 Task: Add a signature Hudson Clark containing Have a great New Years Eve, Hudson Clark to email address softage.2@softage.net and add a label Restaurants
Action: Mouse moved to (271, 410)
Screenshot: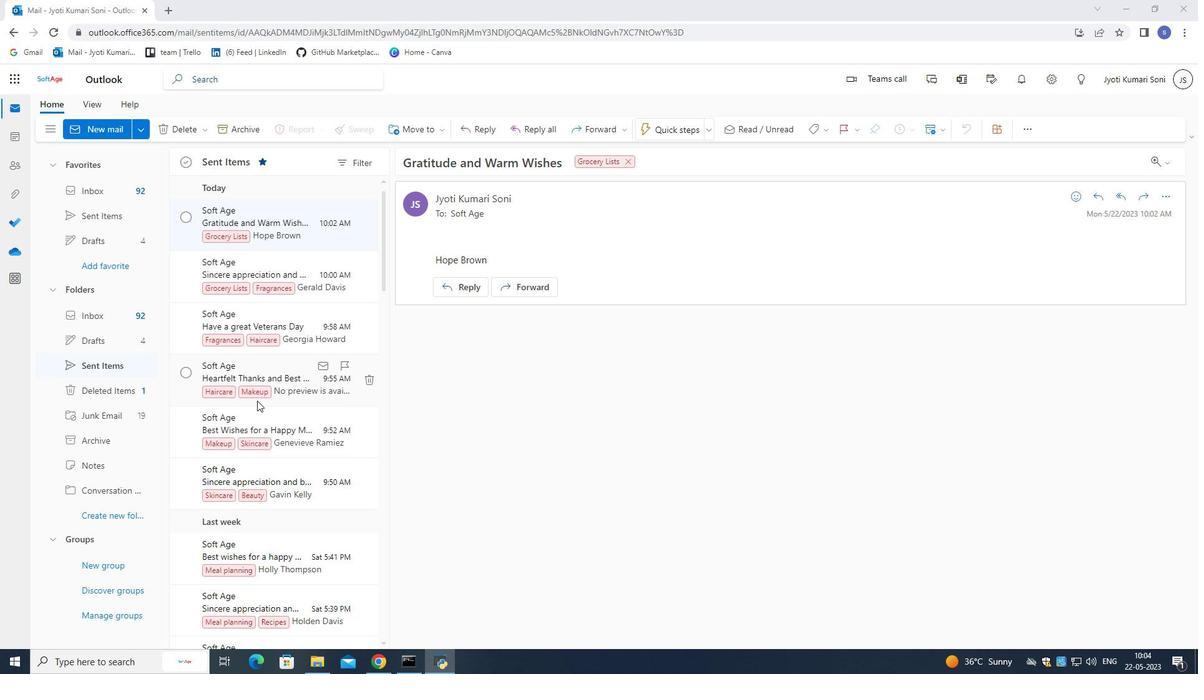 
Action: Mouse scrolled (271, 409) with delta (0, 0)
Screenshot: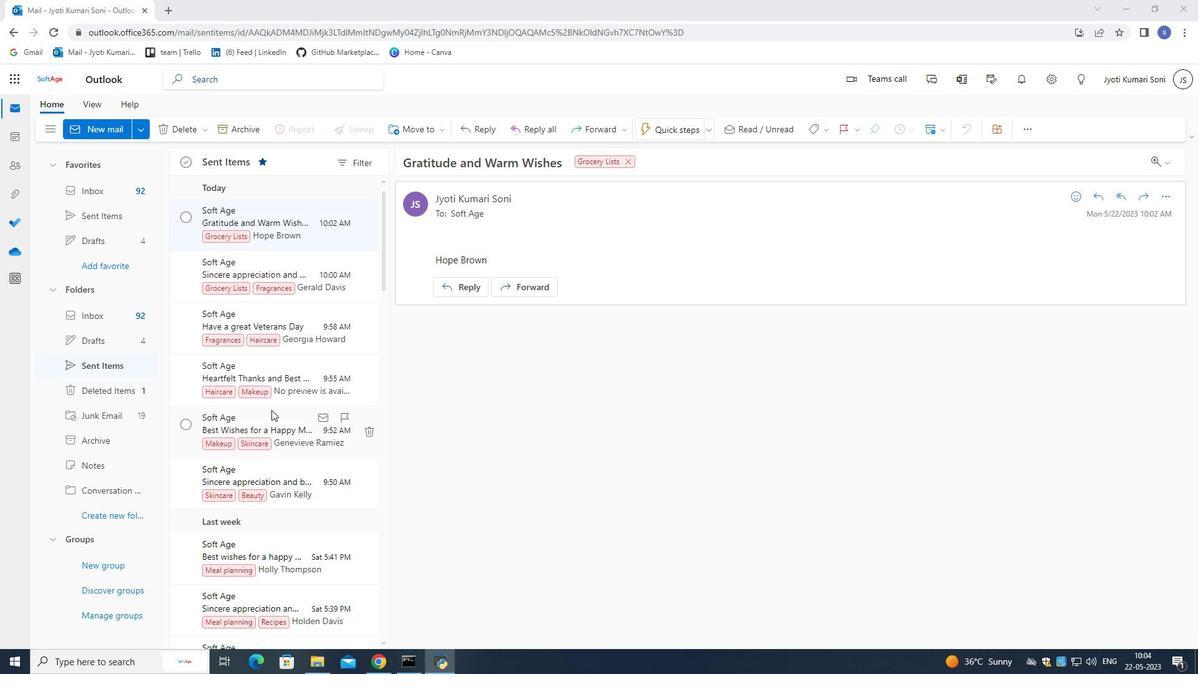 
Action: Mouse scrolled (271, 409) with delta (0, 0)
Screenshot: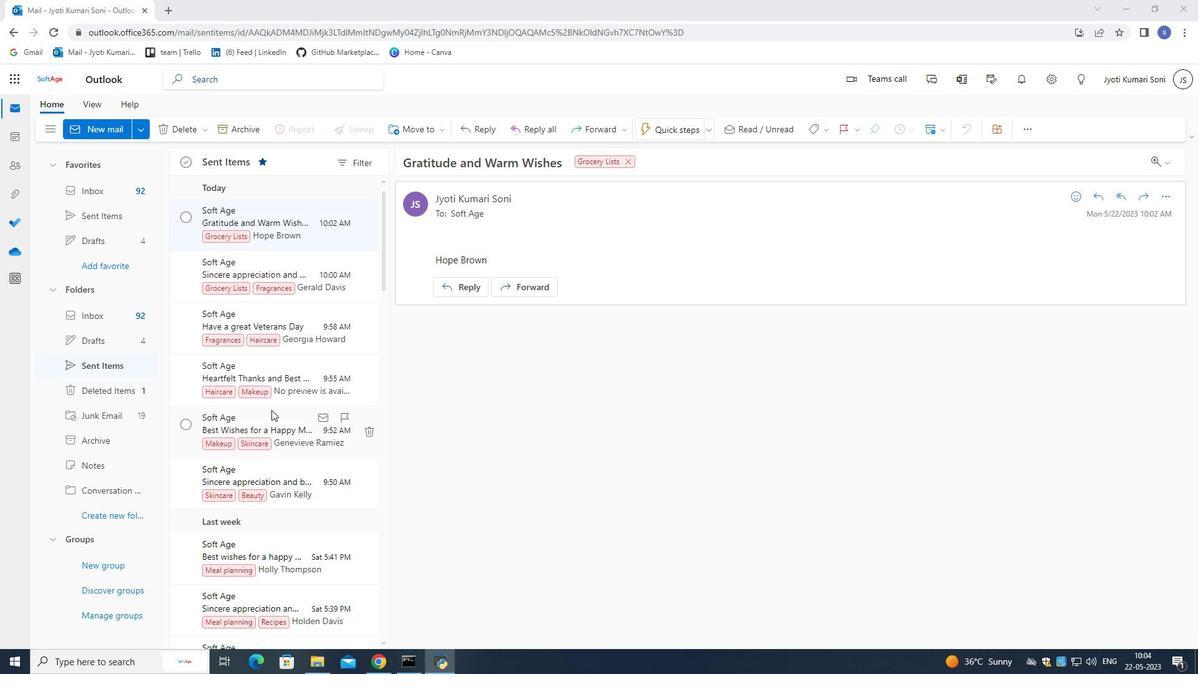 
Action: Mouse scrolled (271, 409) with delta (0, 0)
Screenshot: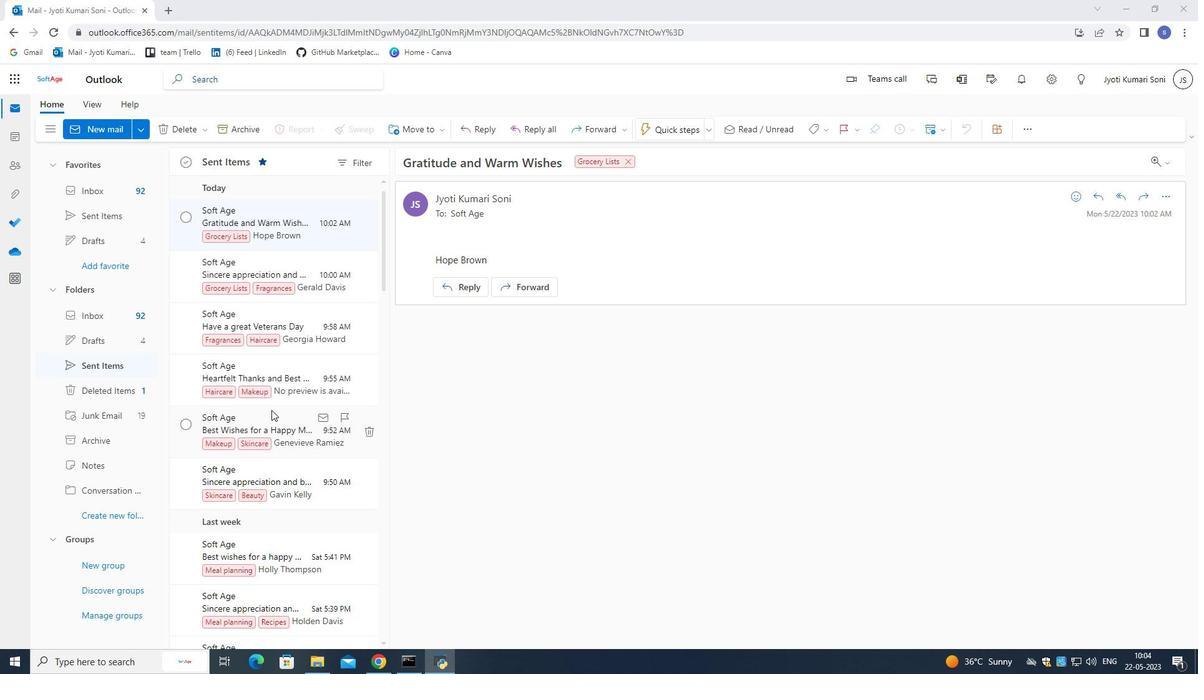 
Action: Mouse moved to (271, 411)
Screenshot: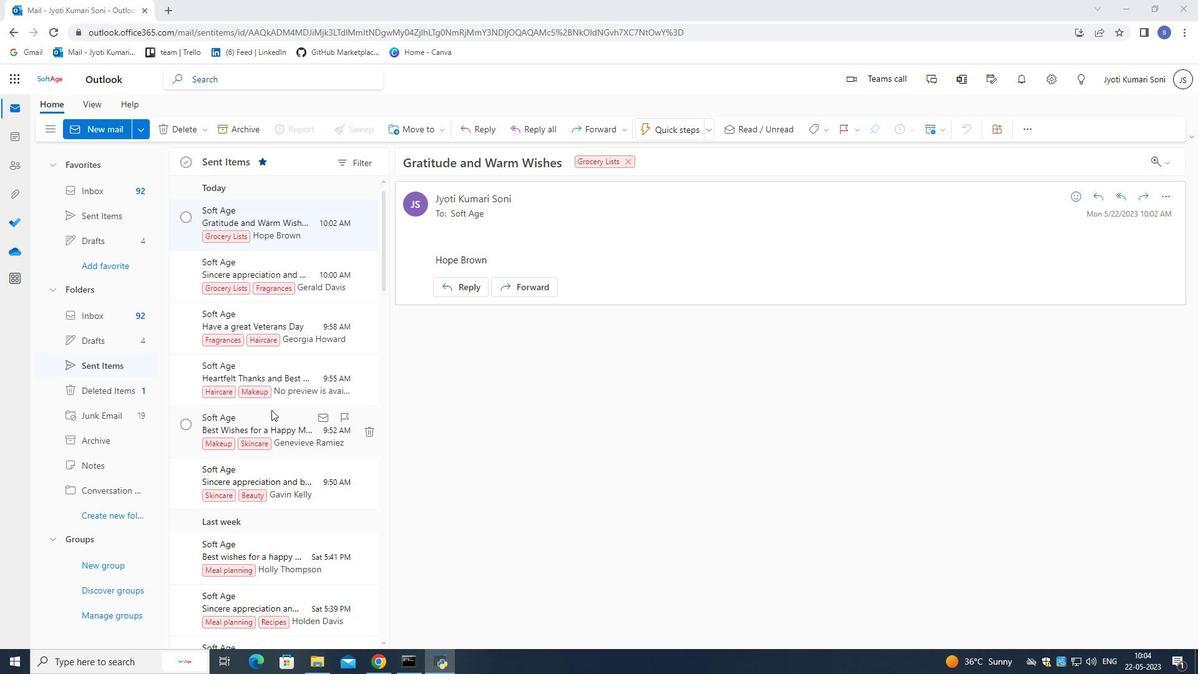 
Action: Mouse scrolled (271, 412) with delta (0, 0)
Screenshot: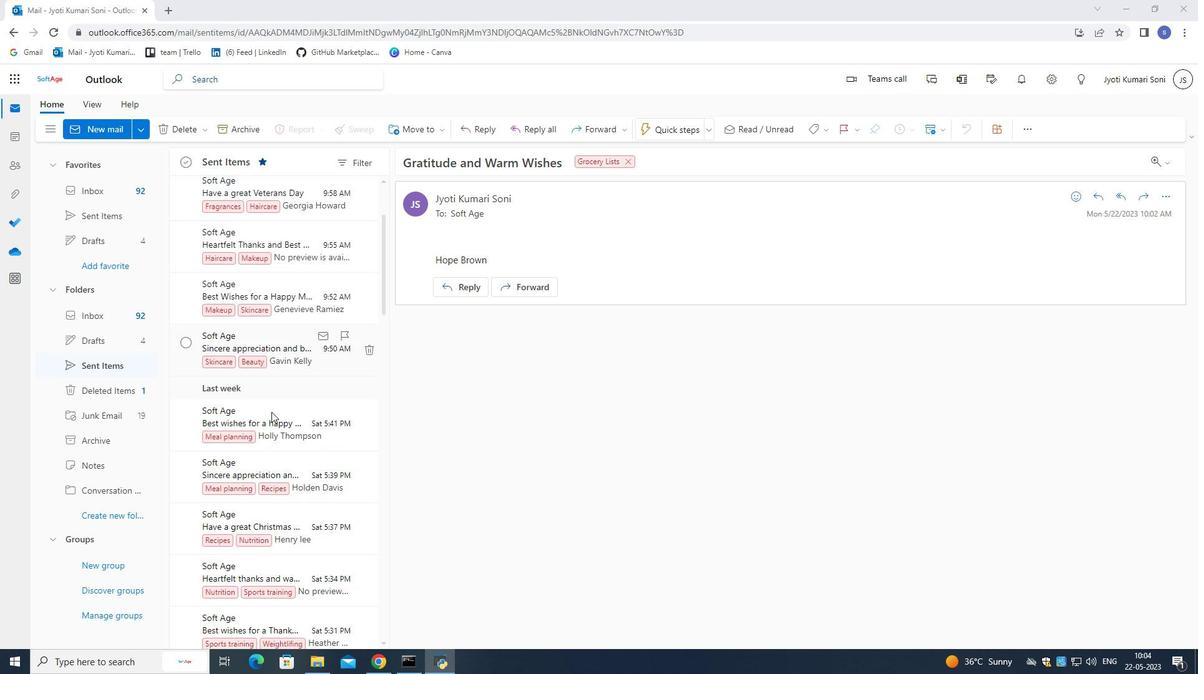 
Action: Mouse scrolled (271, 412) with delta (0, 0)
Screenshot: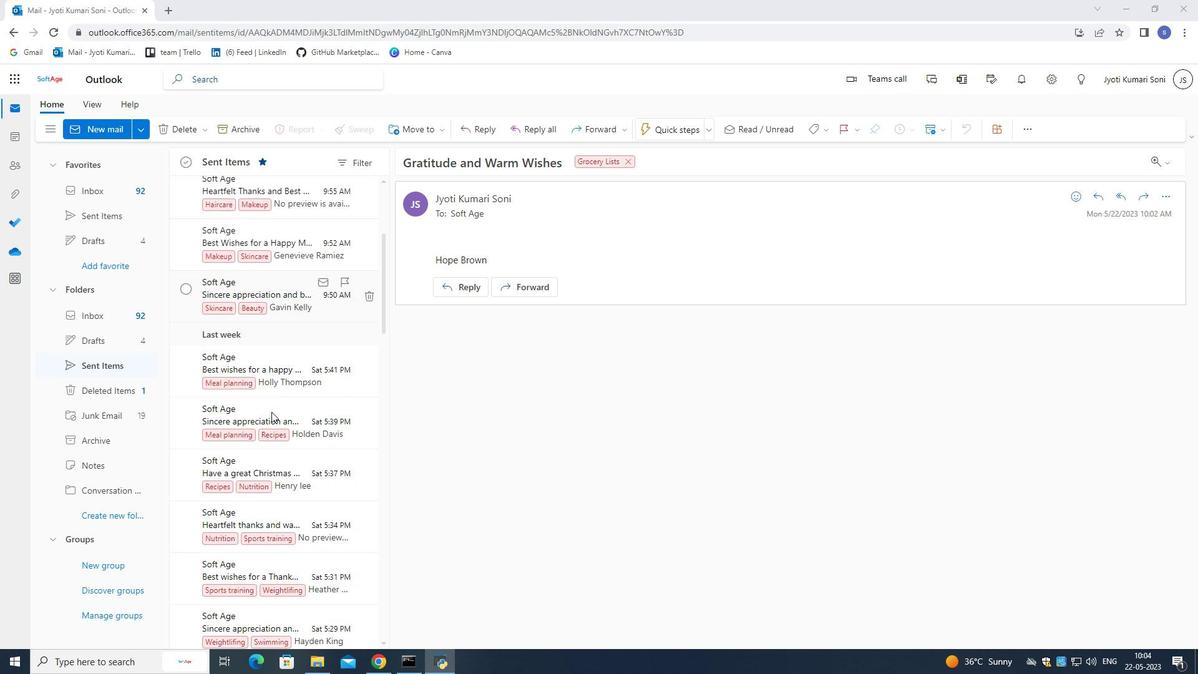 
Action: Mouse scrolled (271, 412) with delta (0, 0)
Screenshot: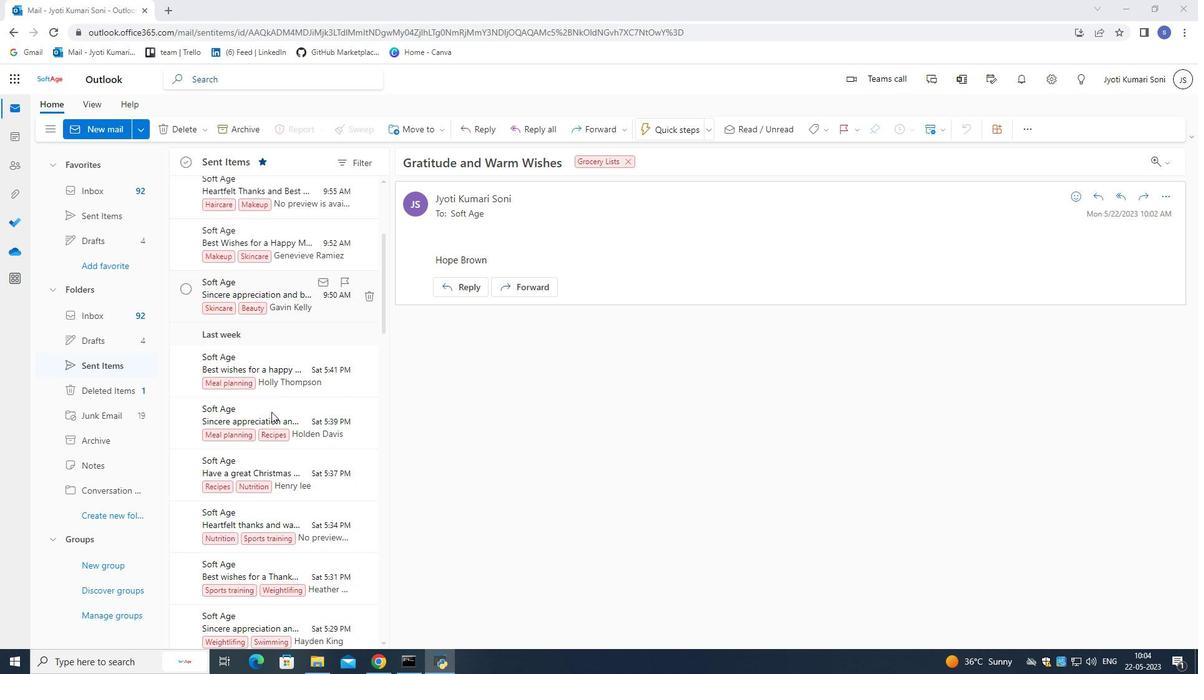 
Action: Mouse scrolled (271, 412) with delta (0, 0)
Screenshot: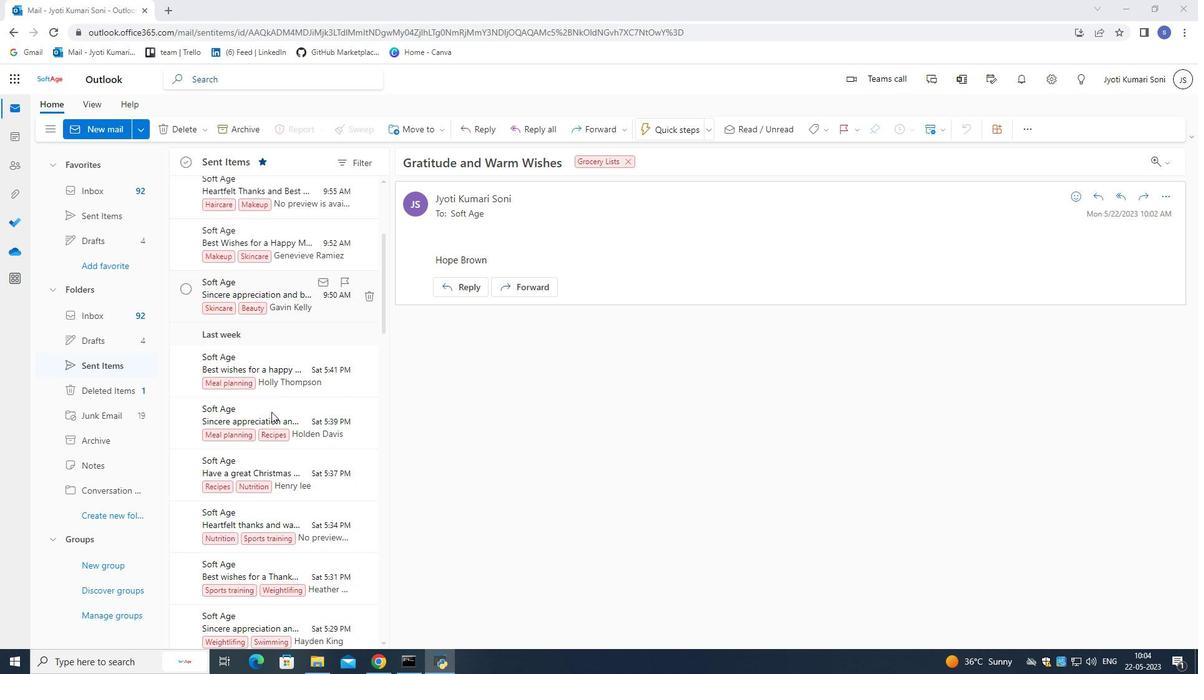 
Action: Mouse scrolled (271, 412) with delta (0, 0)
Screenshot: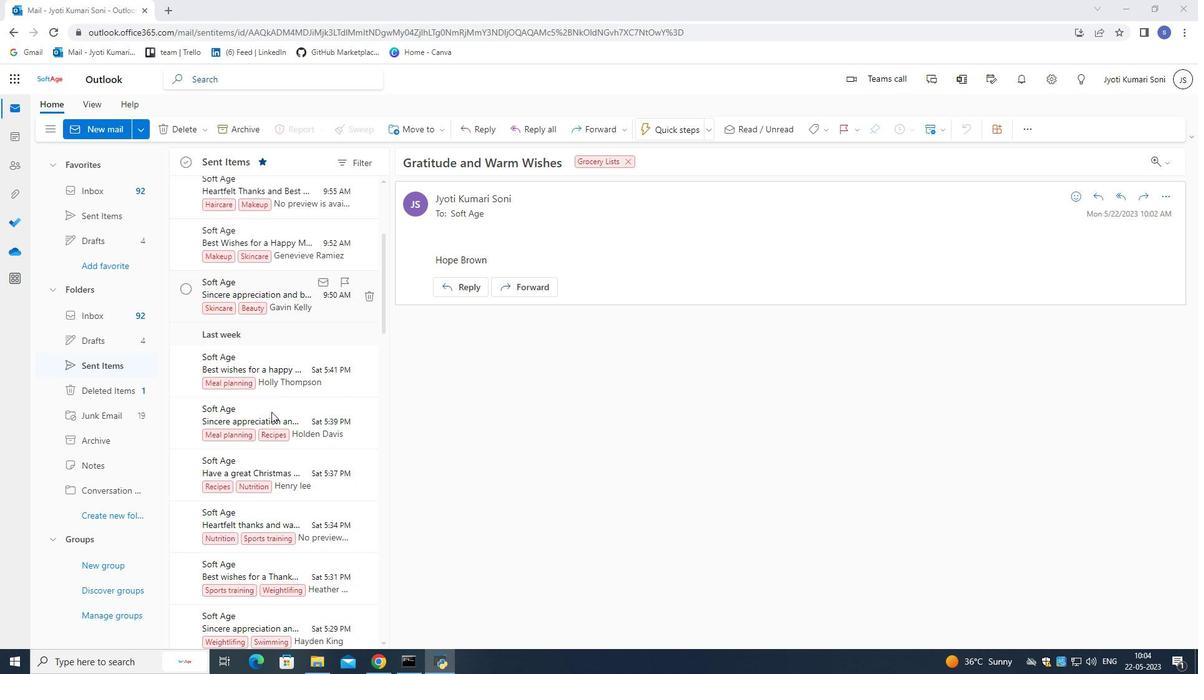 
Action: Mouse scrolled (271, 412) with delta (0, 0)
Screenshot: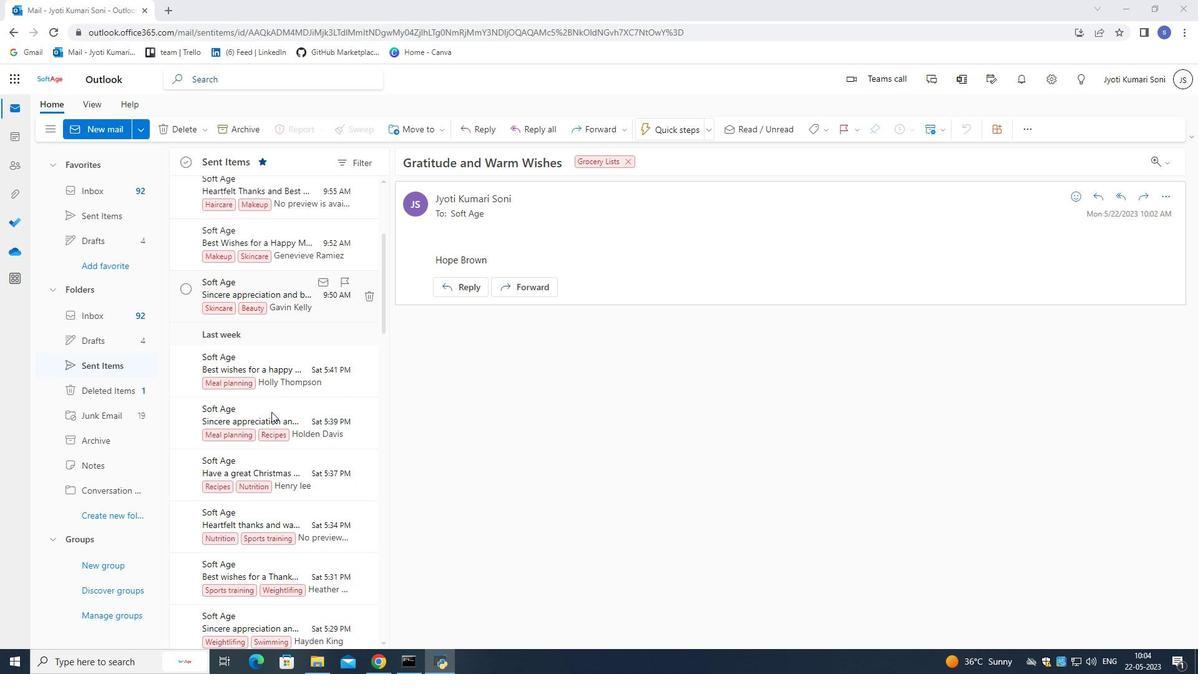 
Action: Mouse scrolled (271, 412) with delta (0, 0)
Screenshot: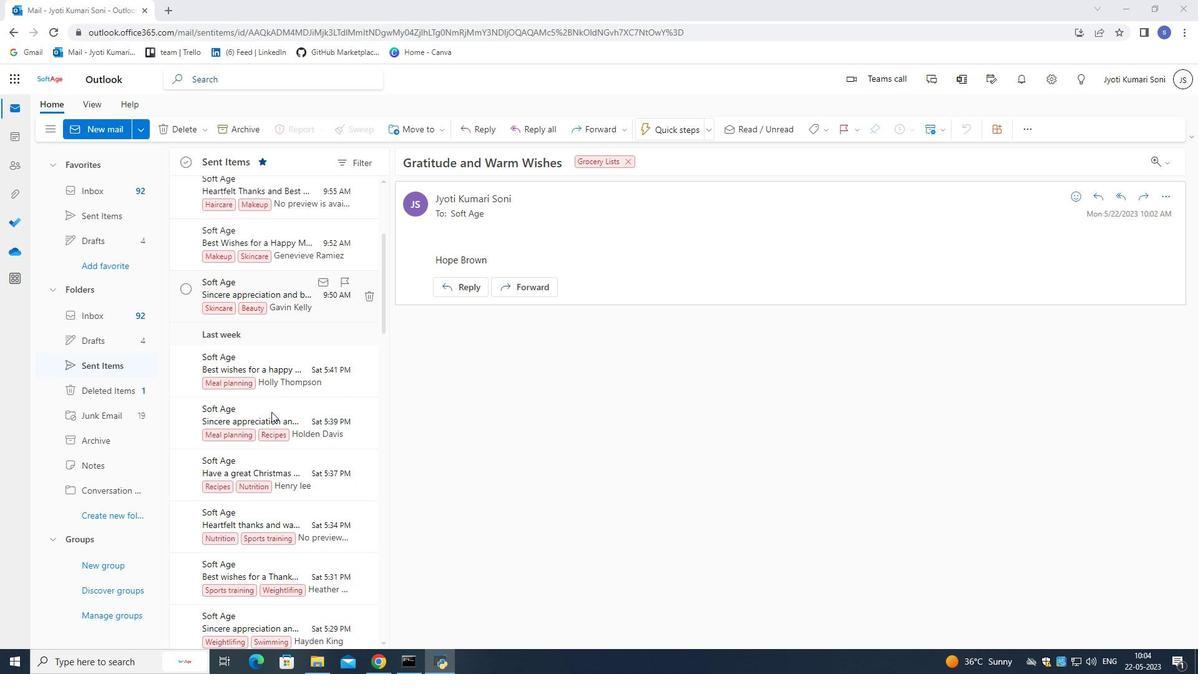
Action: Mouse scrolled (271, 411) with delta (0, 0)
Screenshot: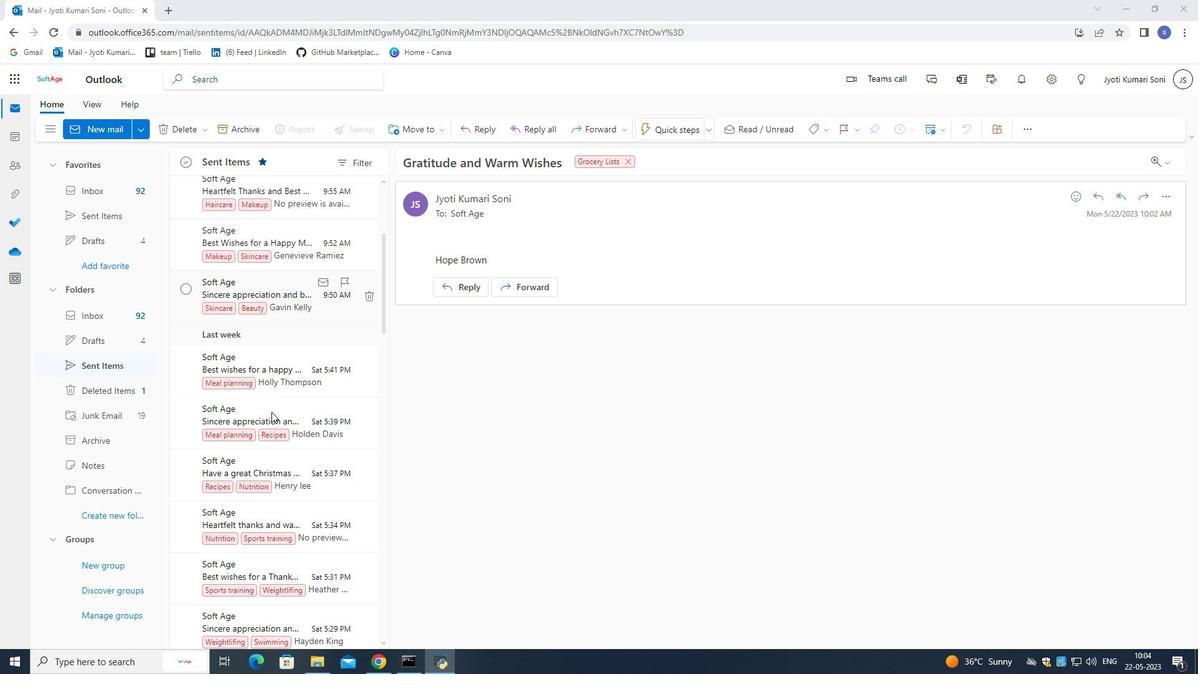 
Action: Mouse scrolled (271, 411) with delta (0, 0)
Screenshot: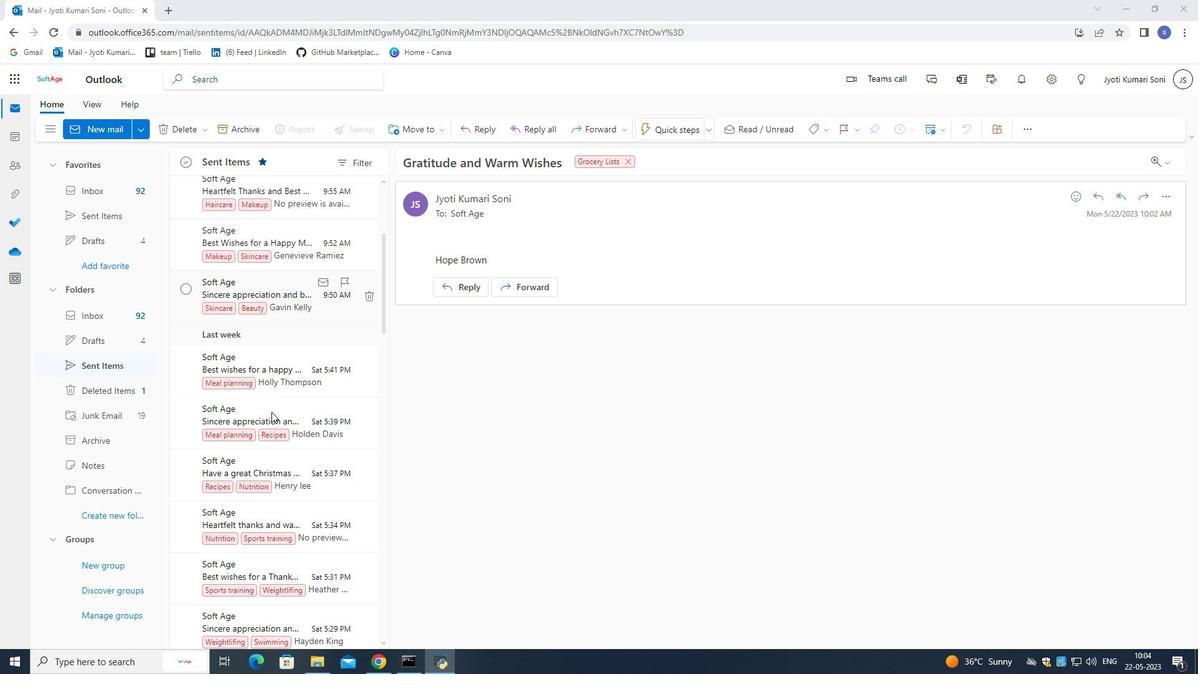 
Action: Mouse scrolled (271, 411) with delta (0, 0)
Screenshot: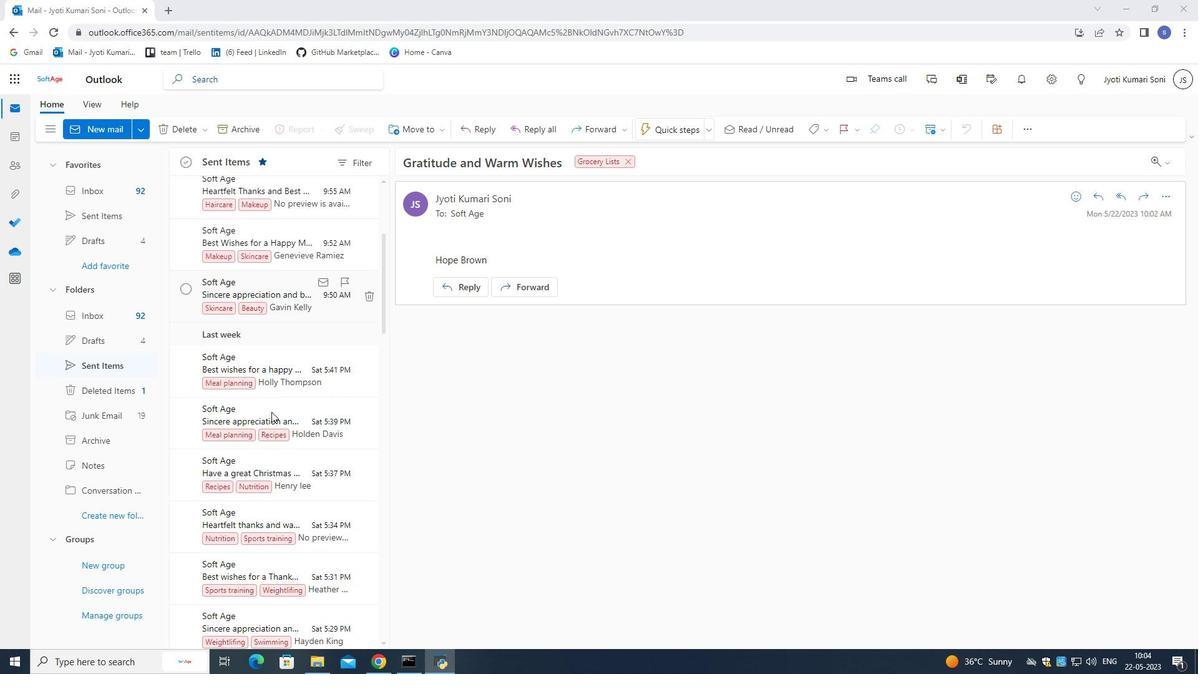 
Action: Mouse scrolled (271, 411) with delta (0, 0)
Screenshot: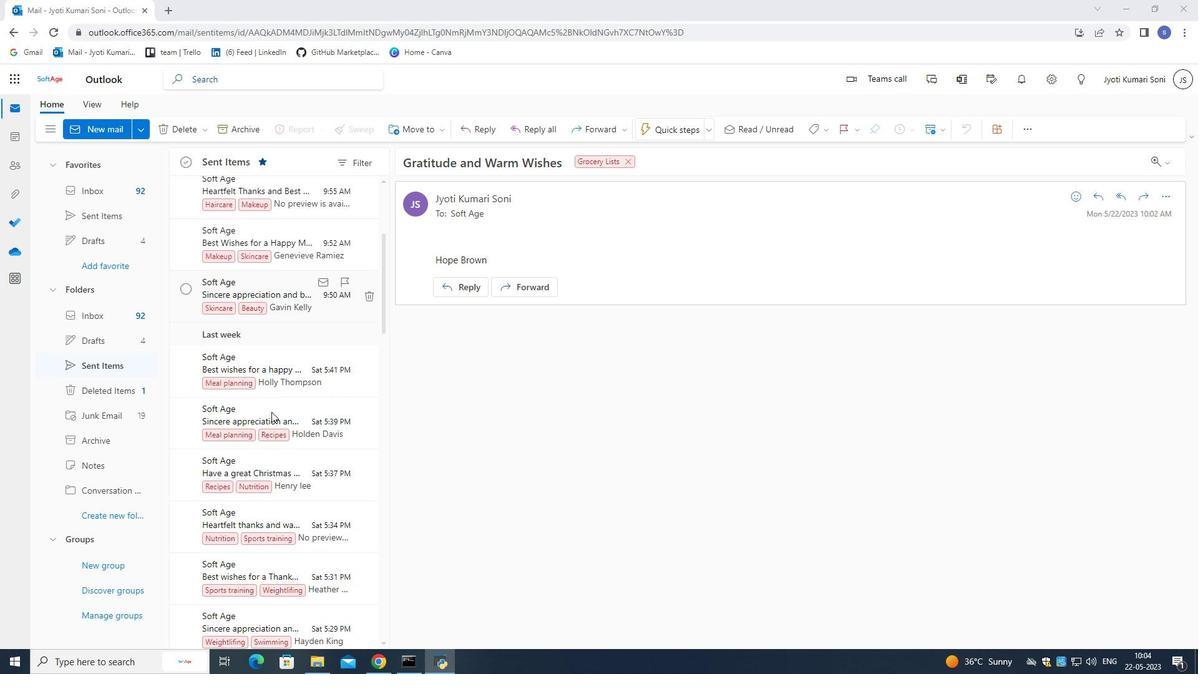 
Action: Mouse scrolled (271, 411) with delta (0, 0)
Screenshot: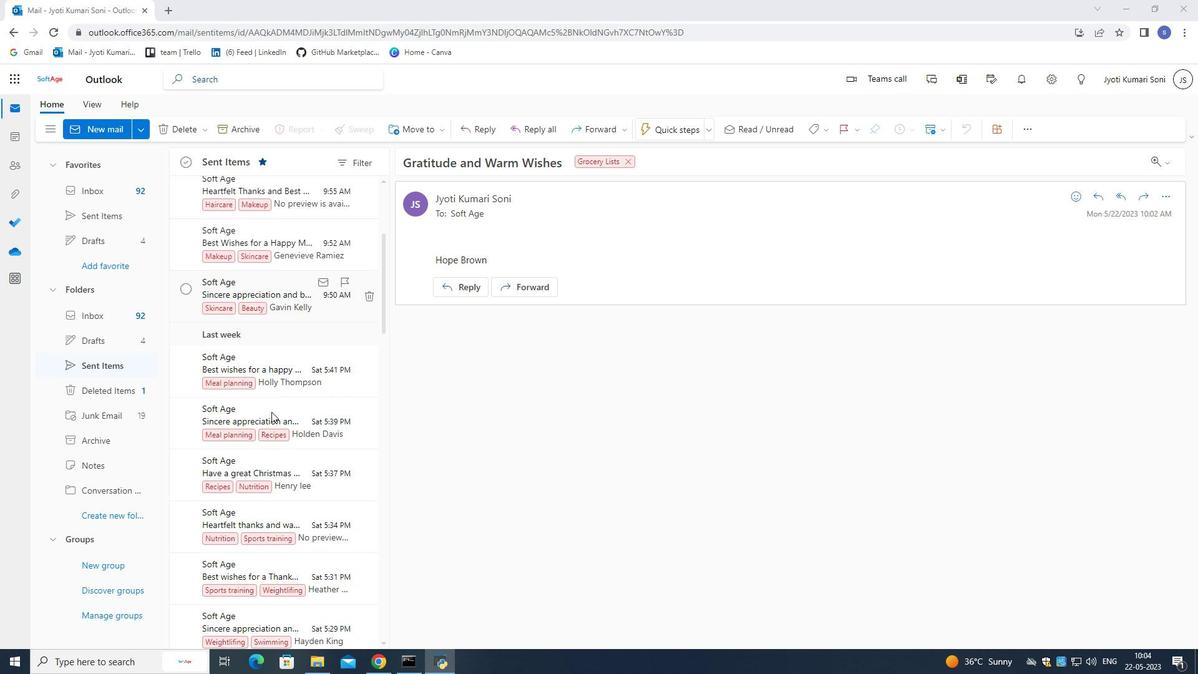 
Action: Mouse scrolled (271, 411) with delta (0, 0)
Screenshot: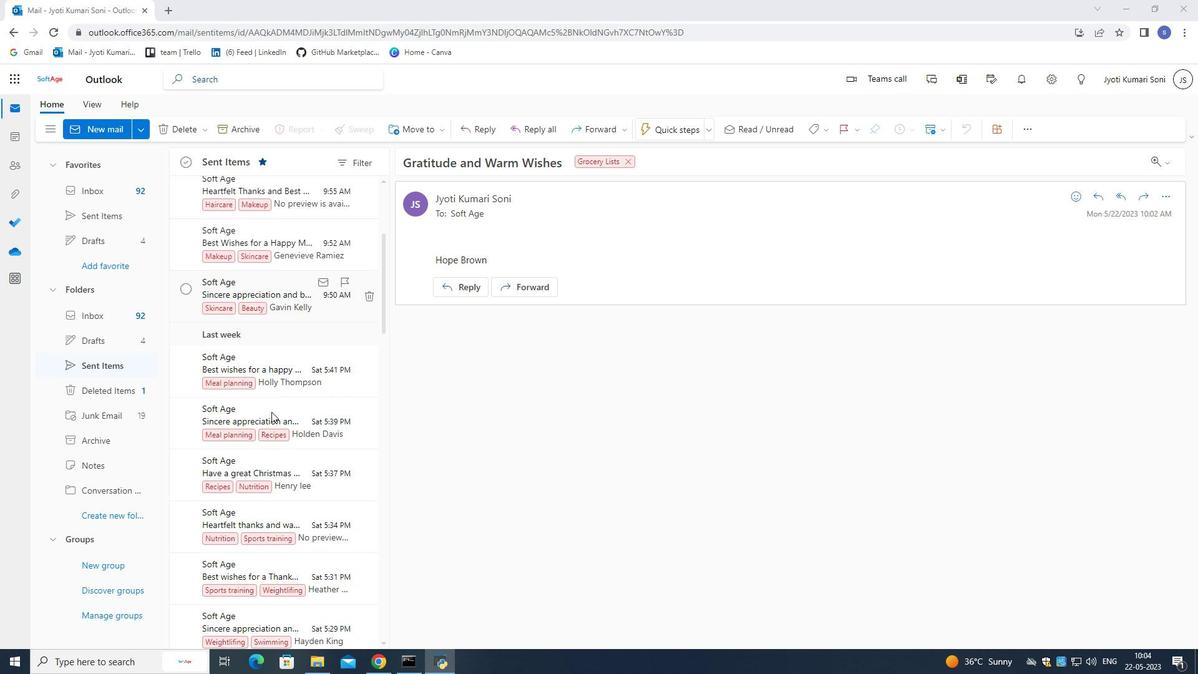
Action: Mouse scrolled (271, 411) with delta (0, 0)
Screenshot: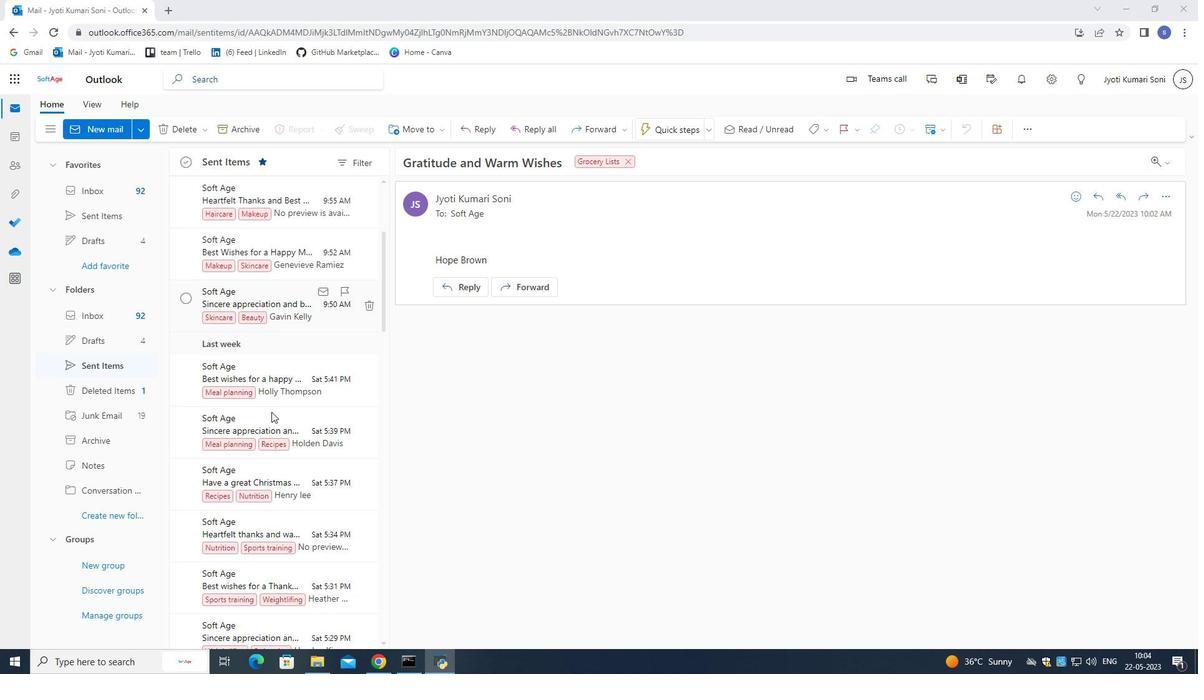 
Action: Mouse scrolled (271, 412) with delta (0, 0)
Screenshot: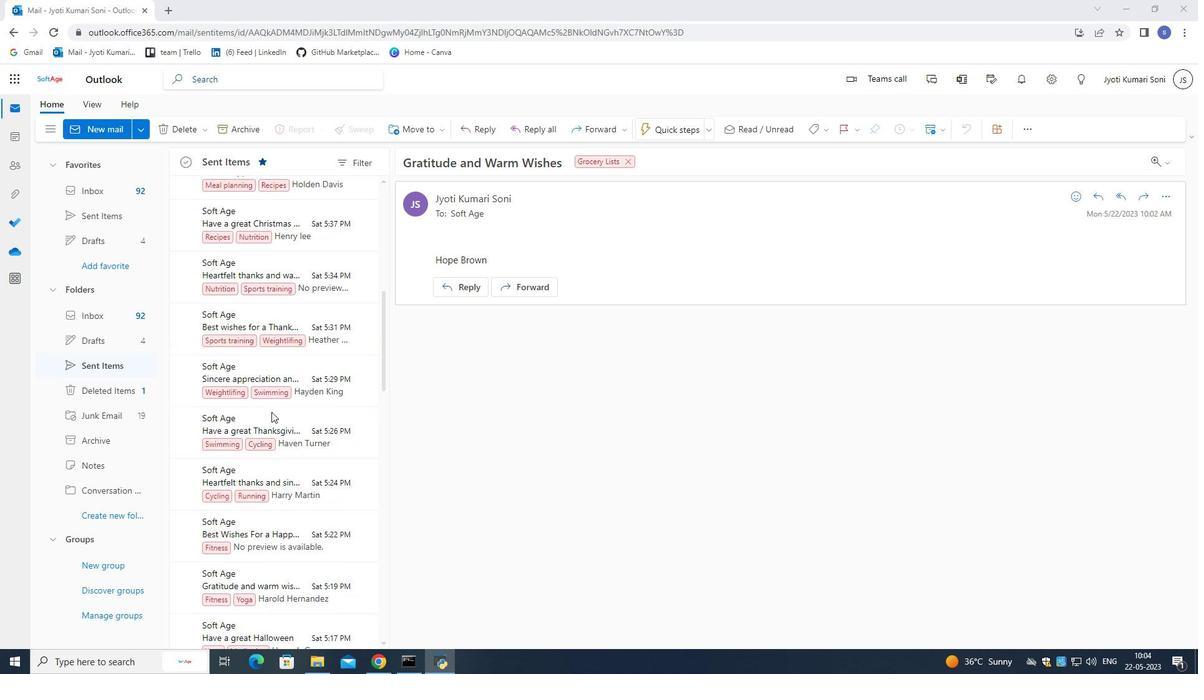 
Action: Mouse scrolled (271, 411) with delta (0, 0)
Screenshot: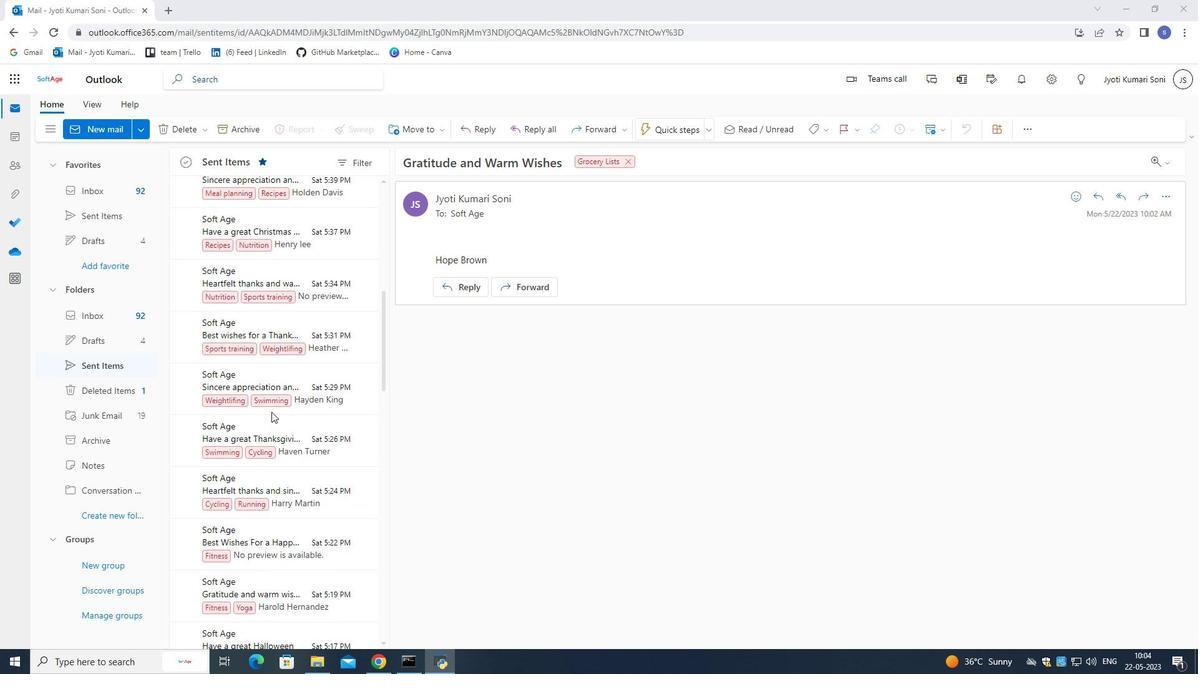
Action: Mouse moved to (271, 411)
Screenshot: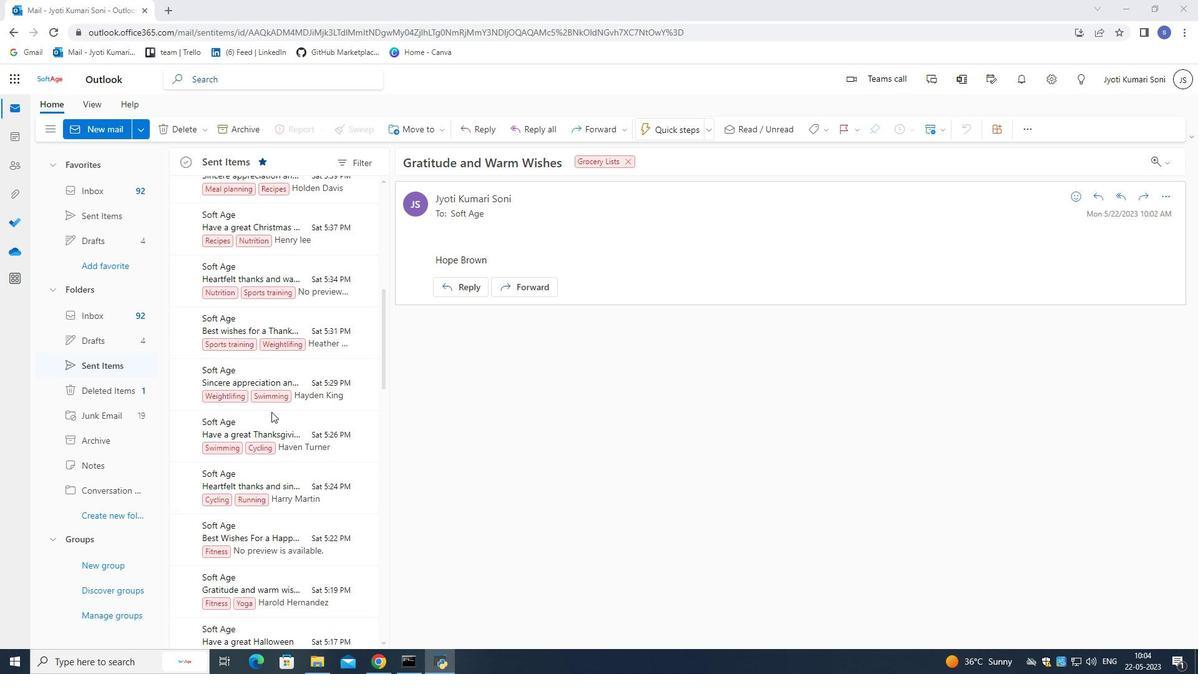 
Action: Mouse scrolled (271, 411) with delta (0, 0)
Screenshot: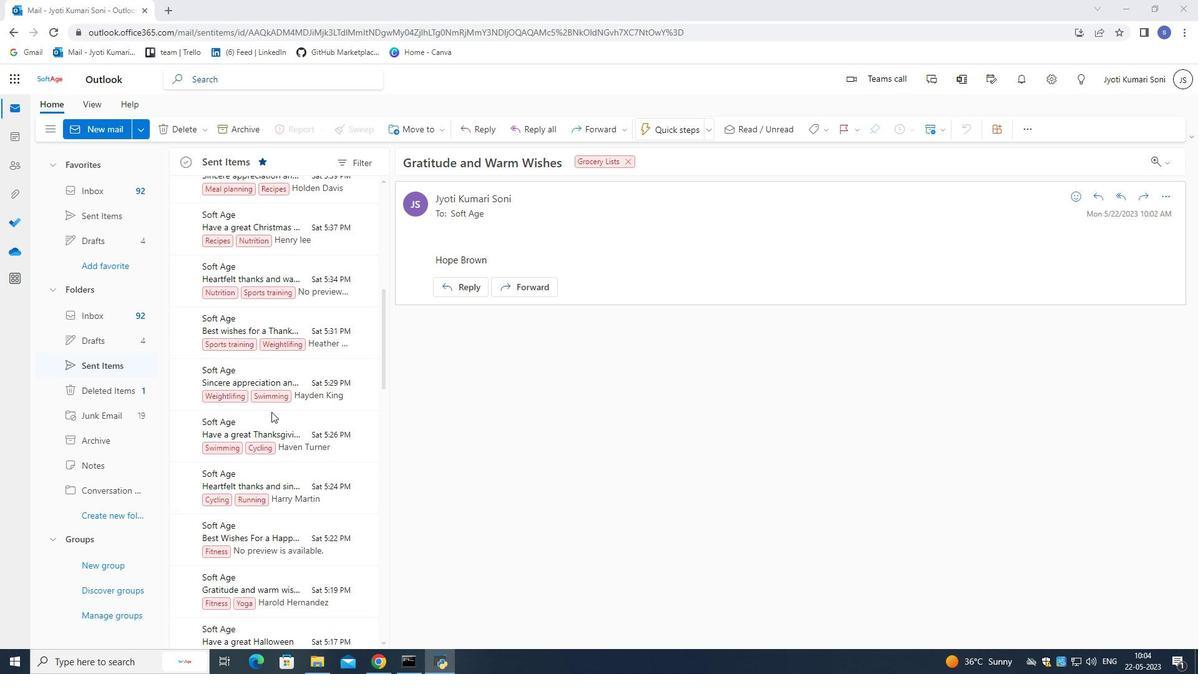 
Action: Mouse scrolled (271, 411) with delta (0, 0)
Screenshot: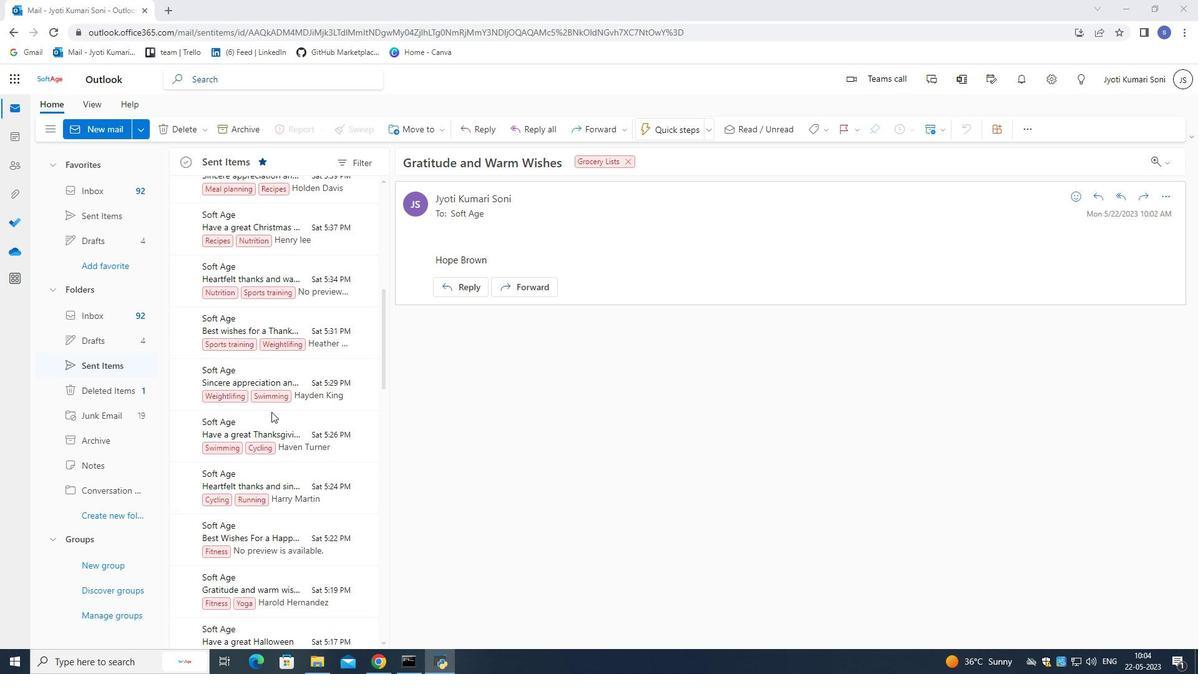 
Action: Mouse scrolled (271, 411) with delta (0, 0)
Screenshot: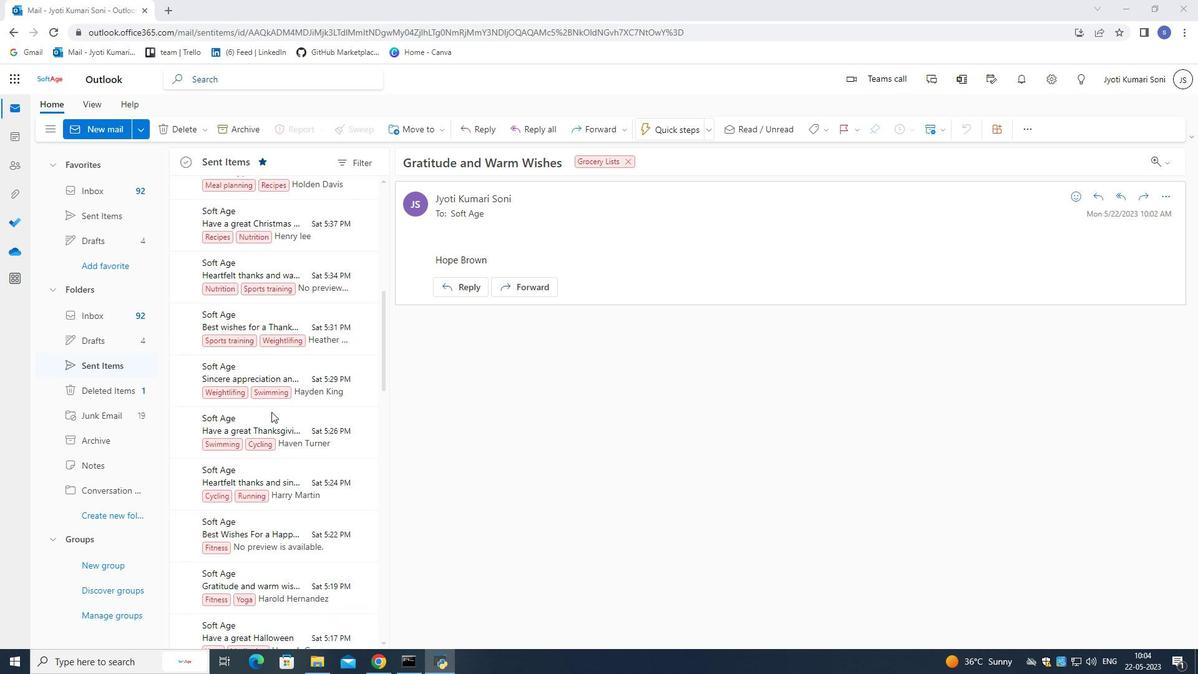 
Action: Mouse scrolled (271, 411) with delta (0, 0)
Screenshot: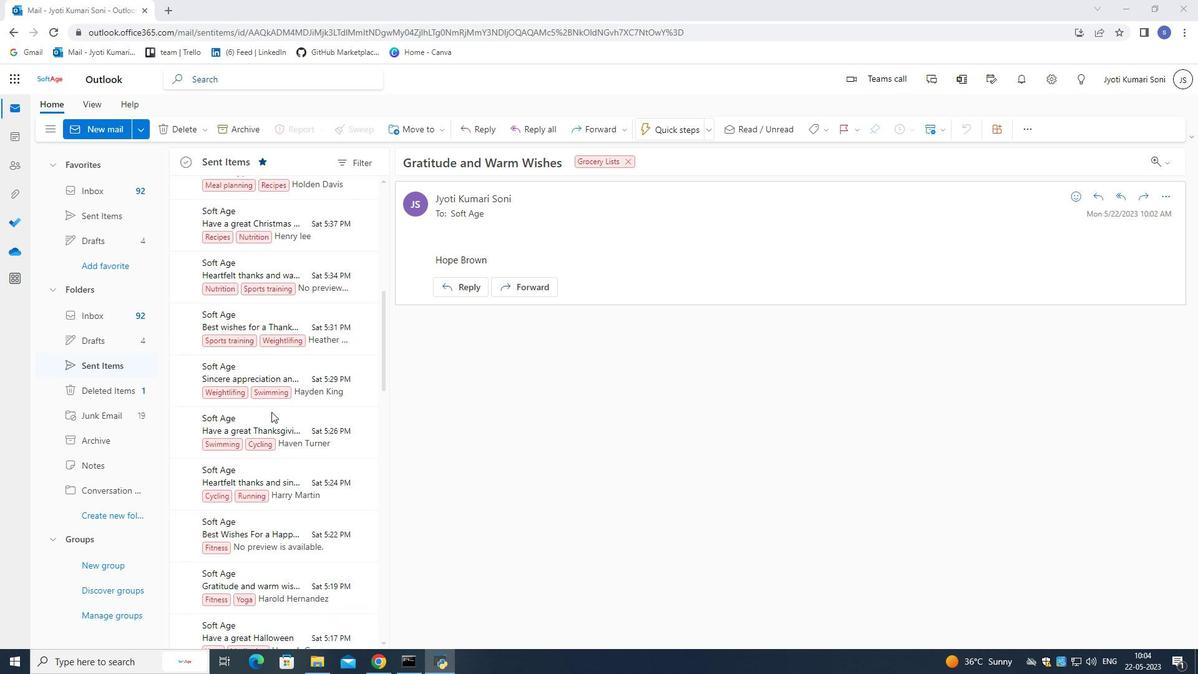 
Action: Mouse scrolled (271, 412) with delta (0, 0)
Screenshot: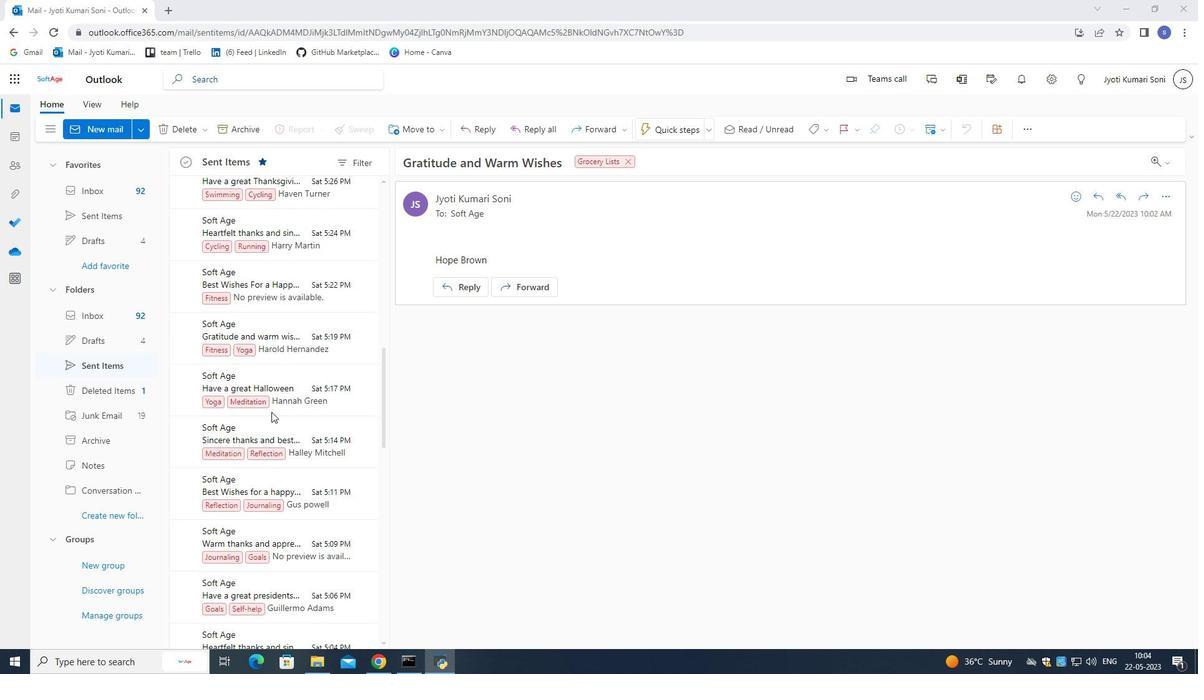 
Action: Mouse scrolled (271, 412) with delta (0, 0)
Screenshot: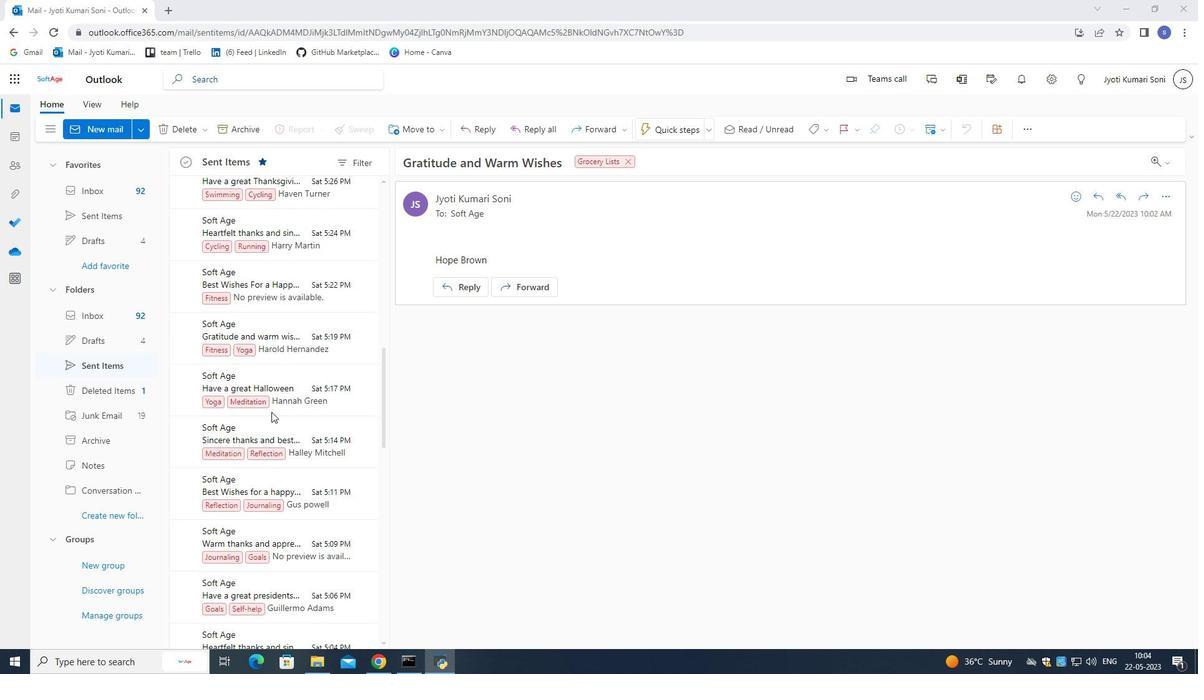 
Action: Mouse scrolled (271, 412) with delta (0, 0)
Screenshot: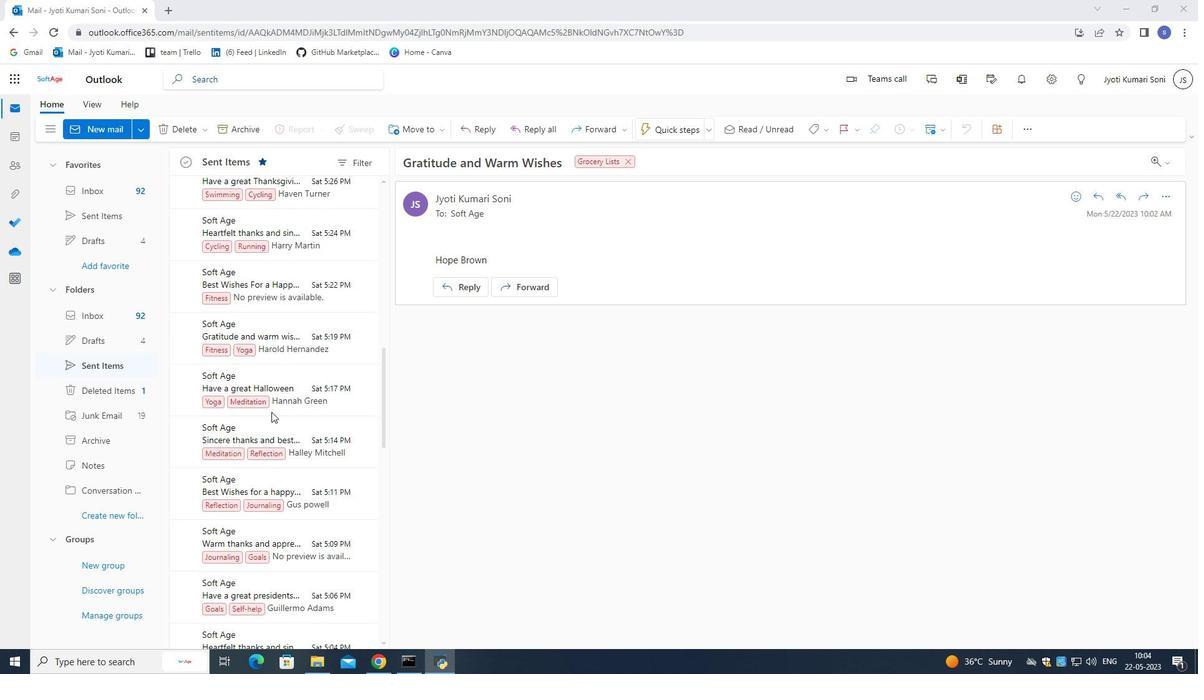 
Action: Mouse scrolled (271, 412) with delta (0, 0)
Screenshot: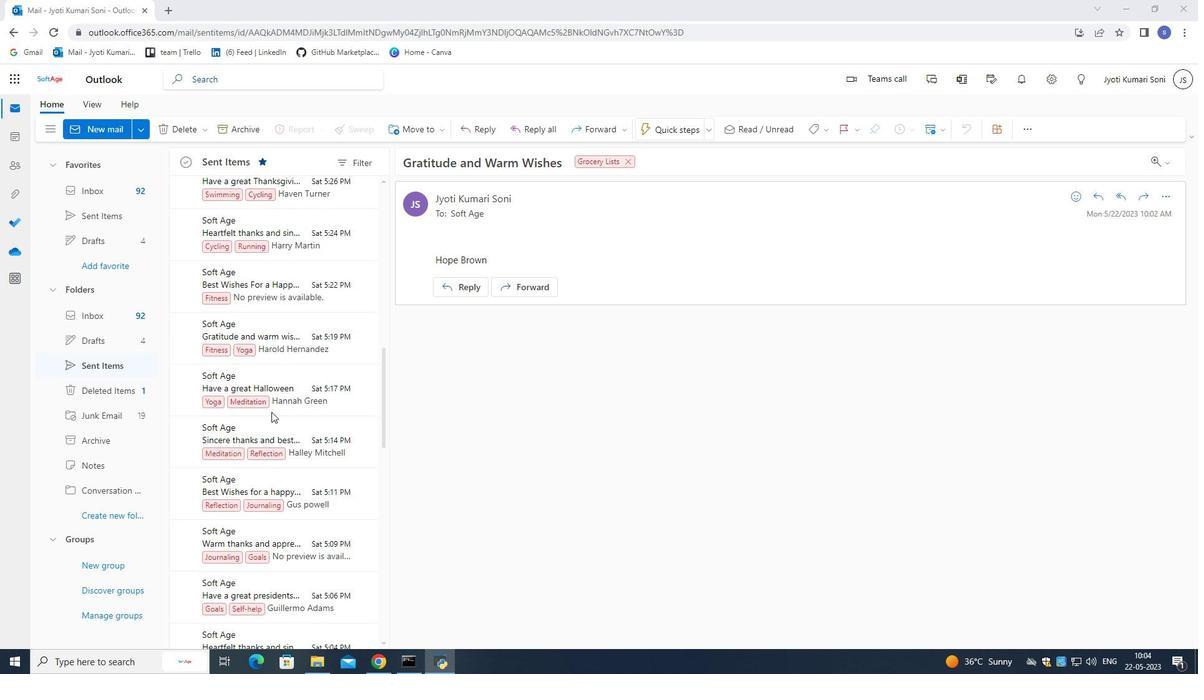 
Action: Mouse moved to (271, 411)
Screenshot: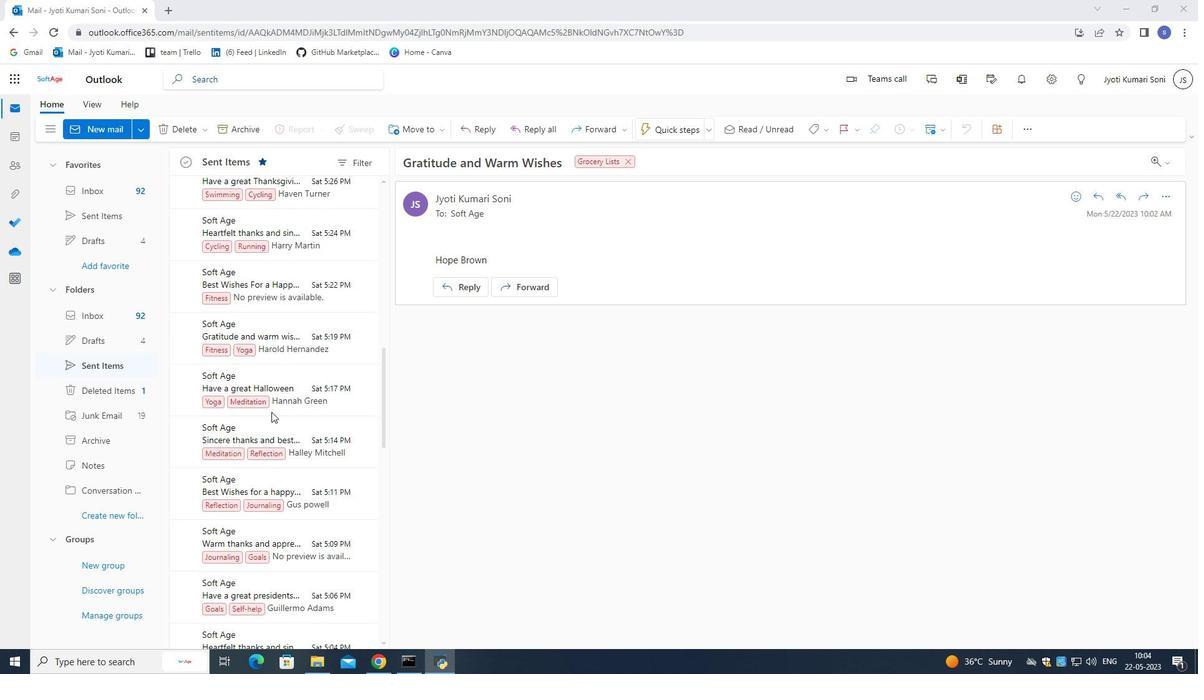 
Action: Mouse scrolled (271, 411) with delta (0, 0)
Screenshot: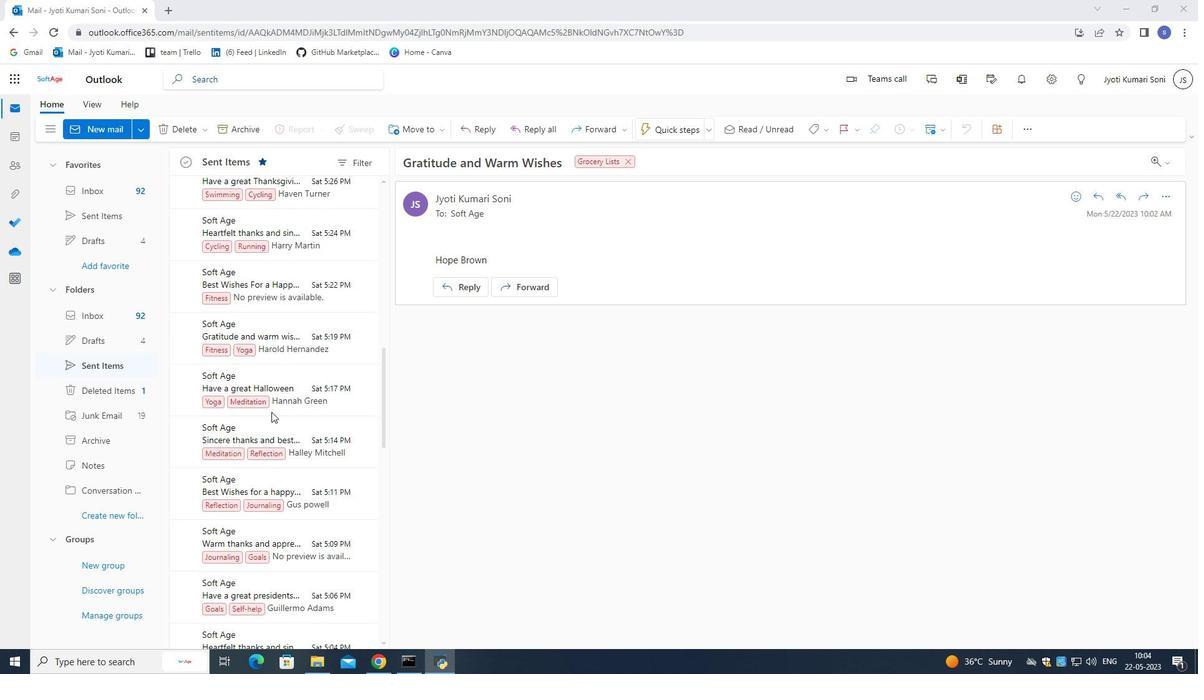
Action: Mouse scrolled (271, 411) with delta (0, 0)
Screenshot: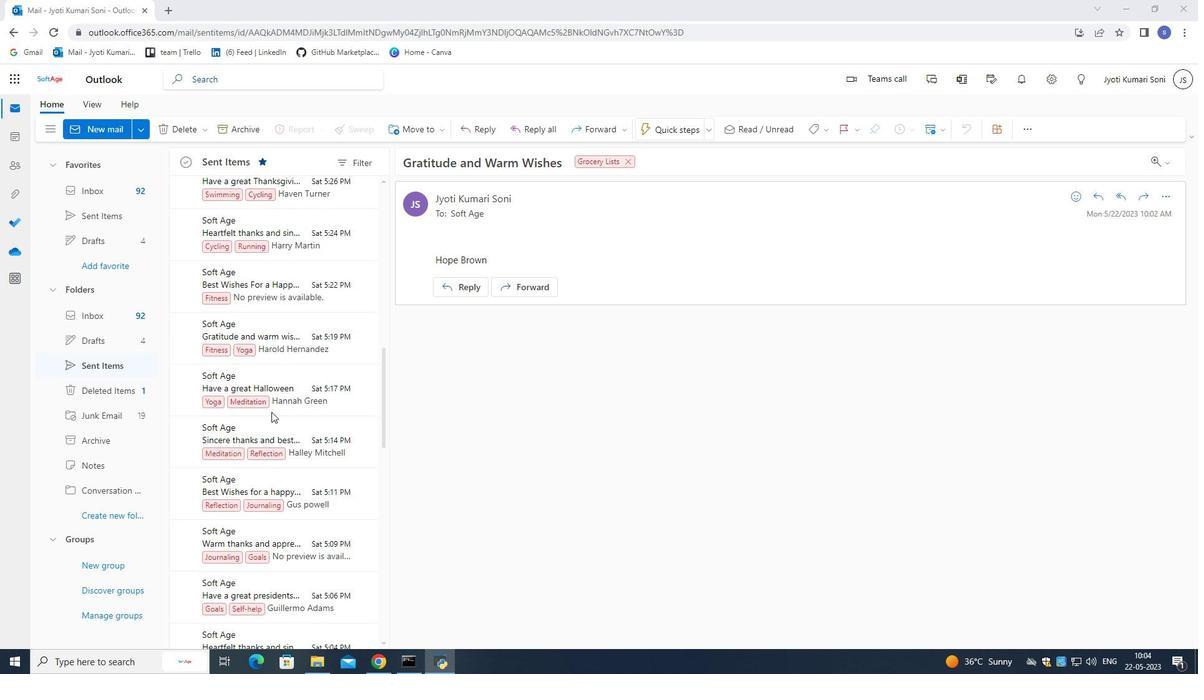 
Action: Mouse moved to (273, 409)
Screenshot: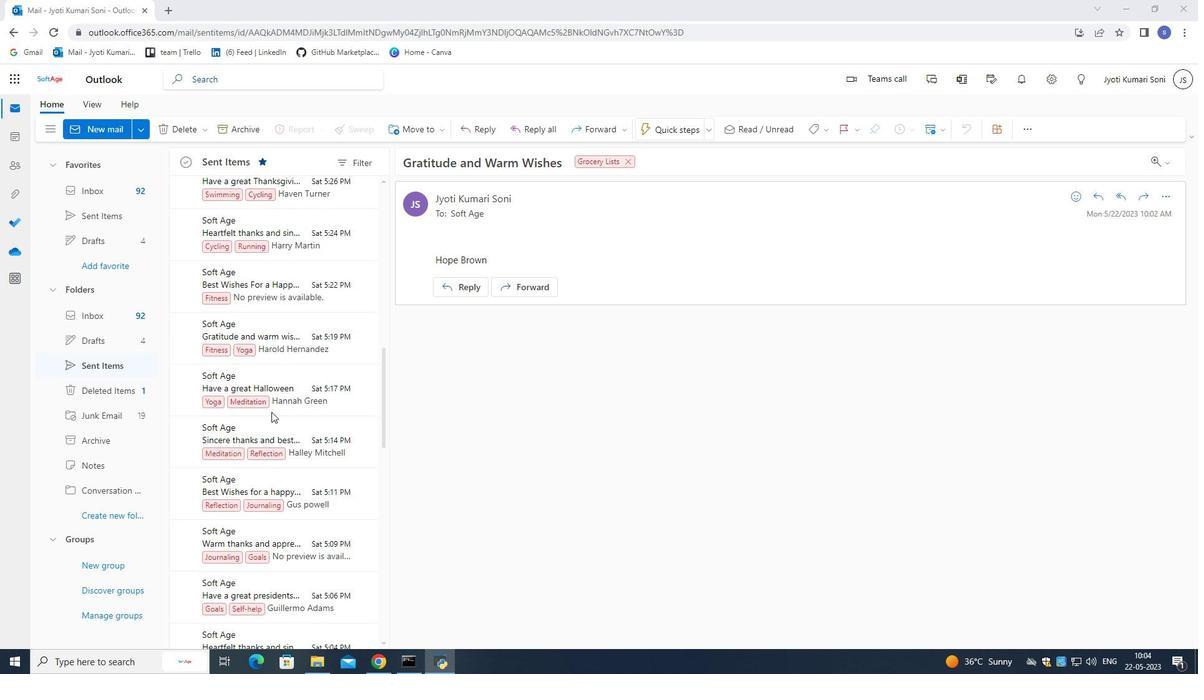 
Action: Mouse scrolled (273, 410) with delta (0, 0)
Screenshot: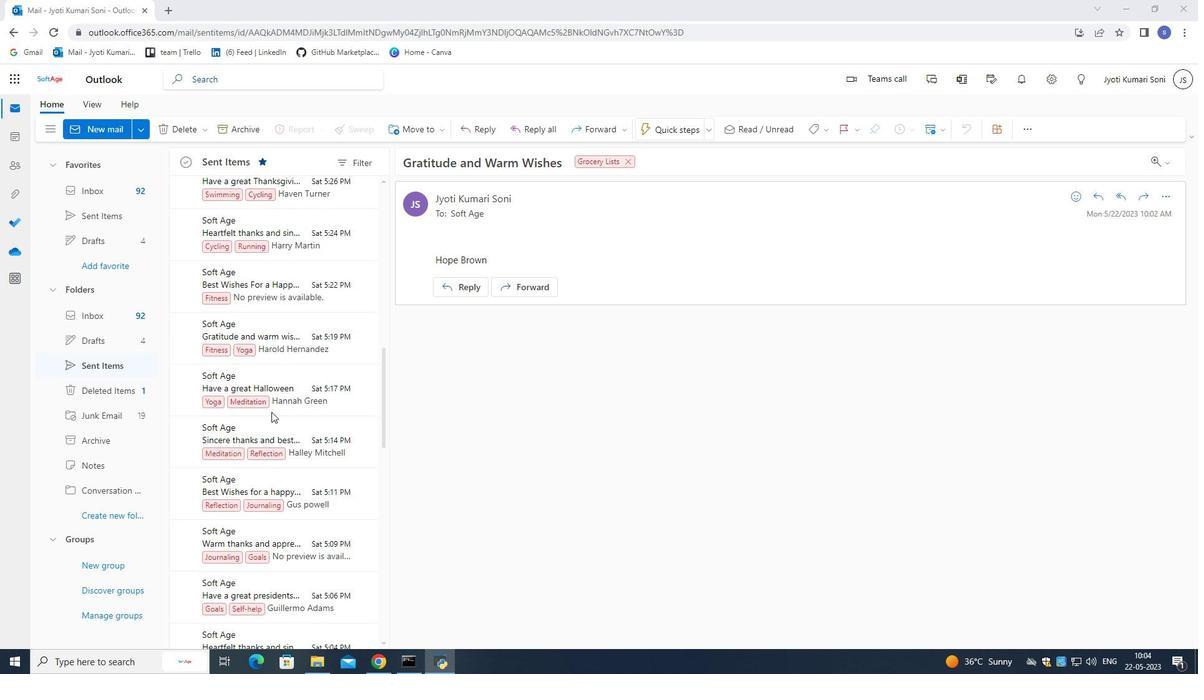 
Action: Mouse moved to (275, 408)
Screenshot: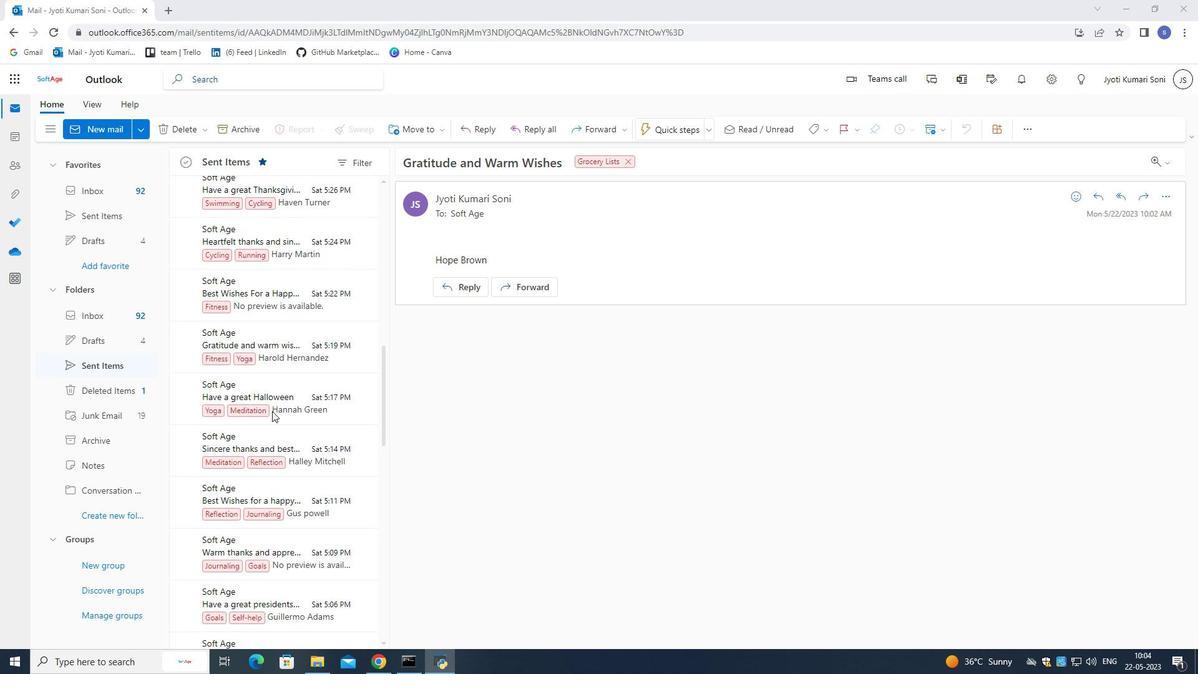 
Action: Mouse scrolled (275, 408) with delta (0, 0)
Screenshot: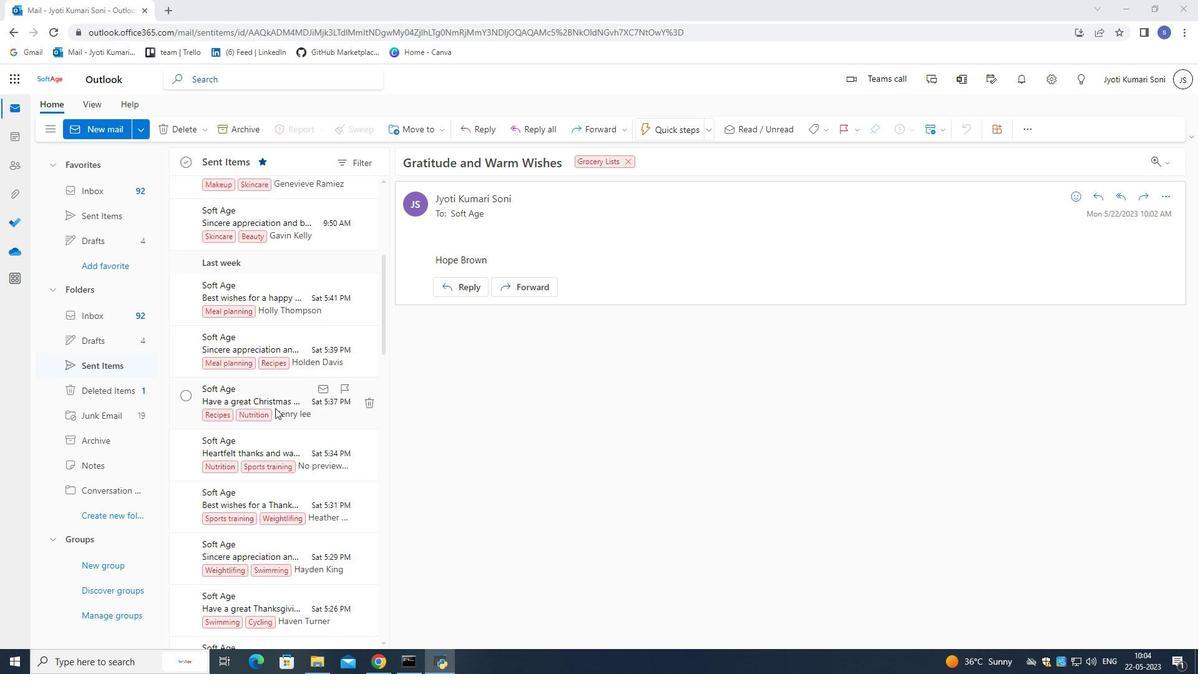 
Action: Mouse scrolled (275, 408) with delta (0, 0)
Screenshot: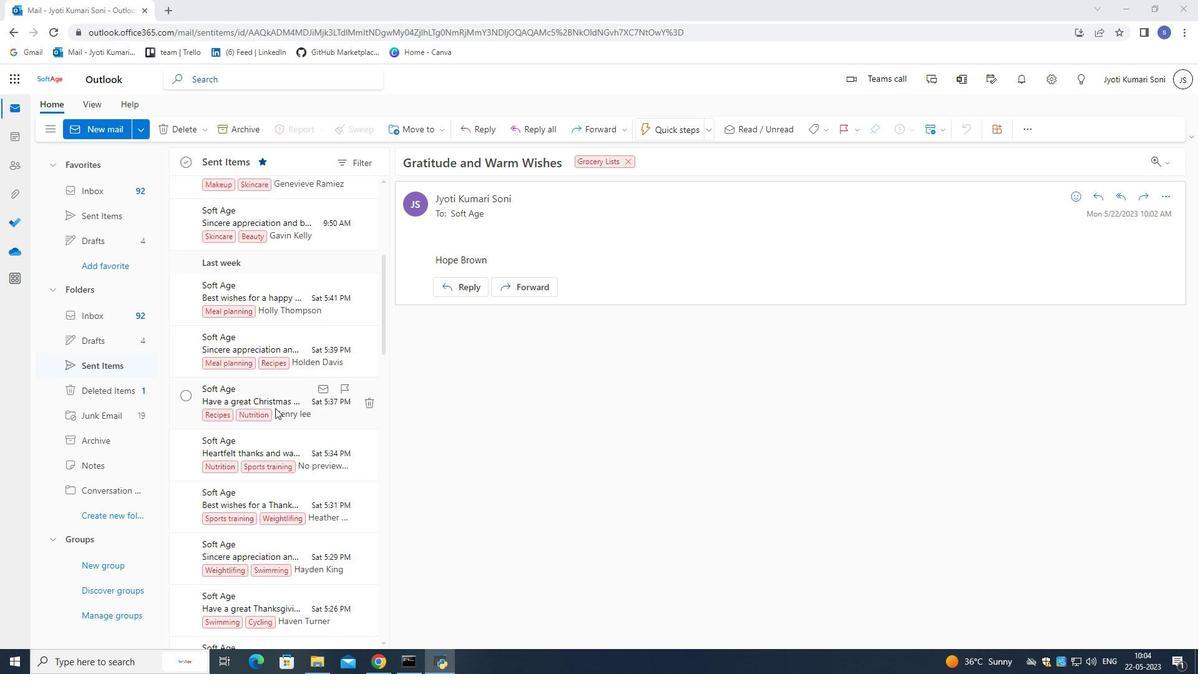 
Action: Mouse scrolled (275, 408) with delta (0, 0)
Screenshot: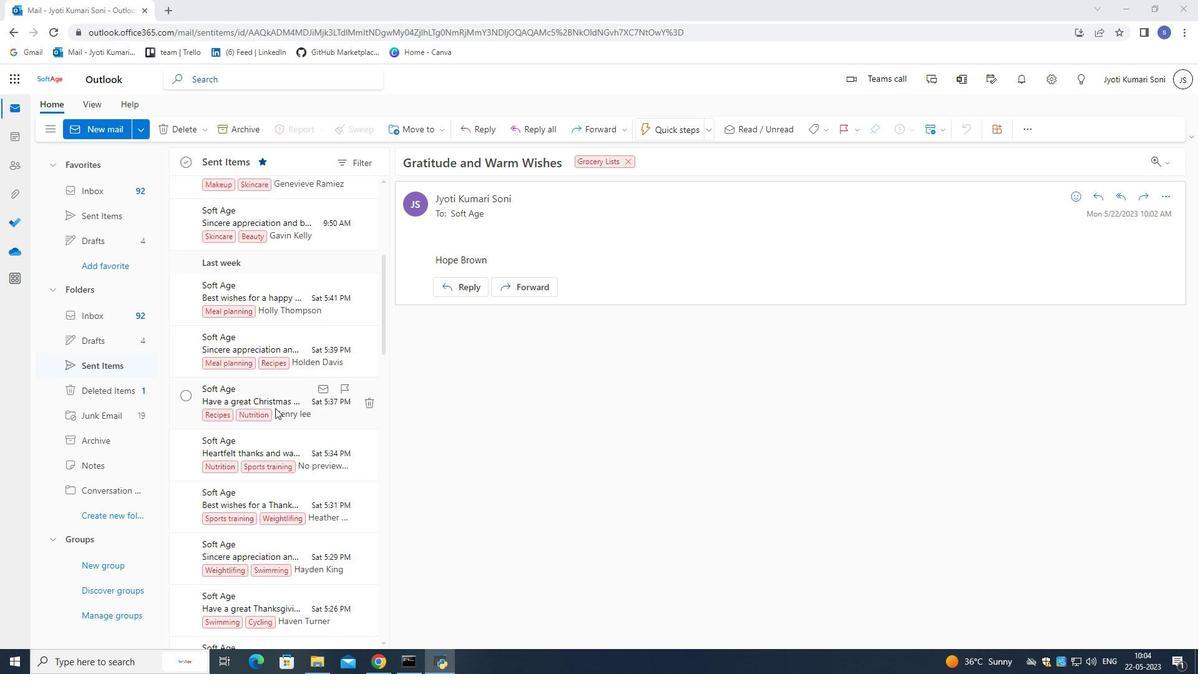 
Action: Mouse scrolled (275, 408) with delta (0, 0)
Screenshot: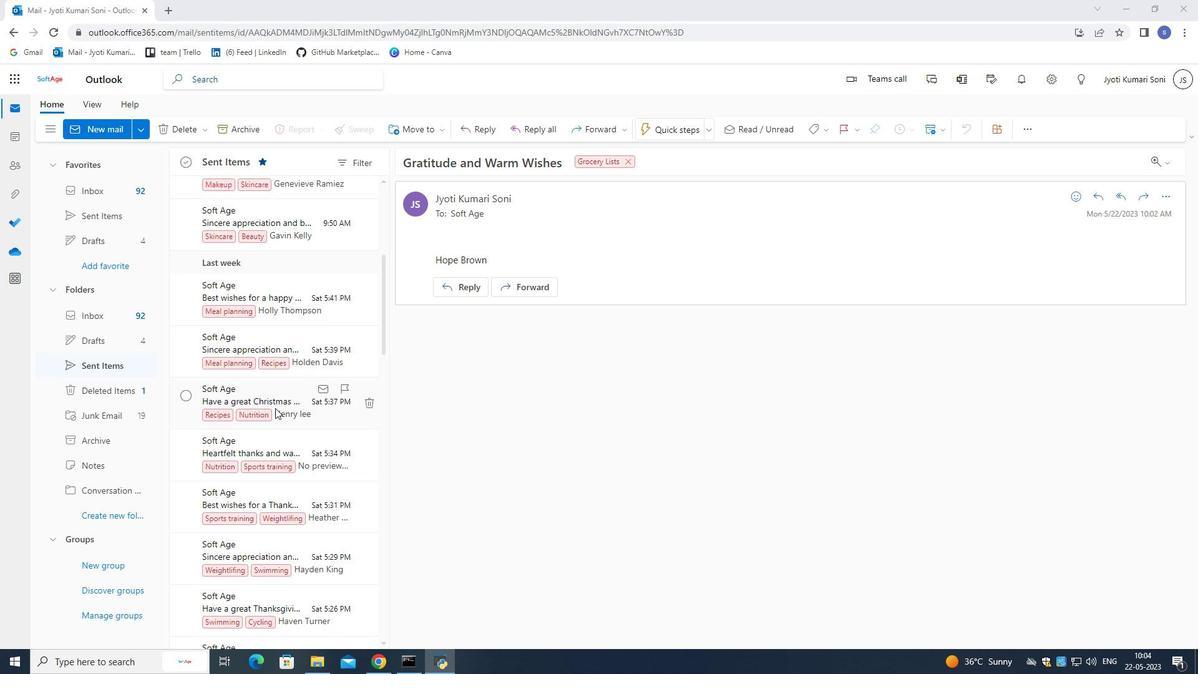 
Action: Mouse scrolled (275, 408) with delta (0, 0)
Screenshot: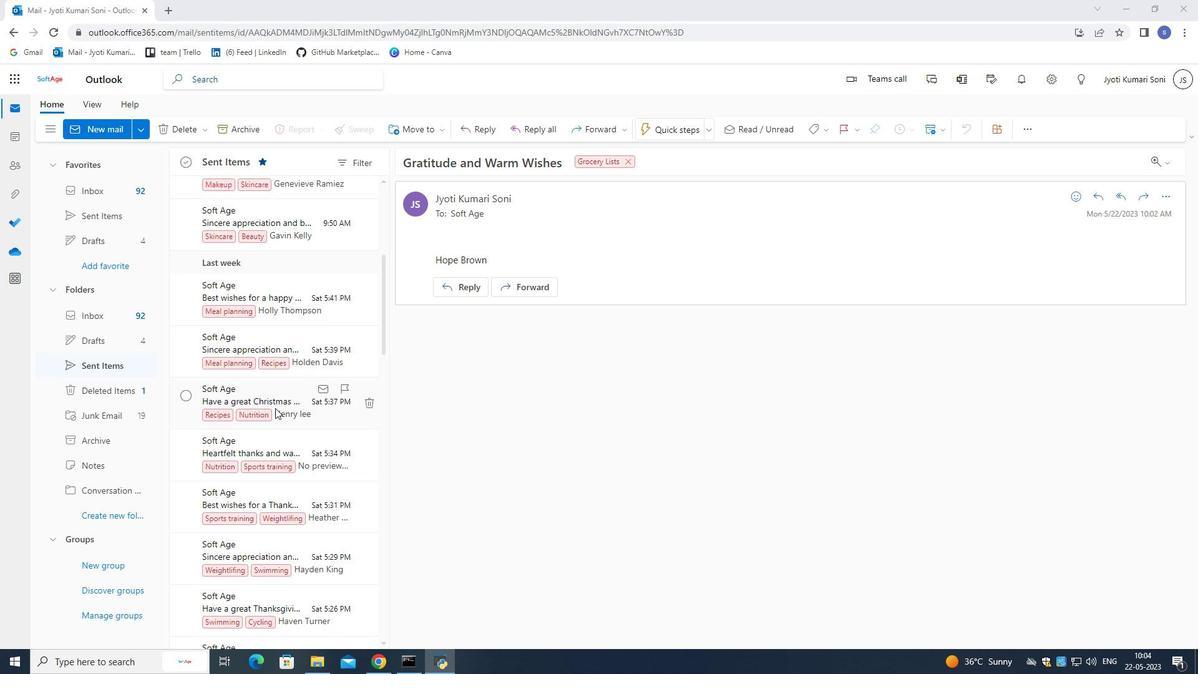 
Action: Mouse moved to (275, 407)
Screenshot: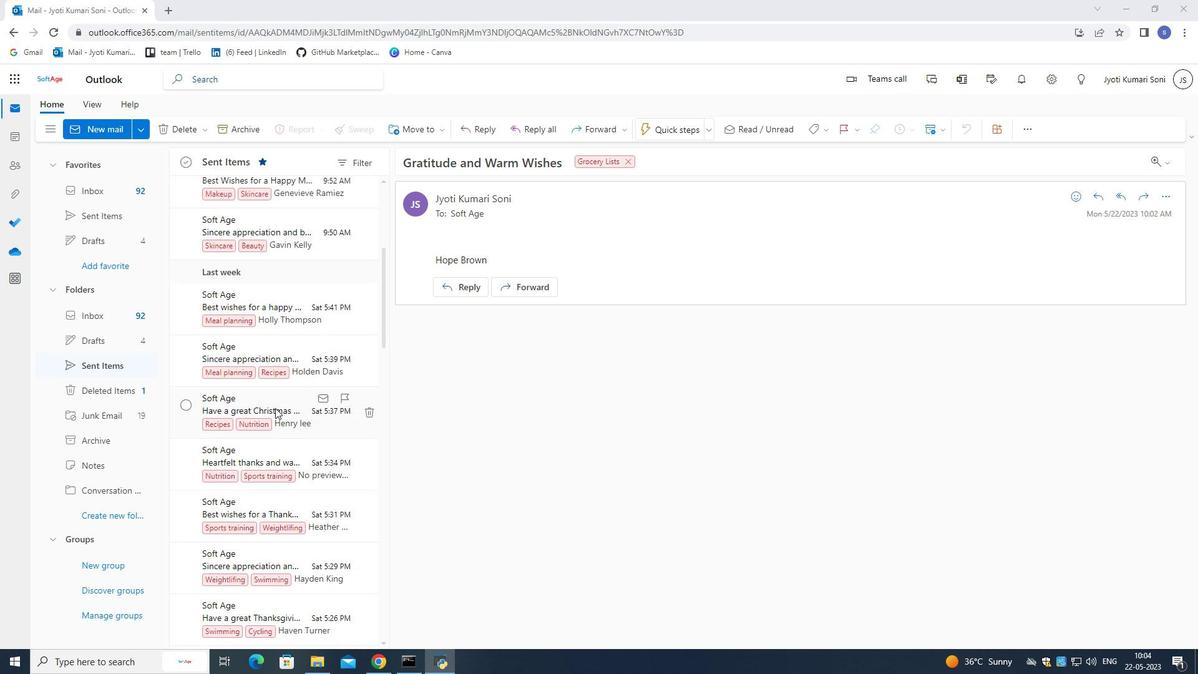 
Action: Mouse scrolled (275, 408) with delta (0, 0)
Screenshot: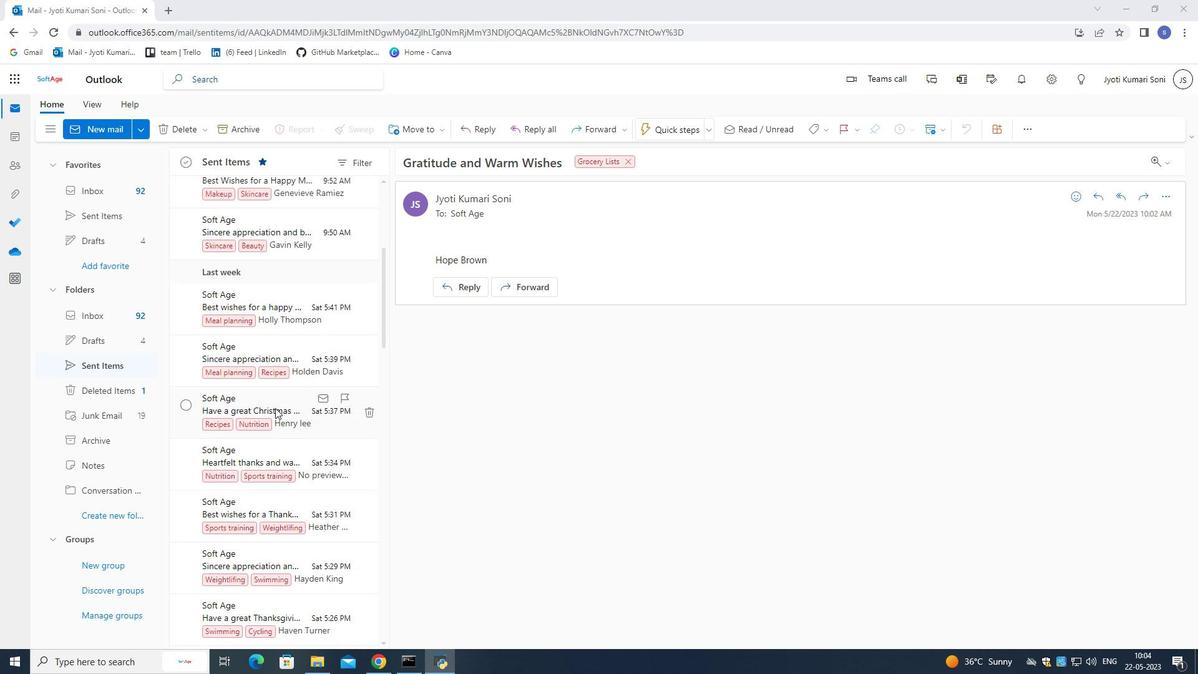 
Action: Mouse scrolled (275, 408) with delta (0, 0)
Screenshot: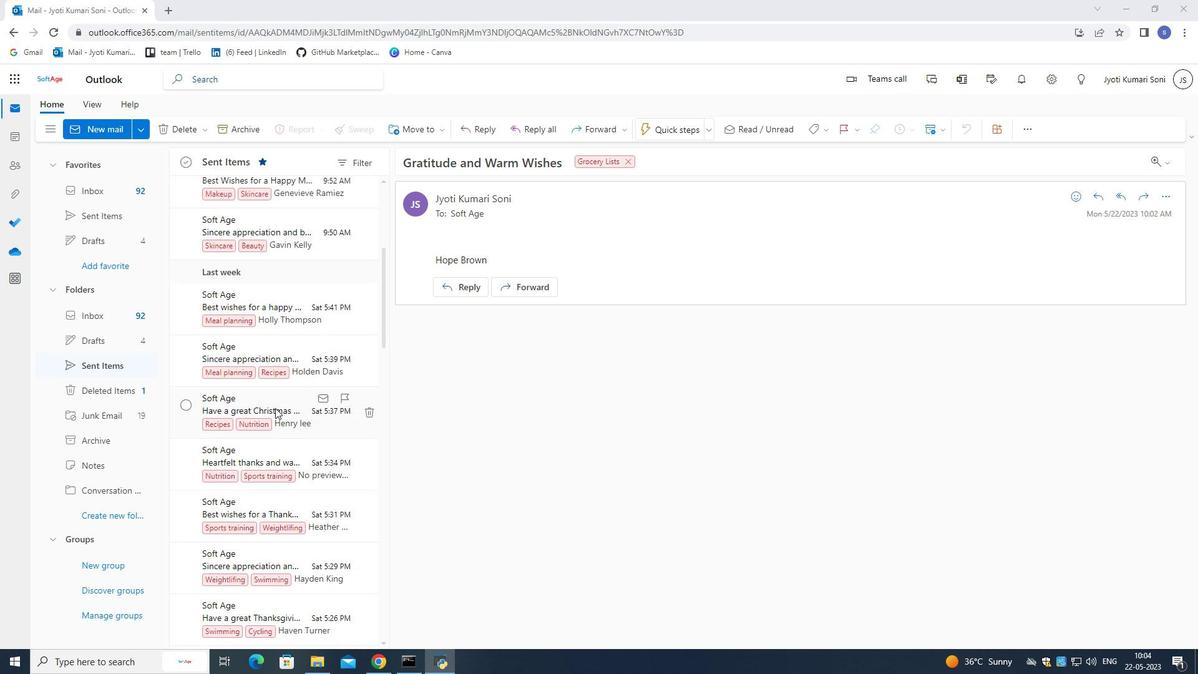 
Action: Mouse scrolled (275, 408) with delta (0, 0)
Screenshot: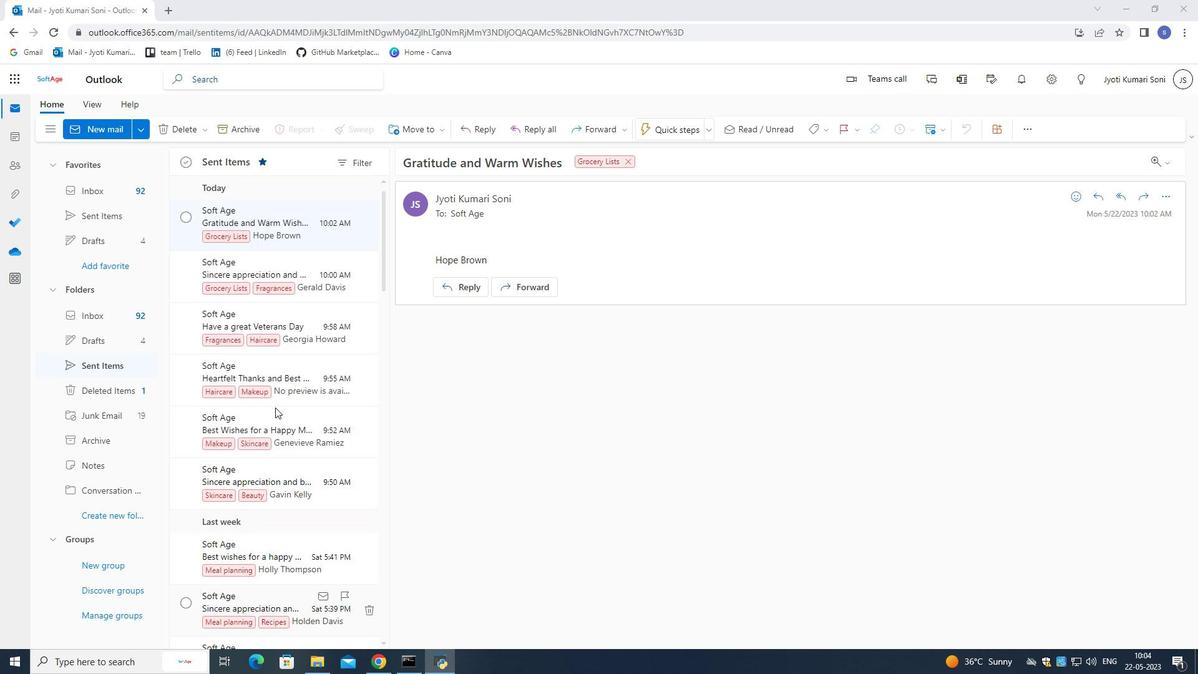 
Action: Mouse scrolled (275, 408) with delta (0, 0)
Screenshot: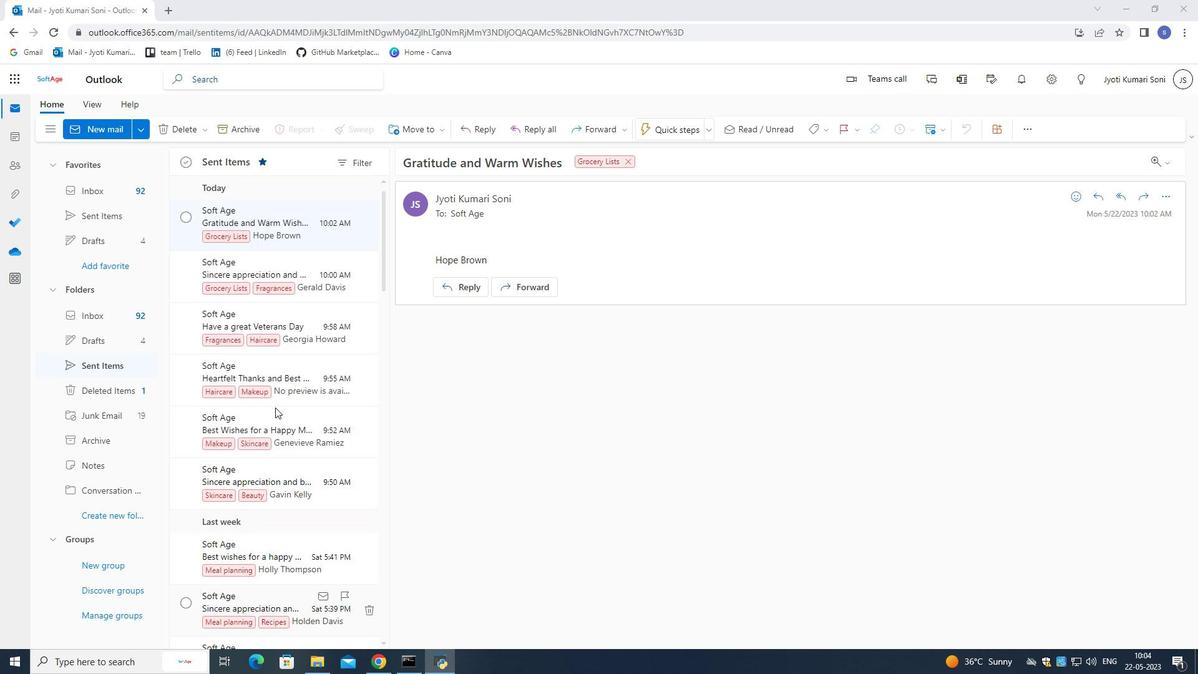 
Action: Mouse scrolled (275, 408) with delta (0, 0)
Screenshot: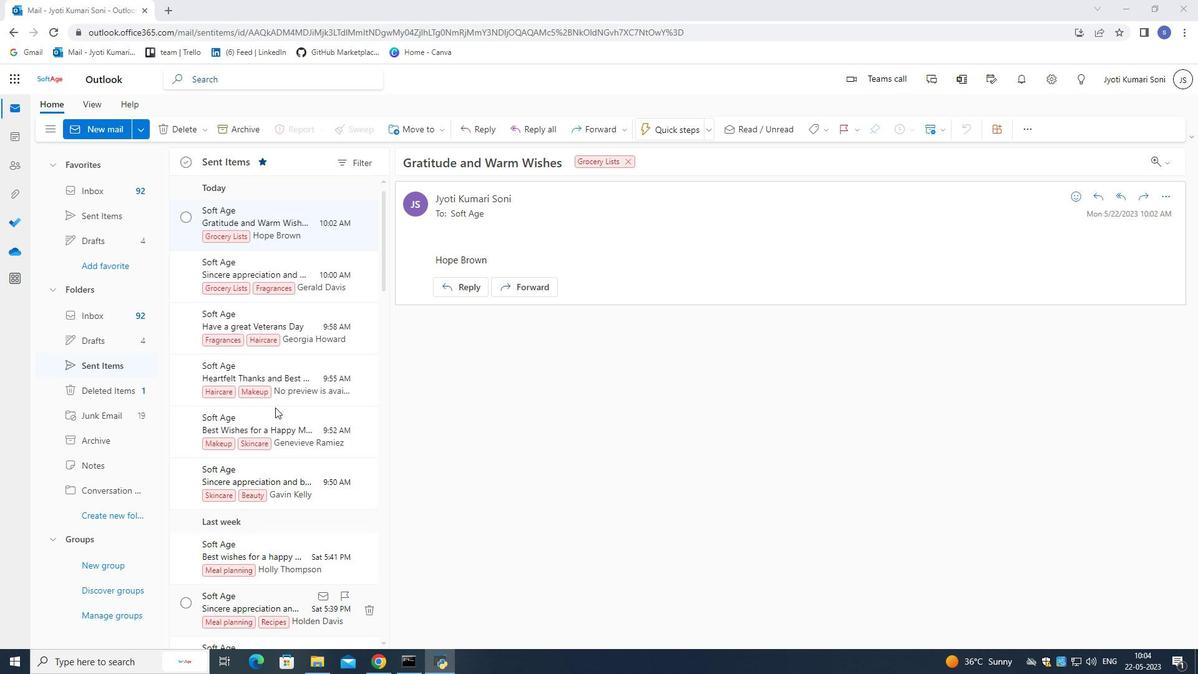 
Action: Mouse scrolled (275, 408) with delta (0, 0)
Screenshot: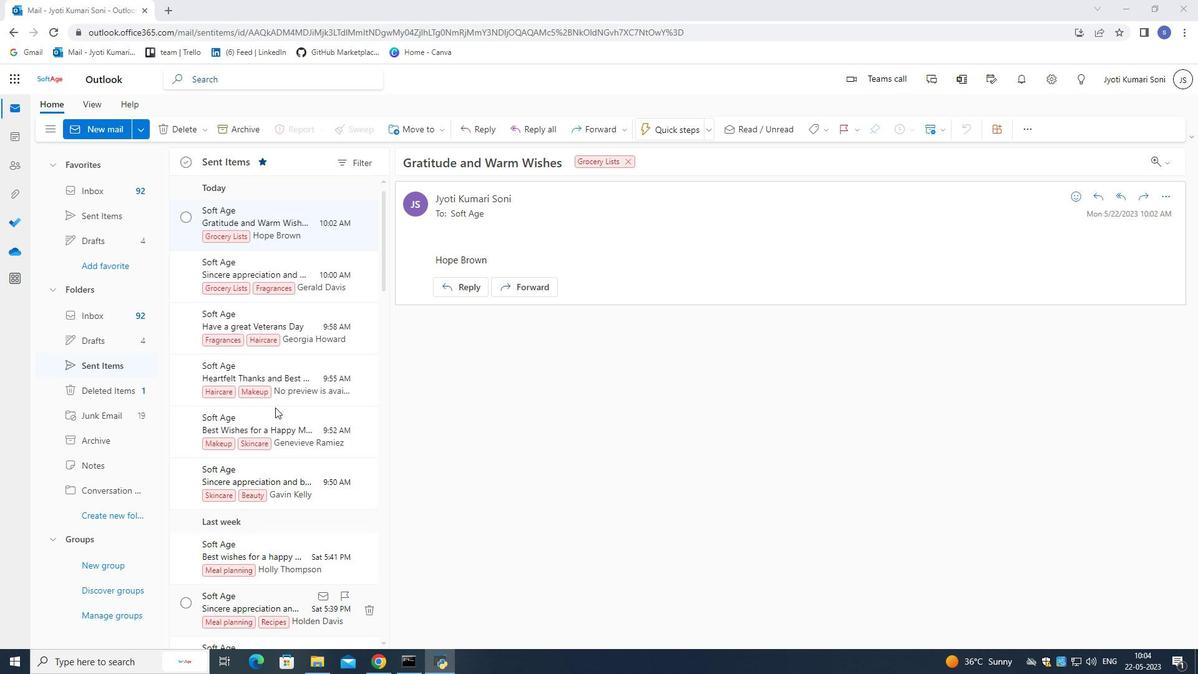 
Action: Mouse scrolled (275, 408) with delta (0, 0)
Screenshot: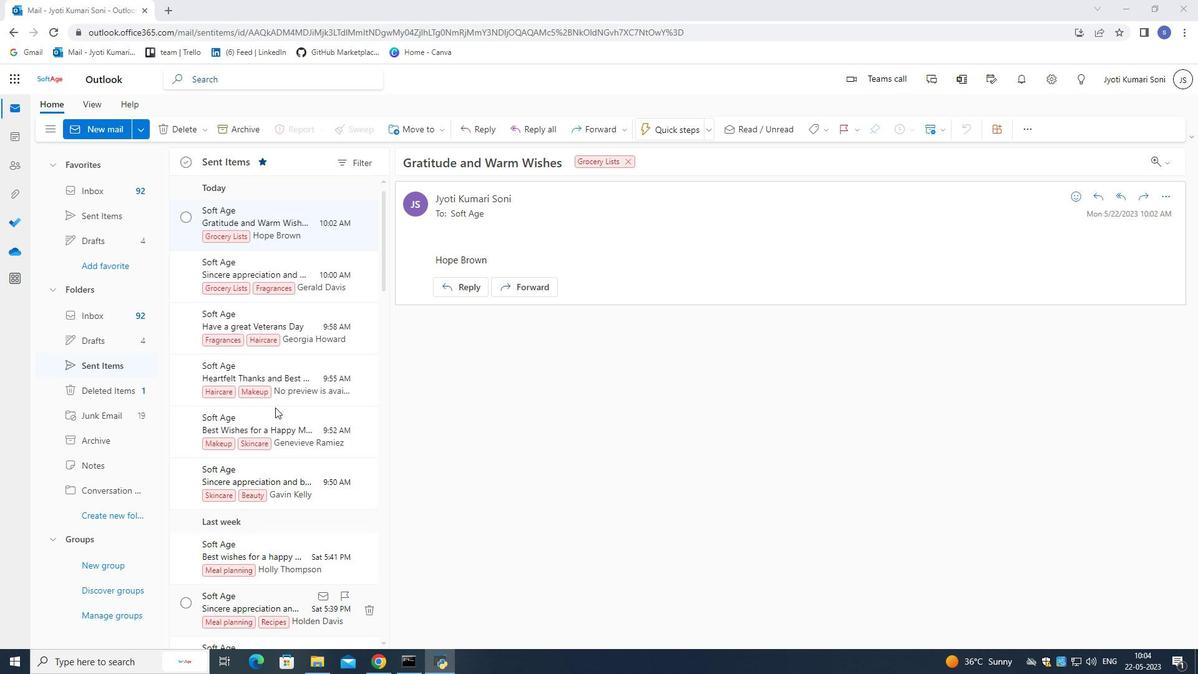 
Action: Mouse scrolled (275, 408) with delta (0, 0)
Screenshot: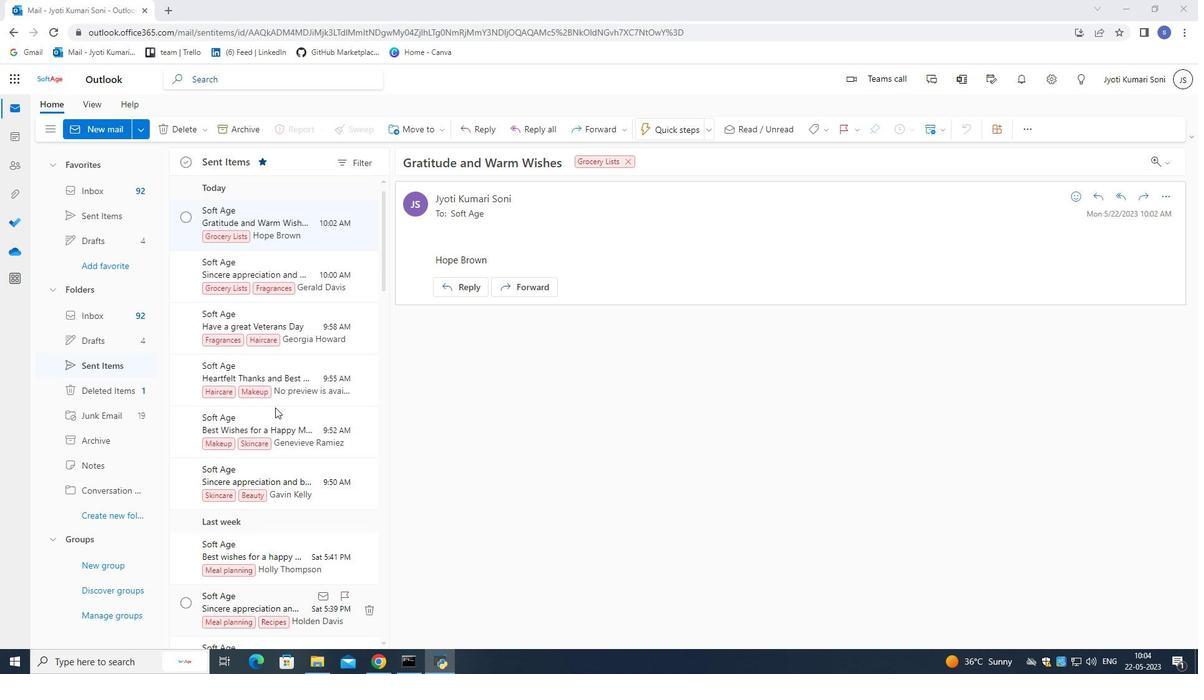 
Action: Mouse moved to (93, 132)
Screenshot: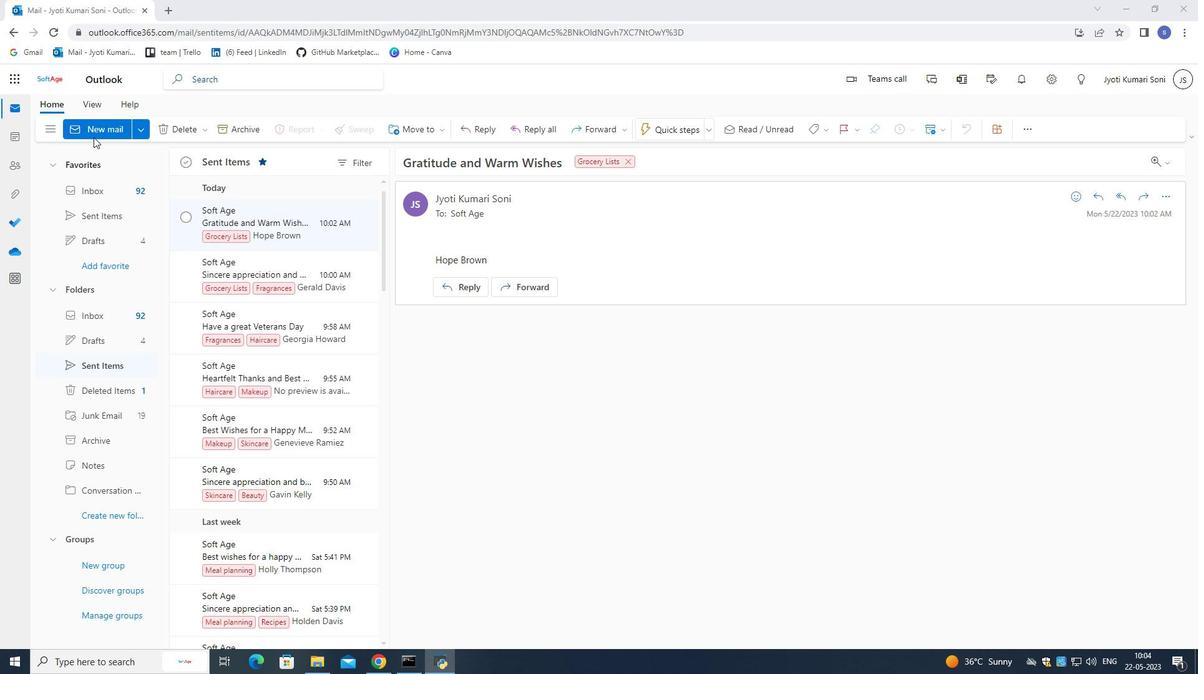 
Action: Mouse pressed left at (93, 132)
Screenshot: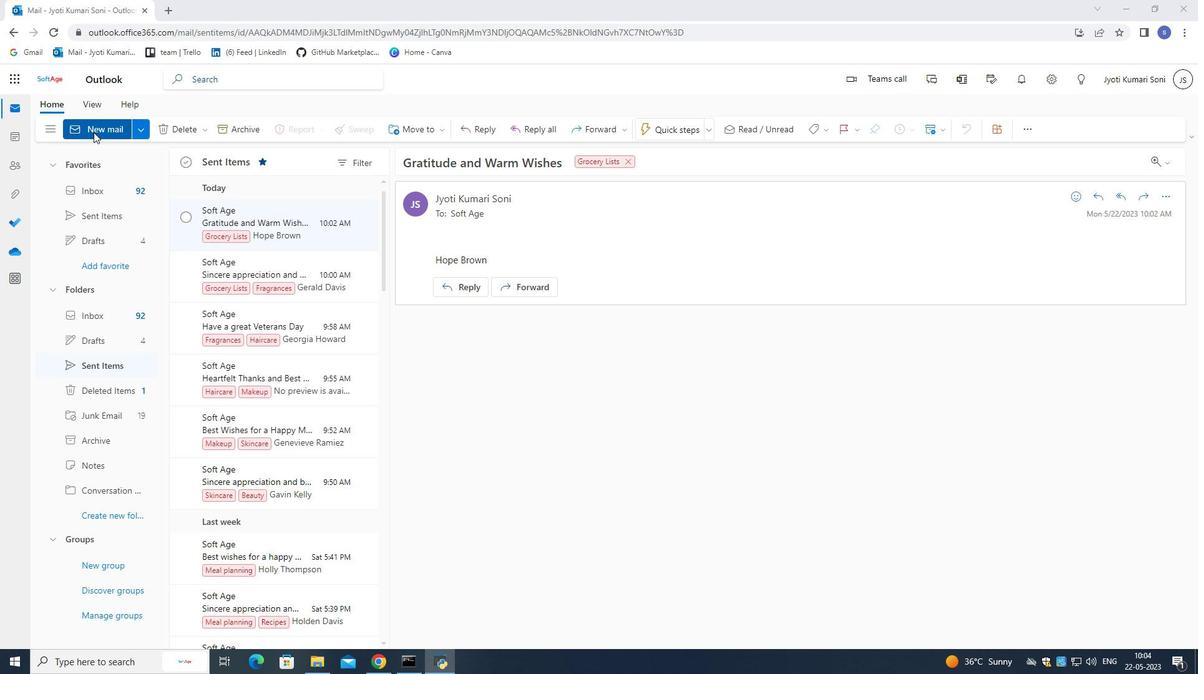 
Action: Mouse moved to (850, 132)
Screenshot: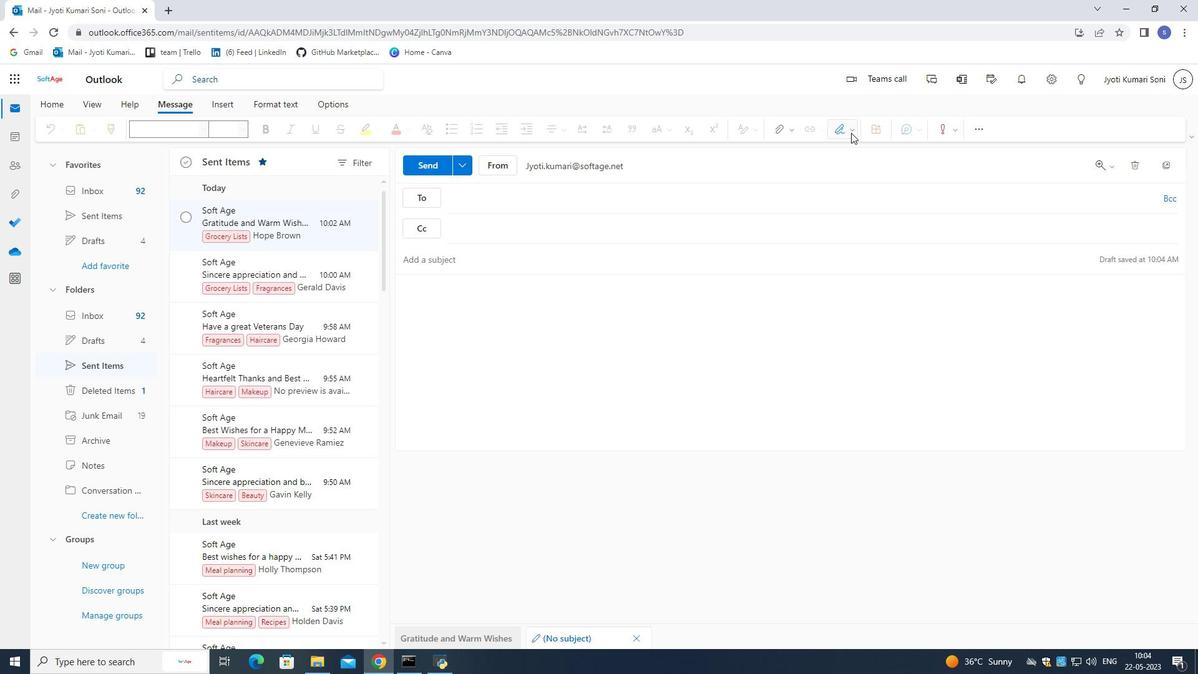 
Action: Mouse pressed left at (850, 132)
Screenshot: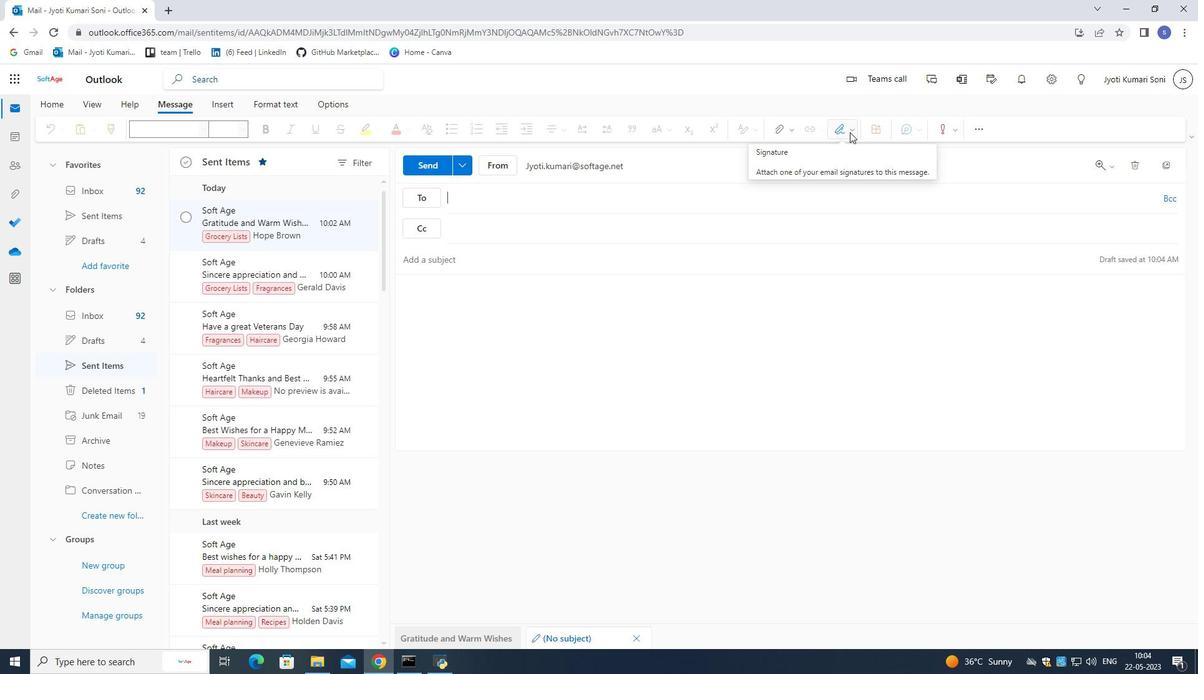 
Action: Mouse moved to (496, 162)
Screenshot: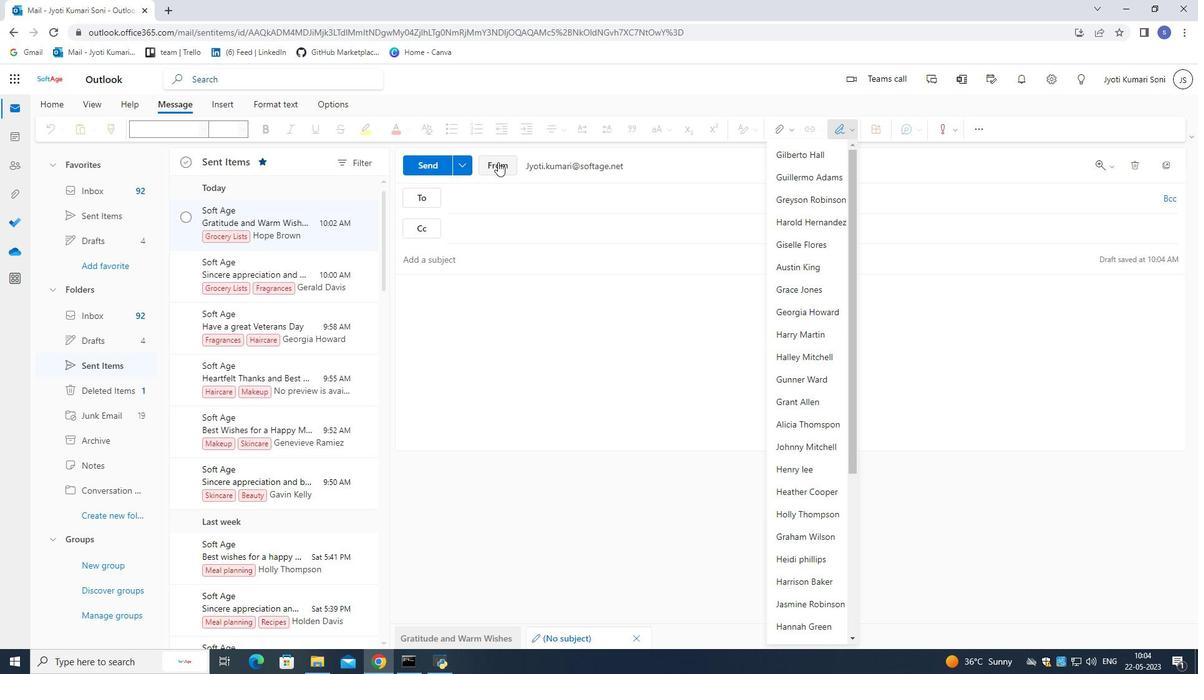 
Action: Mouse pressed left at (496, 162)
Screenshot: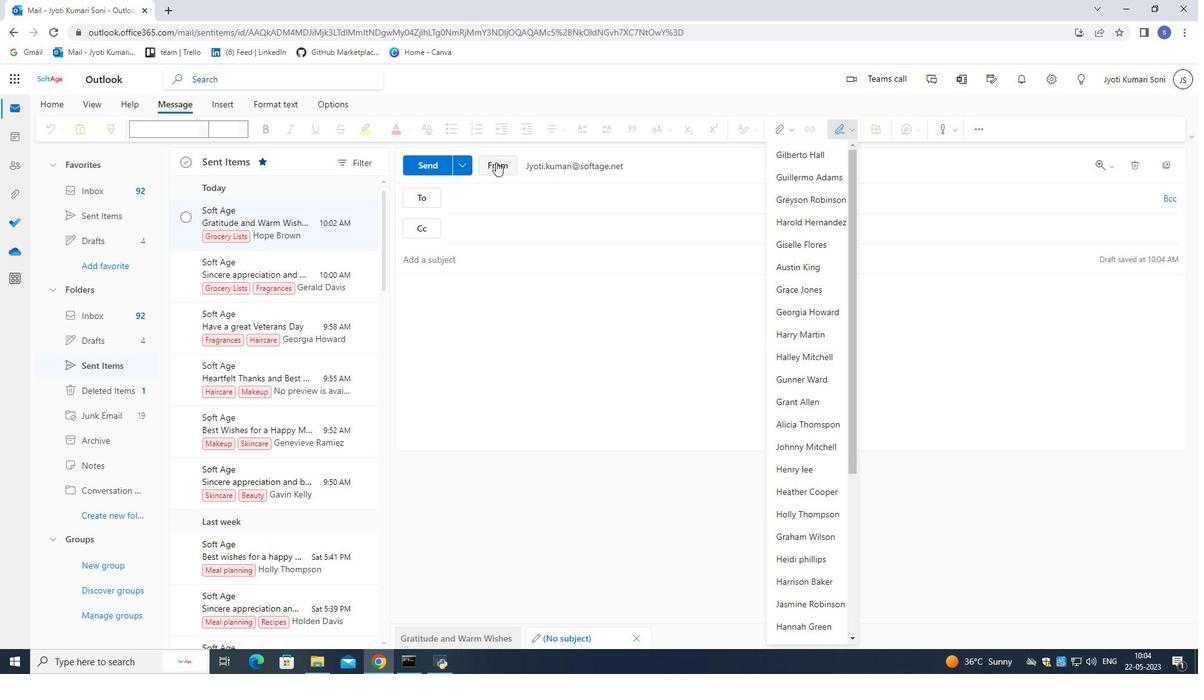 
Action: Mouse moved to (516, 233)
Screenshot: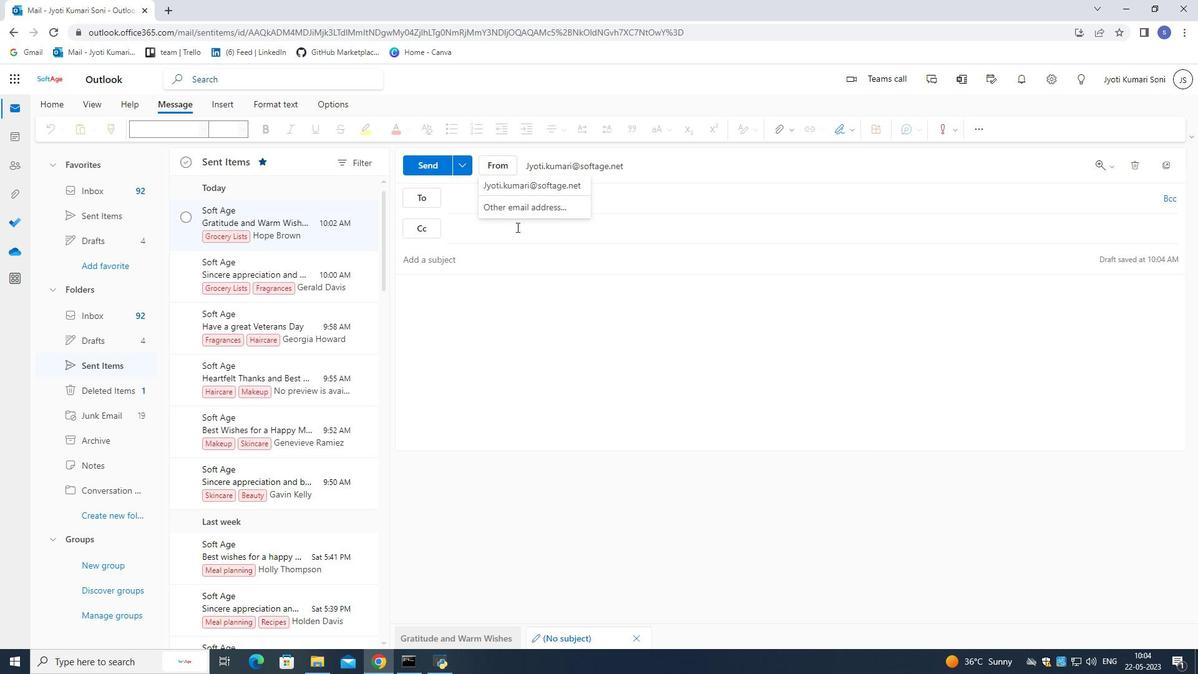 
Action: Mouse pressed left at (516, 233)
Screenshot: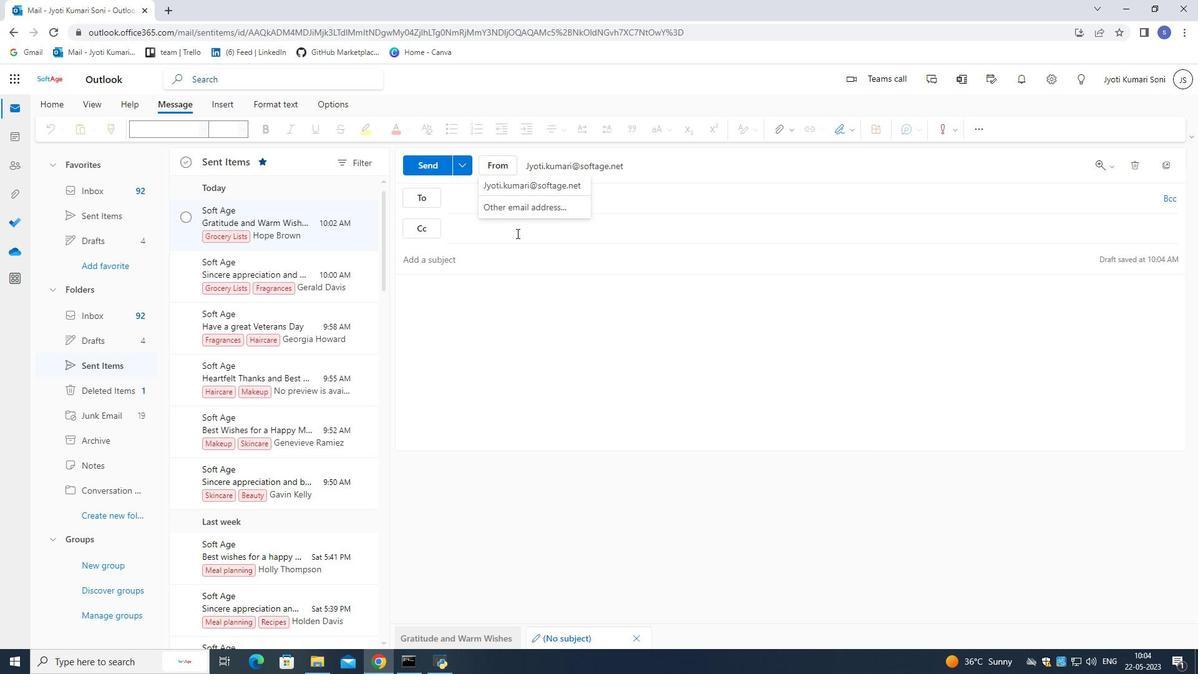 
Action: Mouse moved to (634, 168)
Screenshot: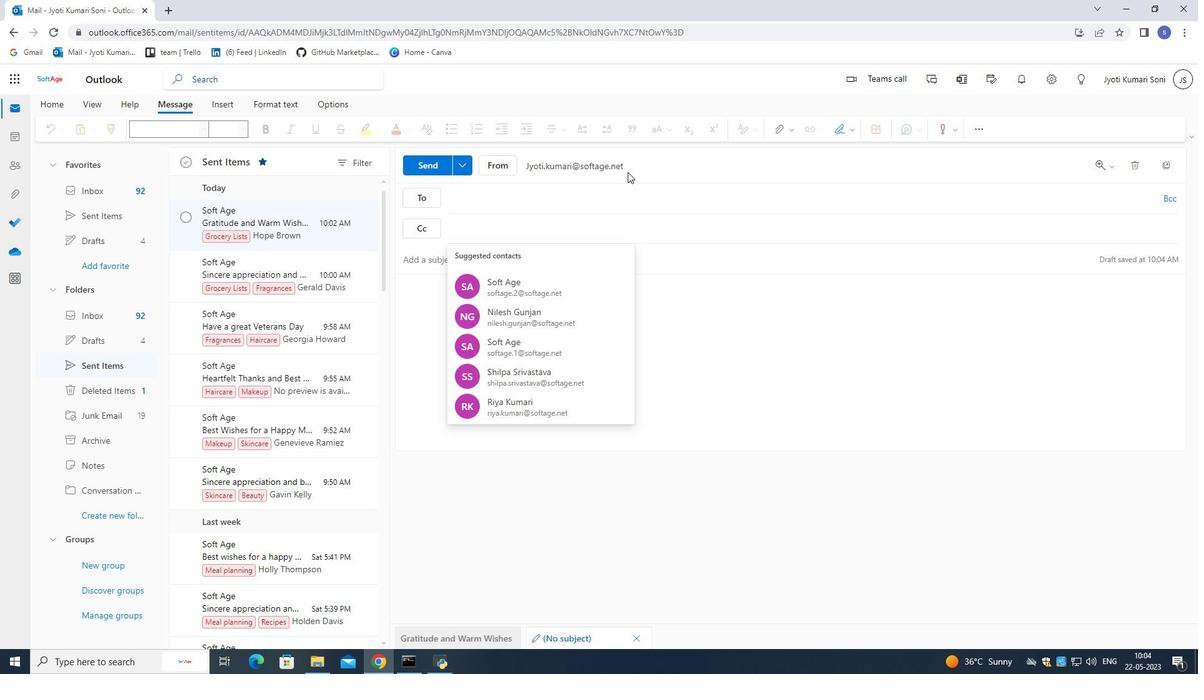 
Action: Mouse pressed left at (634, 168)
Screenshot: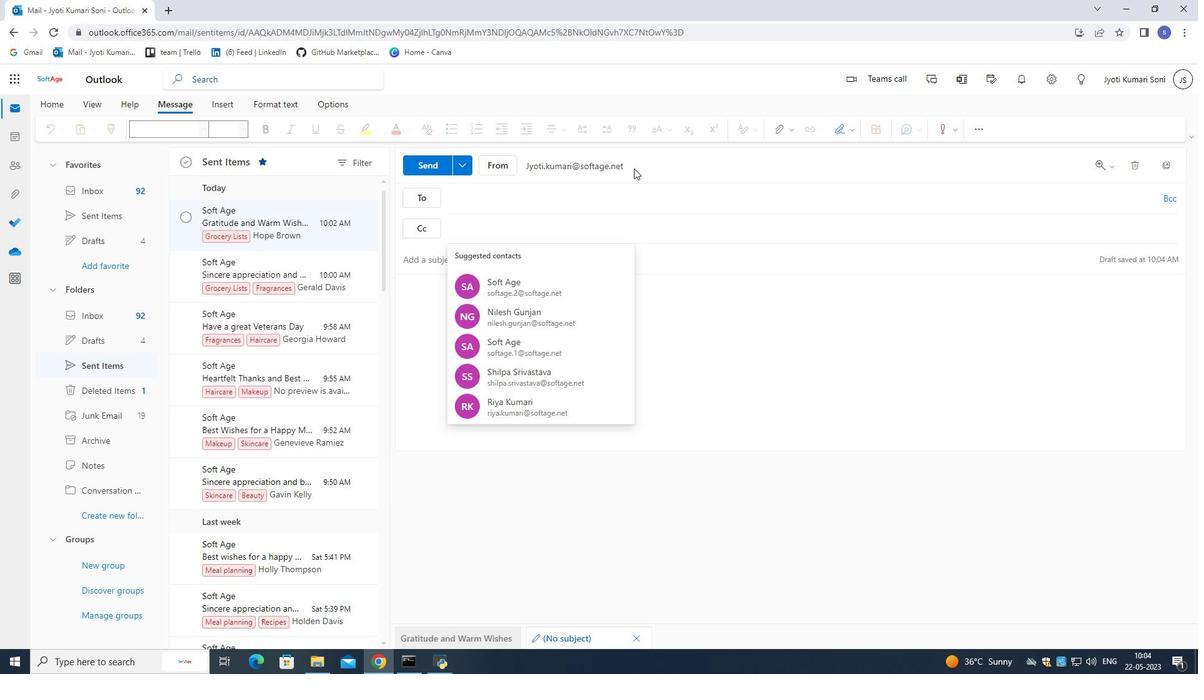 
Action: Mouse moved to (625, 164)
Screenshot: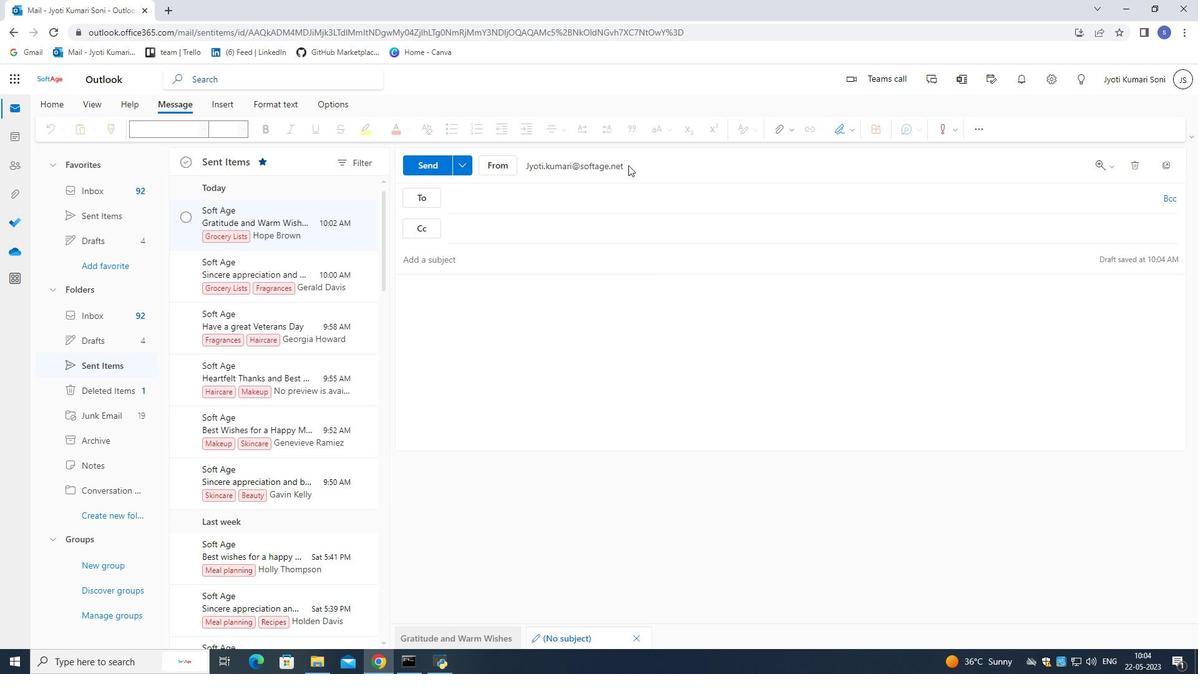 
Action: Mouse pressed left at (625, 164)
Screenshot: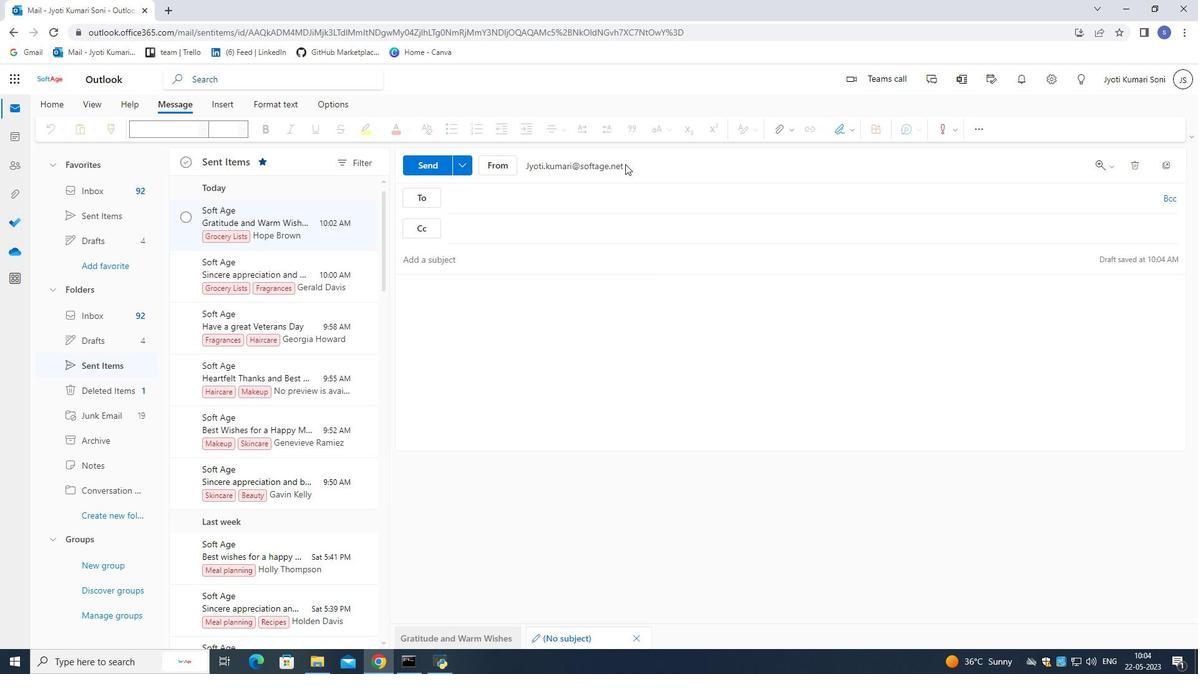 
Action: Mouse moved to (637, 163)
Screenshot: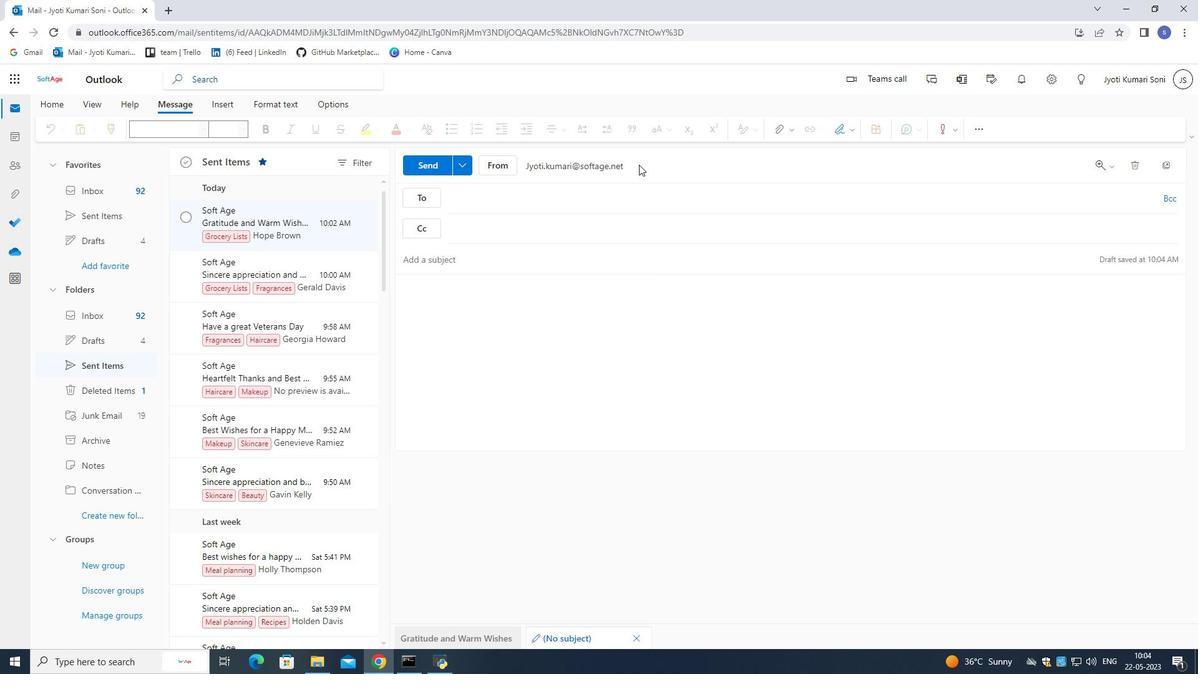 
Action: Mouse pressed left at (637, 163)
Screenshot: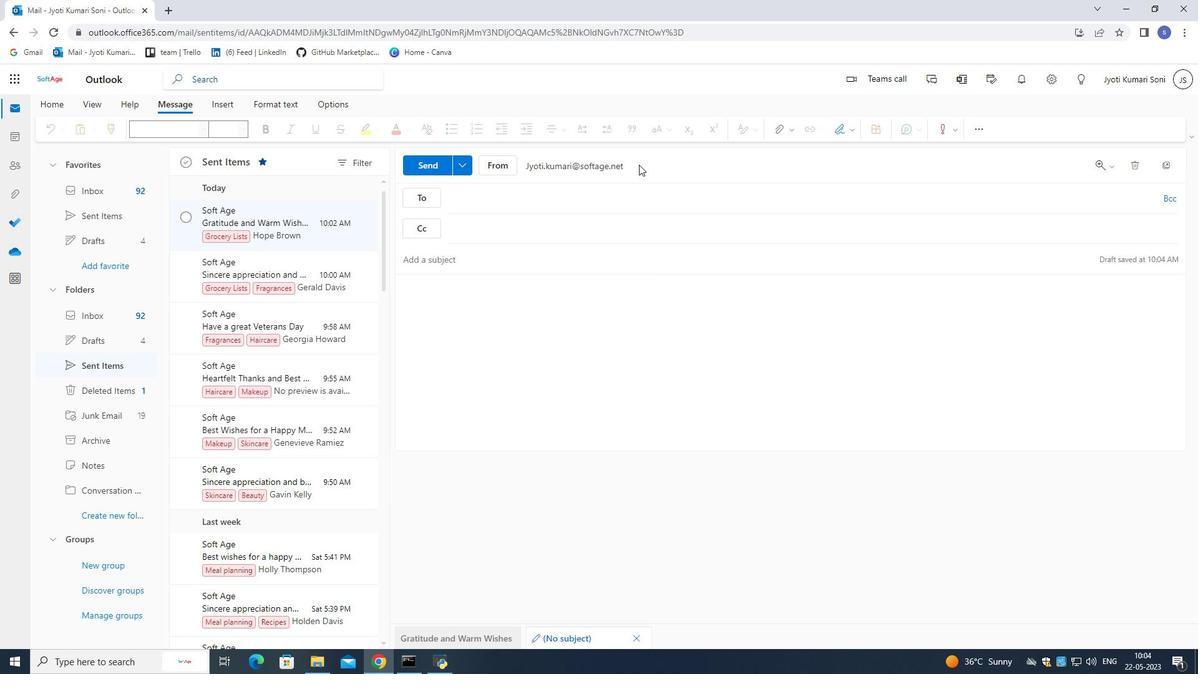 
Action: Mouse moved to (636, 163)
Screenshot: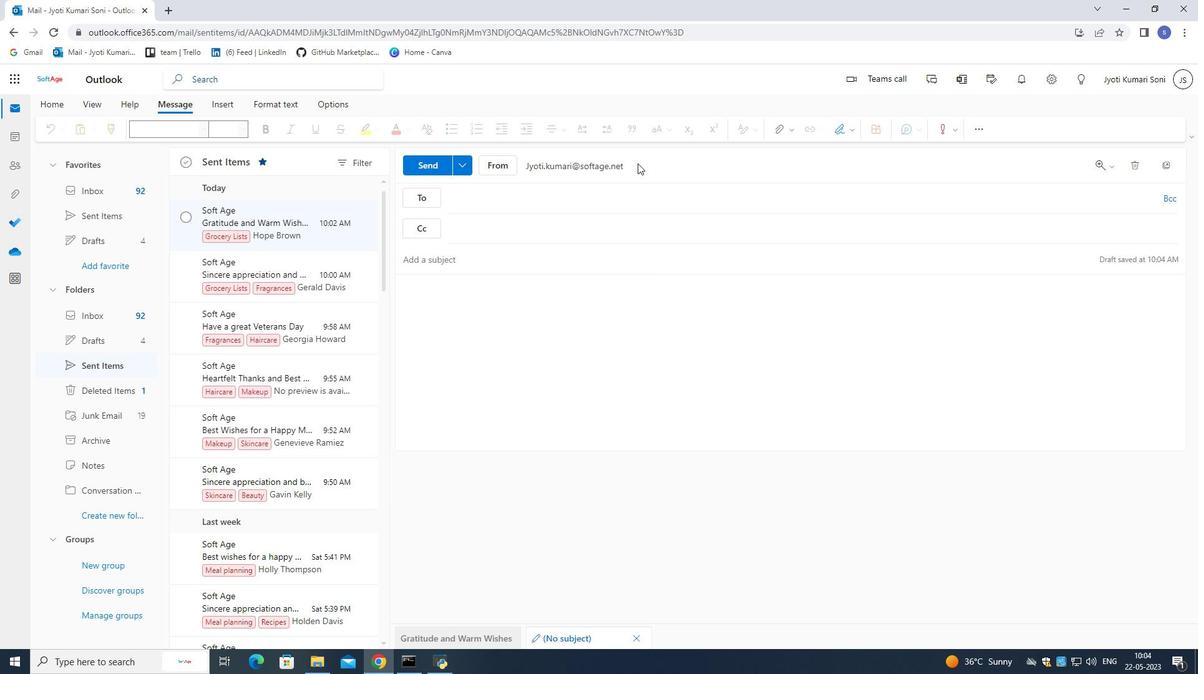 
Action: Mouse pressed left at (636, 163)
Screenshot: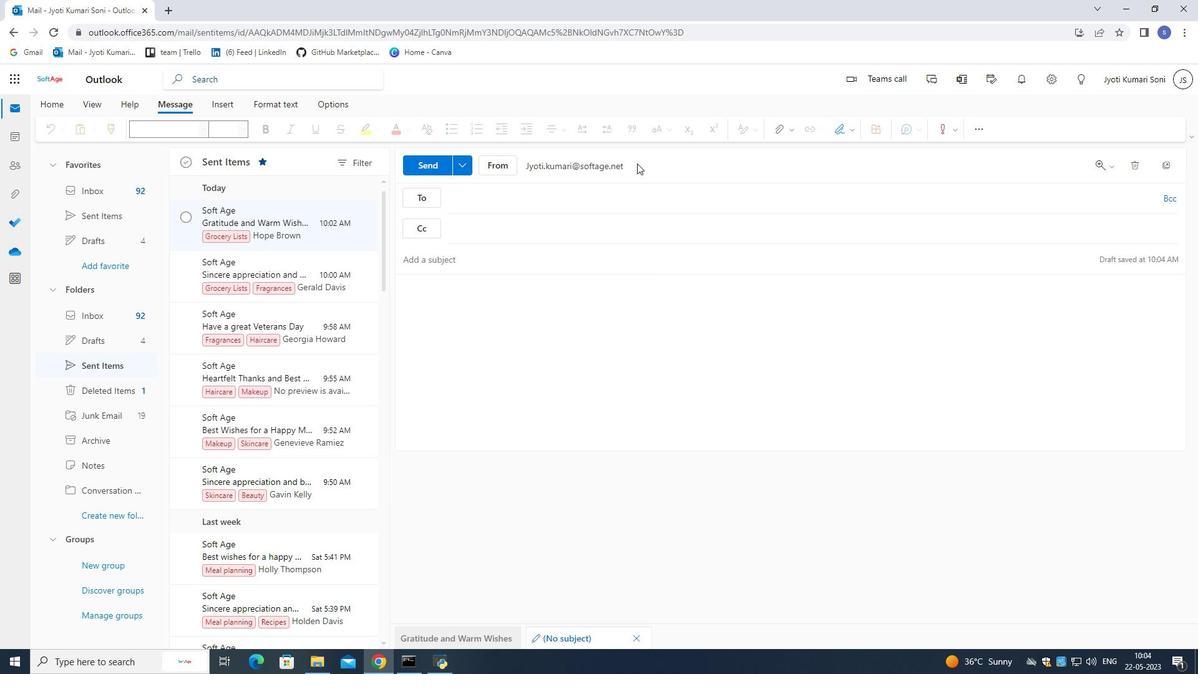 
Action: Mouse moved to (515, 169)
Screenshot: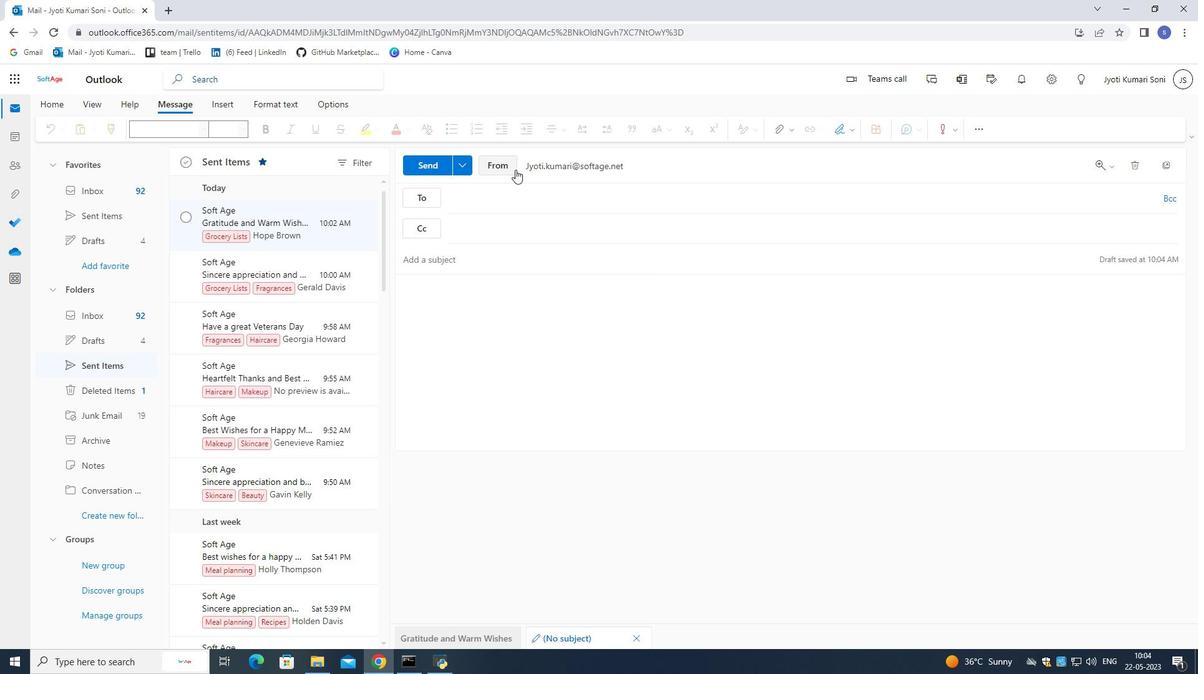 
Action: Mouse pressed left at (515, 169)
Screenshot: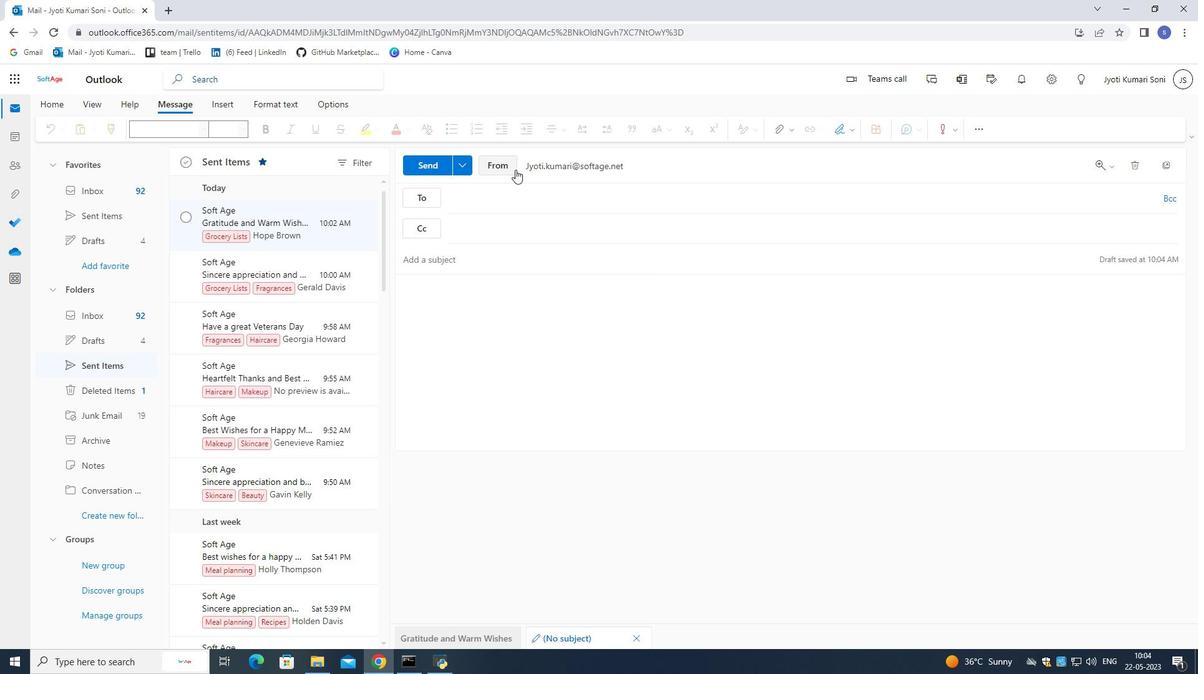 
Action: Mouse moved to (548, 275)
Screenshot: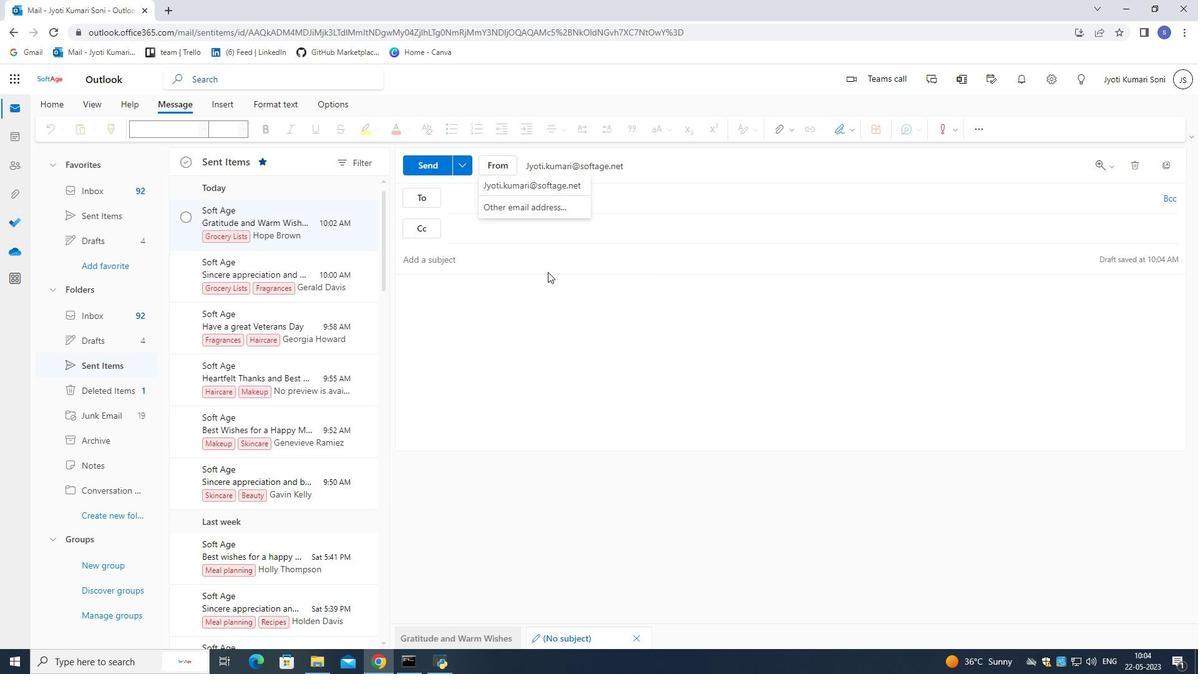 
Action: Mouse pressed left at (548, 275)
Screenshot: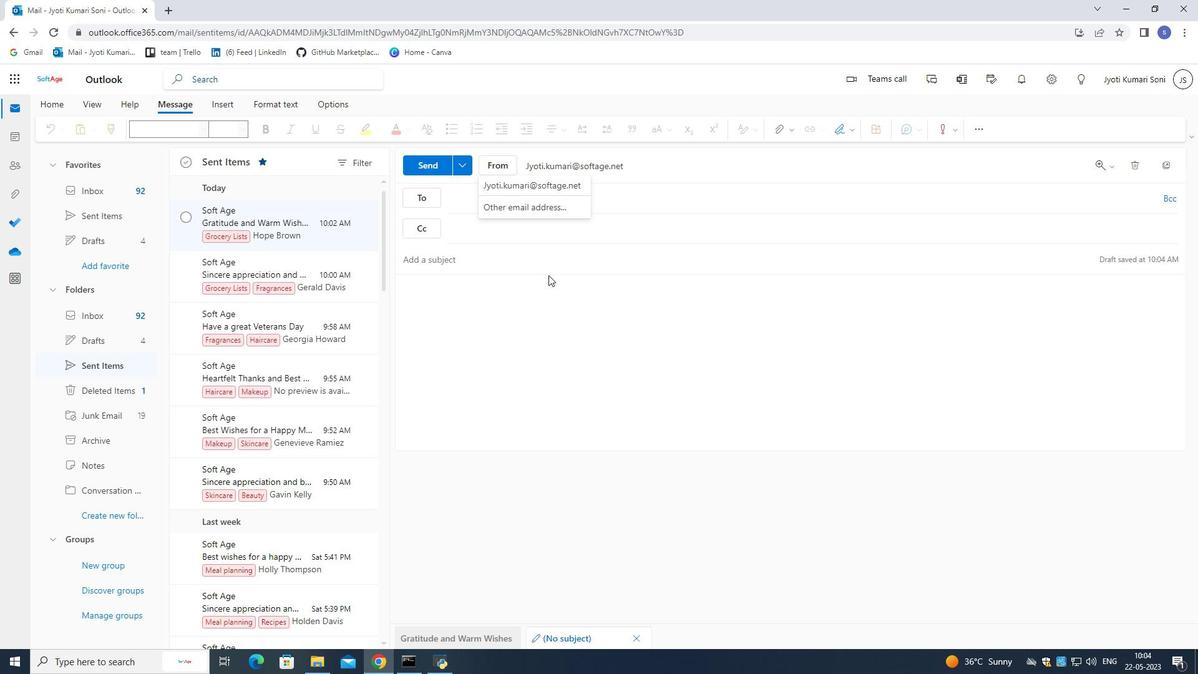 
Action: Mouse moved to (449, 199)
Screenshot: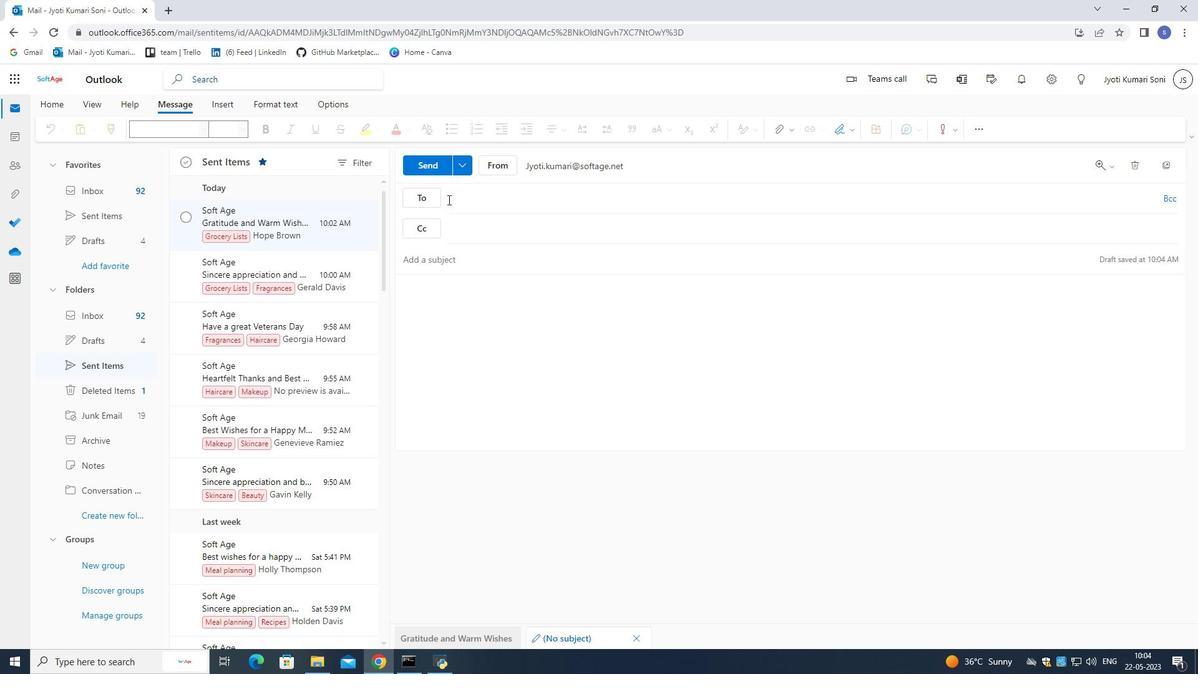 
Action: Mouse pressed left at (449, 199)
Screenshot: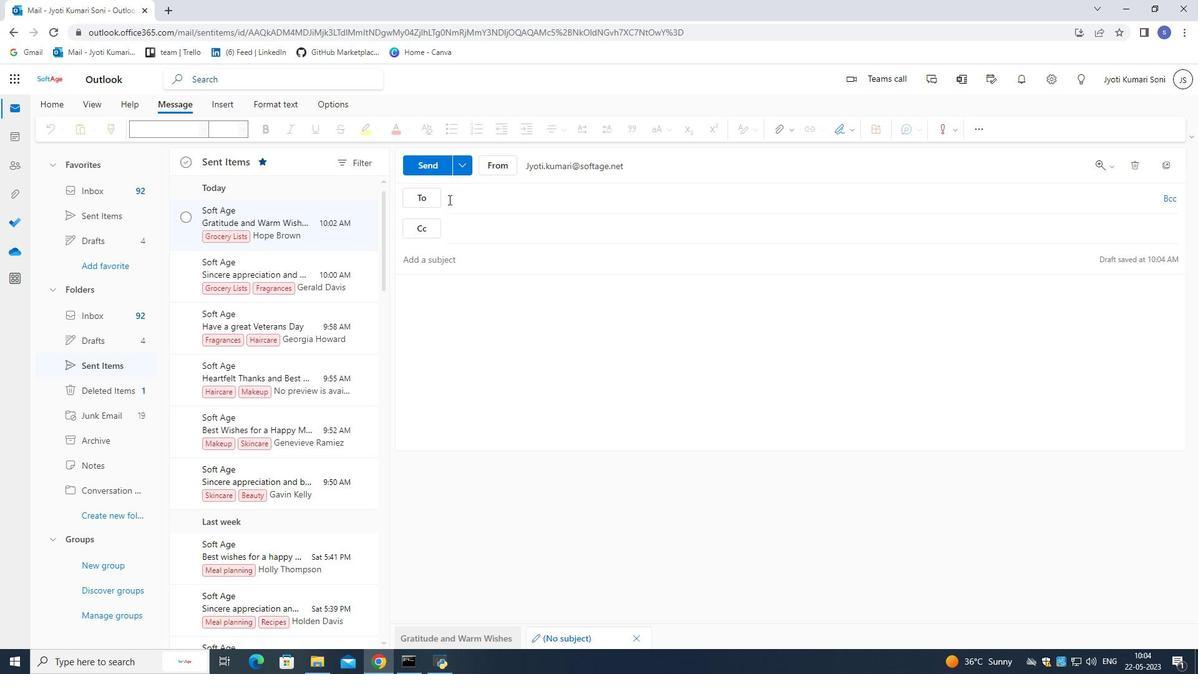 
Action: Mouse moved to (673, 186)
Screenshot: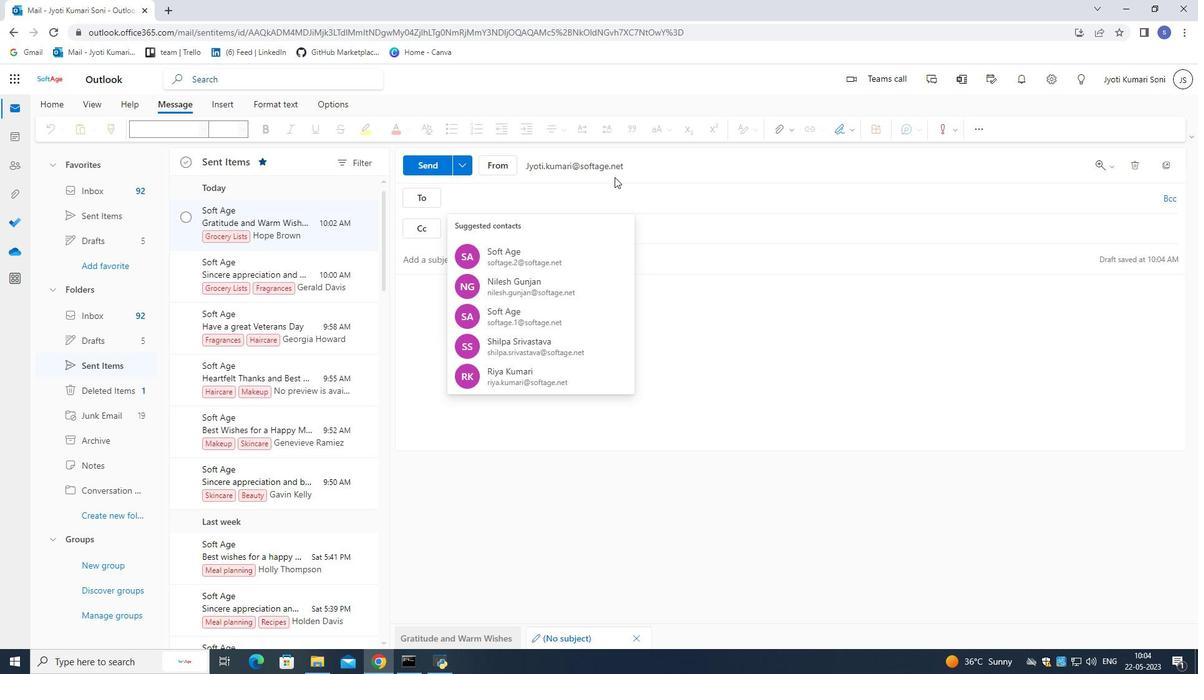 
Action: Mouse pressed left at (673, 186)
Screenshot: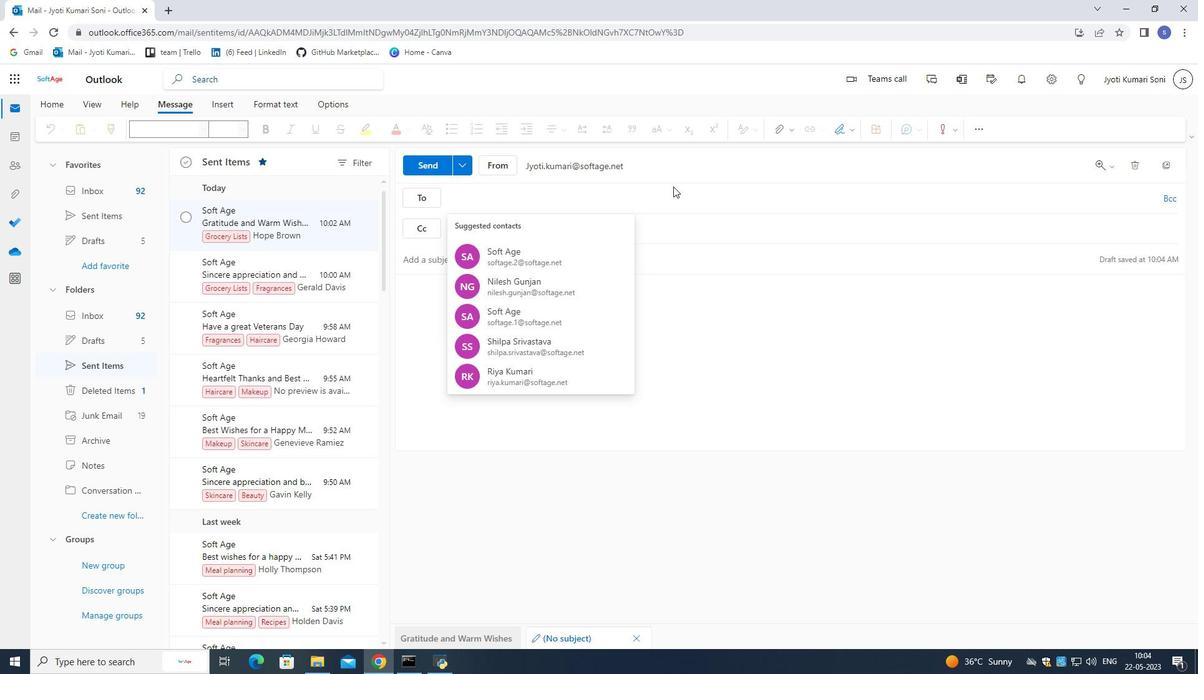 
Action: Mouse moved to (840, 130)
Screenshot: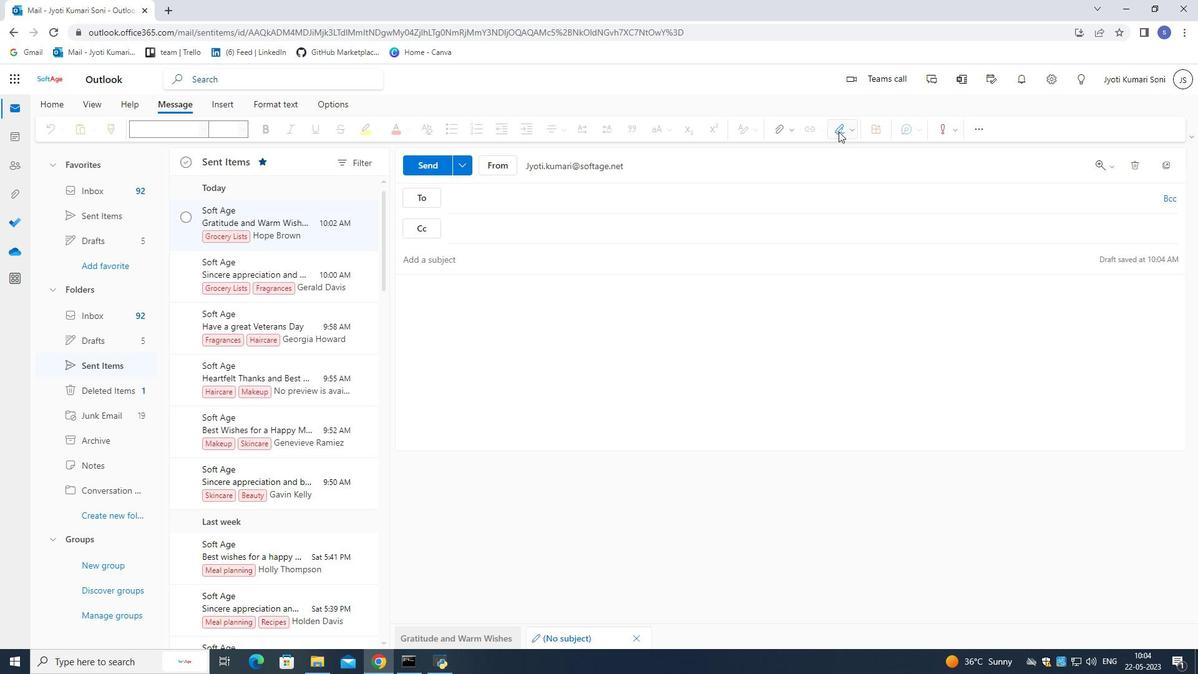 
Action: Mouse pressed left at (840, 130)
Screenshot: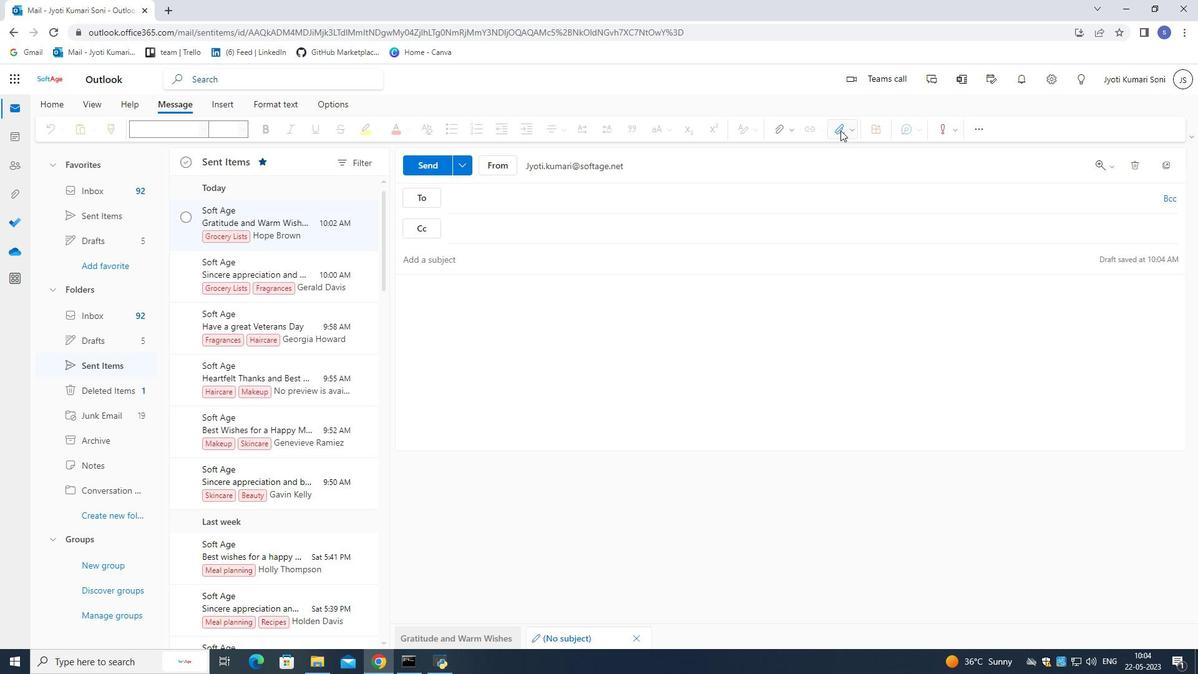 
Action: Mouse moved to (818, 270)
Screenshot: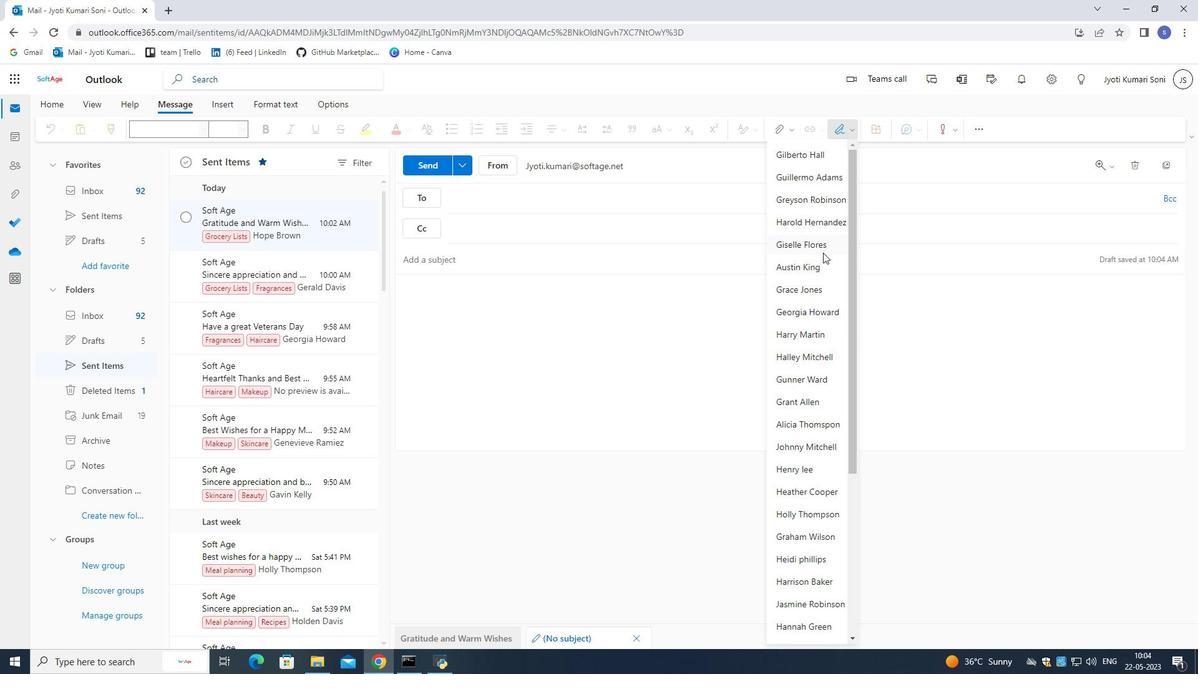
Action: Mouse scrolled (818, 270) with delta (0, 0)
Screenshot: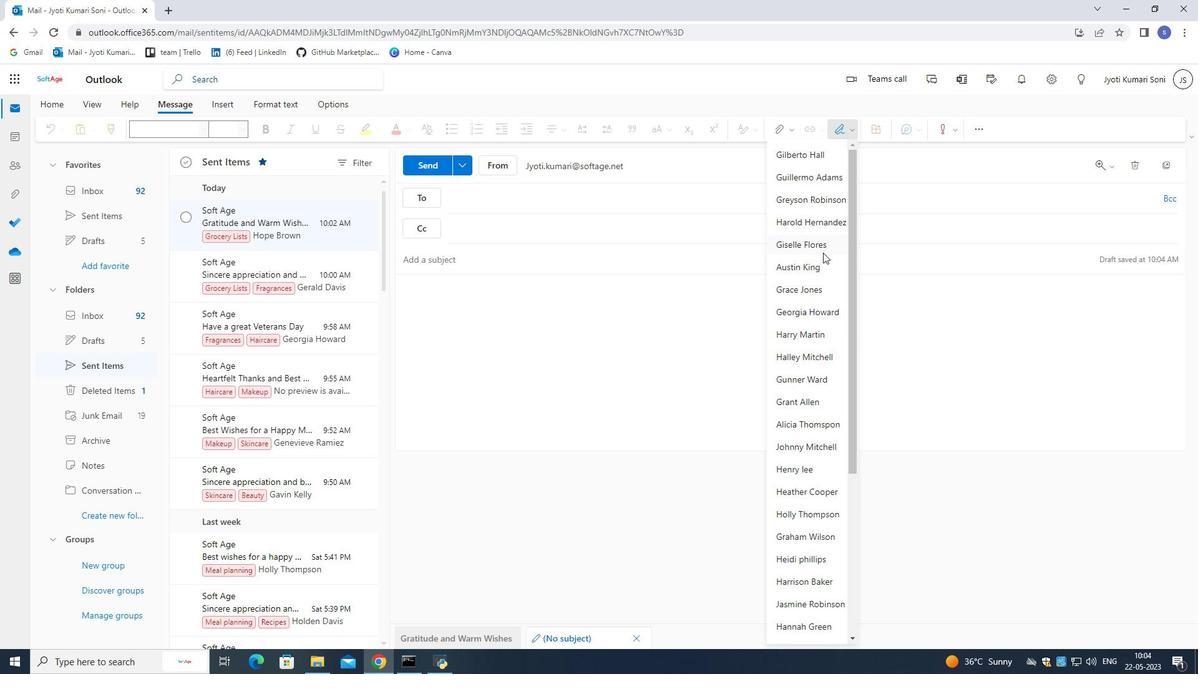
Action: Mouse moved to (817, 281)
Screenshot: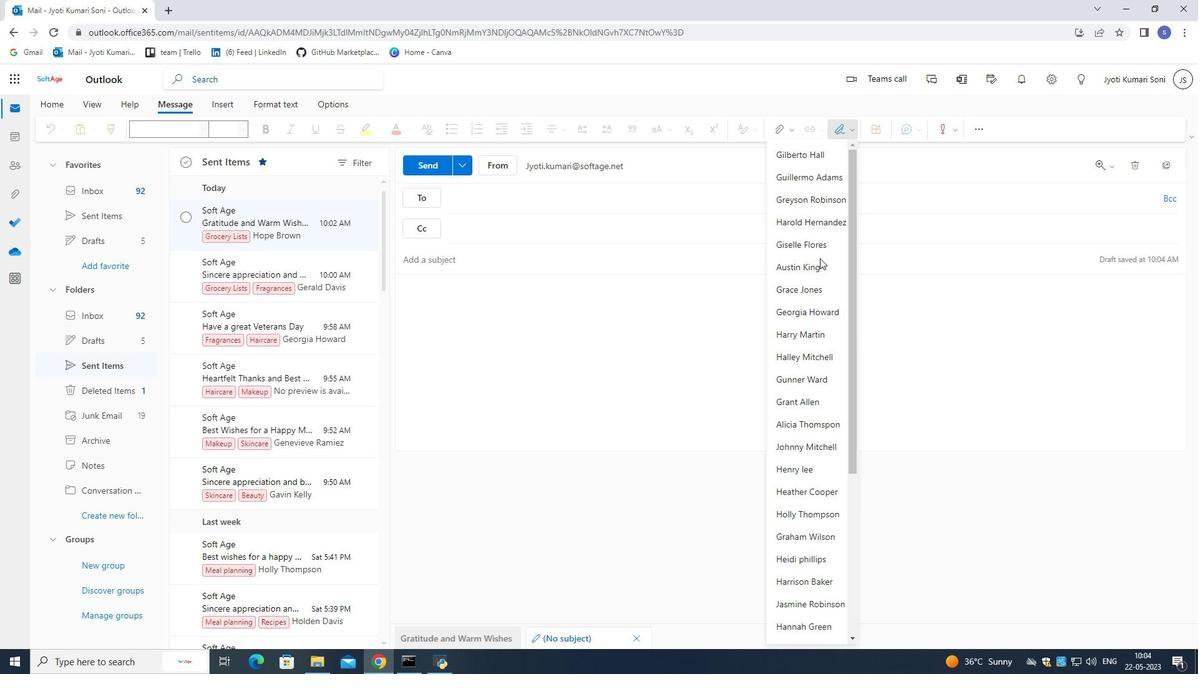 
Action: Mouse scrolled (817, 280) with delta (0, 0)
Screenshot: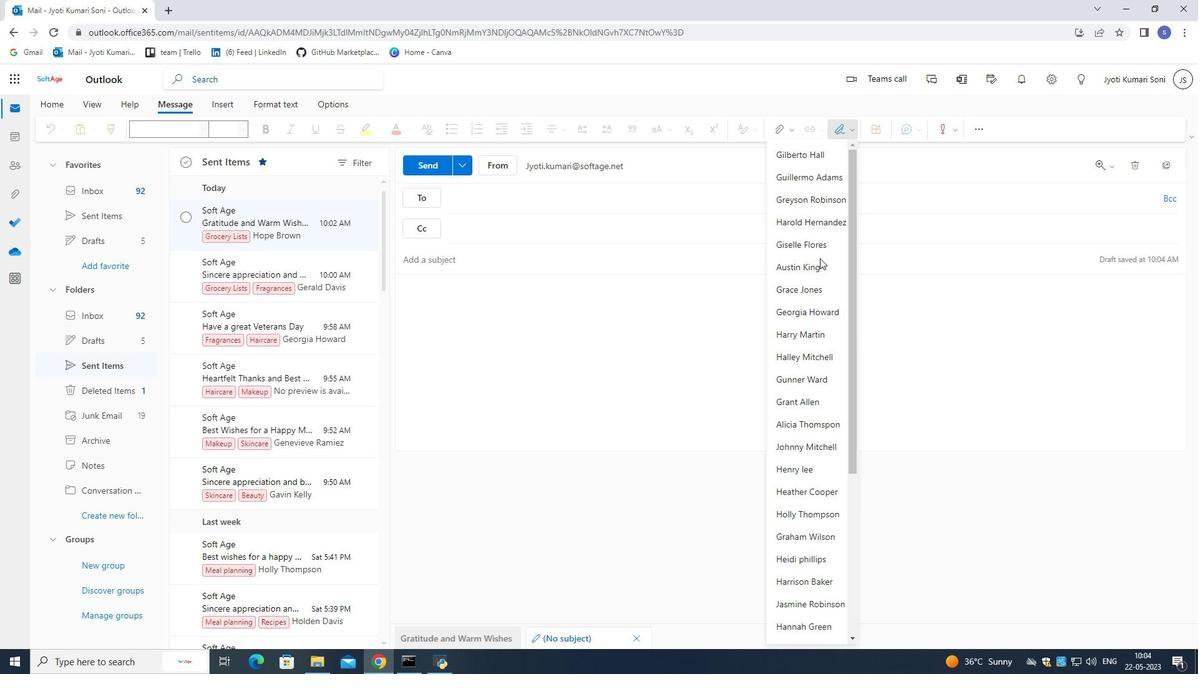 
Action: Mouse moved to (817, 281)
Screenshot: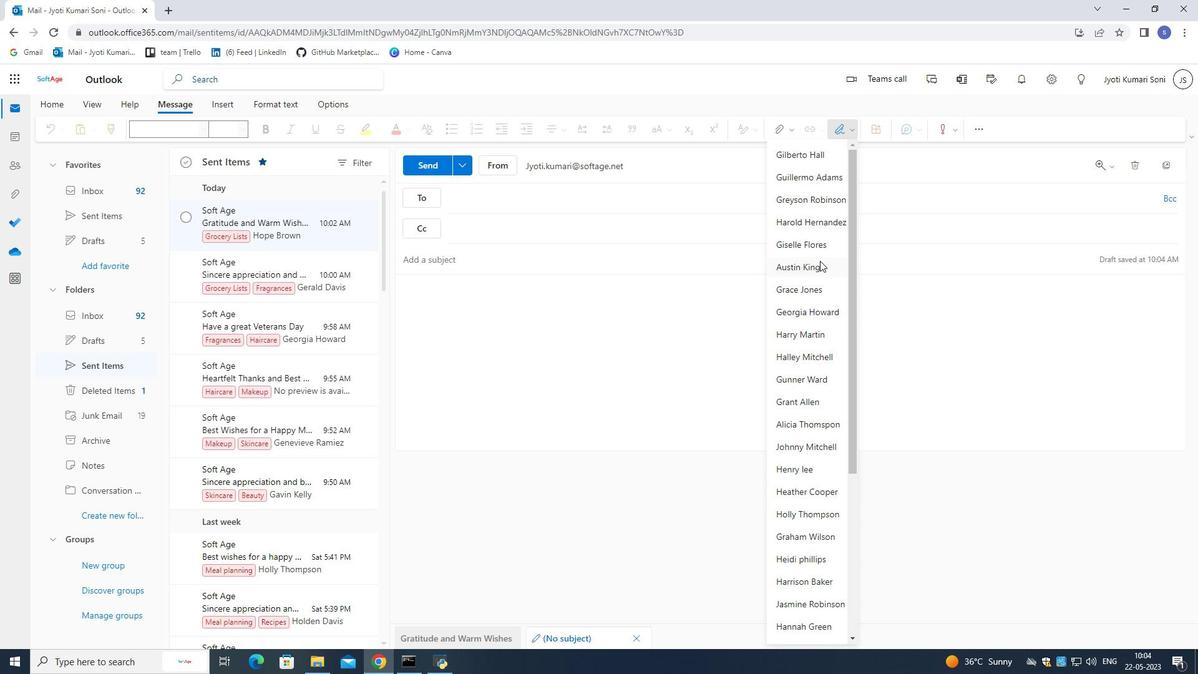 
Action: Mouse scrolled (817, 280) with delta (0, 0)
Screenshot: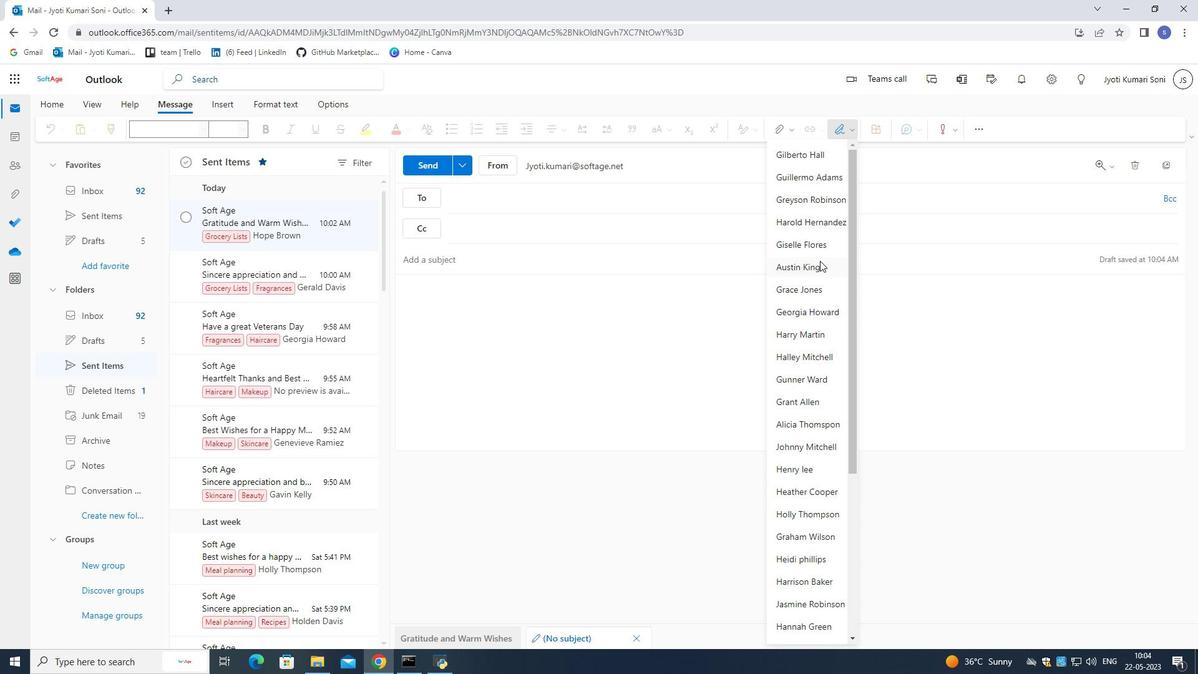 
Action: Mouse scrolled (817, 280) with delta (0, 0)
Screenshot: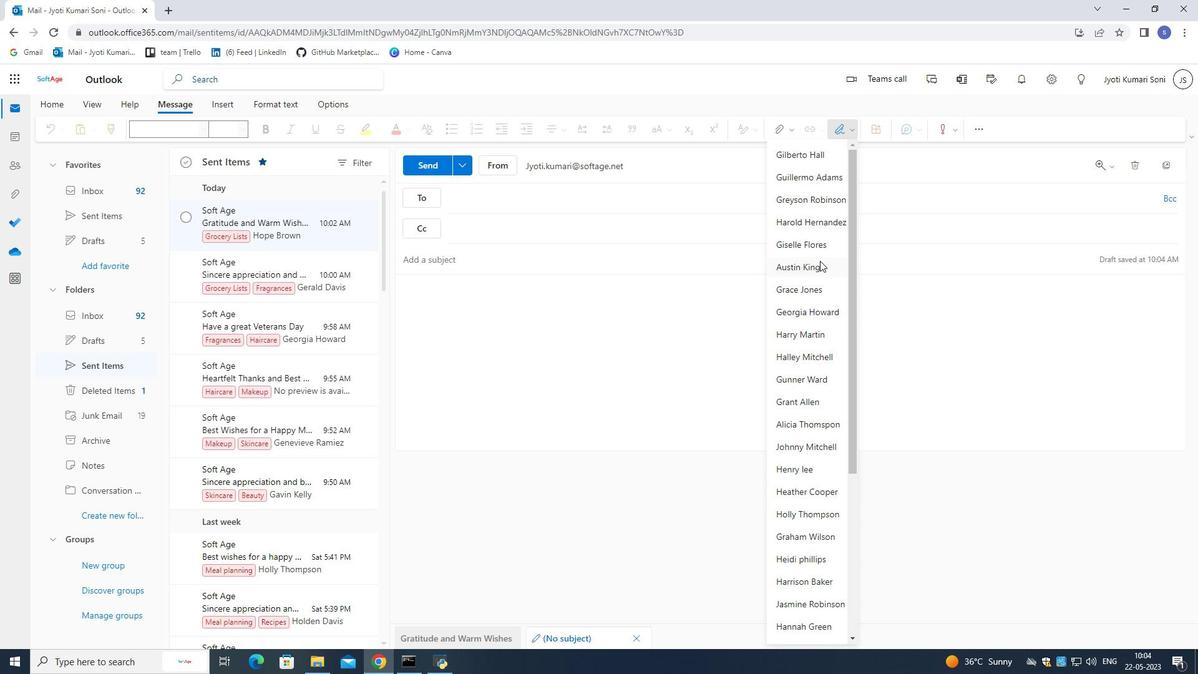 
Action: Mouse scrolled (817, 280) with delta (0, 0)
Screenshot: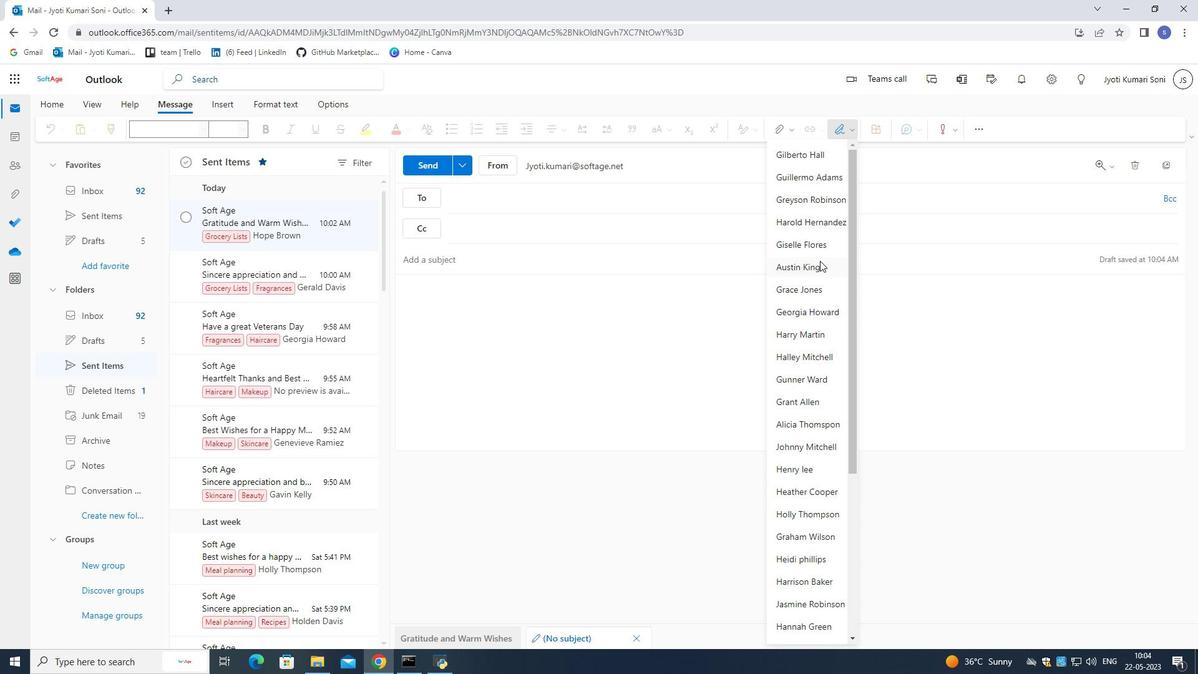 
Action: Mouse moved to (817, 282)
Screenshot: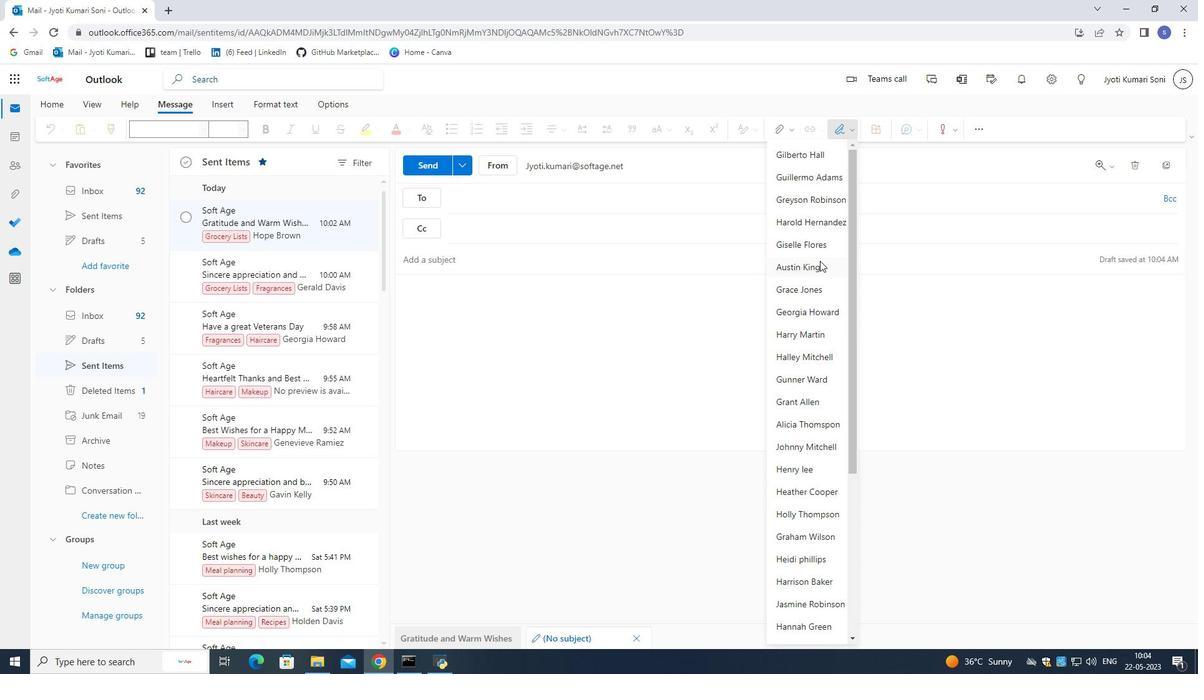 
Action: Mouse scrolled (817, 282) with delta (0, 0)
Screenshot: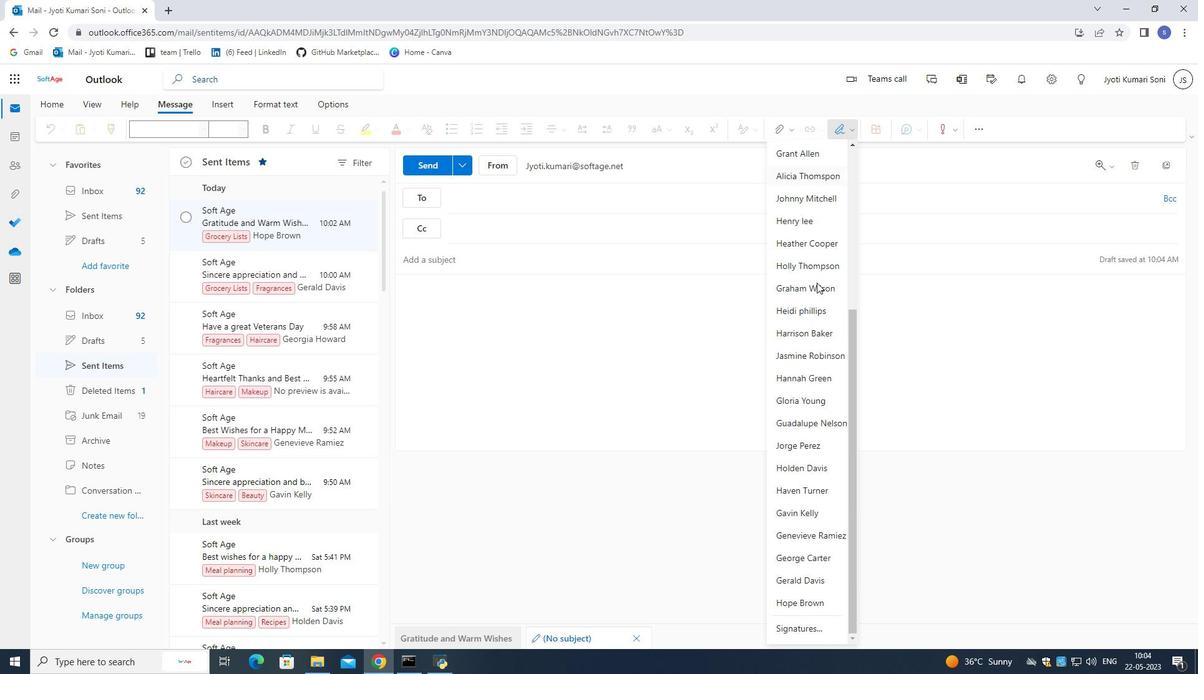 
Action: Mouse scrolled (817, 282) with delta (0, 0)
Screenshot: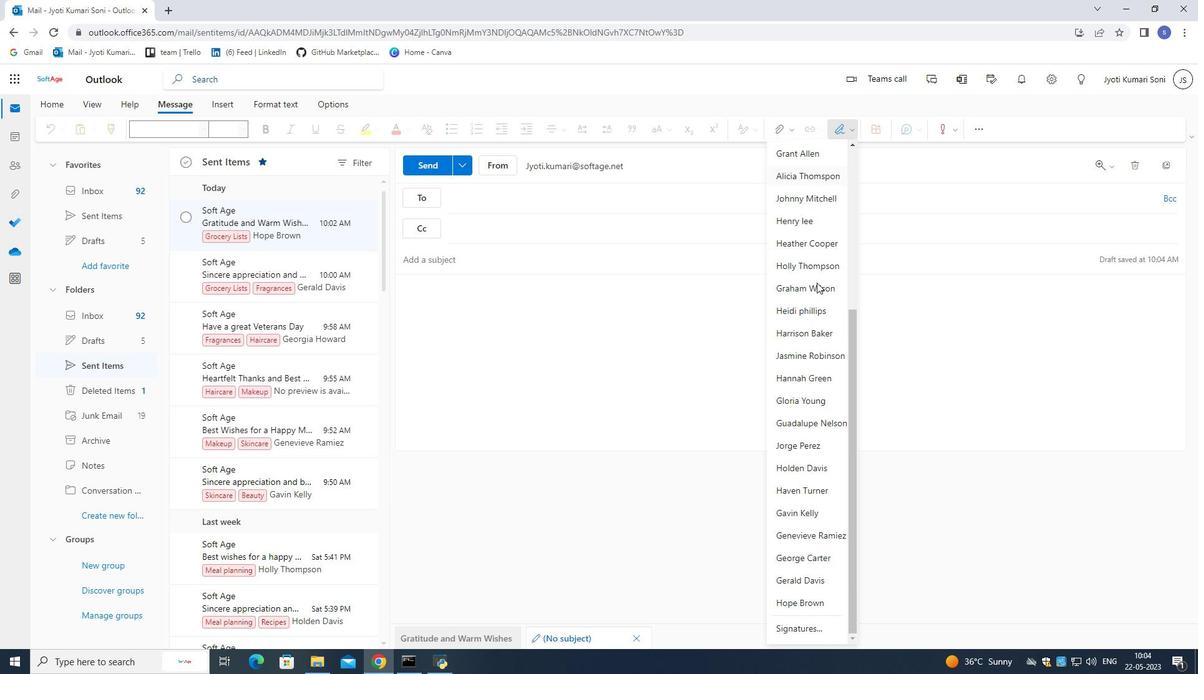 
Action: Mouse scrolled (817, 282) with delta (0, 0)
Screenshot: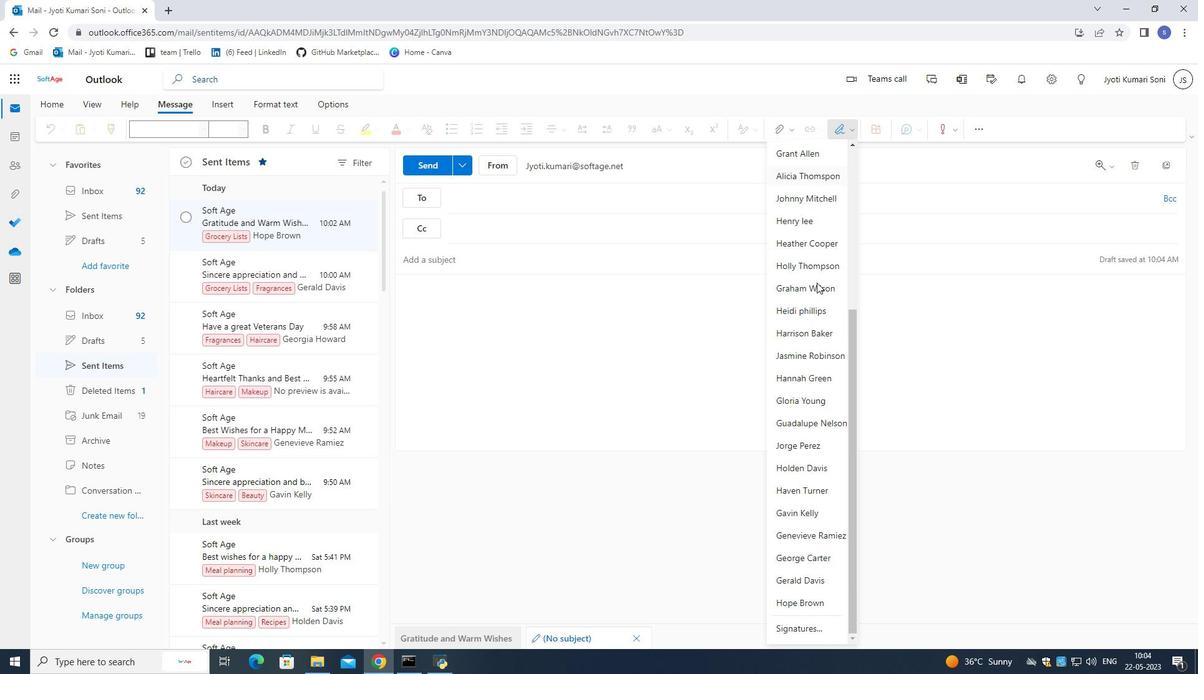 
Action: Mouse scrolled (817, 282) with delta (0, 0)
Screenshot: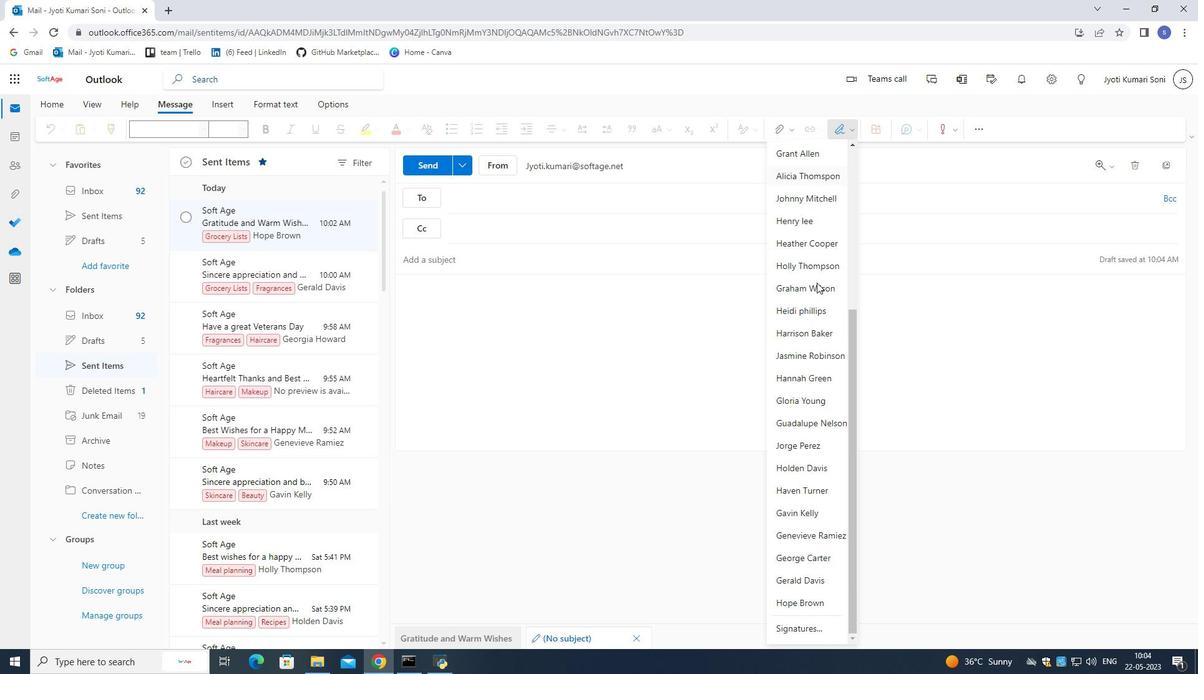 
Action: Mouse scrolled (817, 282) with delta (0, 0)
Screenshot: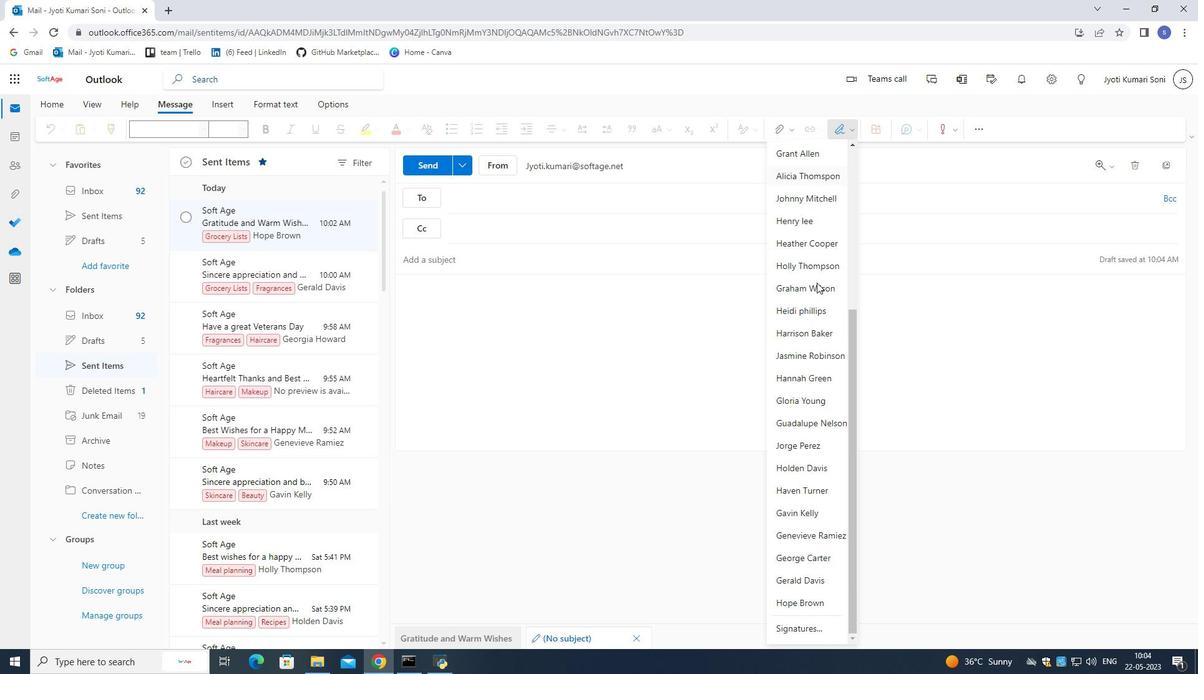 
Action: Mouse scrolled (817, 282) with delta (0, 0)
Screenshot: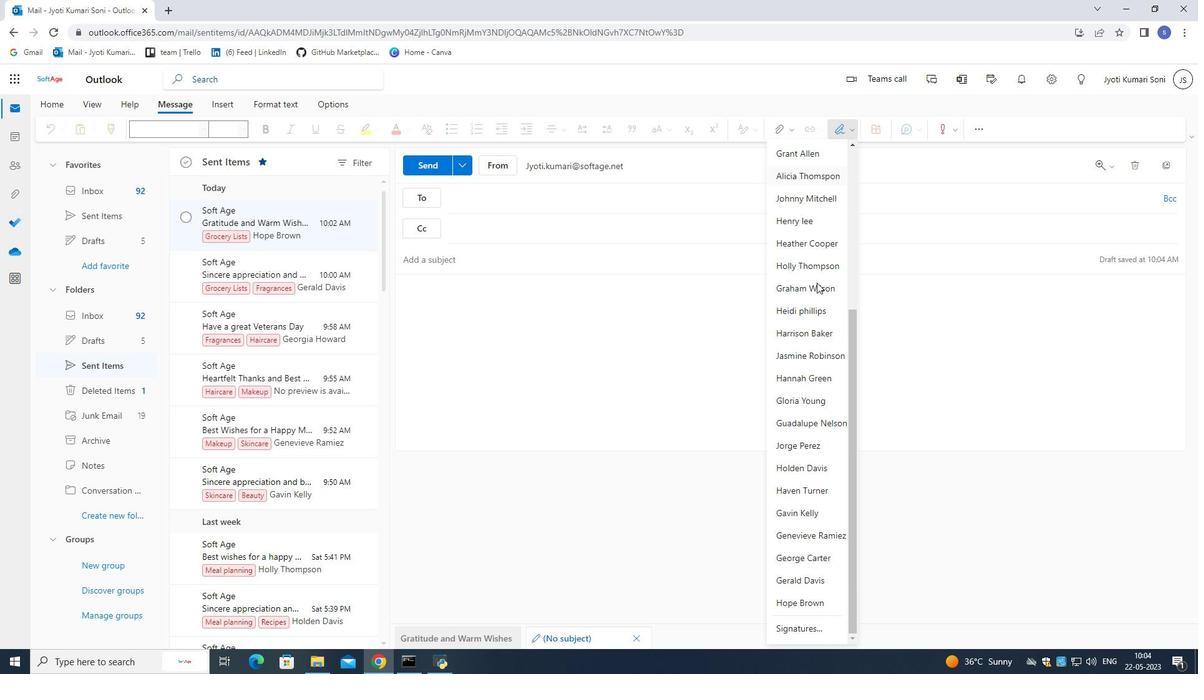 
Action: Mouse scrolled (817, 282) with delta (0, 0)
Screenshot: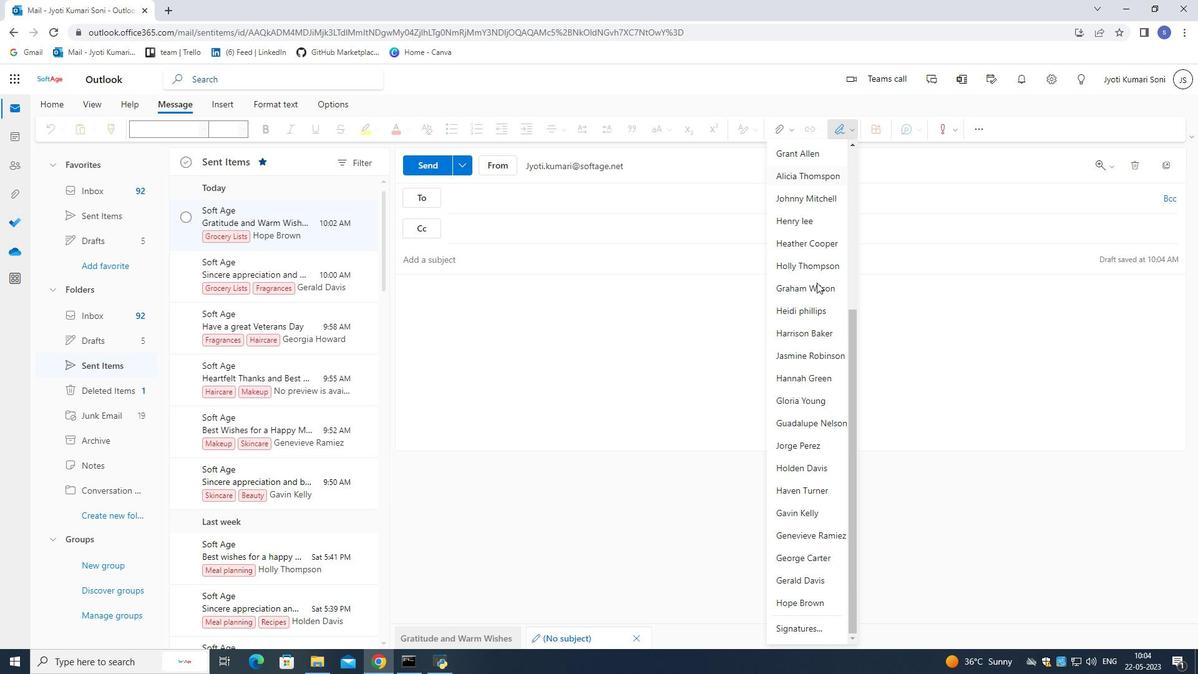 
Action: Mouse scrolled (817, 282) with delta (0, 0)
Screenshot: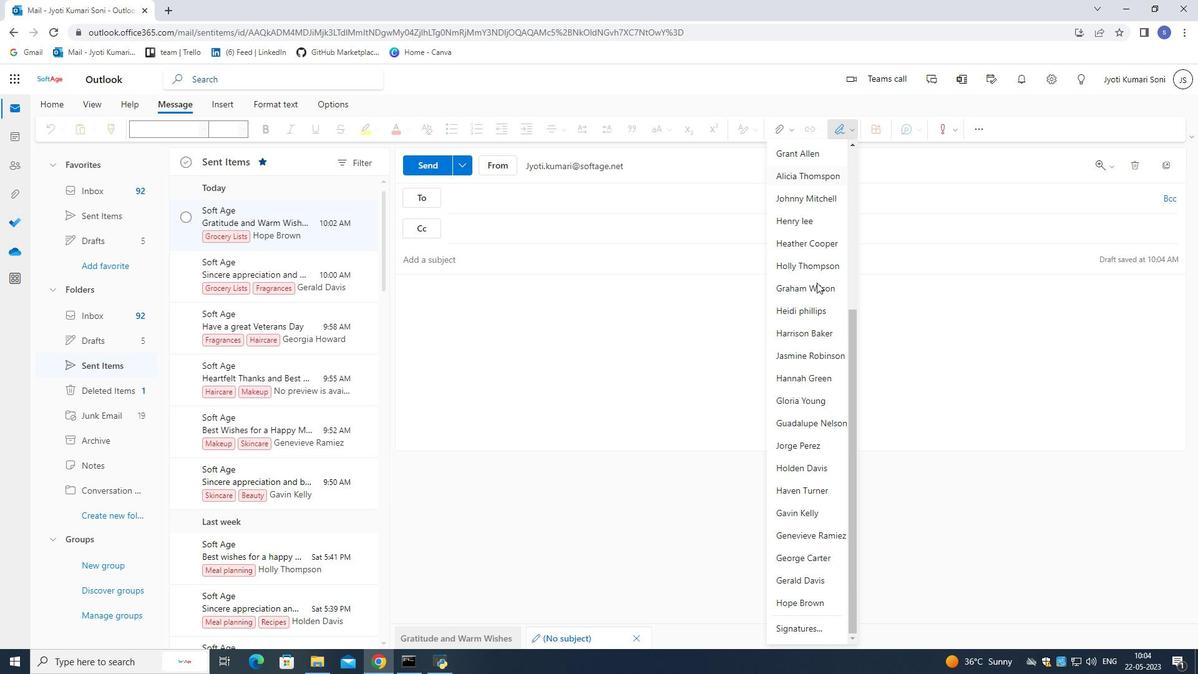 
Action: Mouse scrolled (817, 282) with delta (0, 0)
Screenshot: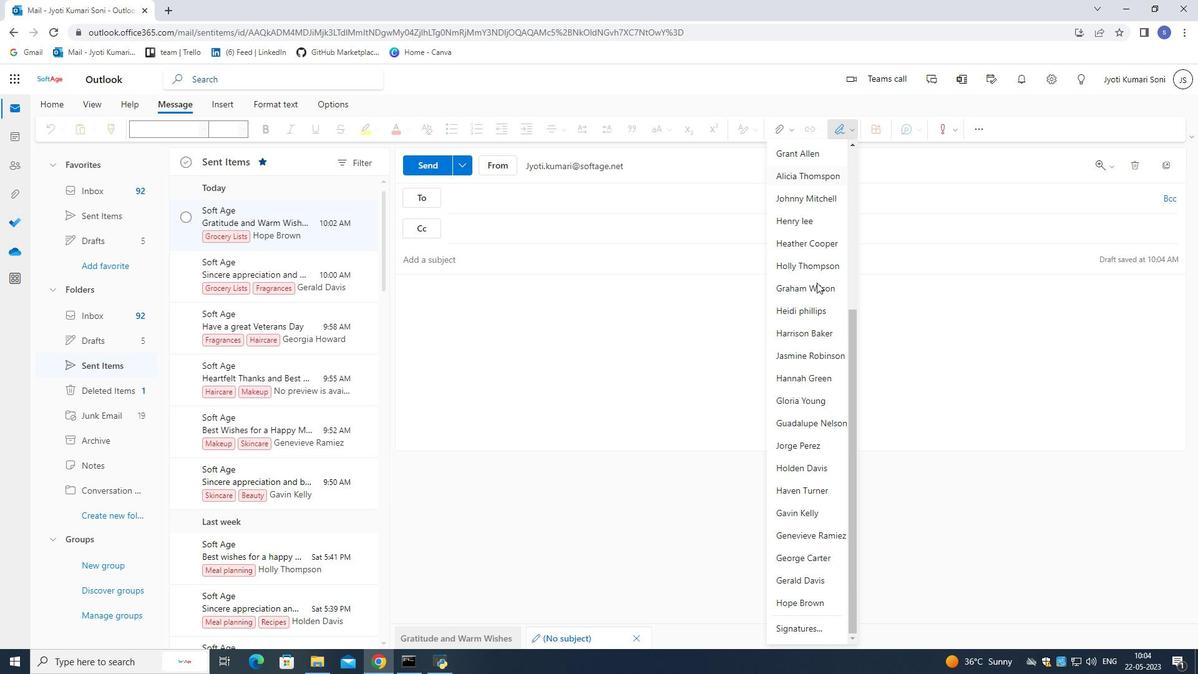 
Action: Mouse scrolled (817, 282) with delta (0, 0)
Screenshot: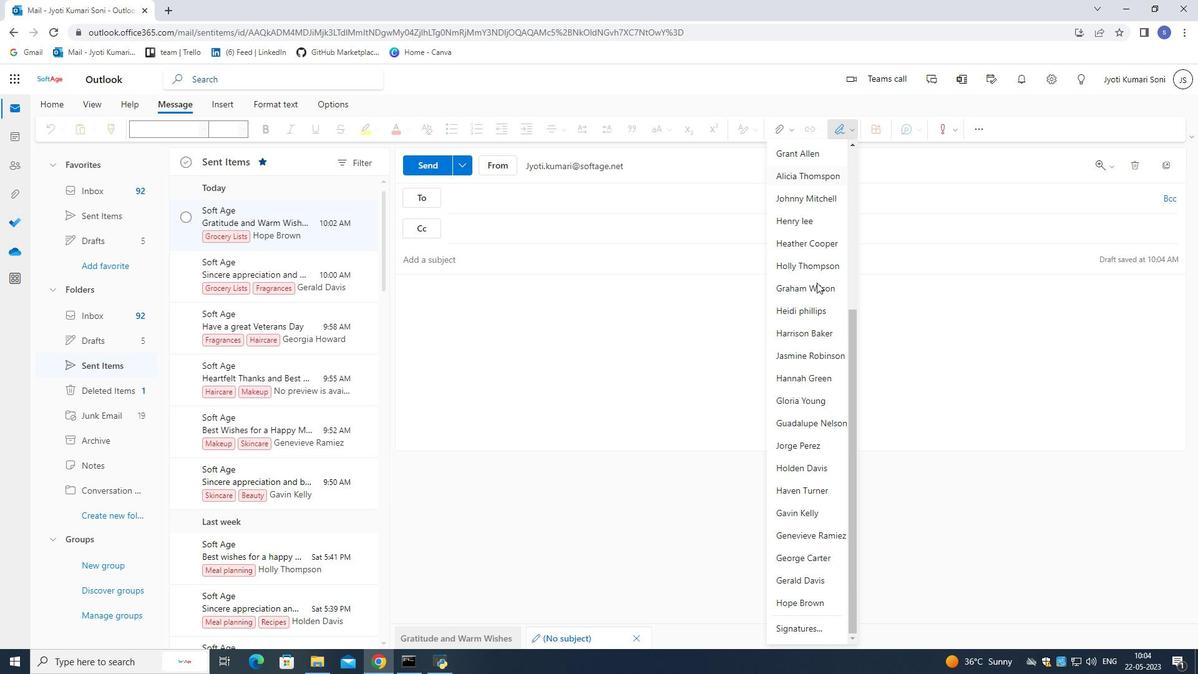 
Action: Mouse moved to (819, 630)
Screenshot: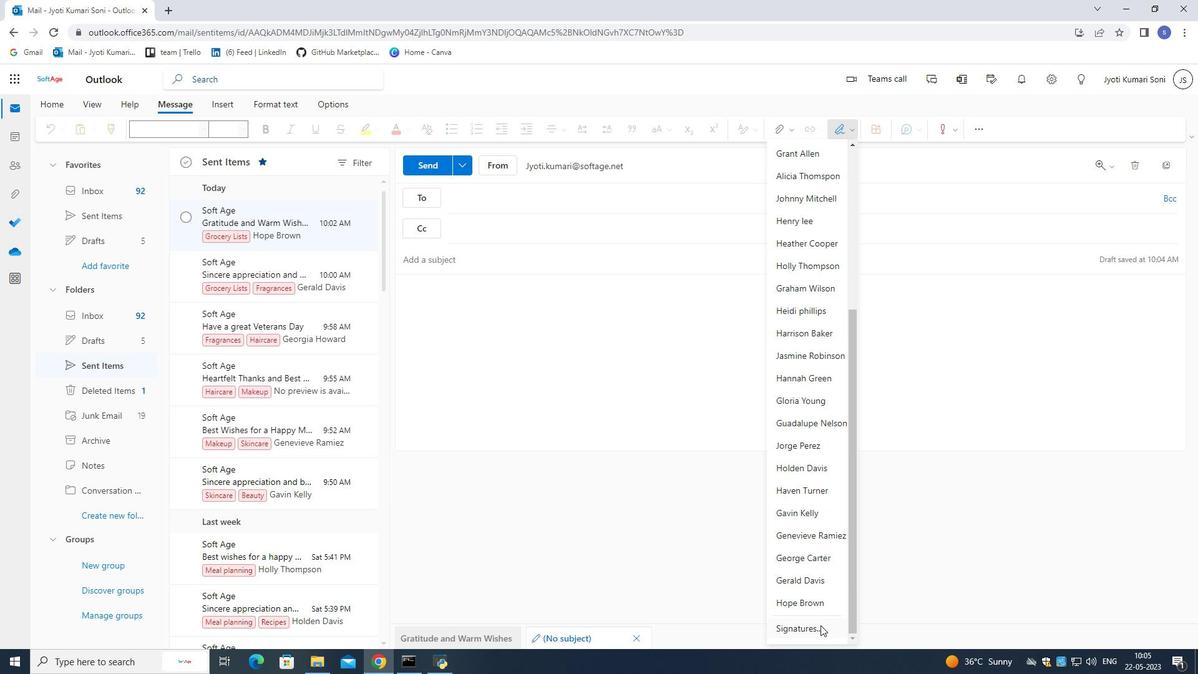 
Action: Mouse pressed left at (819, 630)
Screenshot: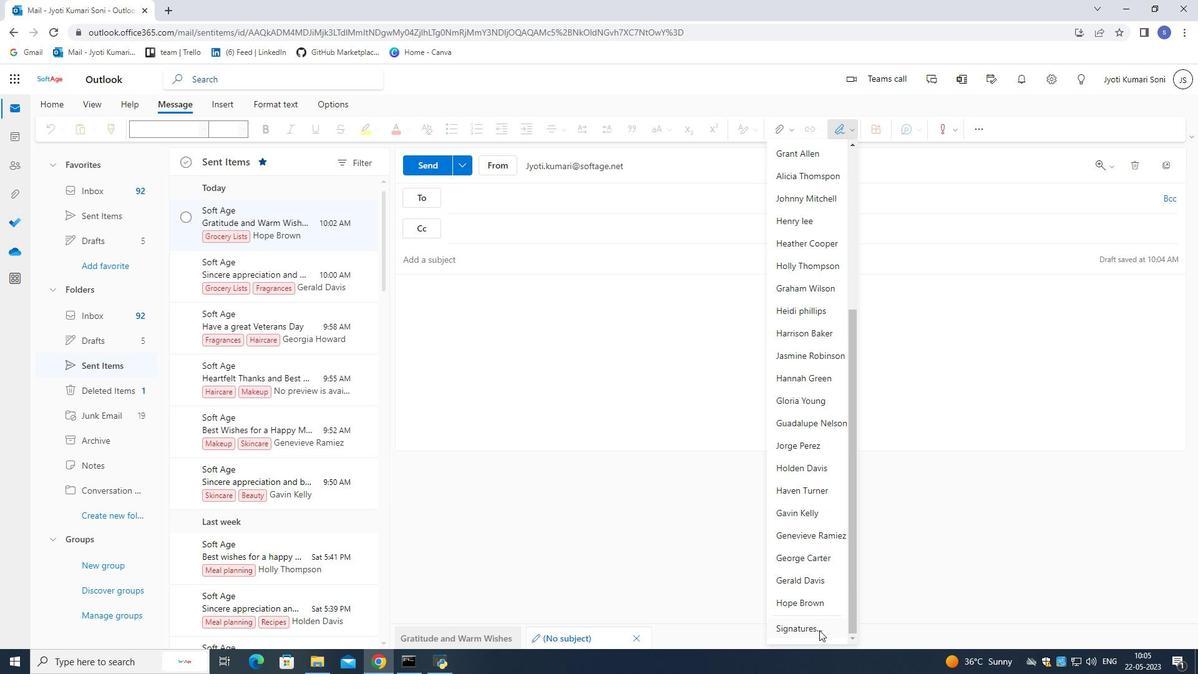 
Action: Mouse moved to (818, 631)
Screenshot: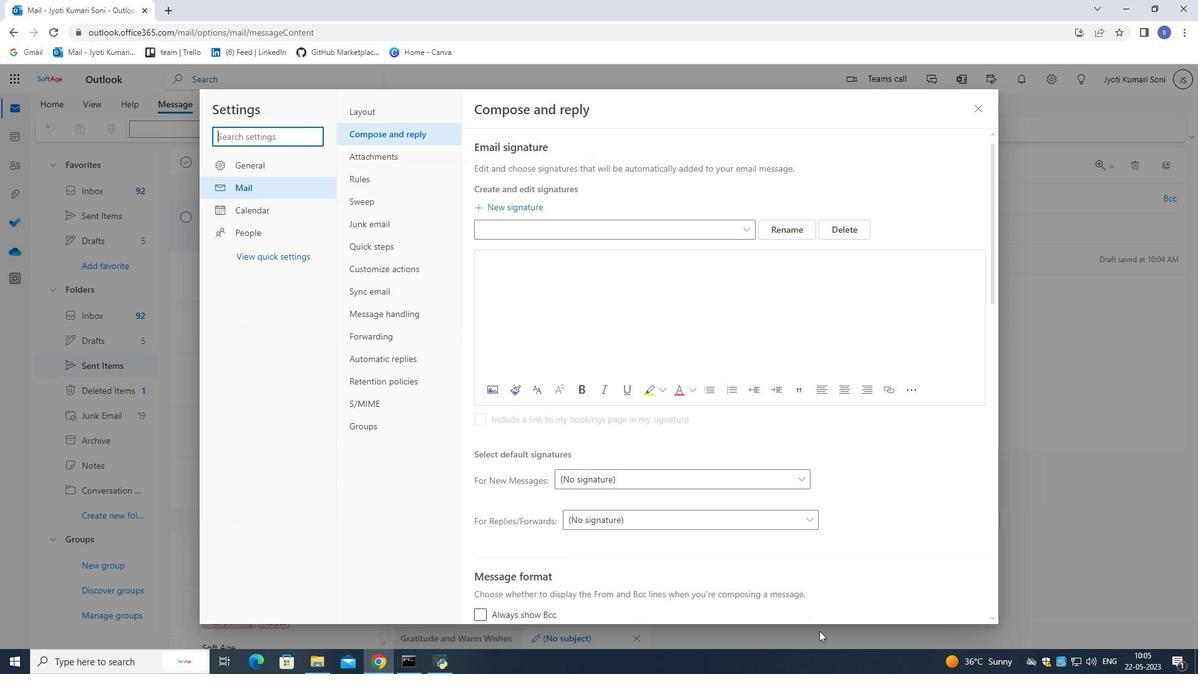 
Action: Key pressed <Key.shift>Hudson<Key.space><Key.shift>Clark<Key.backspace><Key.backspace><Key.backspace><Key.backspace><Key.backspace><Key.backspace><Key.backspace><Key.backspace><Key.backspace><Key.backspace><Key.backspace><Key.backspace><Key.backspace><Key.backspace><Key.backspace><Key.backspace><Key.backspace><Key.backspace><Key.backspace><Key.backspace><Key.backspace>
Screenshot: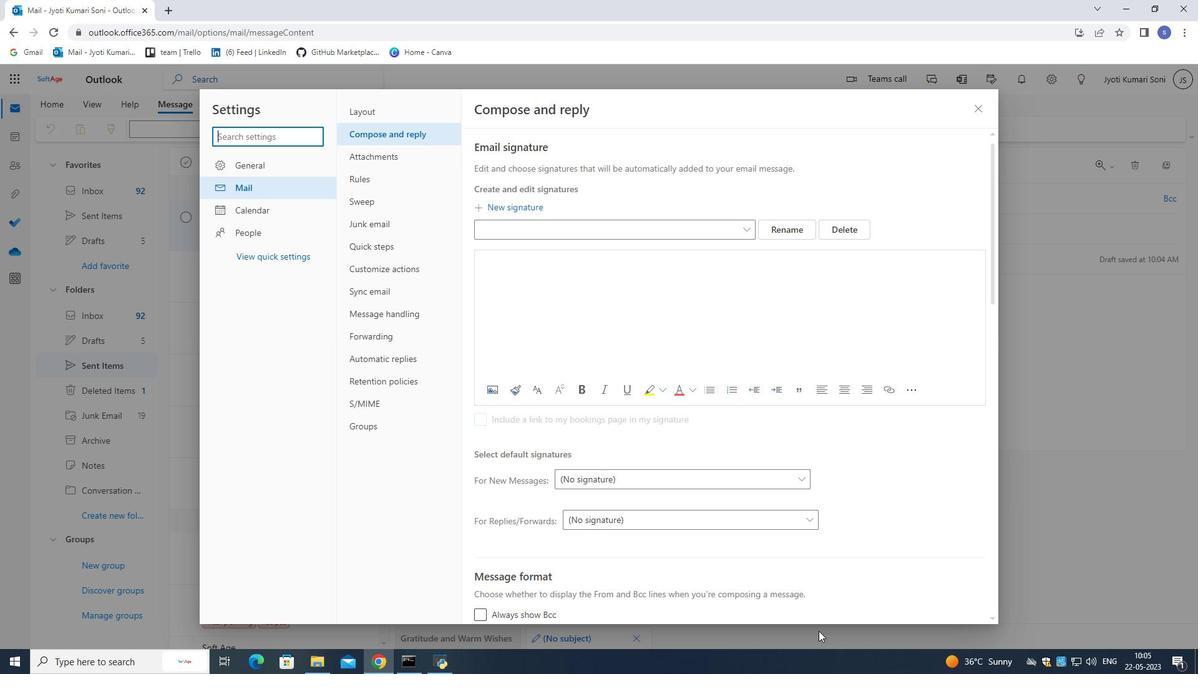 
Action: Mouse moved to (761, 227)
Screenshot: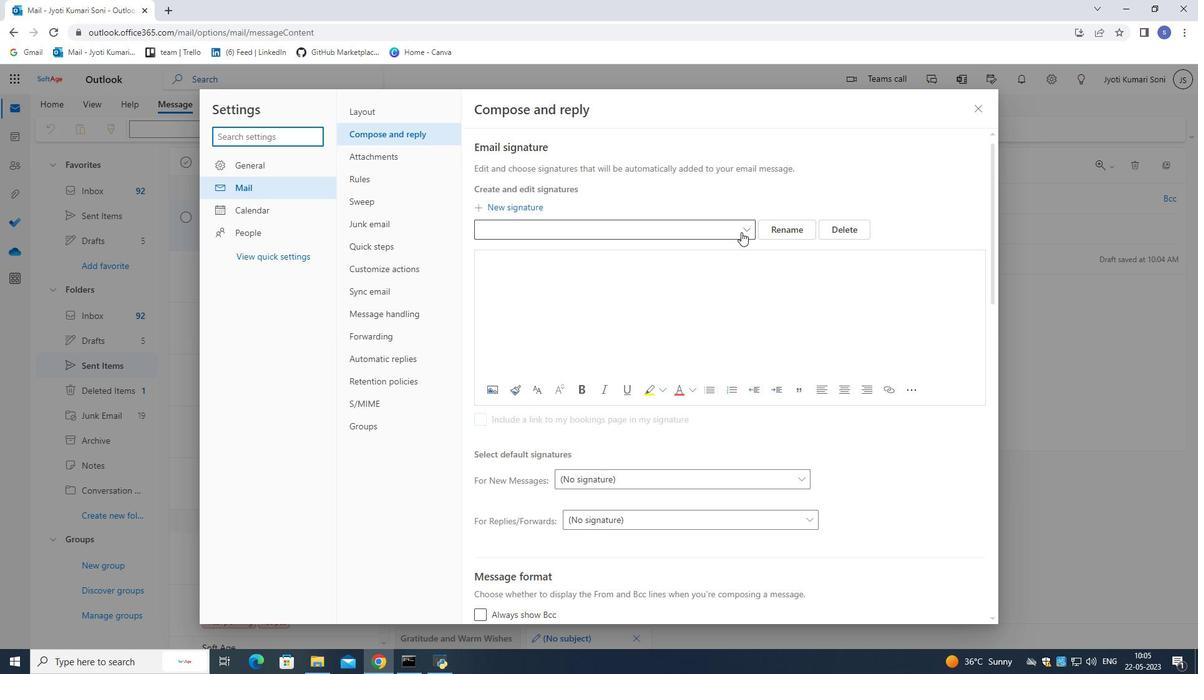 
Action: Mouse pressed left at (761, 227)
Screenshot: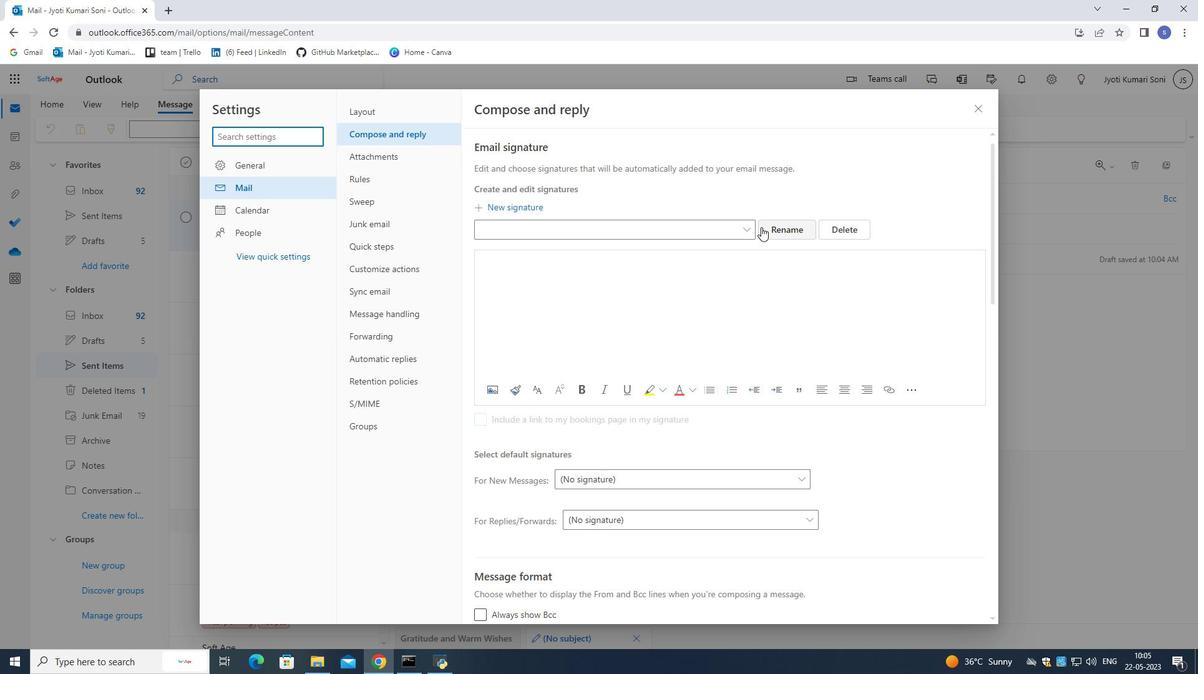 
Action: Mouse moved to (732, 219)
Screenshot: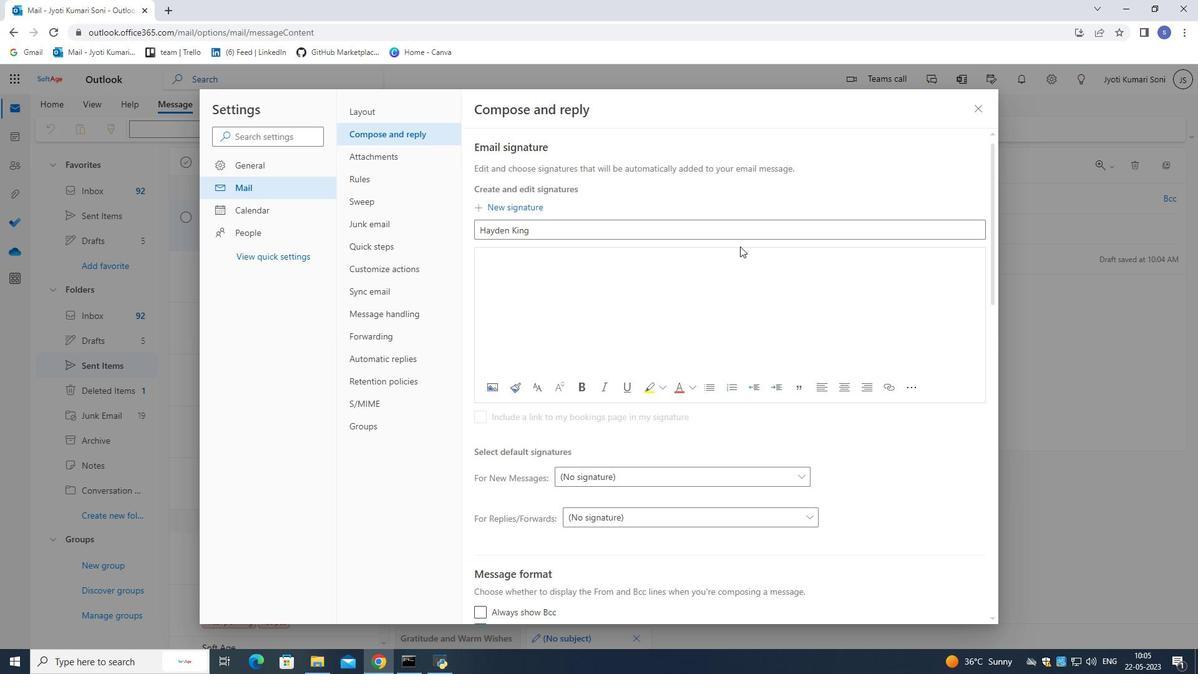 
Action: Mouse pressed left at (732, 219)
Screenshot: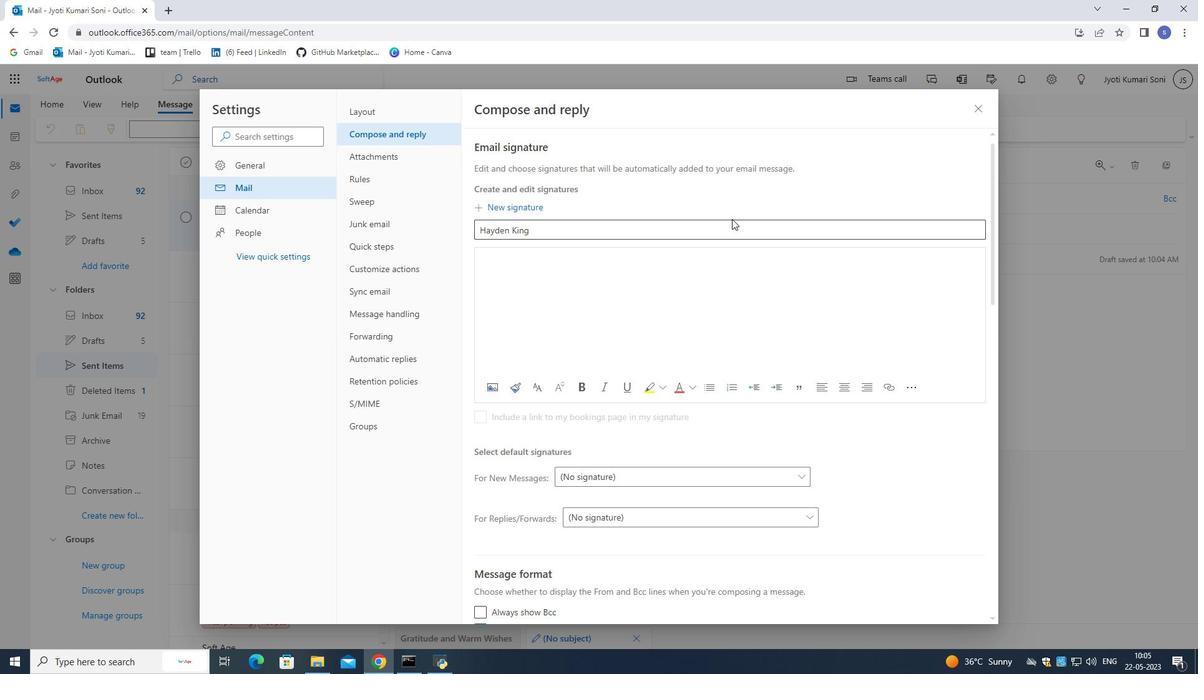 
Action: Mouse moved to (730, 222)
Screenshot: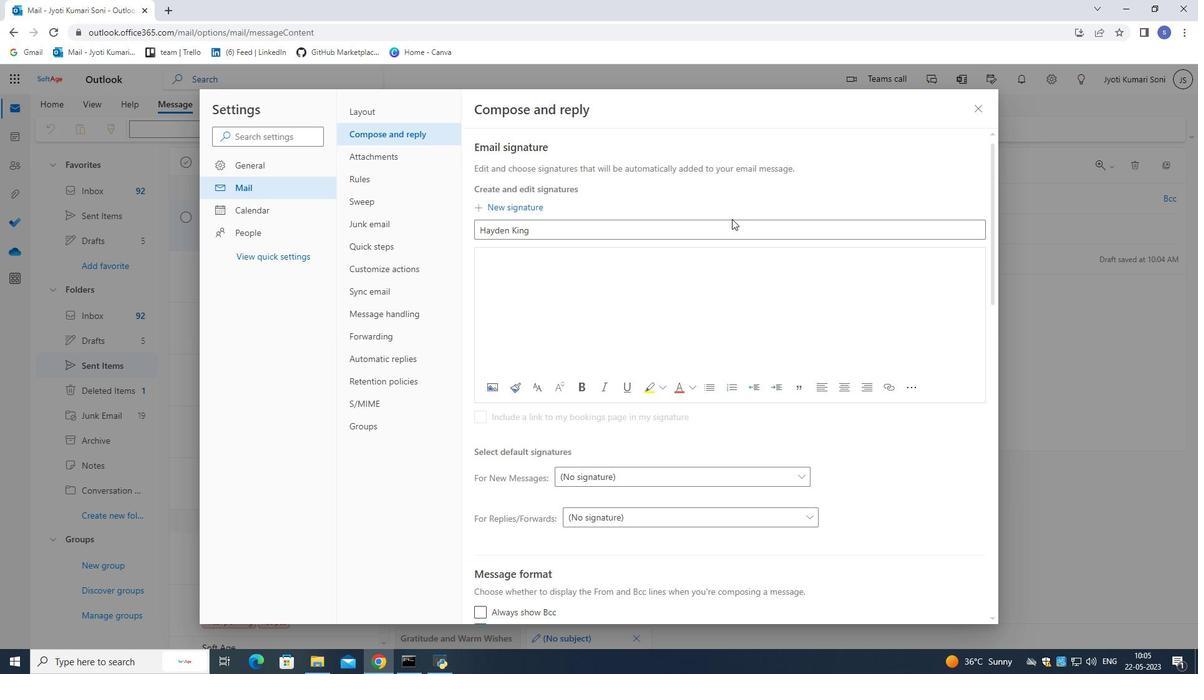 
Action: Mouse pressed left at (730, 222)
Screenshot: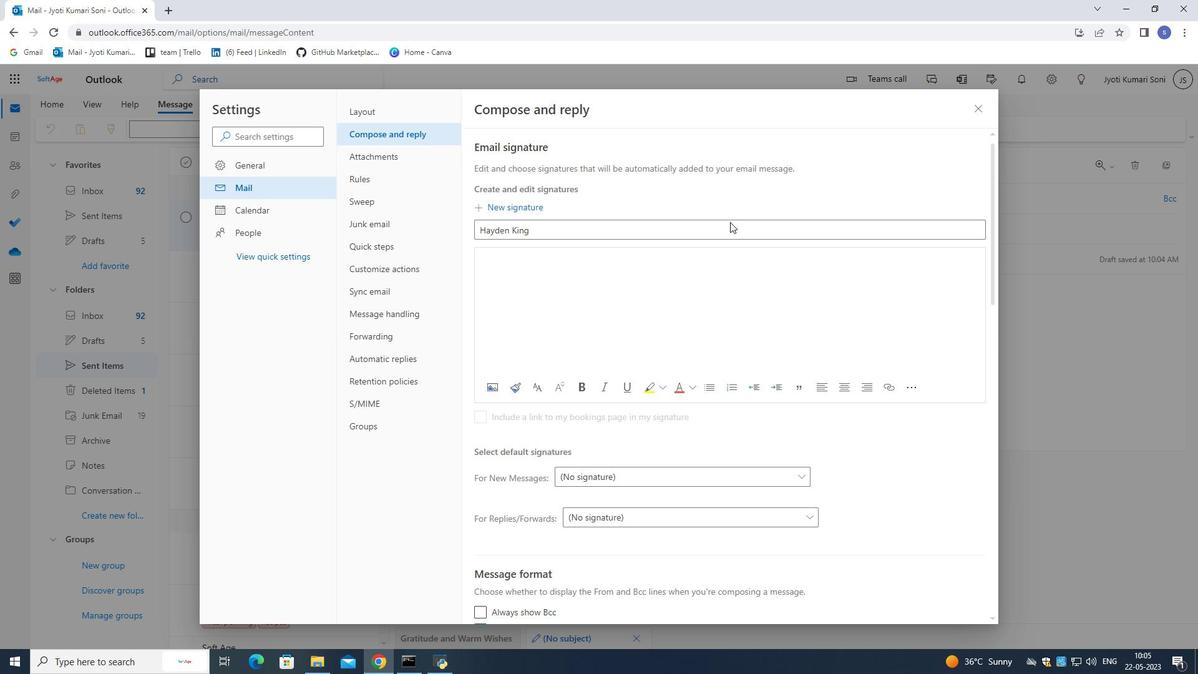 
Action: Mouse moved to (730, 222)
Screenshot: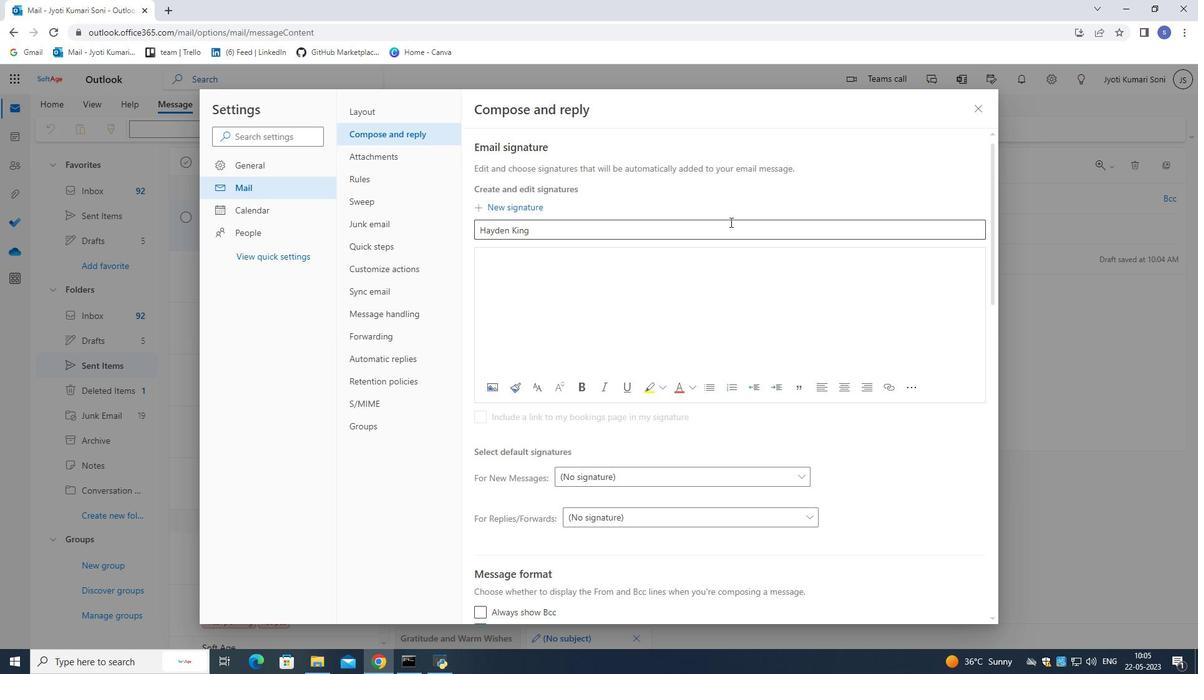
Action: Mouse pressed left at (730, 222)
Screenshot: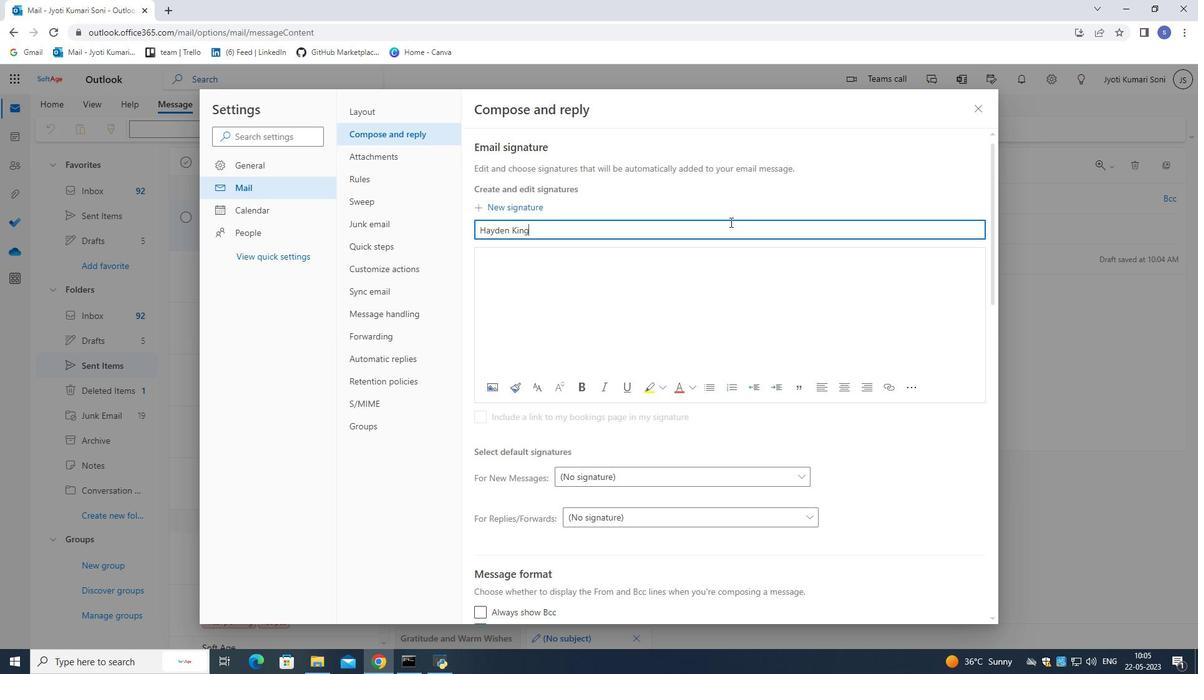 
Action: Mouse pressed left at (730, 222)
Screenshot: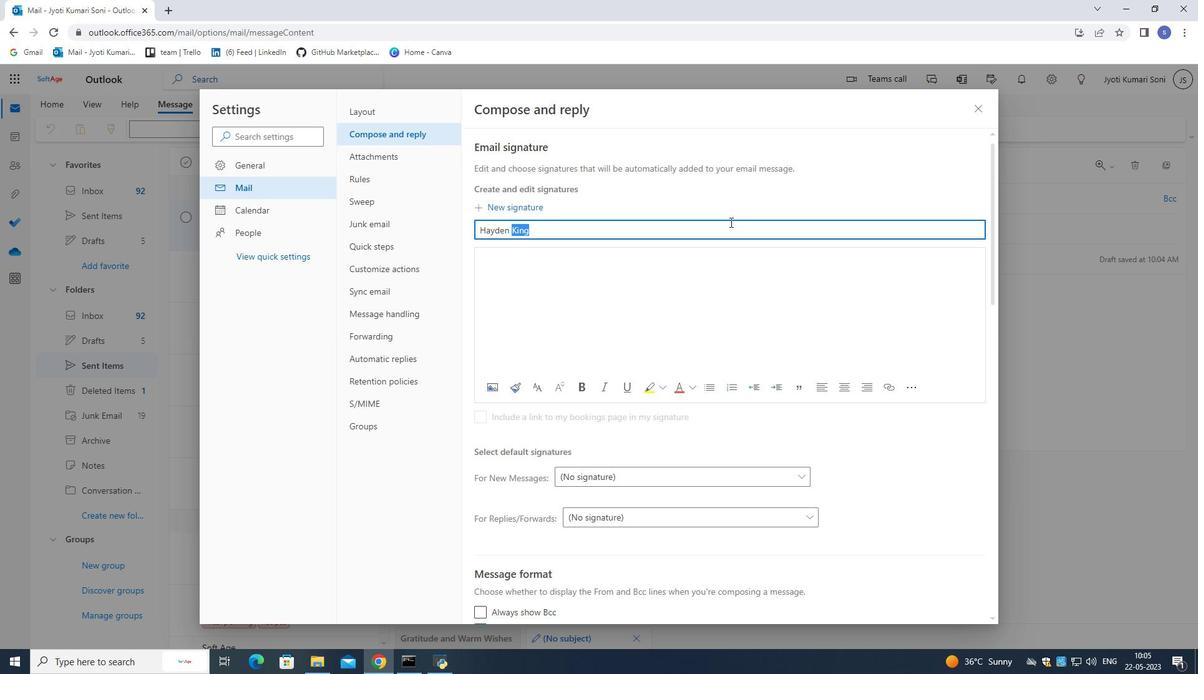 
Action: Key pressed <Key.shift>Hudson<Key.space><Key.shift>Clark
Screenshot: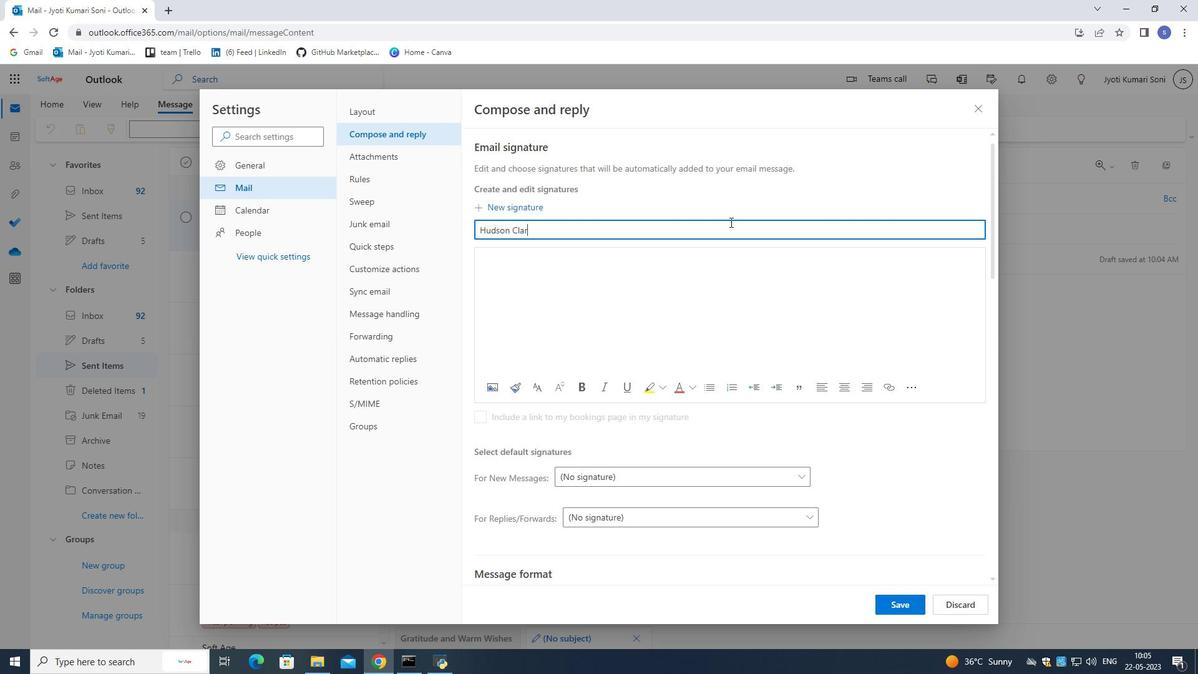 
Action: Mouse moved to (729, 227)
Screenshot: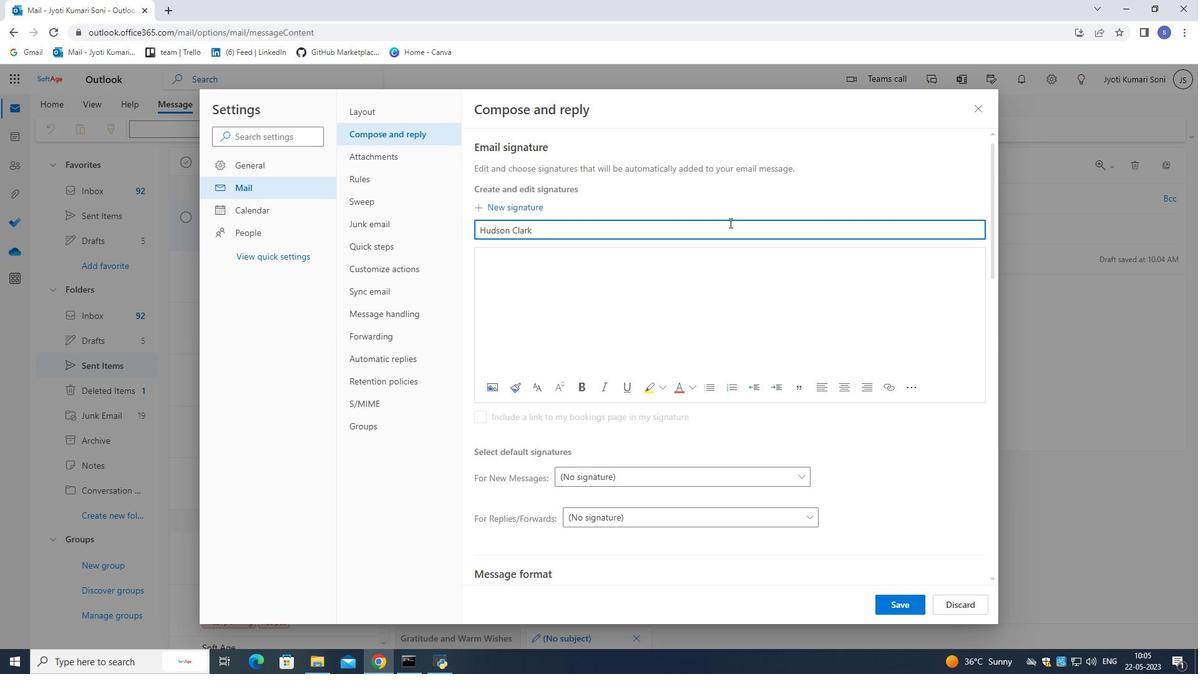 
Action: Mouse pressed left at (729, 227)
Screenshot: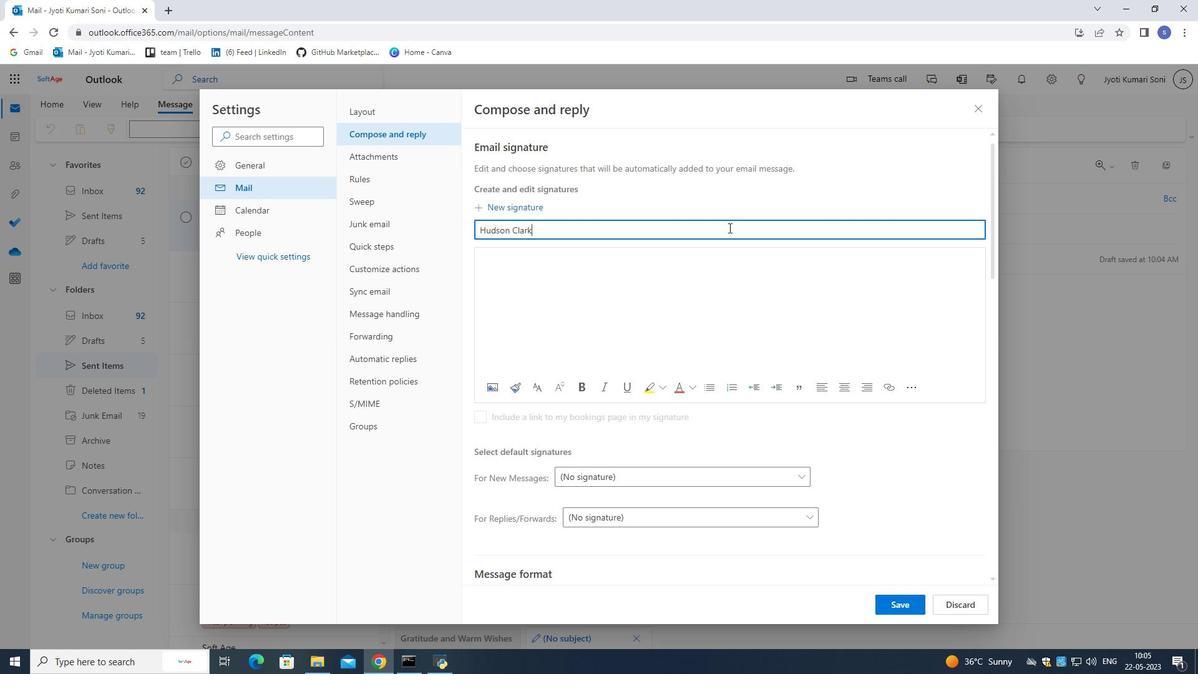 
Action: Mouse pressed left at (729, 227)
Screenshot: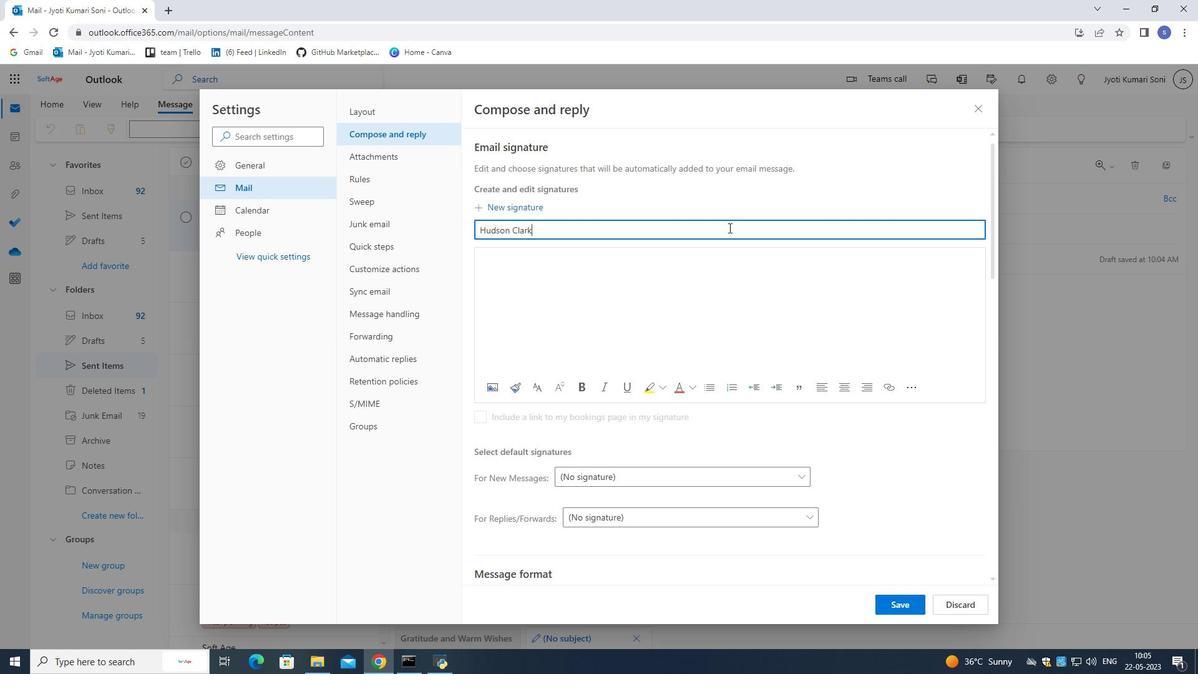 
Action: Mouse pressed left at (729, 227)
Screenshot: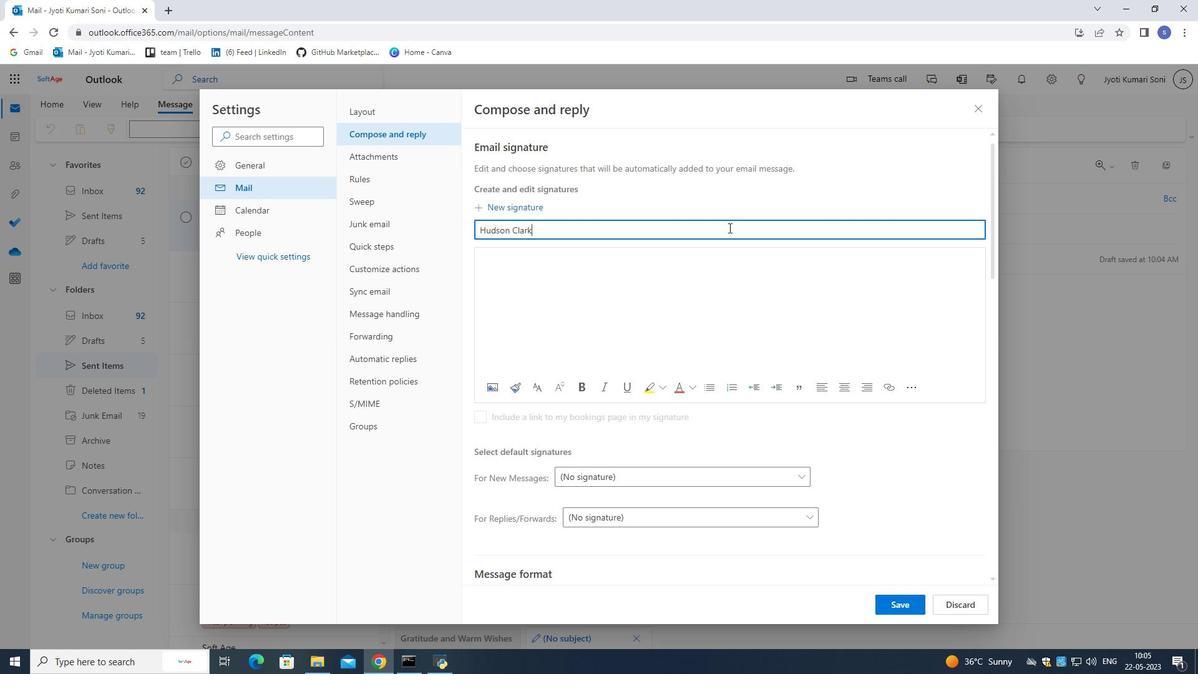 
Action: Mouse pressed left at (729, 227)
Screenshot: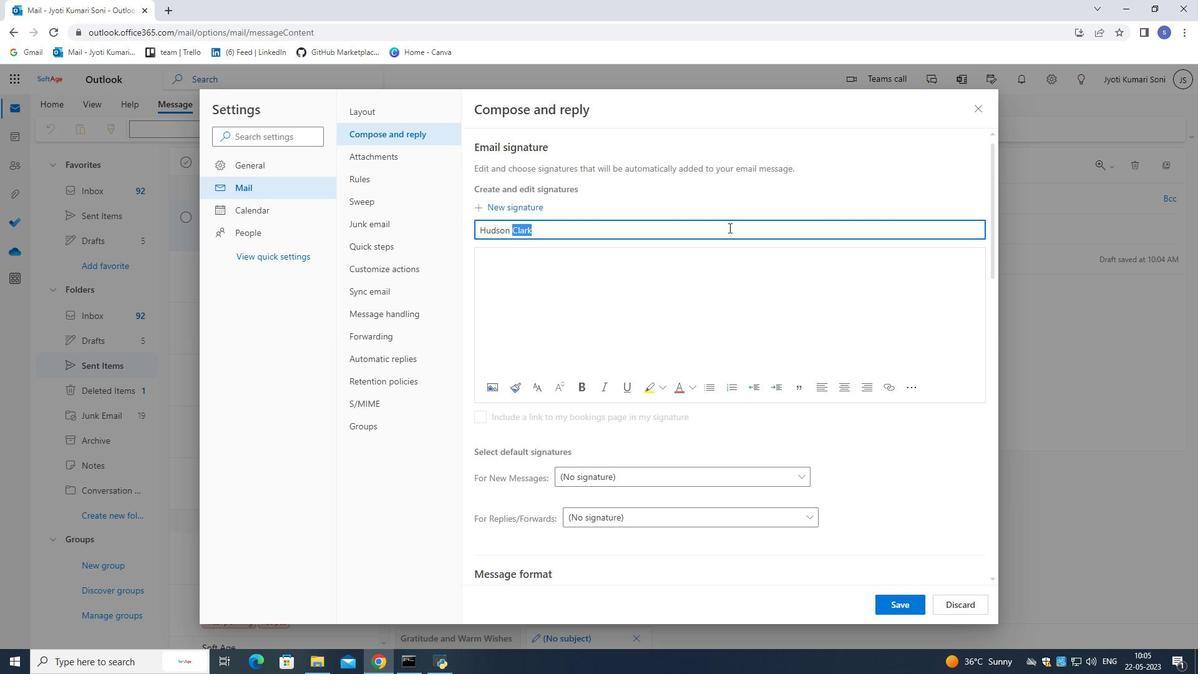 
Action: Mouse moved to (729, 227)
Screenshot: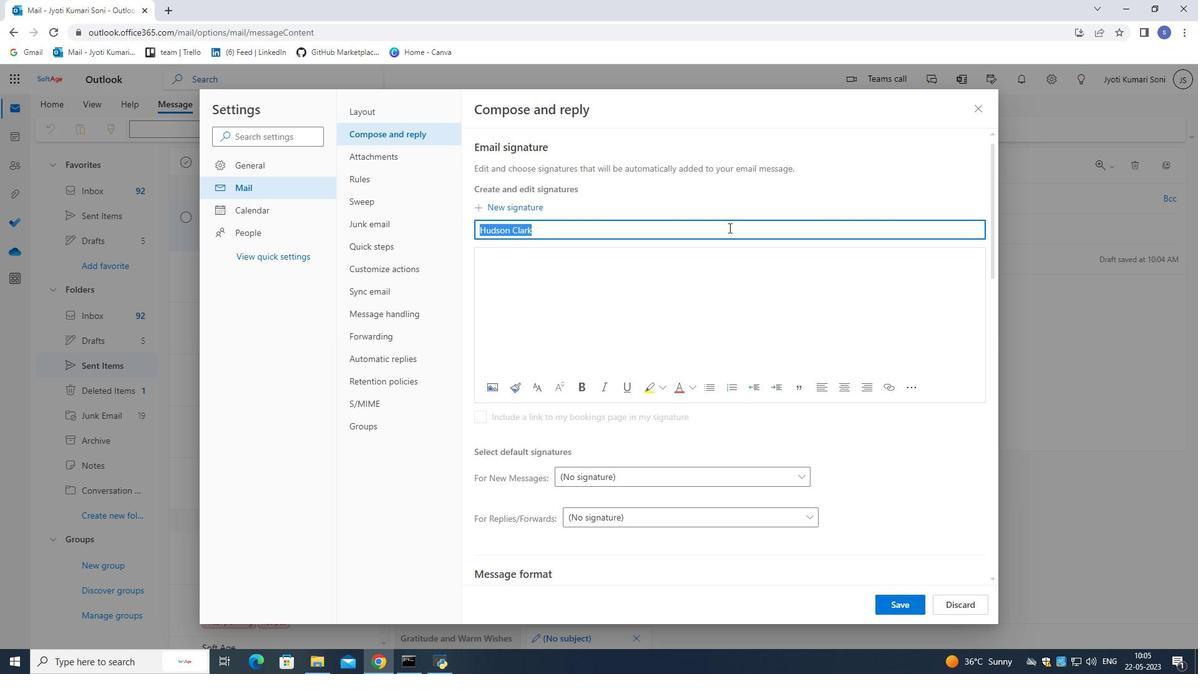 
Action: Key pressed ctrl+C
Screenshot: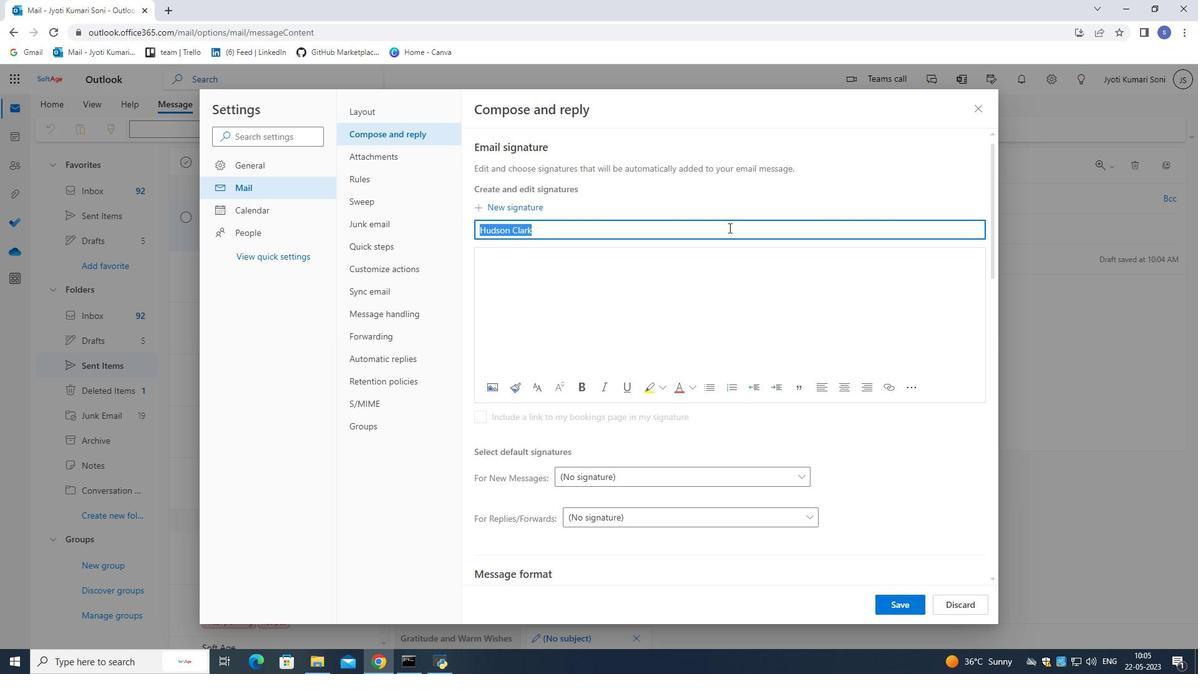 
Action: Mouse moved to (728, 259)
Screenshot: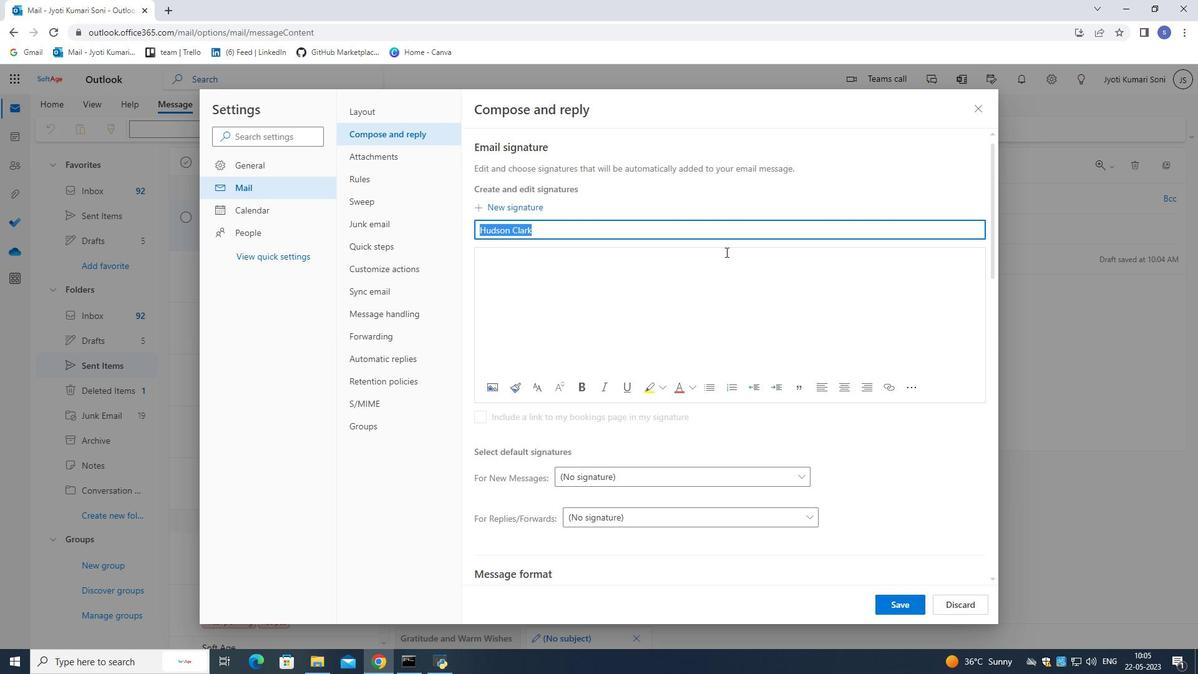 
Action: Mouse pressed left at (728, 259)
Screenshot: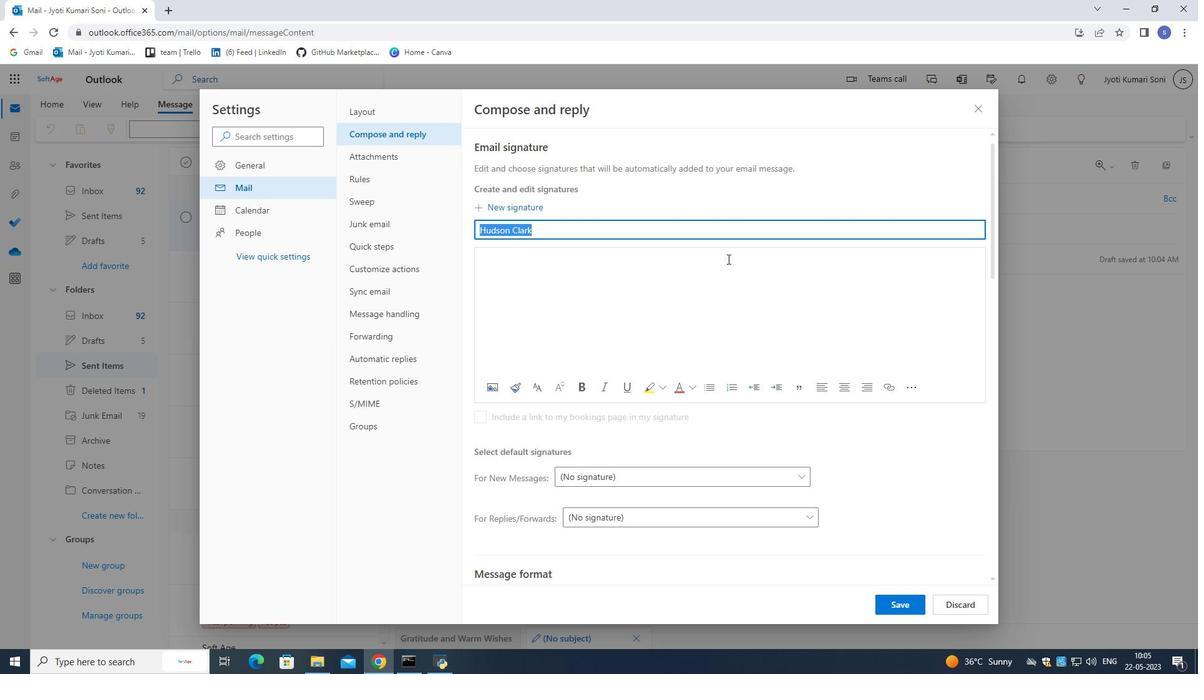 
Action: Key pressed ctrl+V
Screenshot: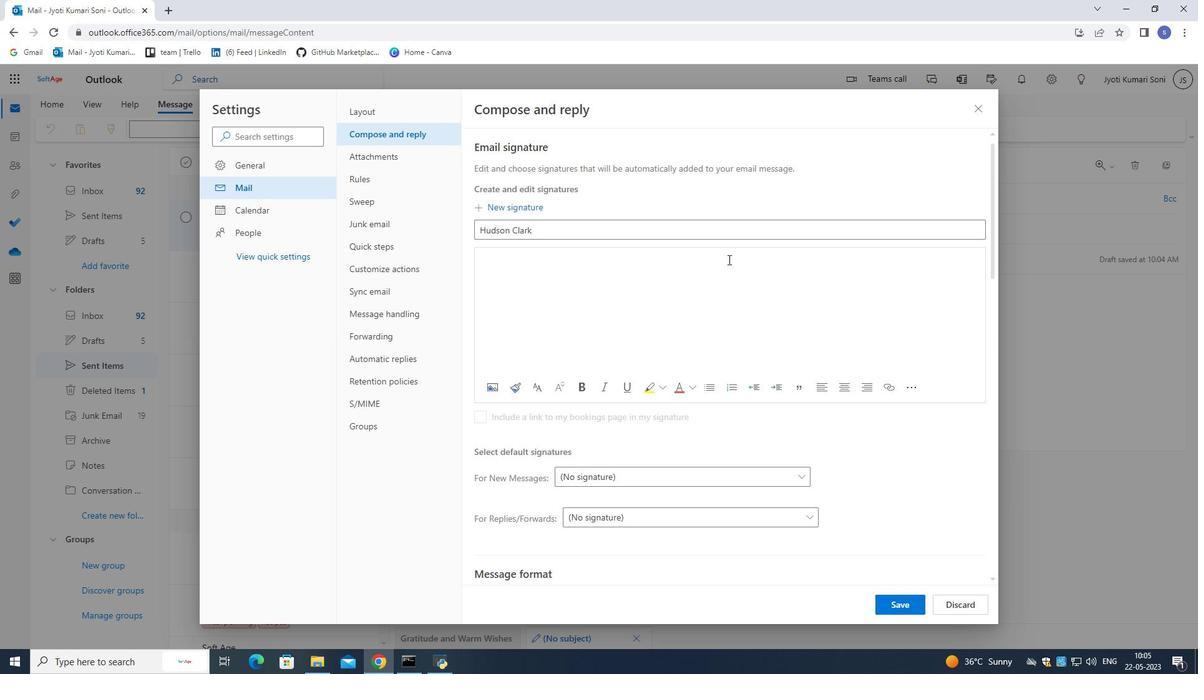 
Action: Mouse moved to (895, 607)
Screenshot: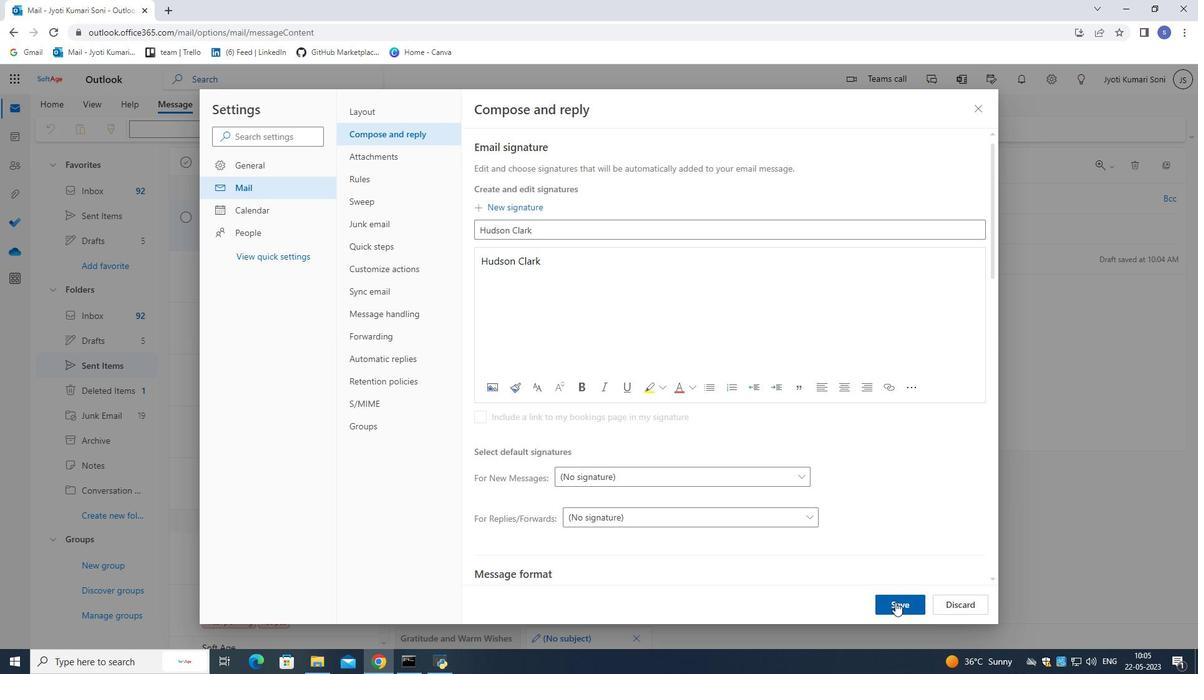 
Action: Mouse pressed left at (895, 607)
Screenshot: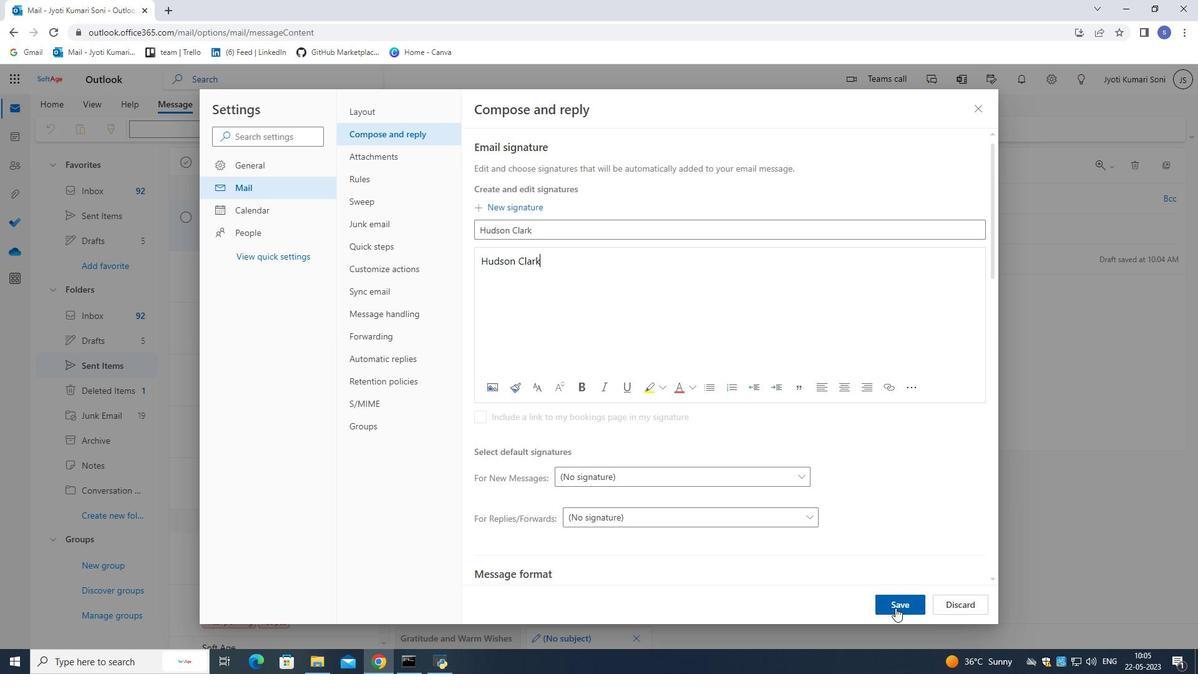 
Action: Mouse moved to (974, 107)
Screenshot: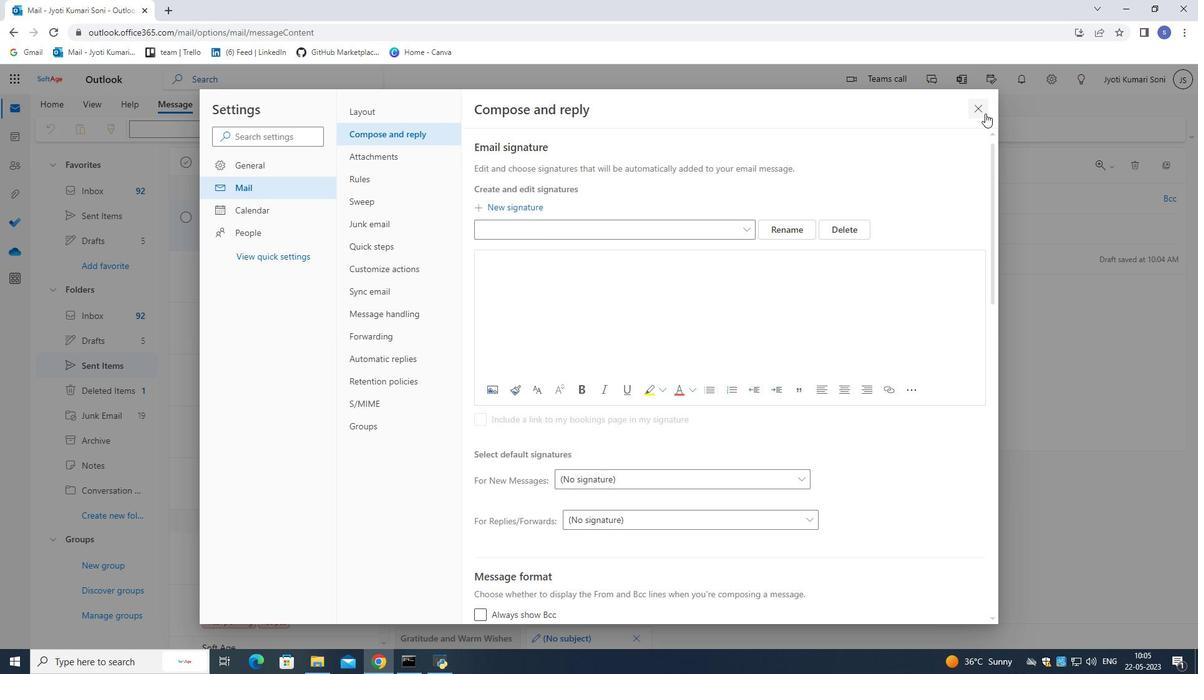 
Action: Mouse pressed left at (974, 107)
Screenshot: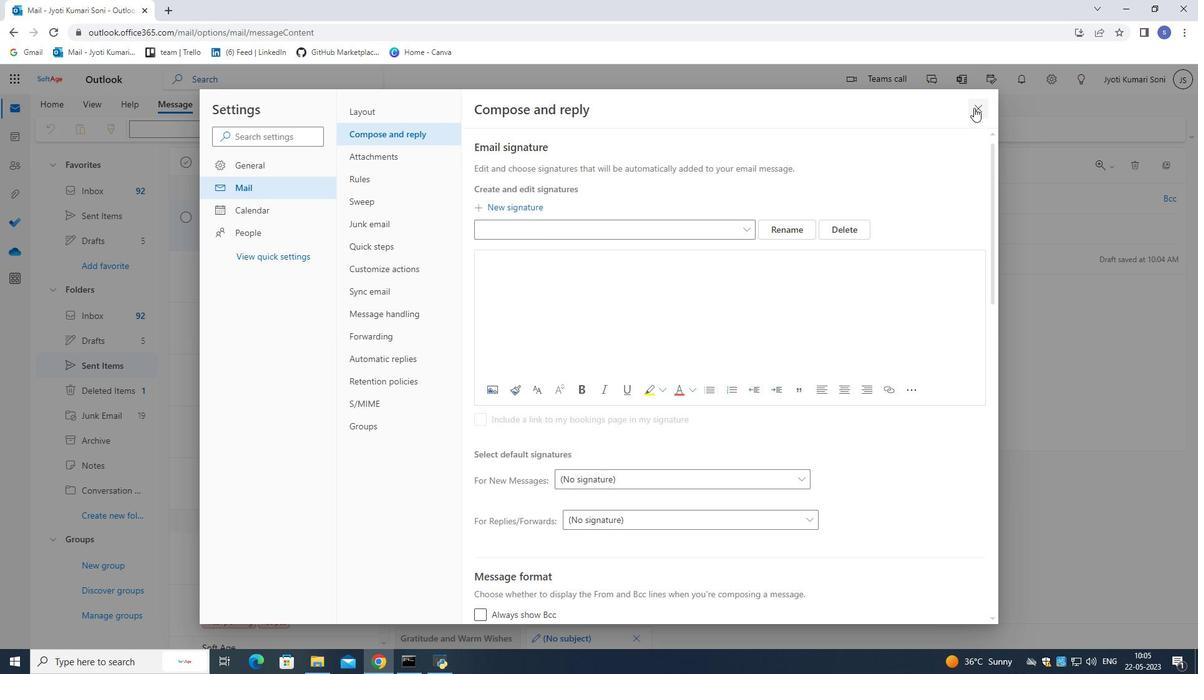 
Action: Mouse moved to (847, 133)
Screenshot: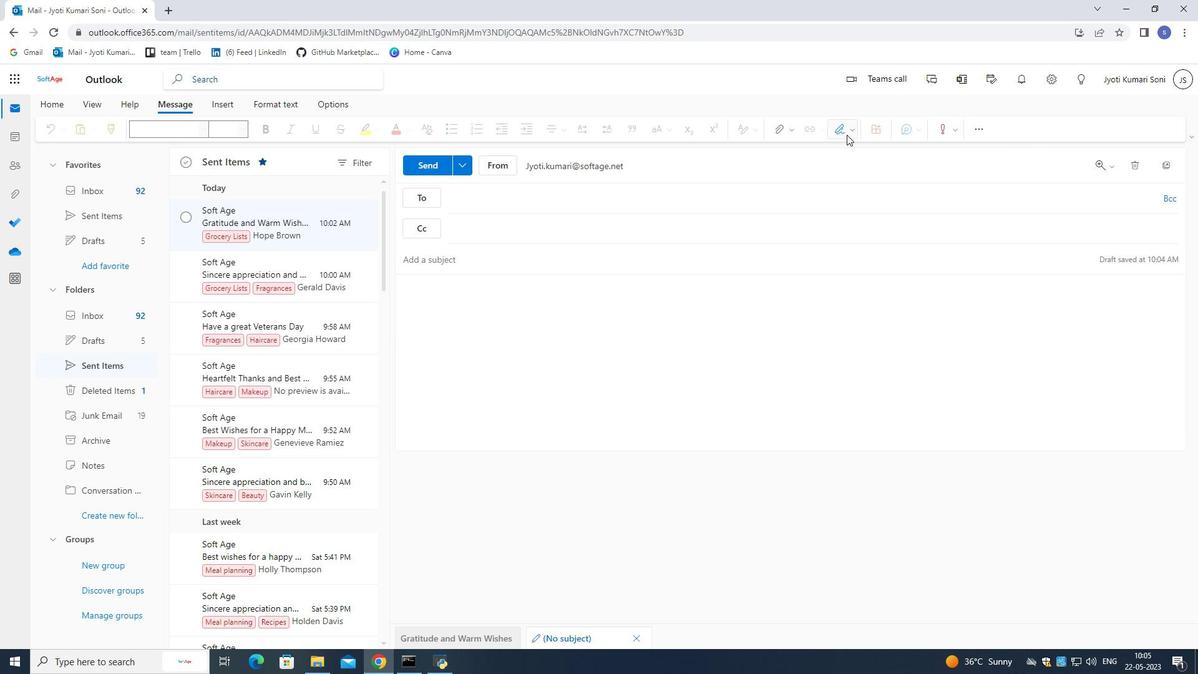 
Action: Mouse pressed left at (847, 133)
Screenshot: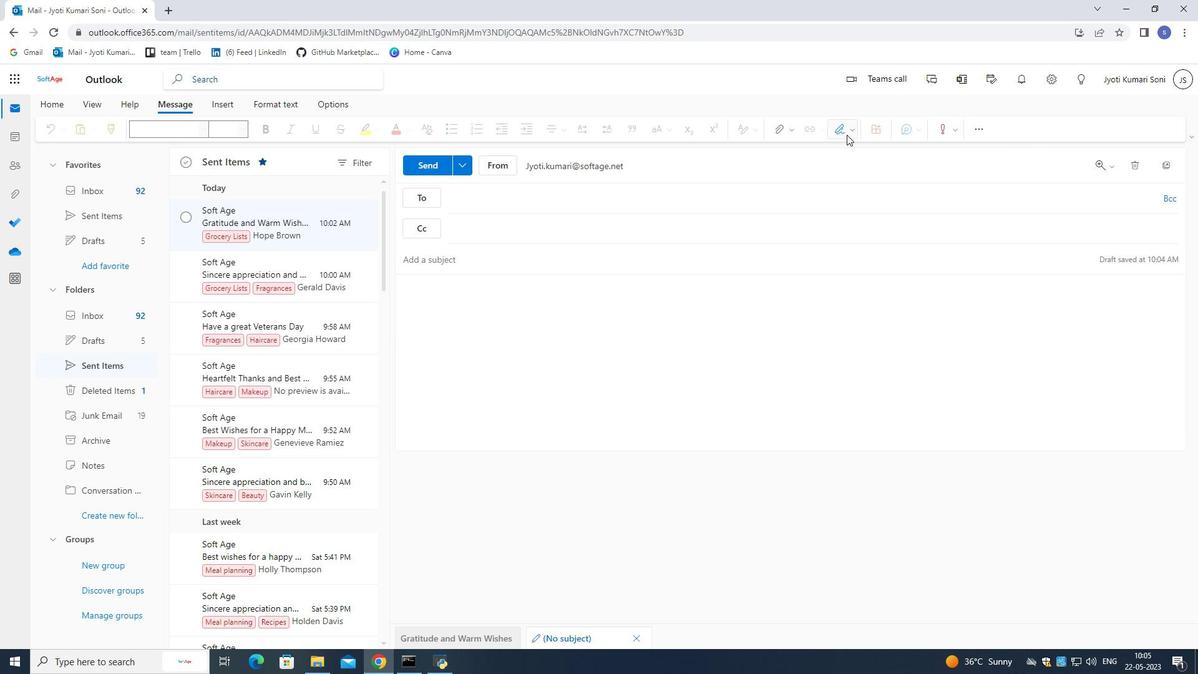
Action: Mouse moved to (828, 302)
Screenshot: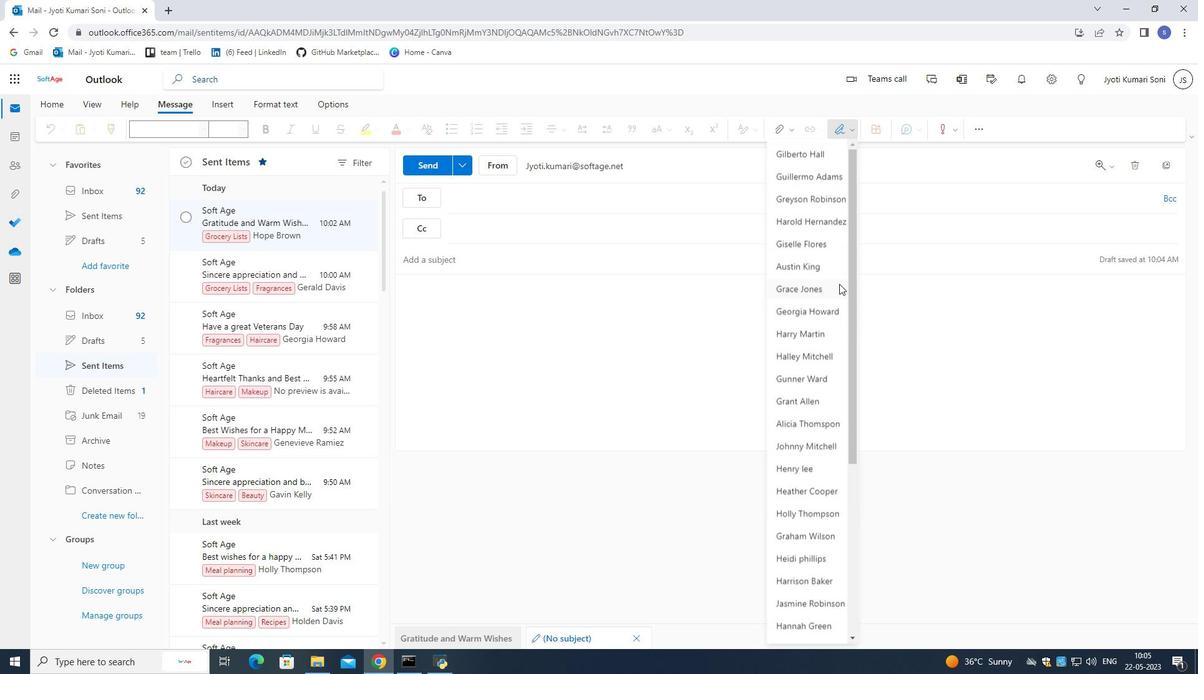 
Action: Mouse scrolled (828, 302) with delta (0, 0)
Screenshot: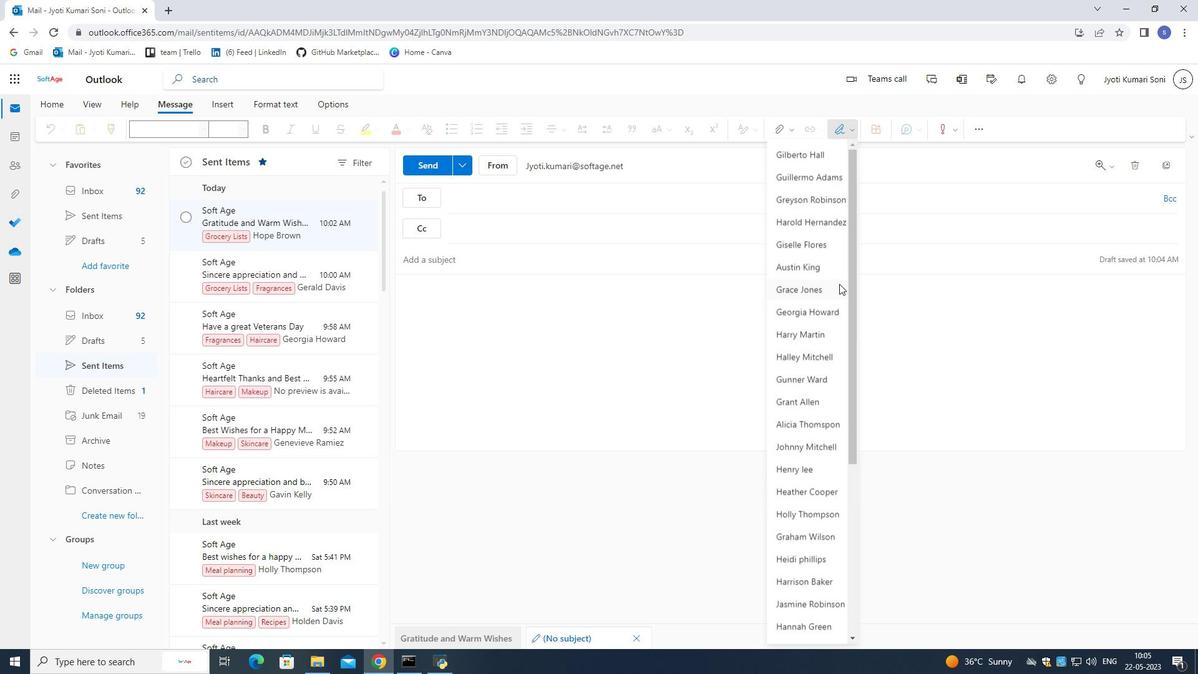 
Action: Mouse moved to (828, 303)
Screenshot: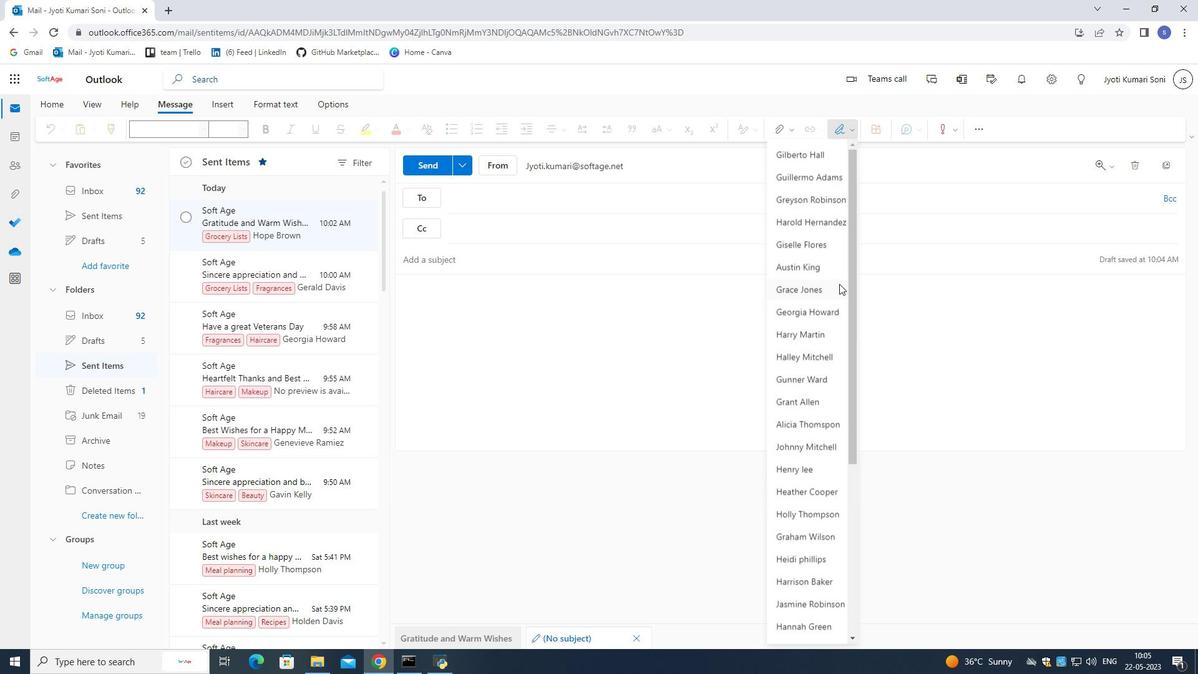 
Action: Mouse scrolled (828, 302) with delta (0, 0)
Screenshot: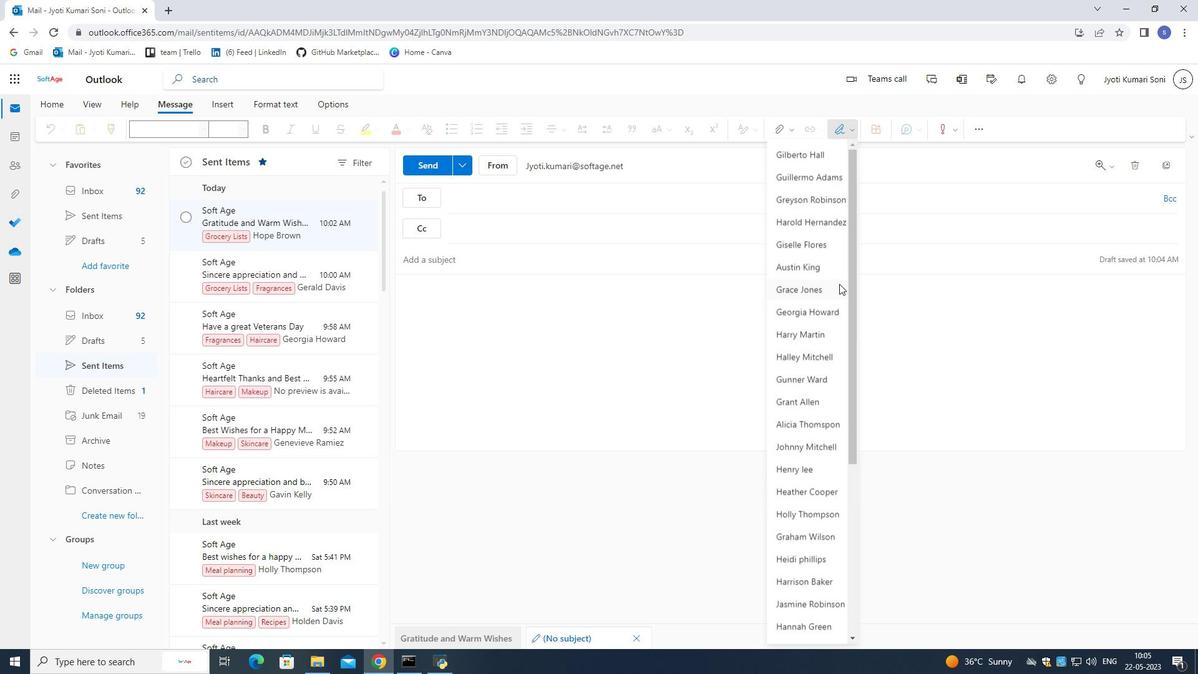 
Action: Mouse scrolled (828, 302) with delta (0, 0)
Screenshot: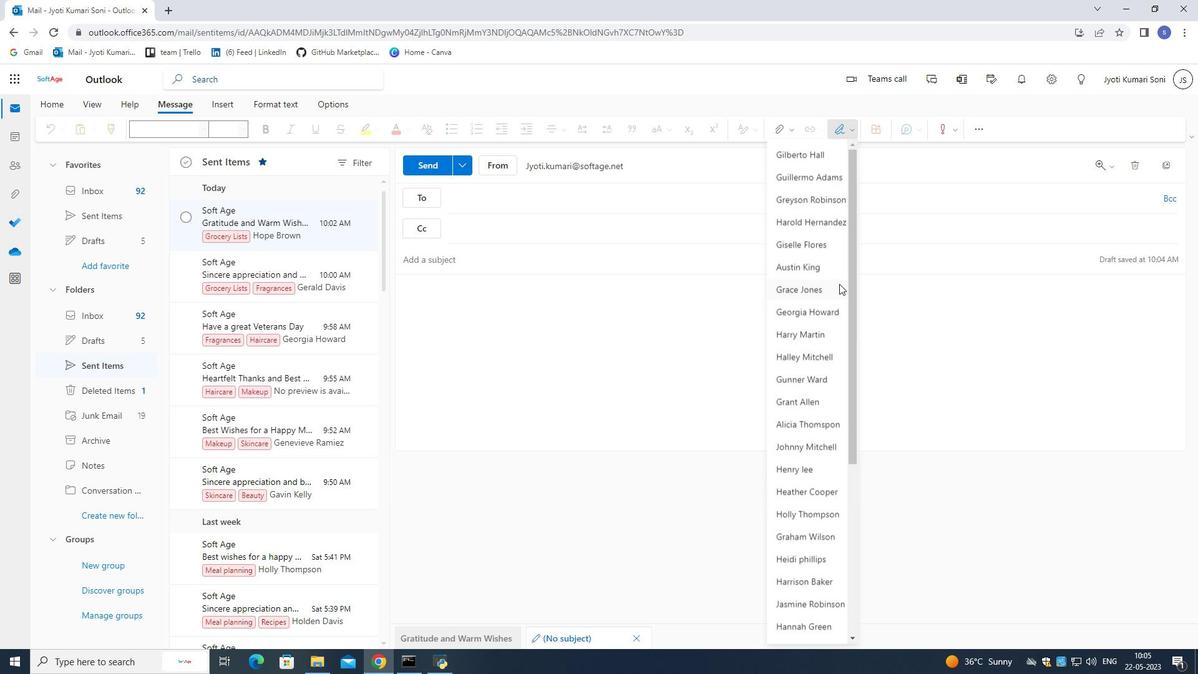 
Action: Mouse scrolled (828, 302) with delta (0, 0)
Screenshot: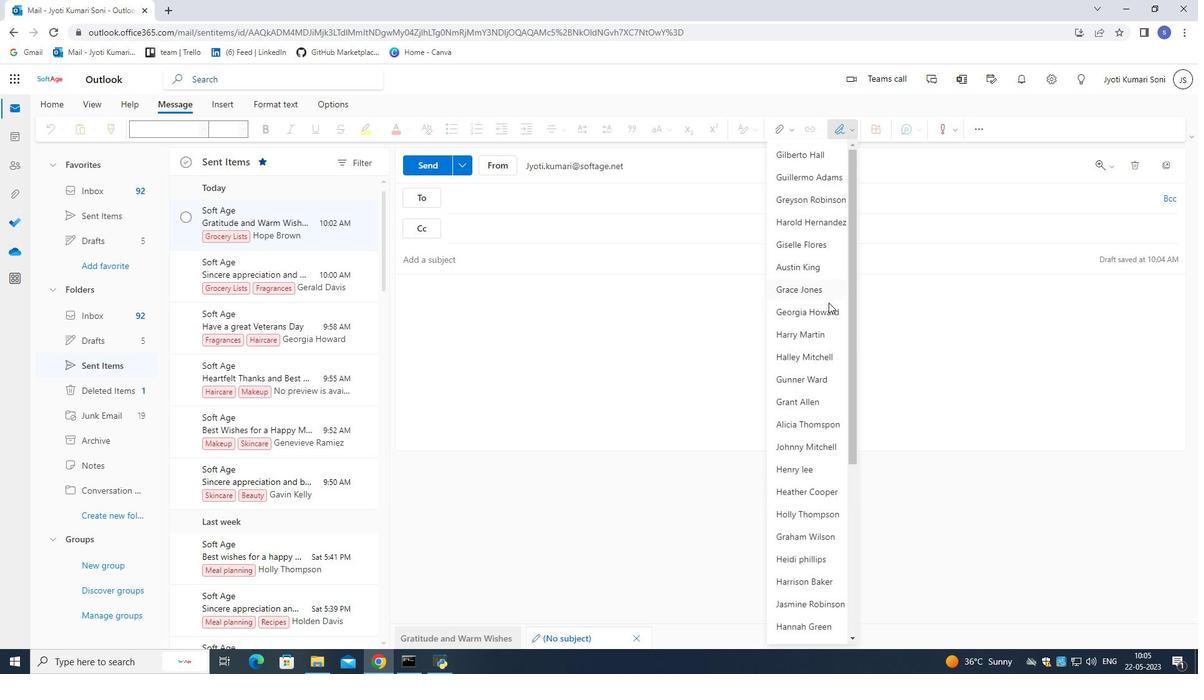 
Action: Mouse scrolled (828, 302) with delta (0, 0)
Screenshot: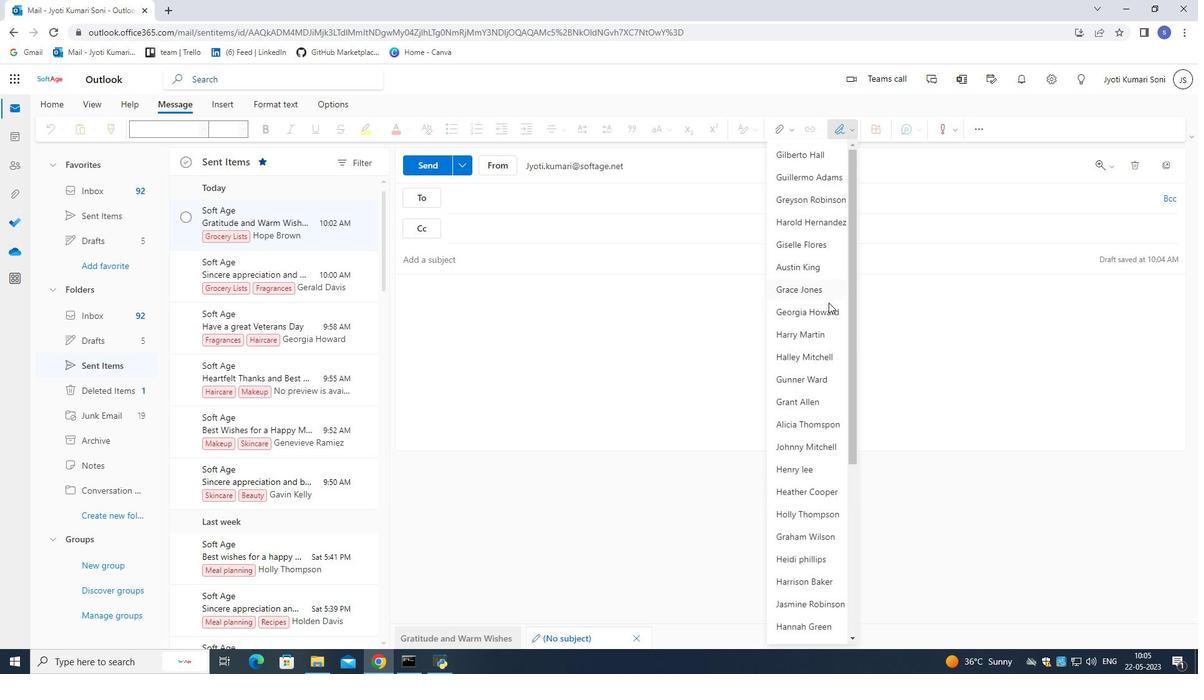 
Action: Mouse scrolled (828, 302) with delta (0, 0)
Screenshot: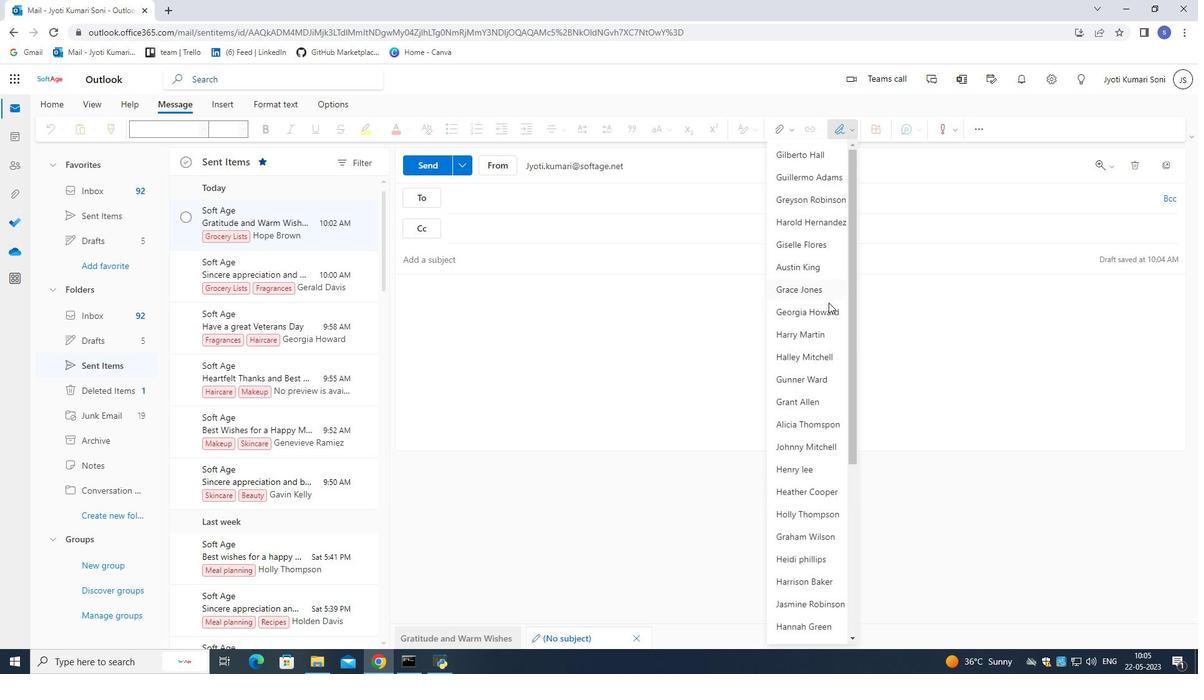 
Action: Mouse scrolled (828, 302) with delta (0, 0)
Screenshot: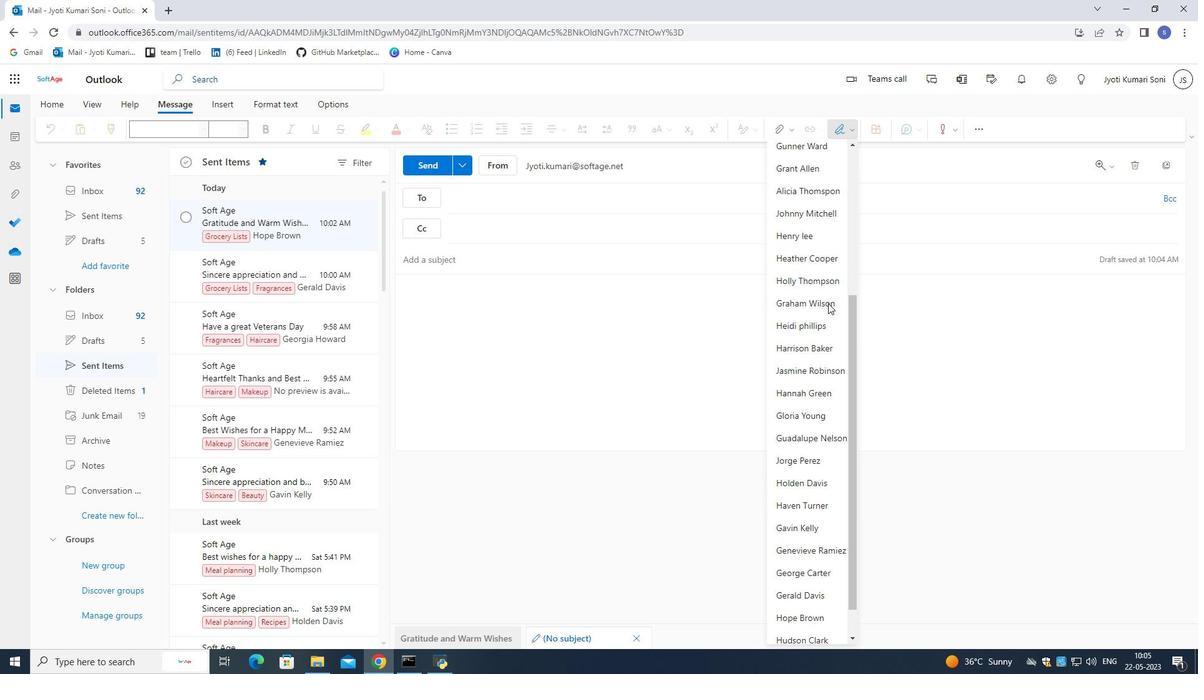 
Action: Mouse scrolled (828, 302) with delta (0, 0)
Screenshot: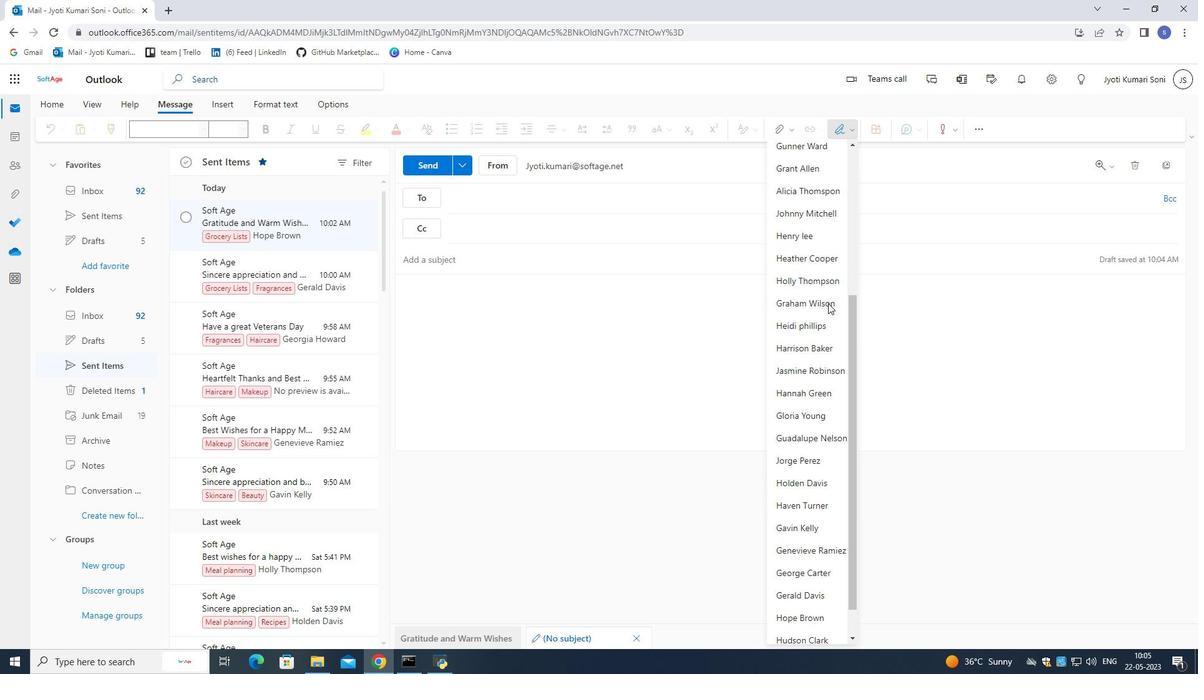 
Action: Mouse scrolled (828, 302) with delta (0, 0)
Screenshot: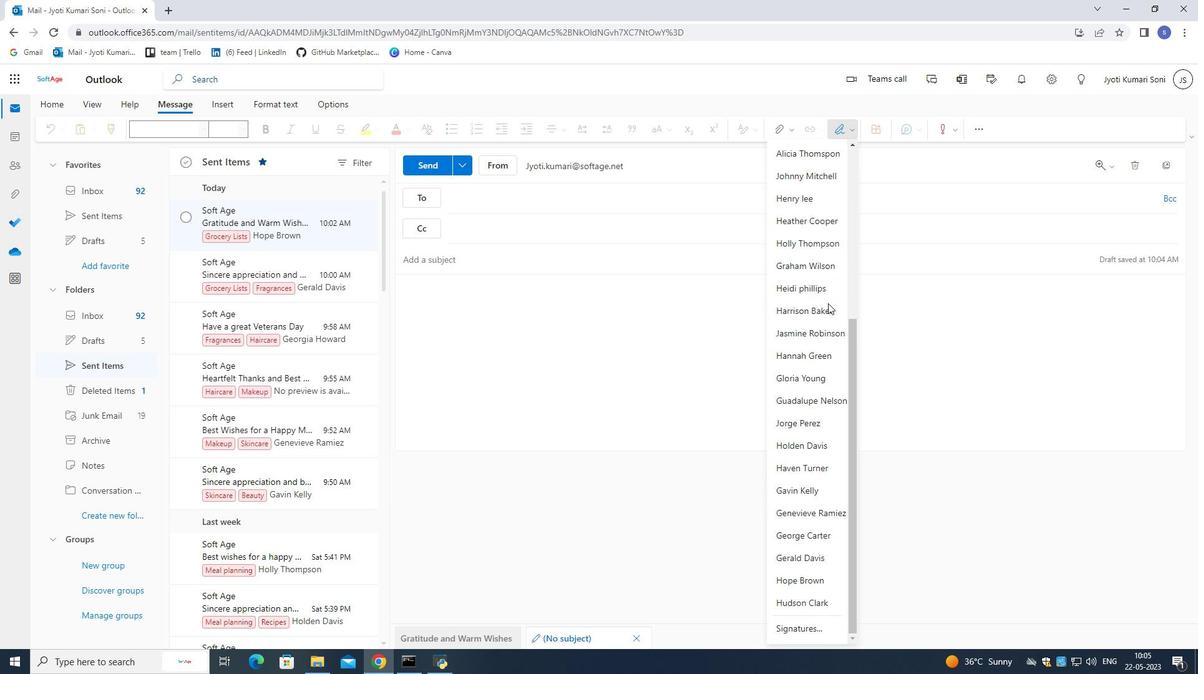
Action: Mouse scrolled (828, 302) with delta (0, -1)
Screenshot: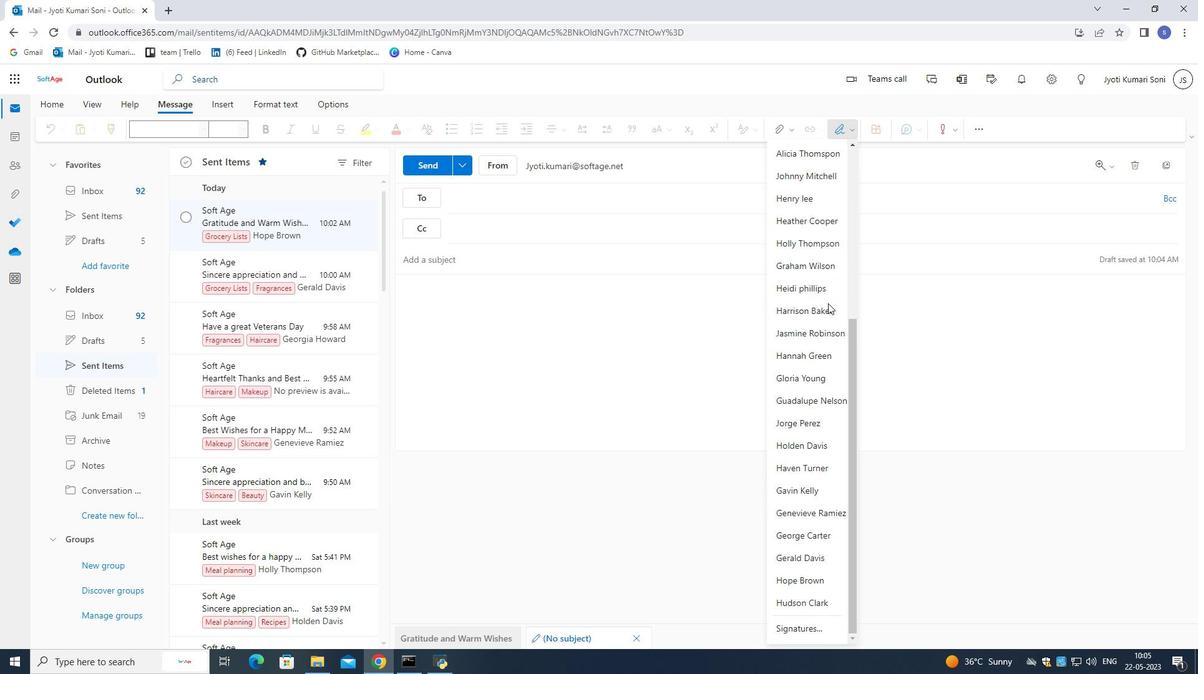 
Action: Mouse scrolled (828, 302) with delta (0, 0)
Screenshot: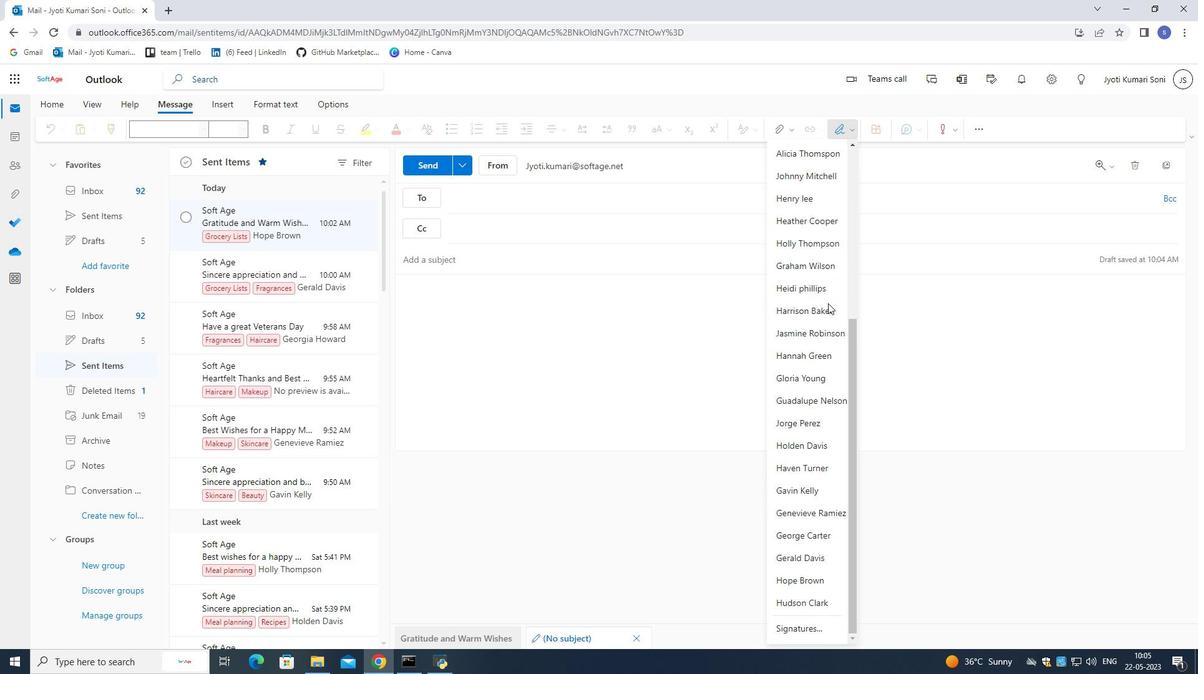 
Action: Mouse moved to (813, 599)
Screenshot: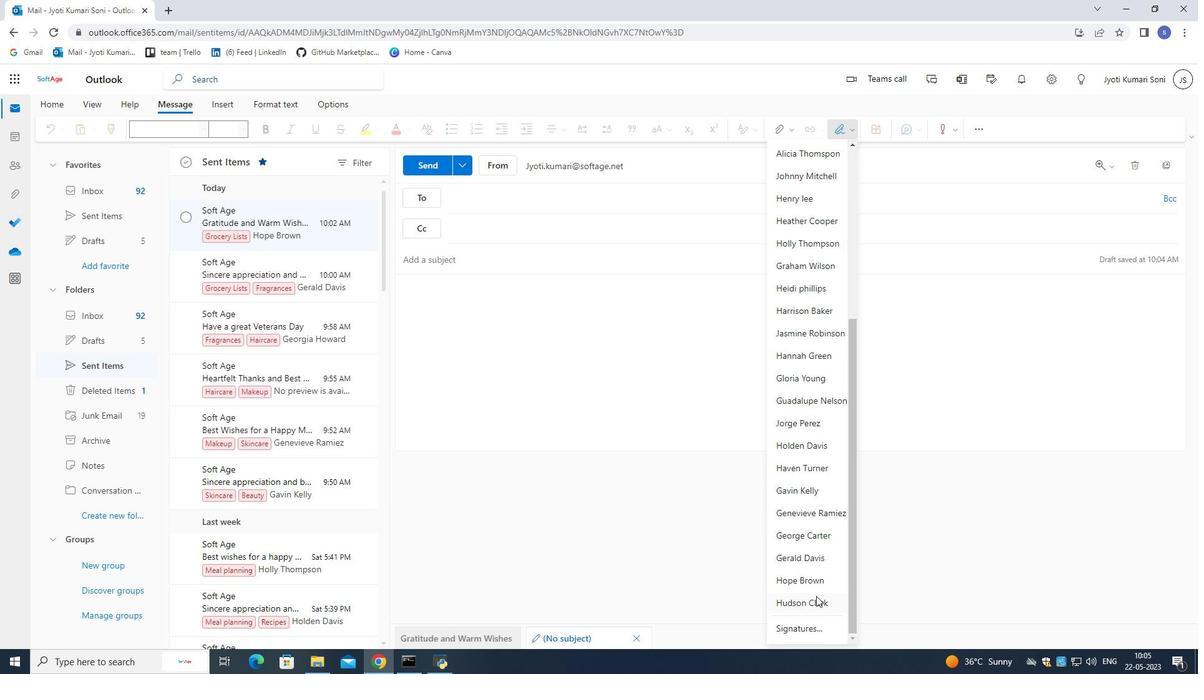 
Action: Mouse pressed left at (813, 599)
Screenshot: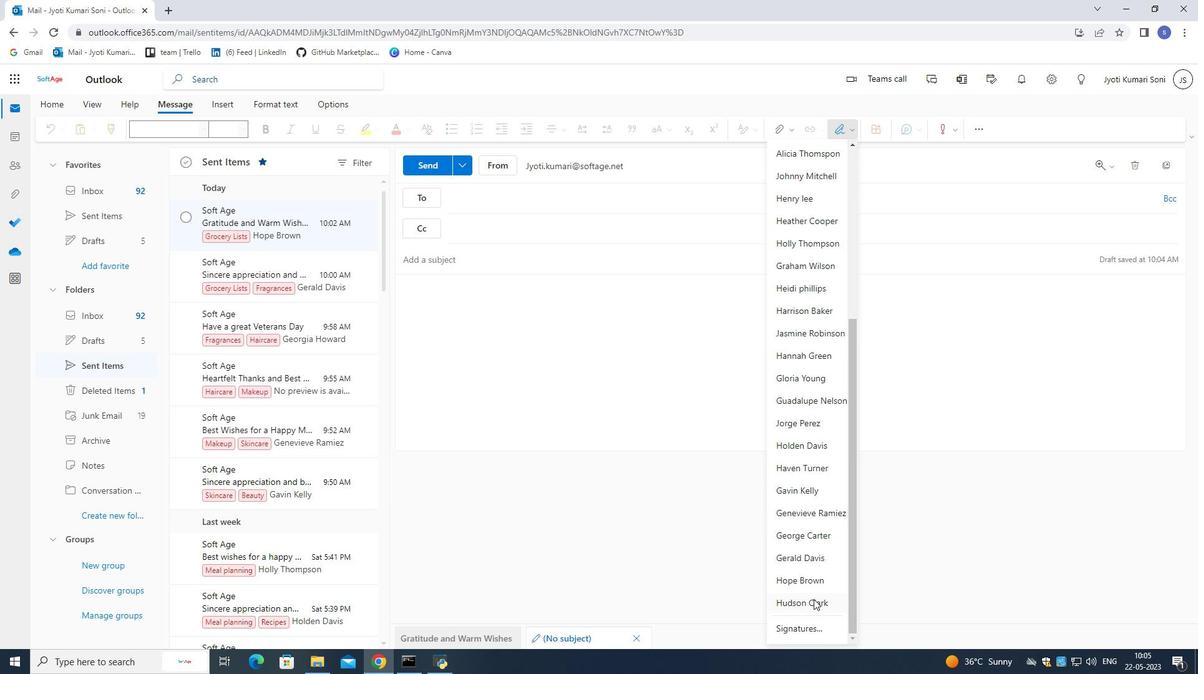 
Action: Mouse moved to (534, 196)
Screenshot: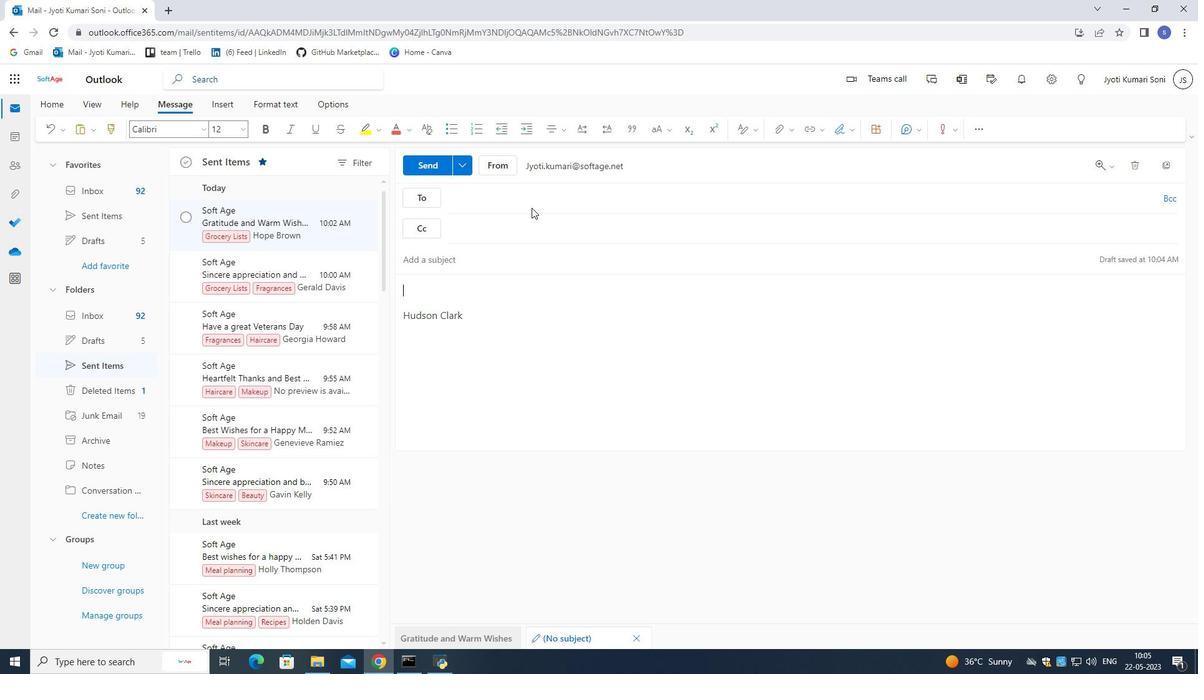 
Action: Mouse pressed left at (534, 196)
Screenshot: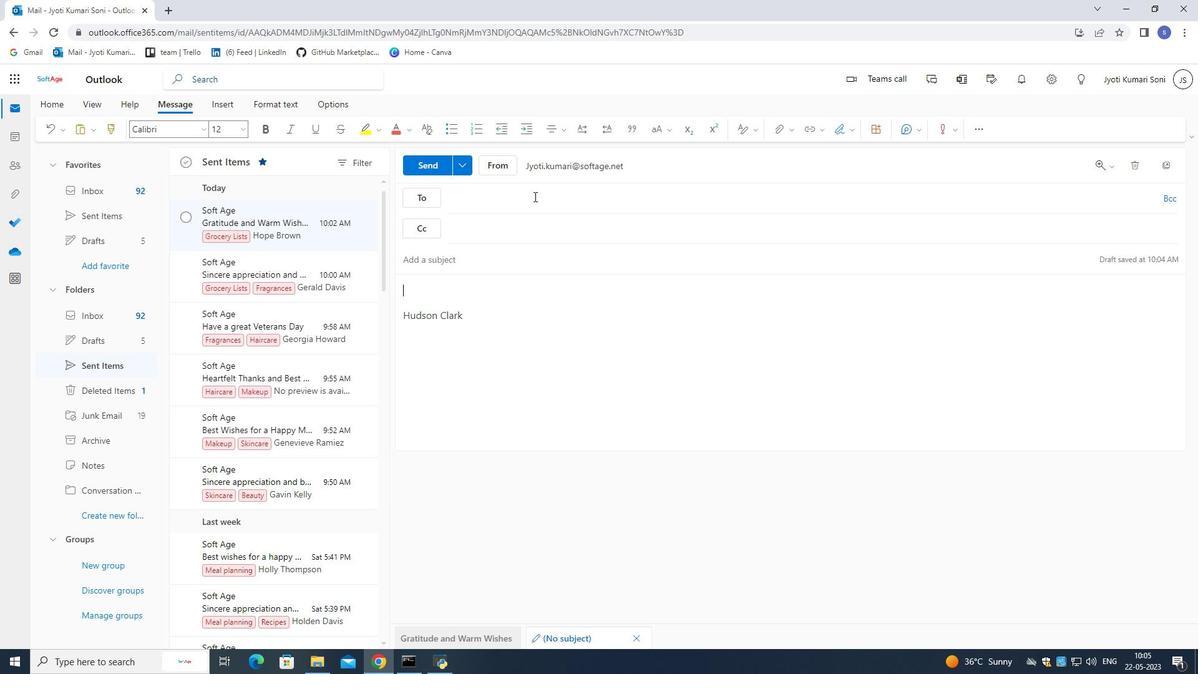 
Action: Mouse moved to (554, 215)
Screenshot: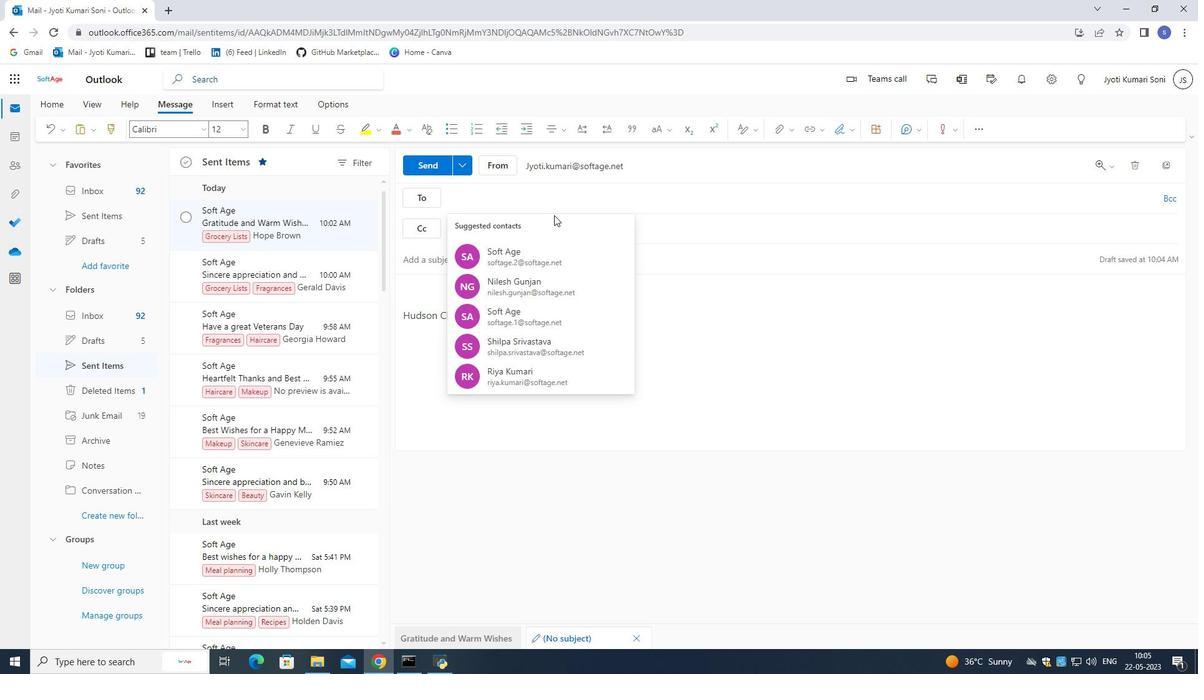 
Action: Key pressed softage.2<Key.shift>@softage.net
Screenshot: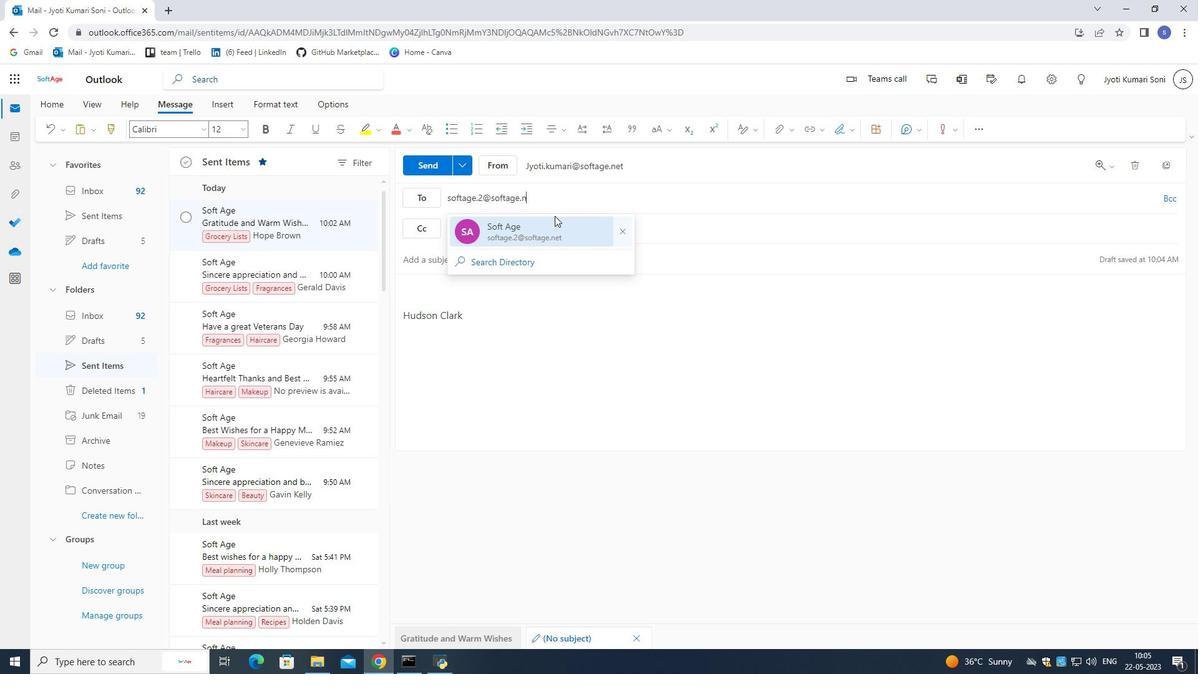 
Action: Mouse moved to (554, 227)
Screenshot: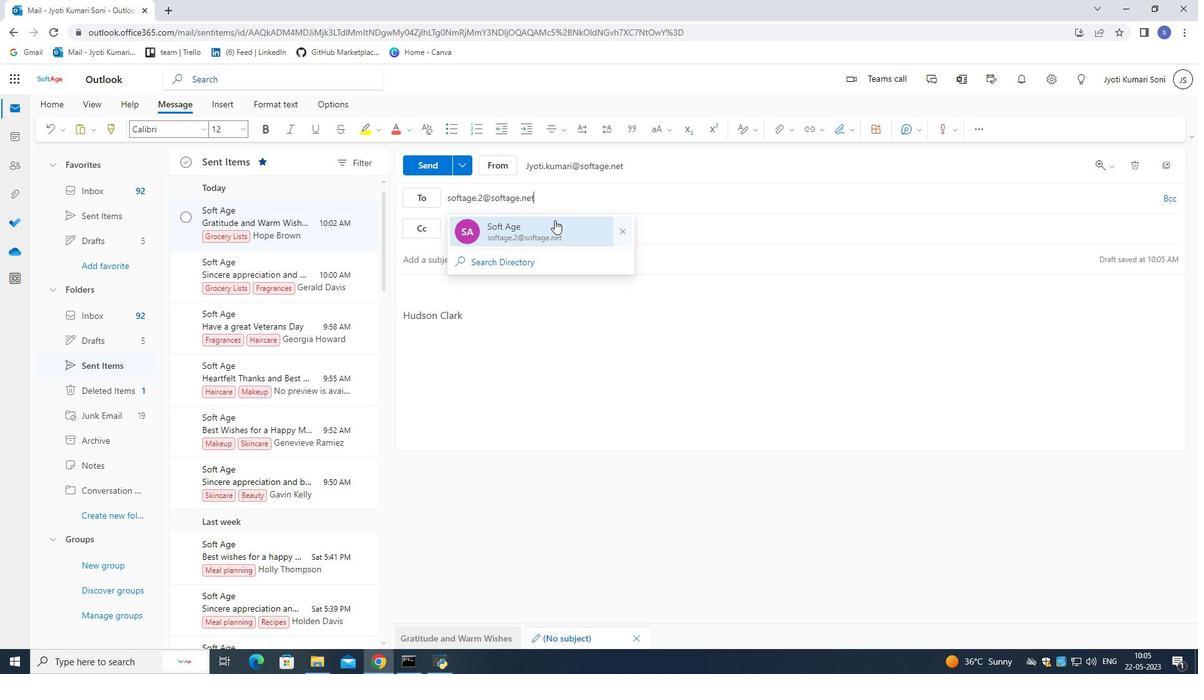 
Action: Mouse pressed left at (554, 227)
Screenshot: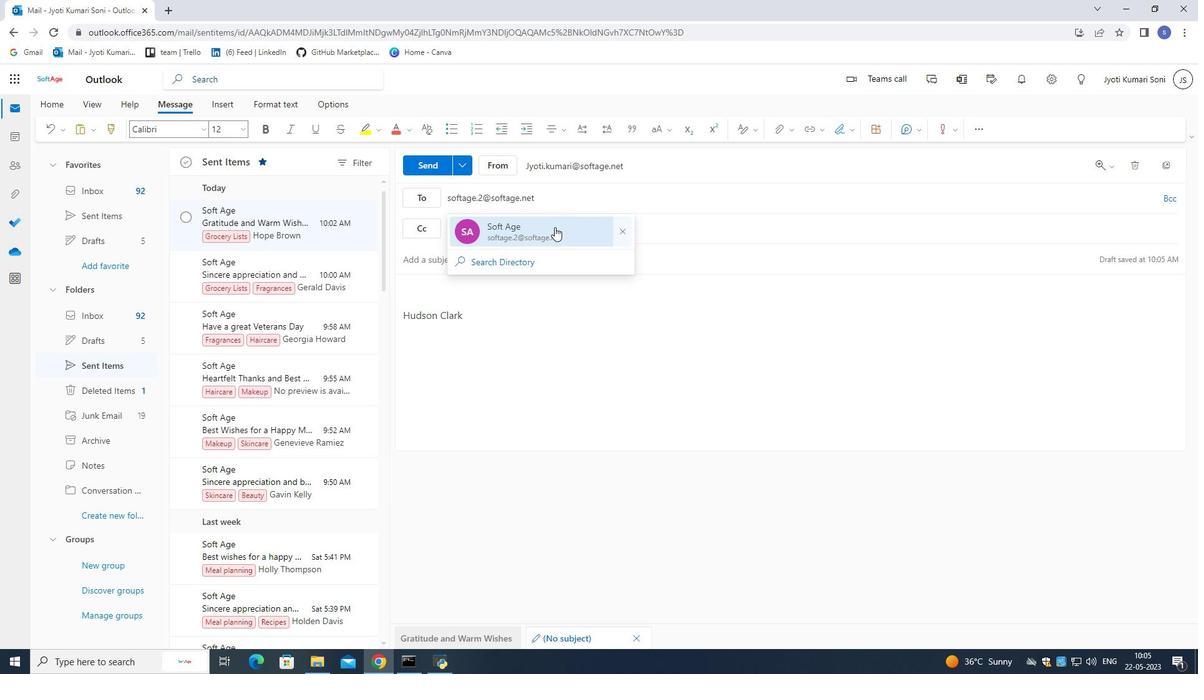 
Action: Mouse moved to (548, 260)
Screenshot: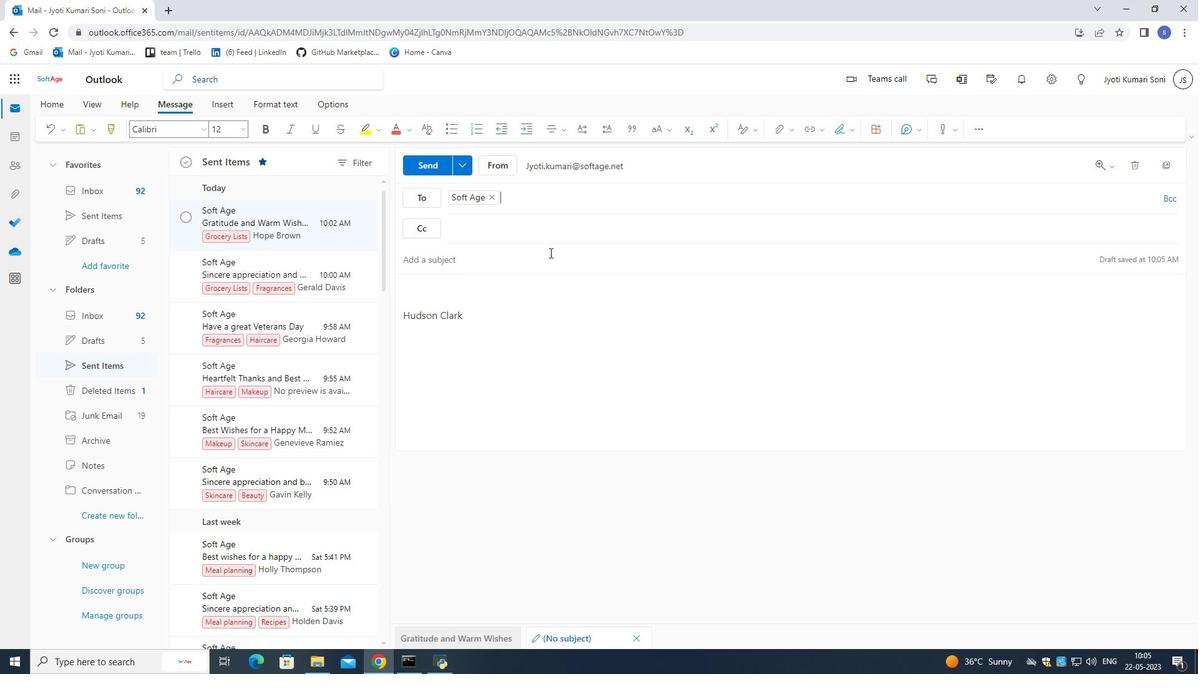 
Action: Mouse pressed left at (548, 260)
Screenshot: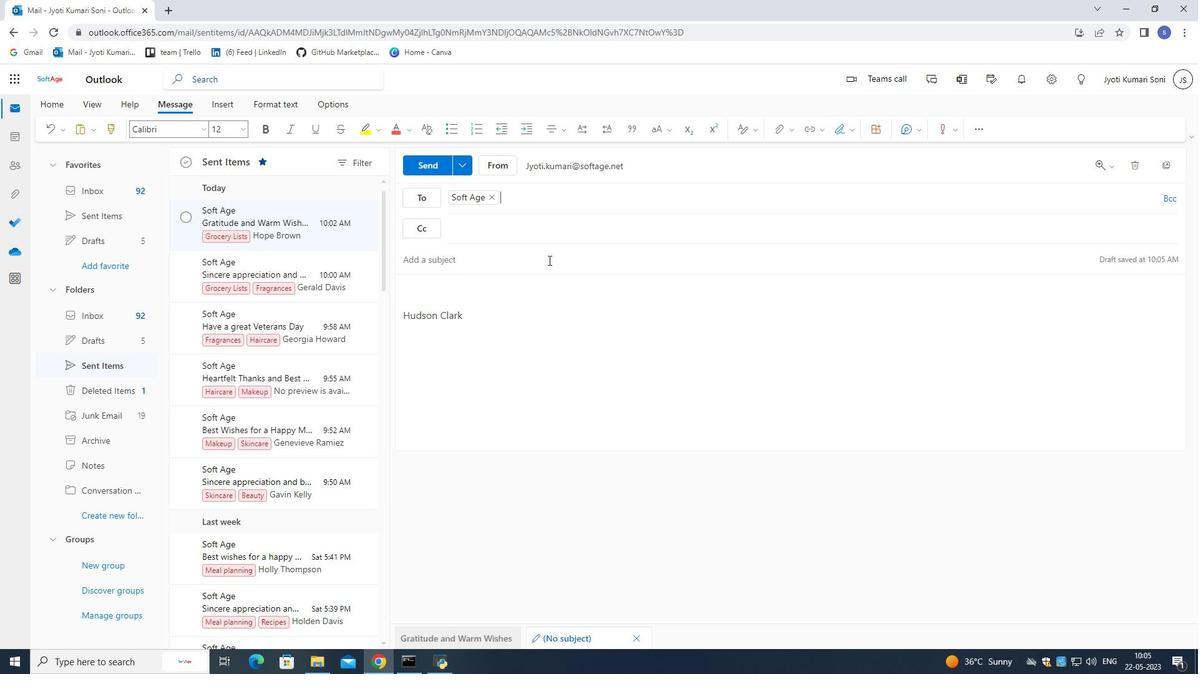 
Action: Mouse pressed left at (548, 260)
Screenshot: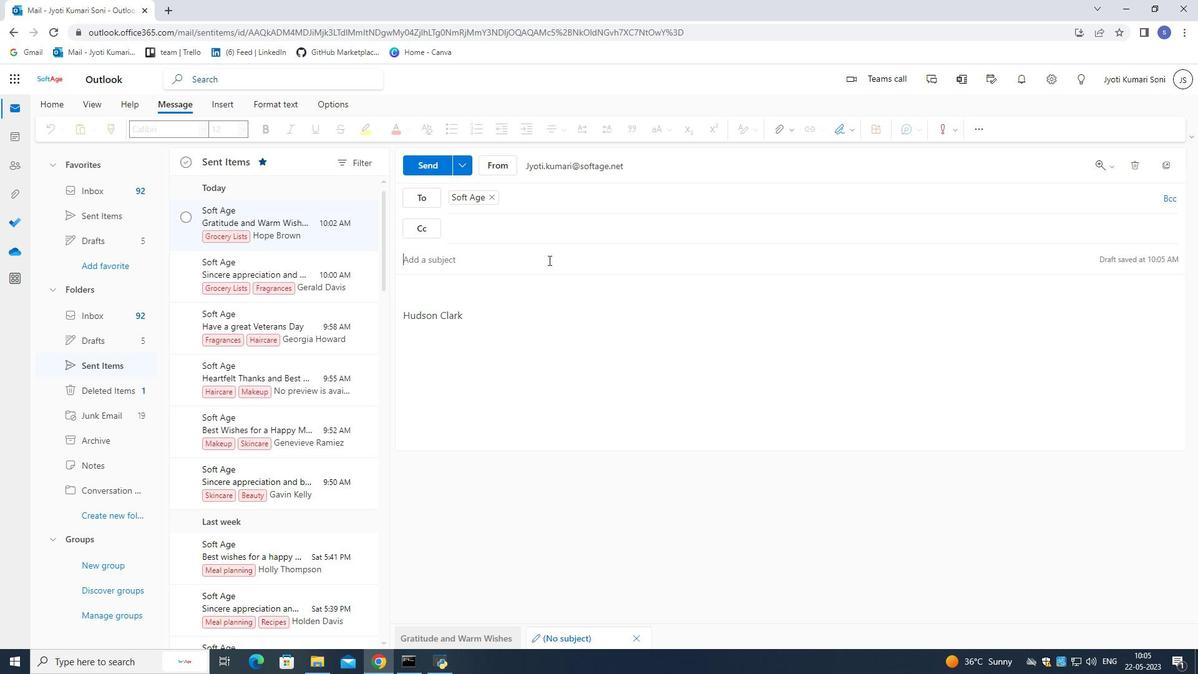 
Action: Key pressed <Key.shift>Have<Key.space>a<Key.space><Key.shift>Great<Key.space><Key.shift>New<Key.space><Key.shift>Years<Key.space><Key.shift><Key.shift><Key.shift><Key.shift><Key.shift><Key.shift><Key.shift><Key.shift>Eve
Screenshot: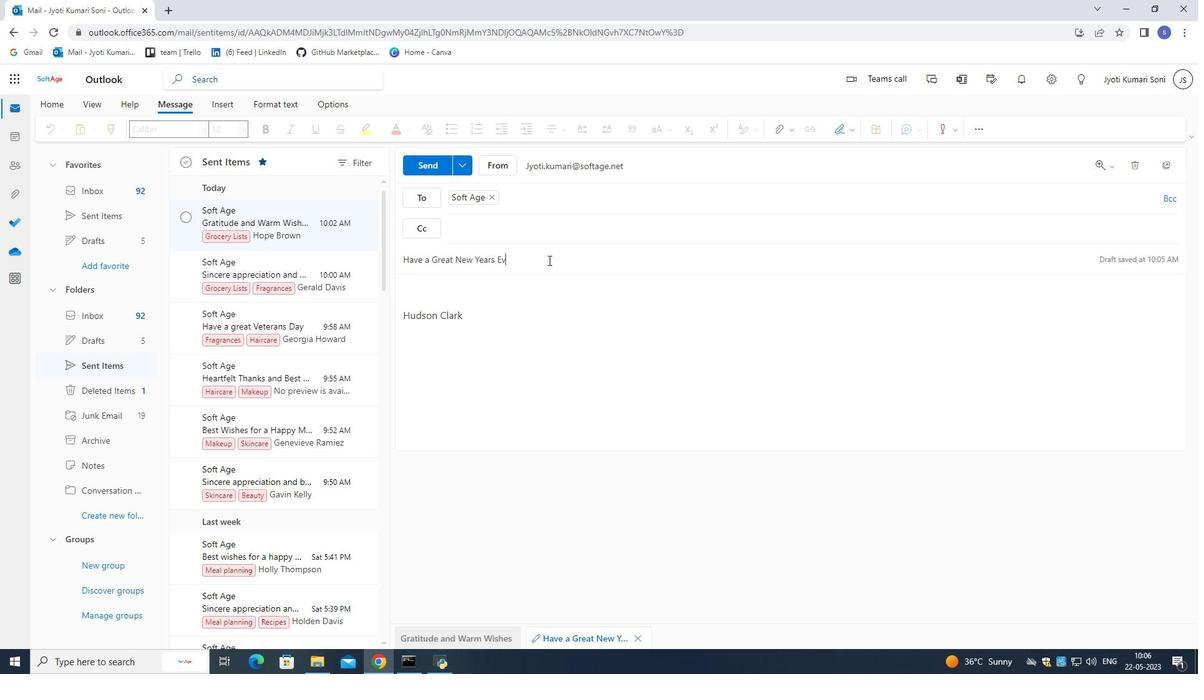 
Action: Mouse moved to (440, 168)
Screenshot: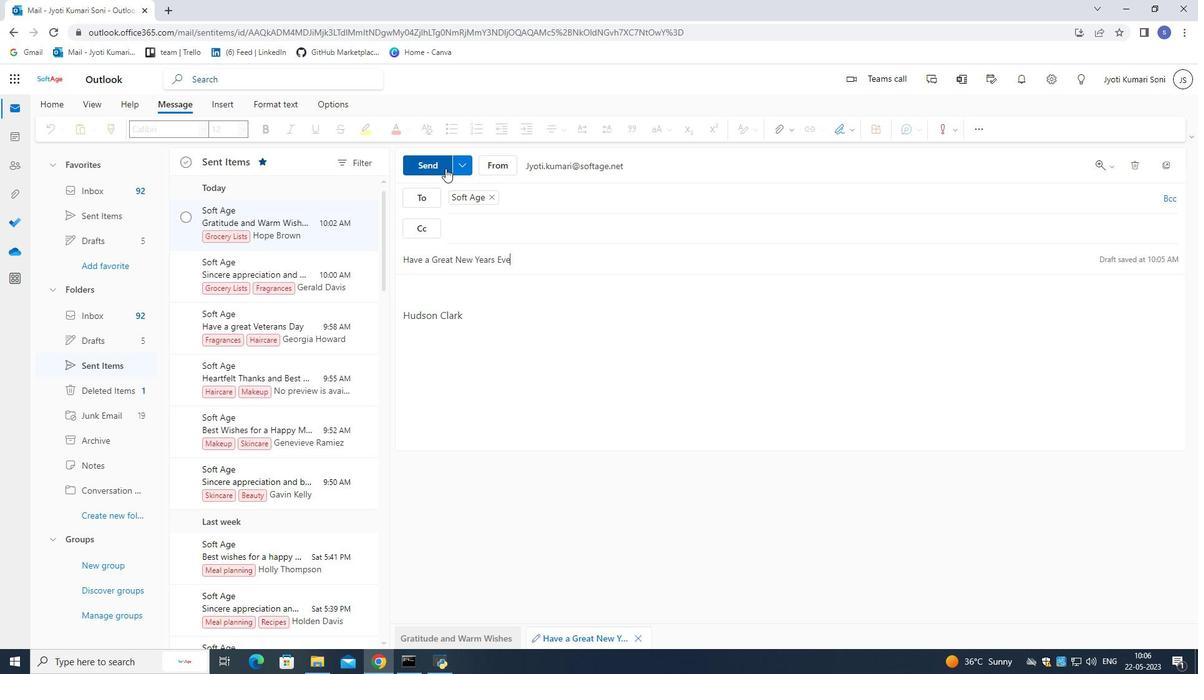 
Action: Mouse pressed left at (440, 168)
Screenshot: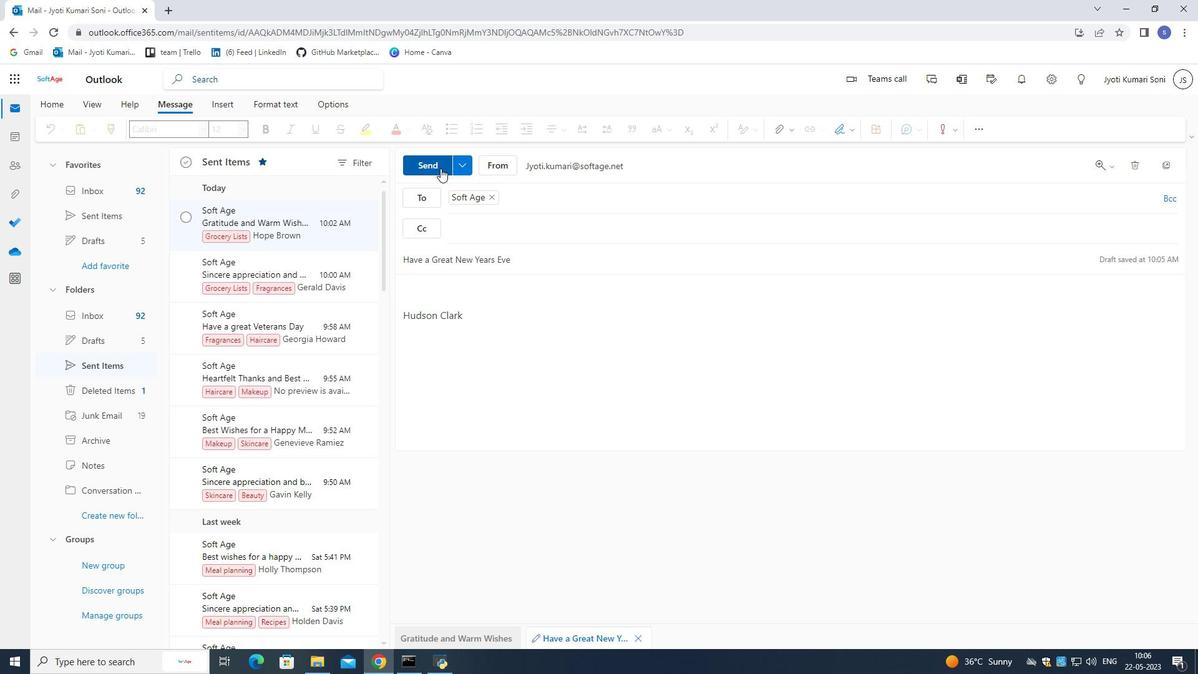 
Action: Mouse moved to (259, 240)
Screenshot: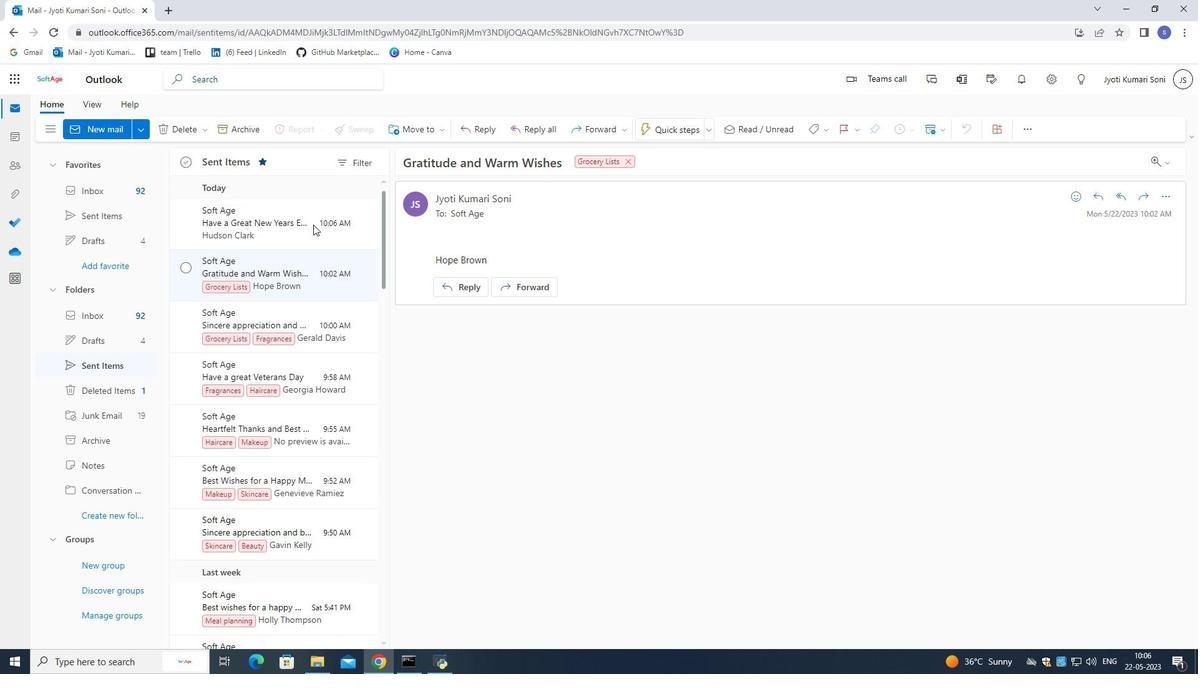 
Action: Mouse scrolled (259, 240) with delta (0, 0)
Screenshot: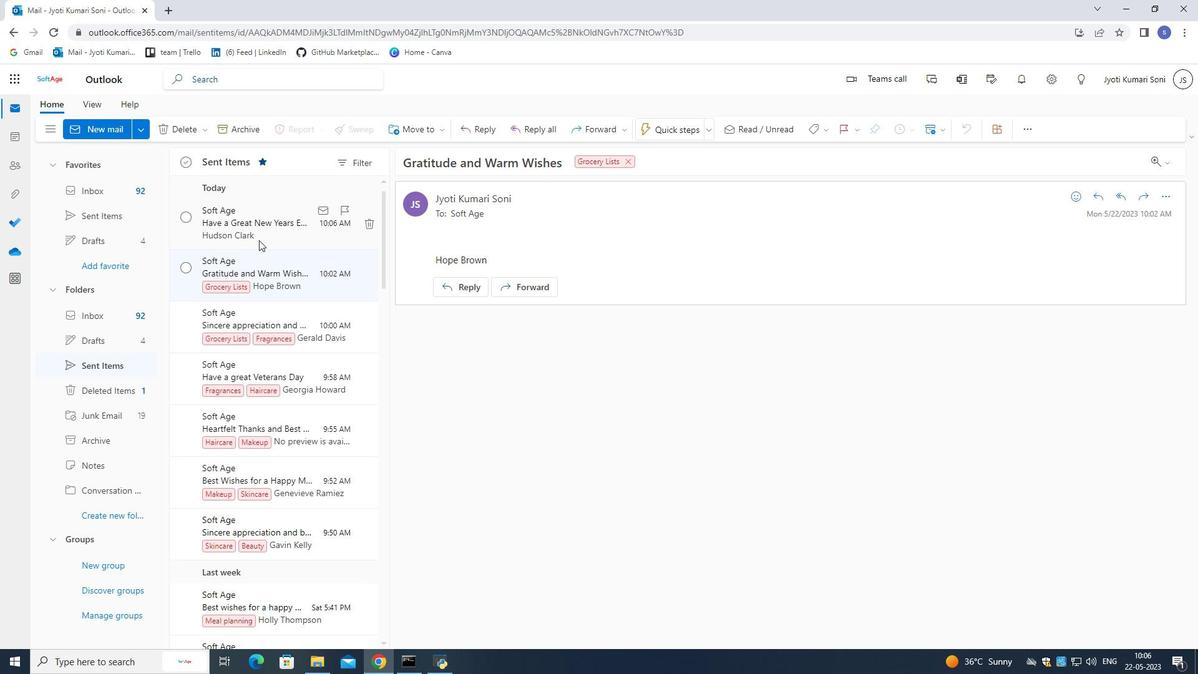 
Action: Mouse scrolled (259, 240) with delta (0, 0)
Screenshot: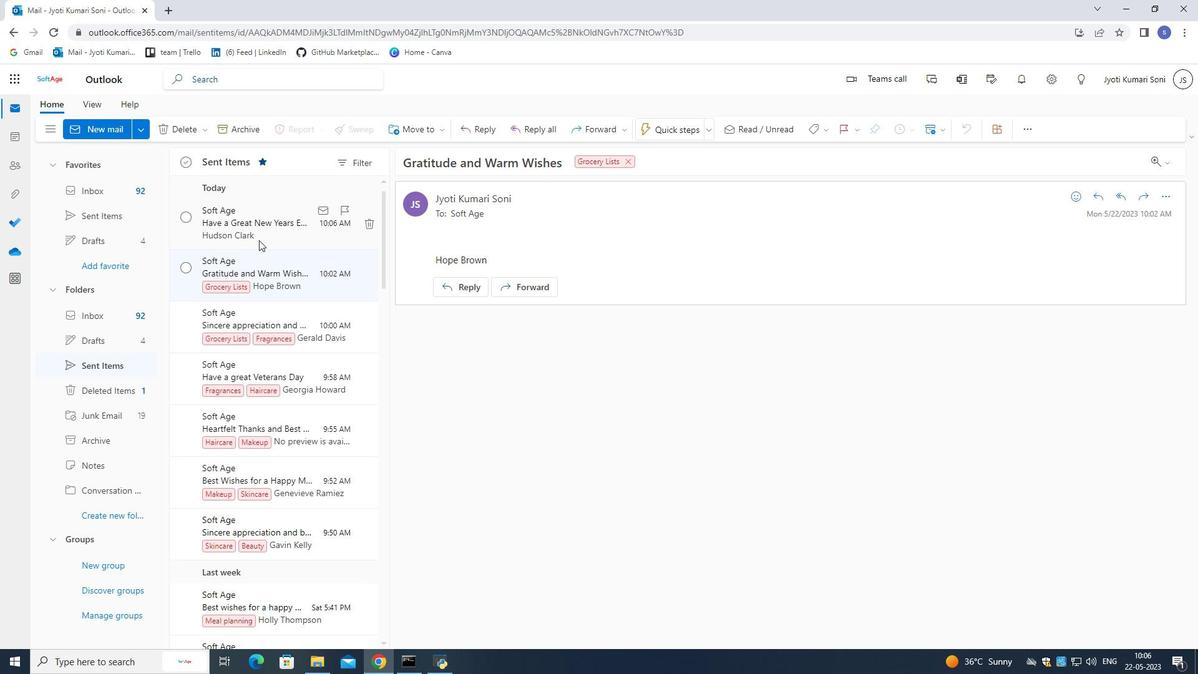 
Action: Mouse moved to (255, 232)
Screenshot: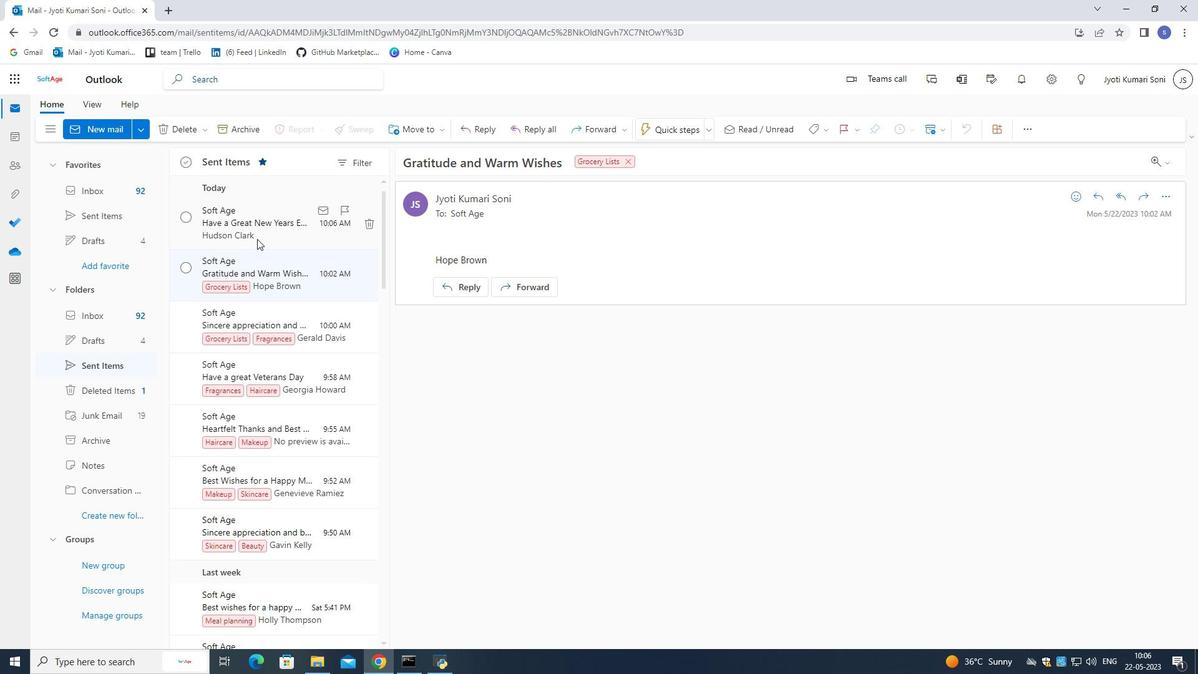 
Action: Mouse pressed left at (255, 232)
Screenshot: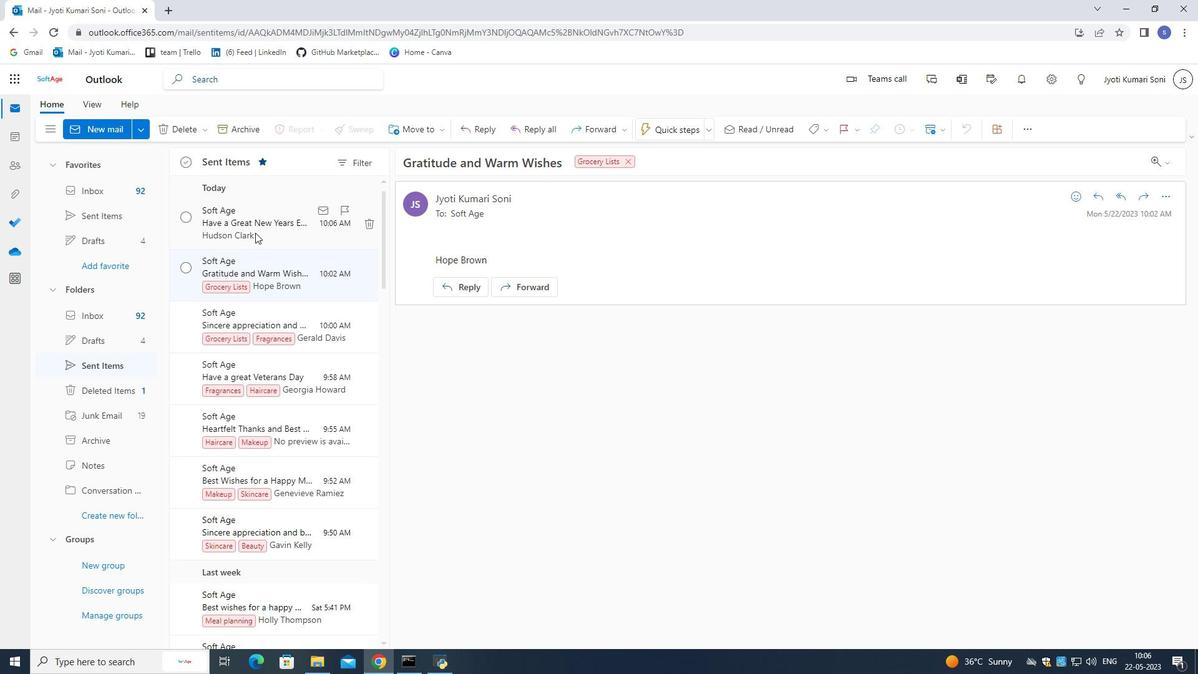 
Action: Mouse moved to (820, 130)
Screenshot: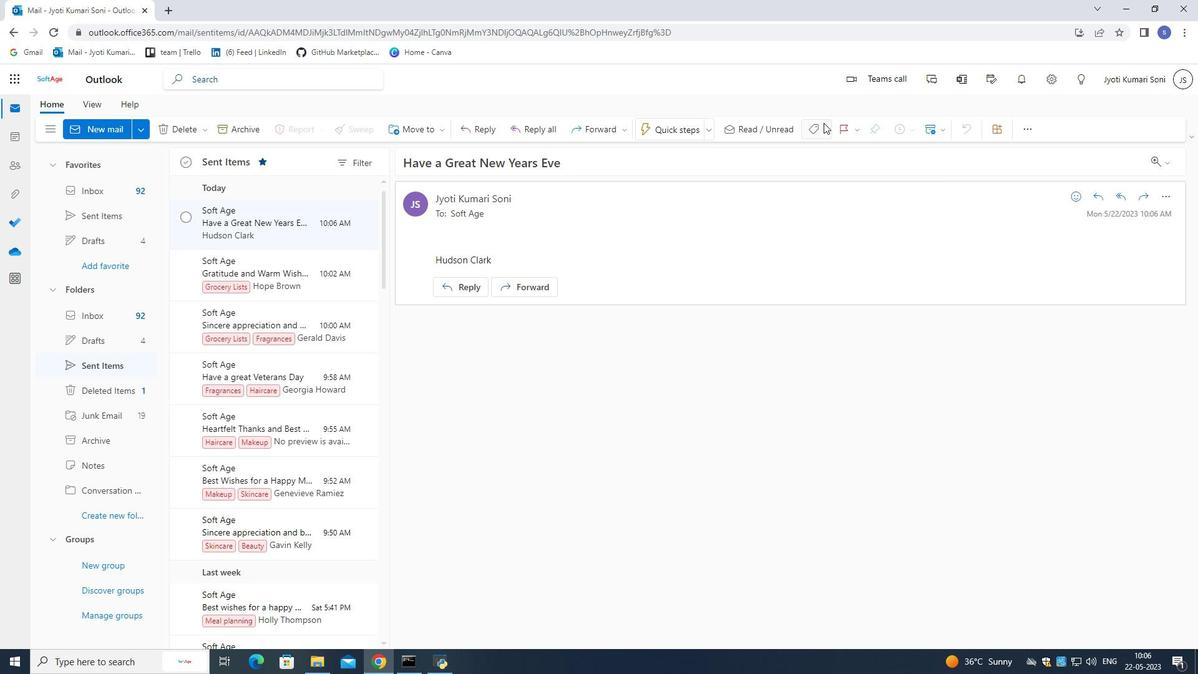 
Action: Mouse pressed left at (820, 130)
Screenshot: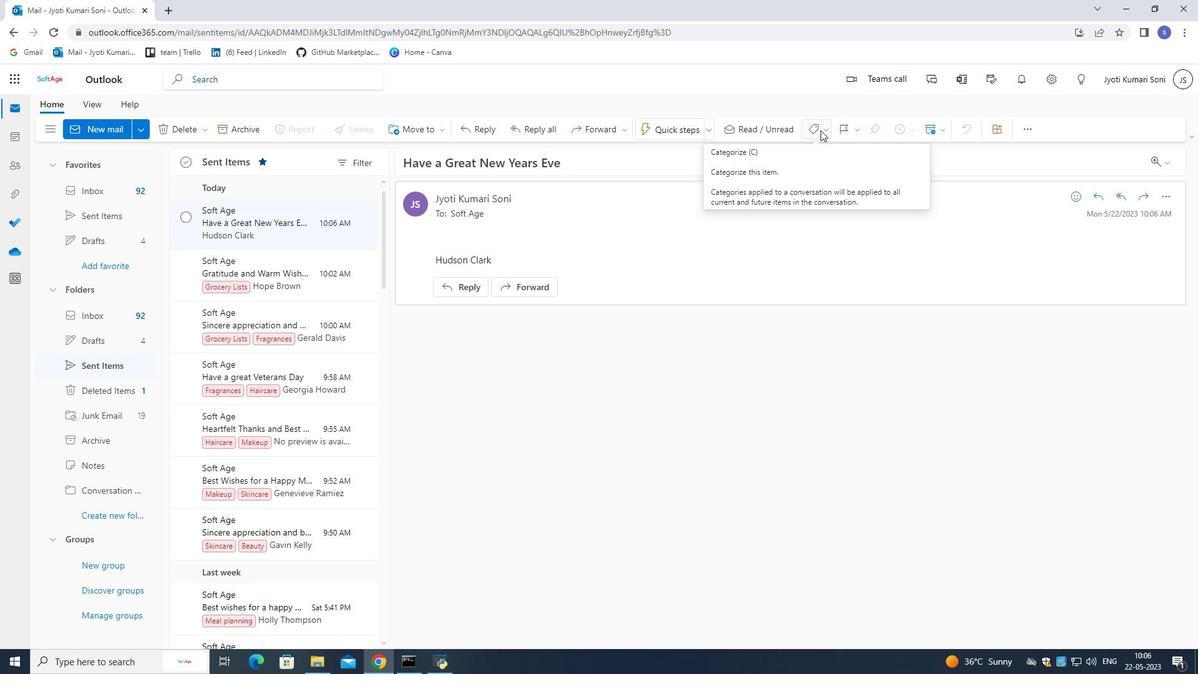
Action: Mouse moved to (768, 342)
Screenshot: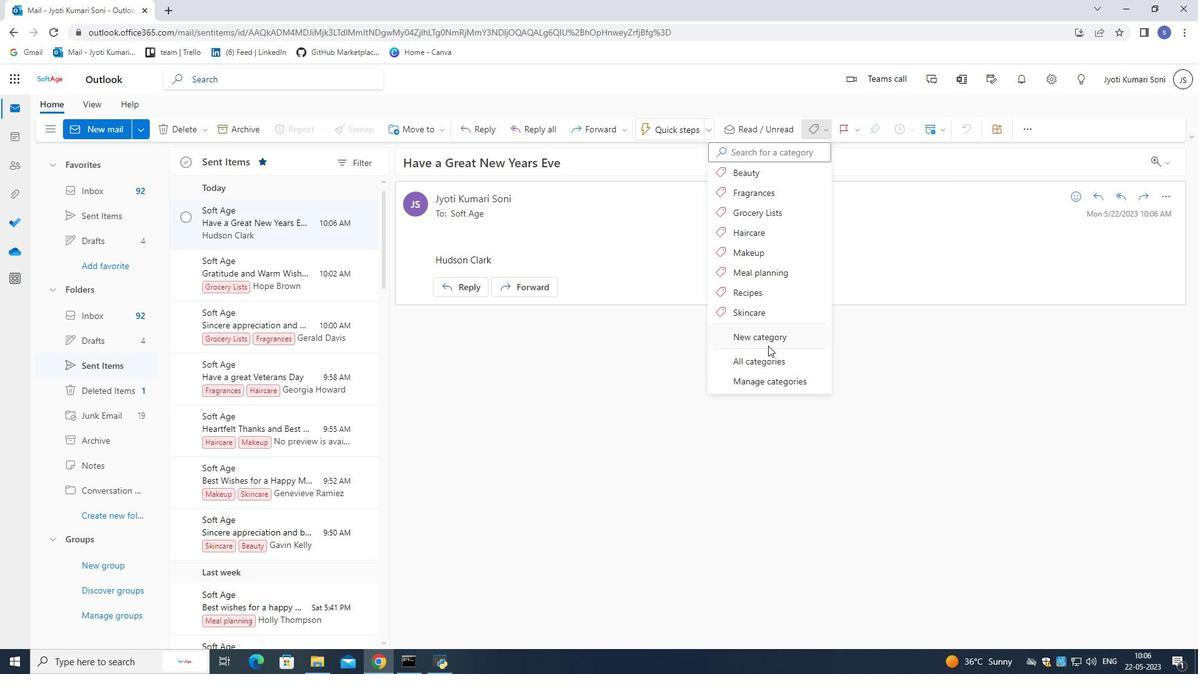 
Action: Mouse pressed left at (768, 342)
Screenshot: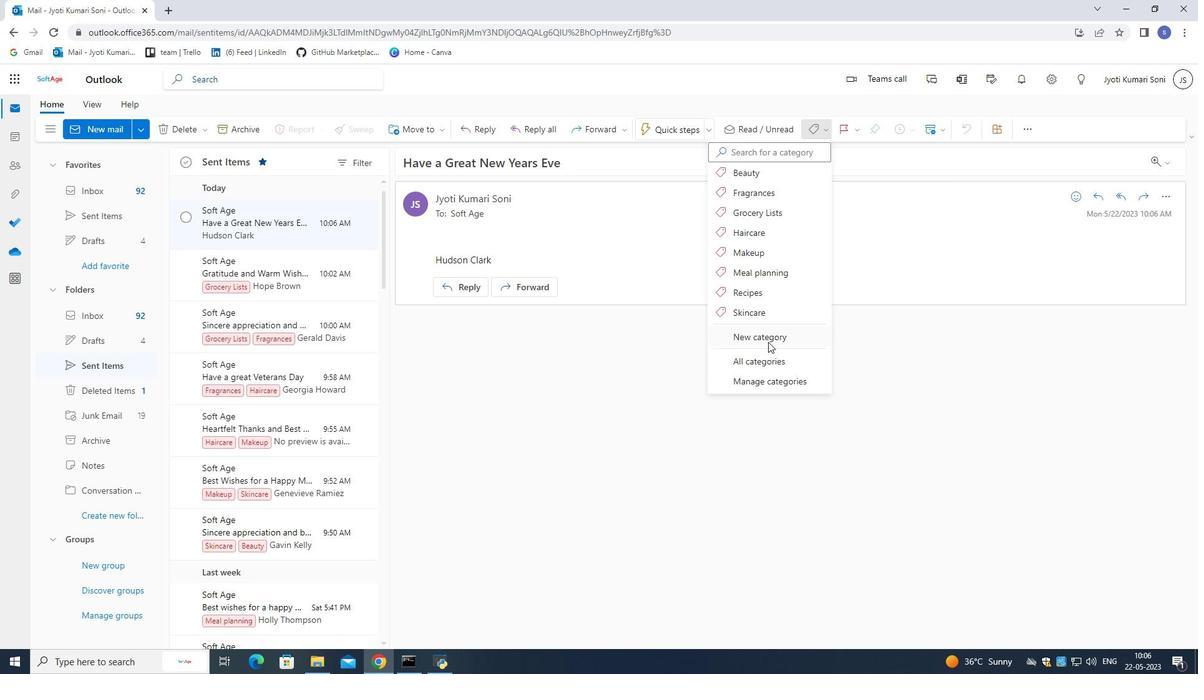 
Action: Mouse moved to (637, 309)
Screenshot: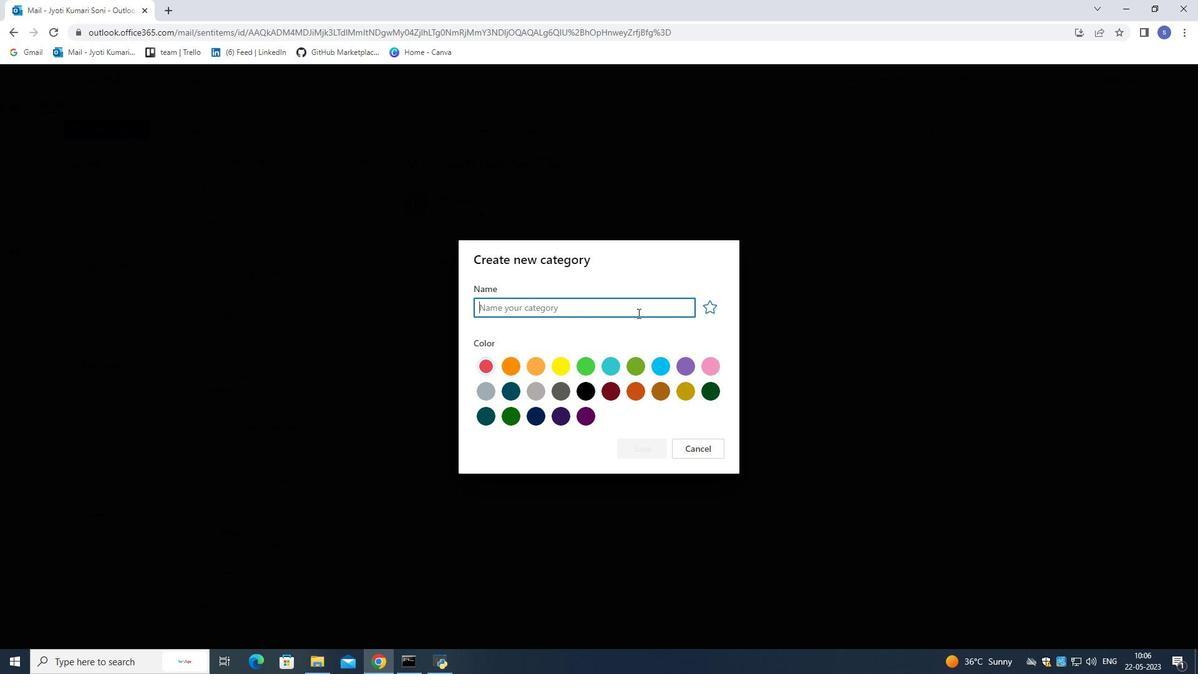 
Action: Mouse pressed left at (637, 309)
Screenshot: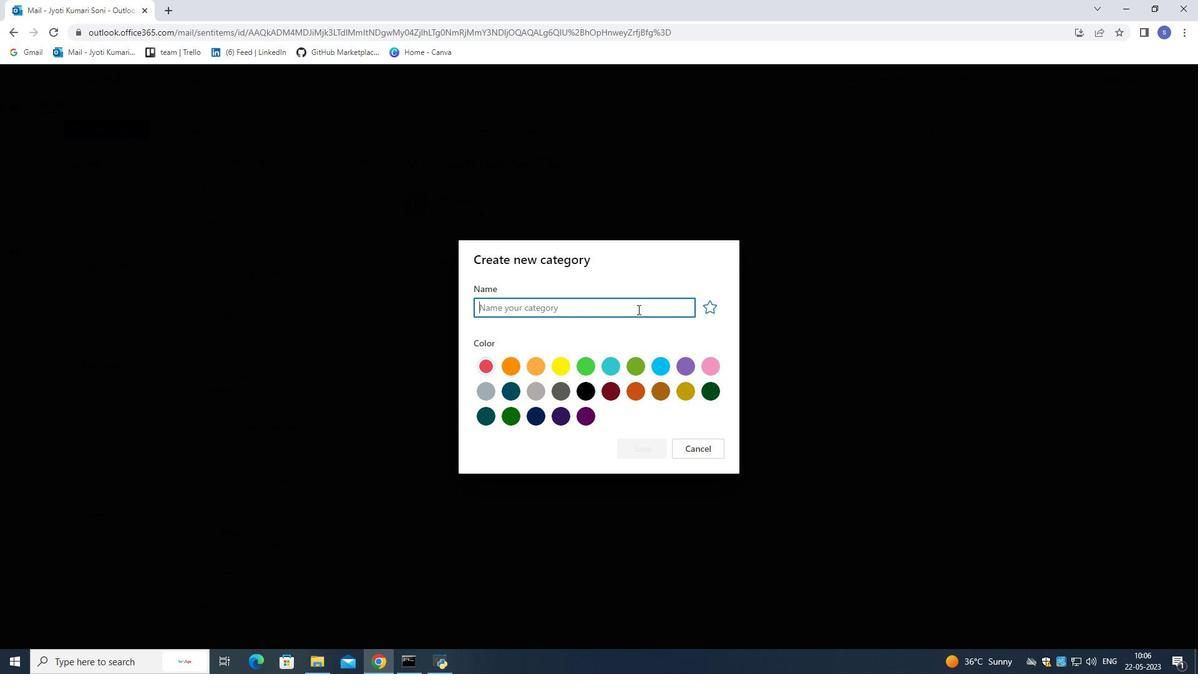 
Action: Key pressed <Key.shift>Restaurants
Screenshot: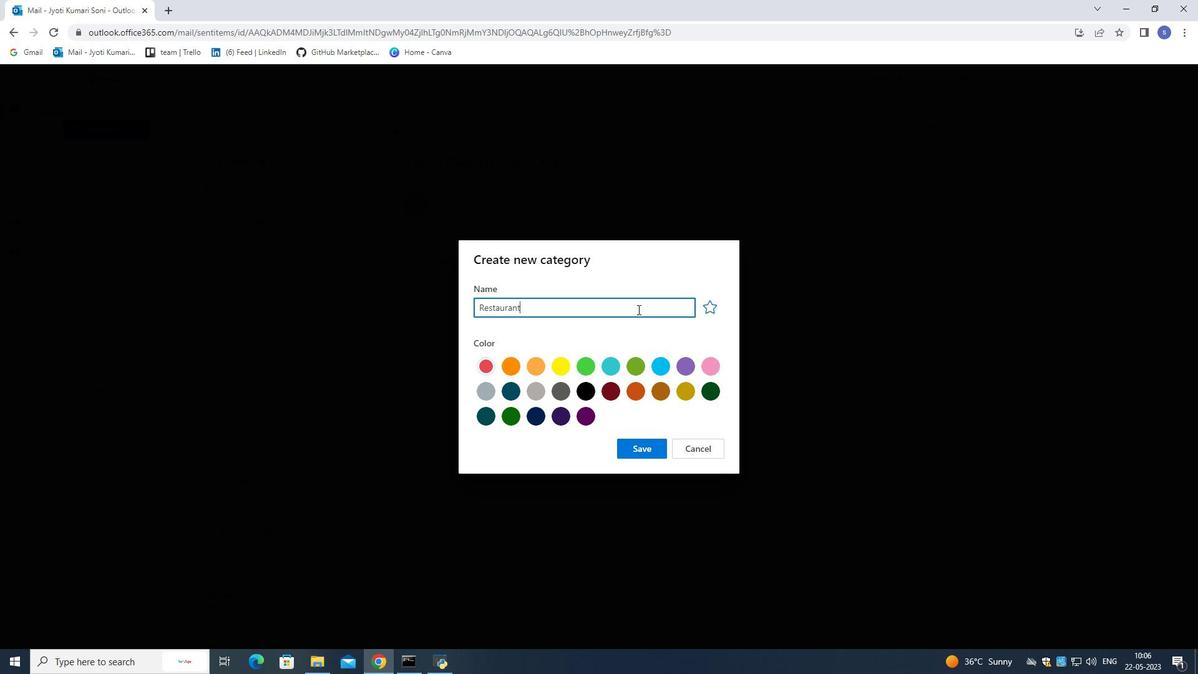 
Action: Mouse moved to (657, 454)
Screenshot: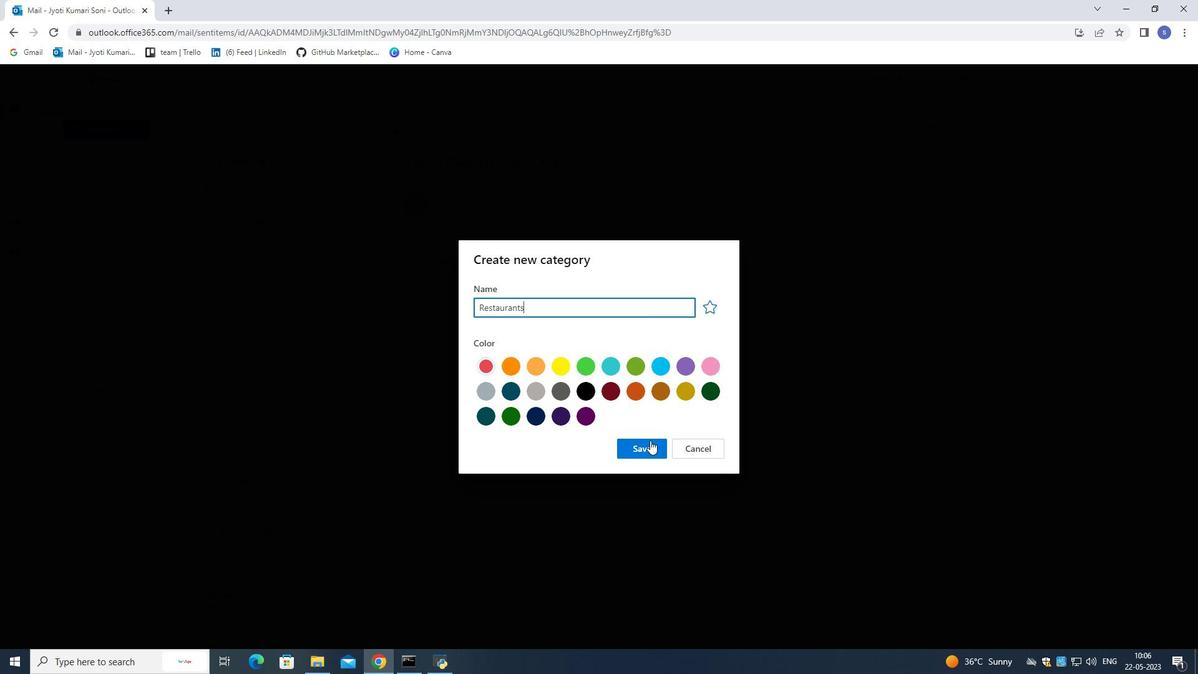 
Action: Mouse pressed left at (657, 454)
Screenshot: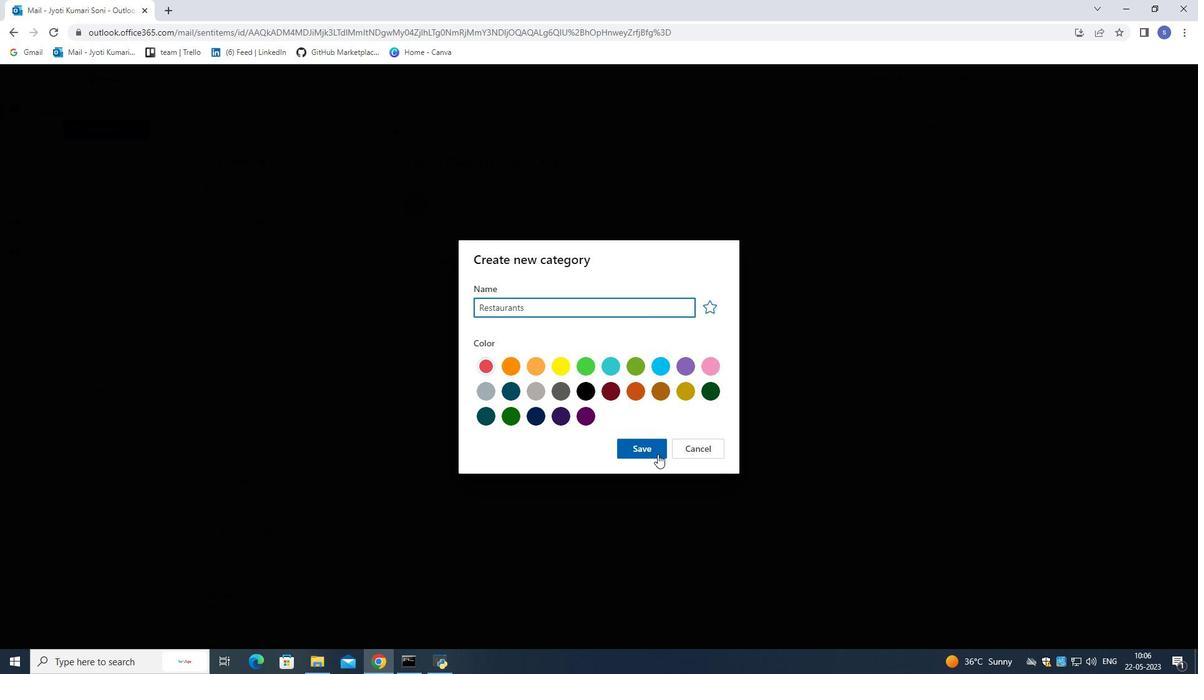 
Action: Mouse moved to (305, 322)
Screenshot: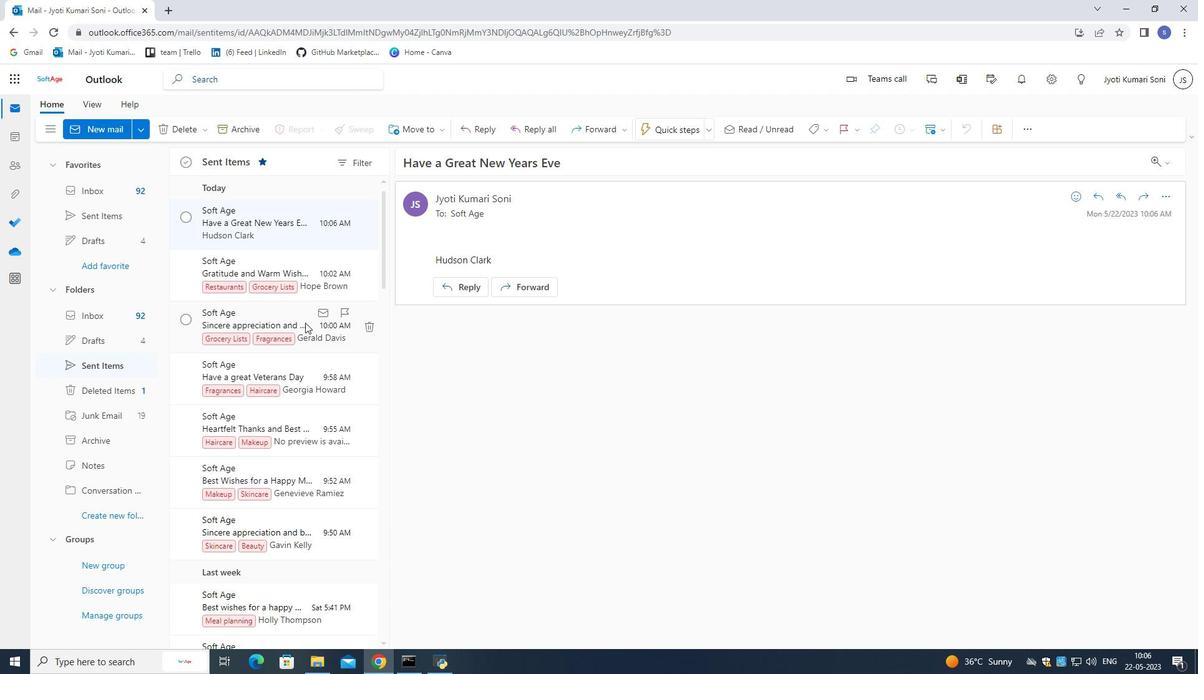 
Action: Mouse scrolled (305, 322) with delta (0, 0)
Screenshot: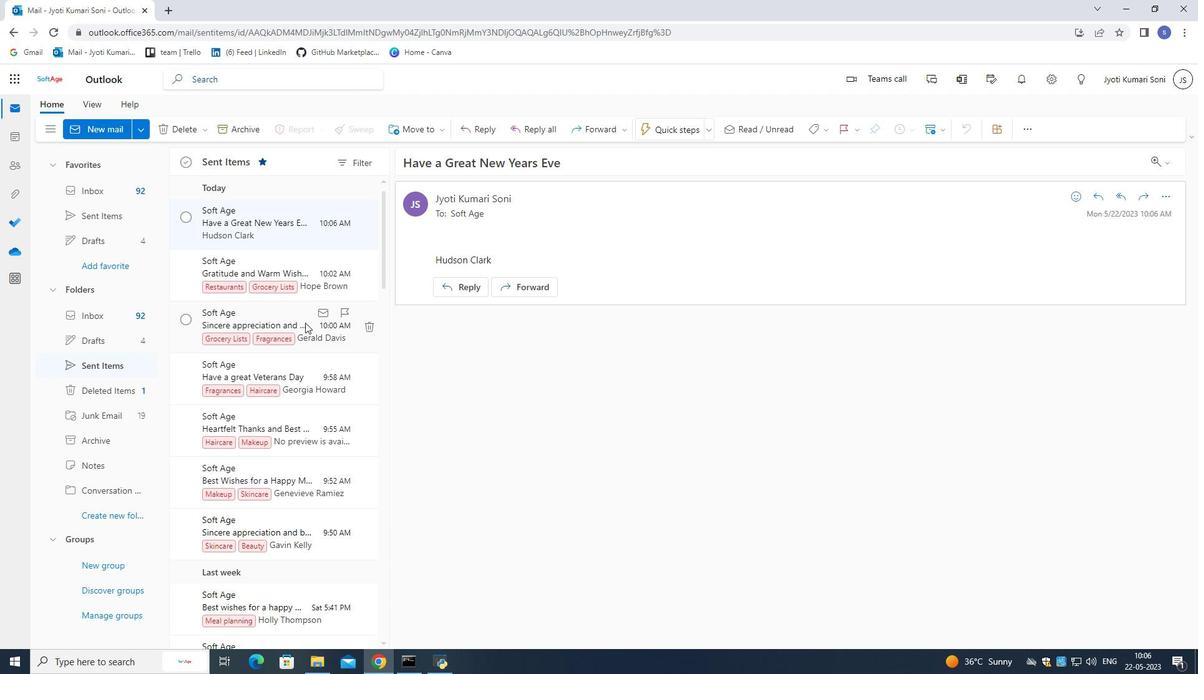 
Action: Mouse scrolled (305, 322) with delta (0, 0)
Screenshot: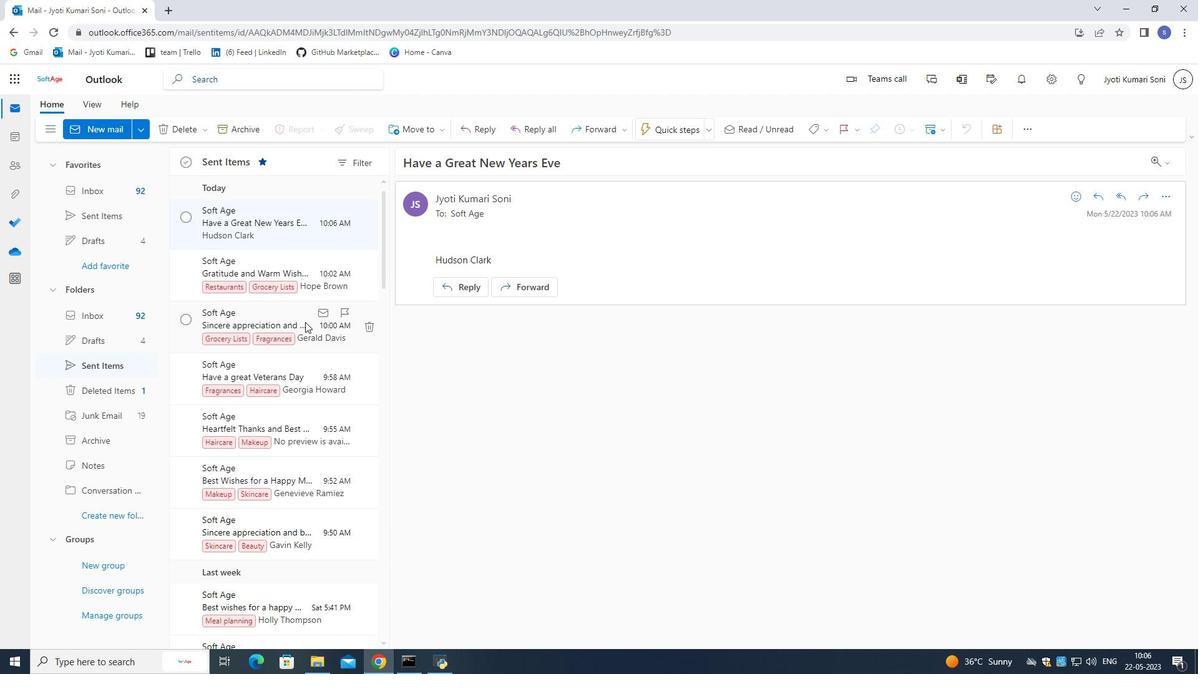 
Action: Mouse scrolled (305, 322) with delta (0, 0)
Screenshot: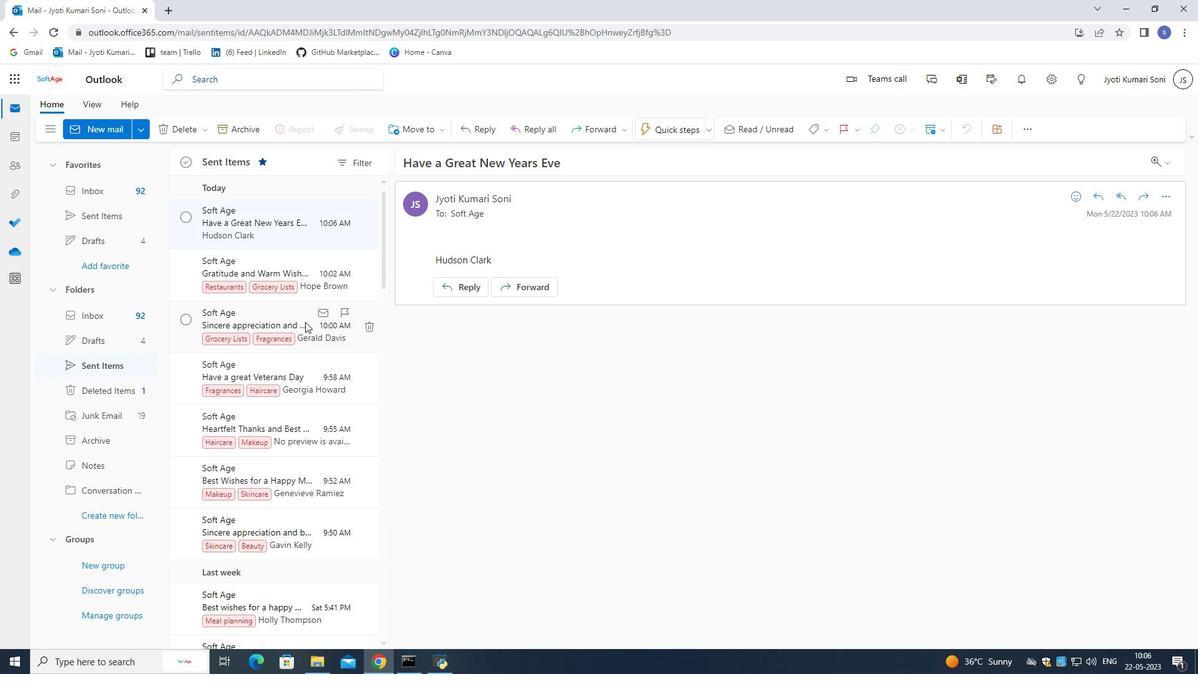 
Action: Mouse moved to (304, 321)
Screenshot: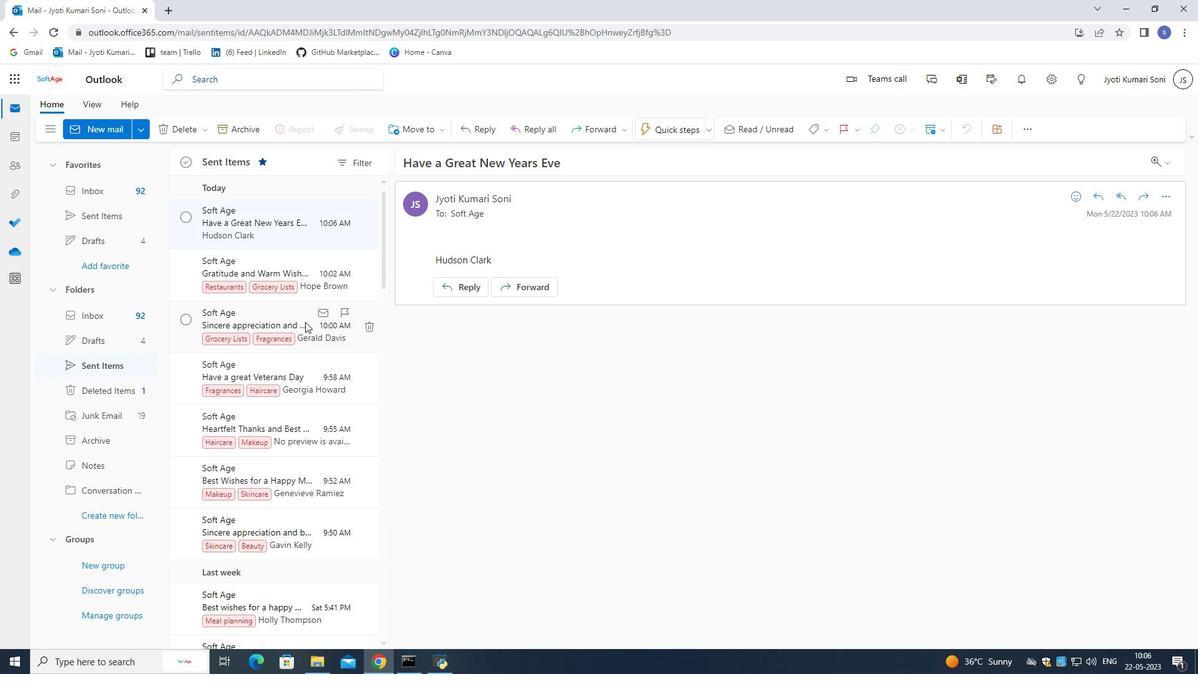 
Action: Mouse scrolled (304, 322) with delta (0, 0)
Screenshot: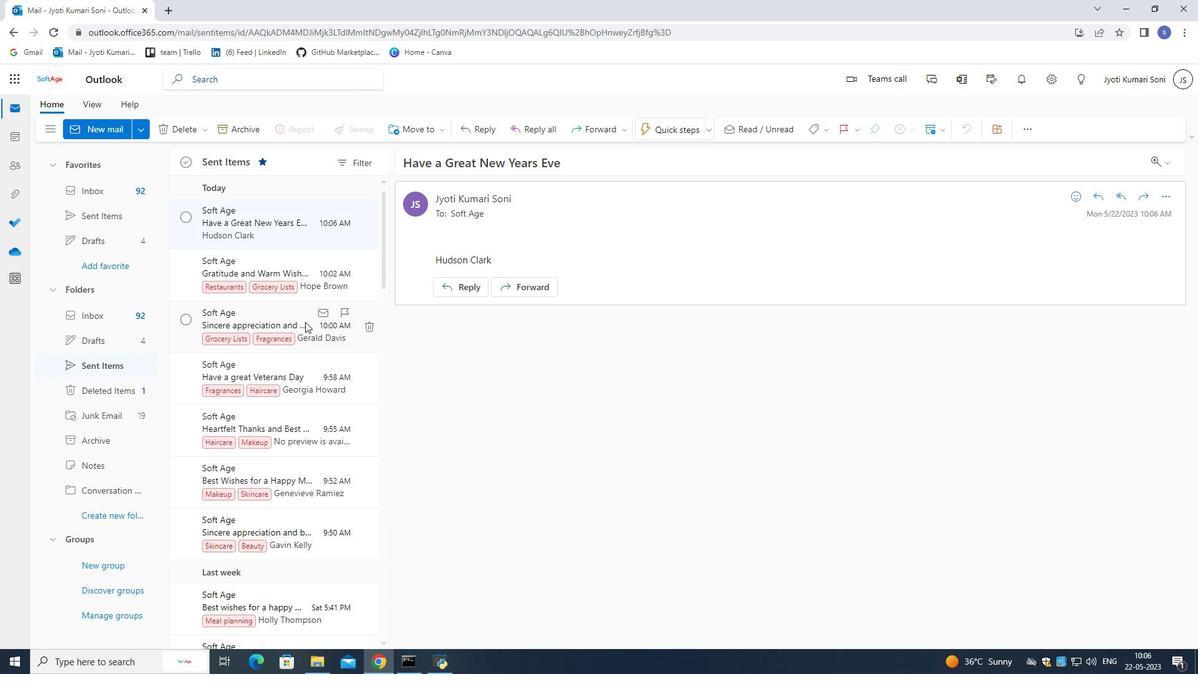 
Action: Mouse moved to (275, 235)
Screenshot: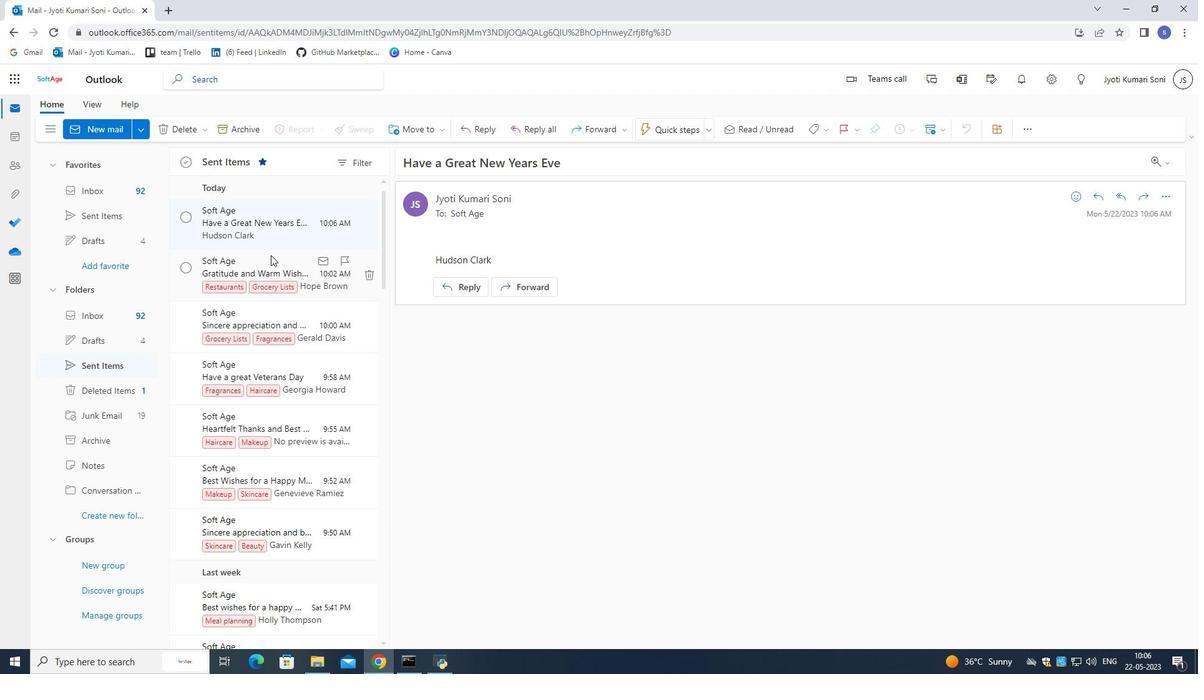 
Action: Mouse pressed left at (275, 235)
Screenshot: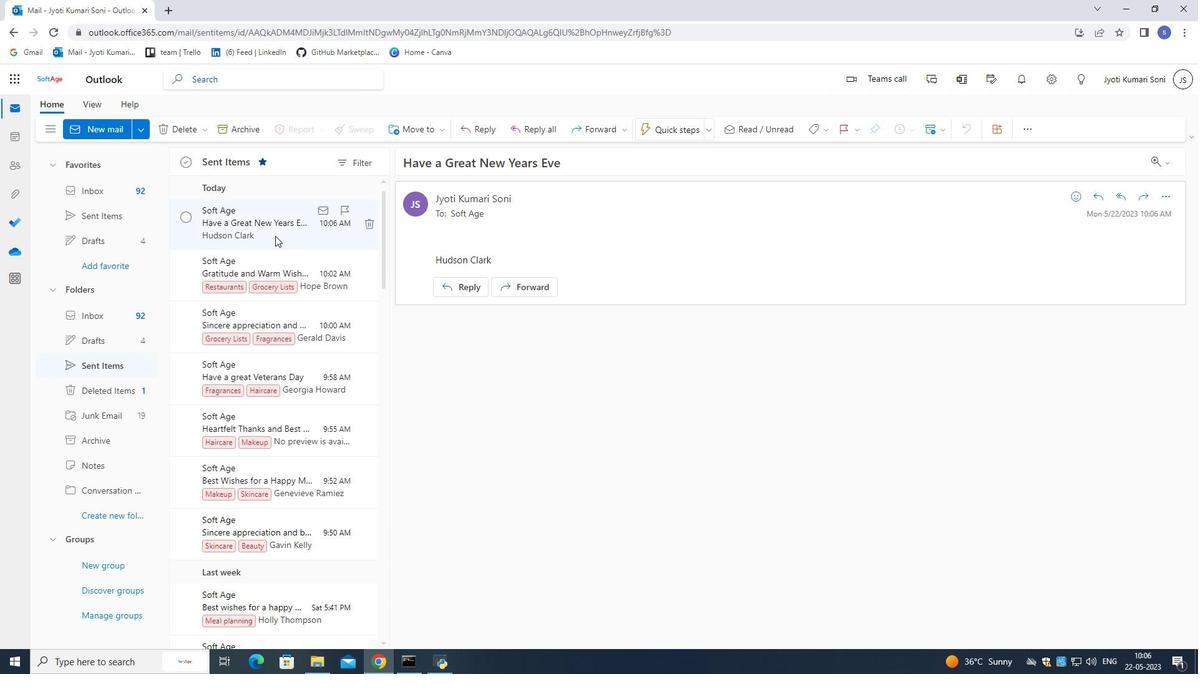 
Action: Mouse moved to (820, 134)
Screenshot: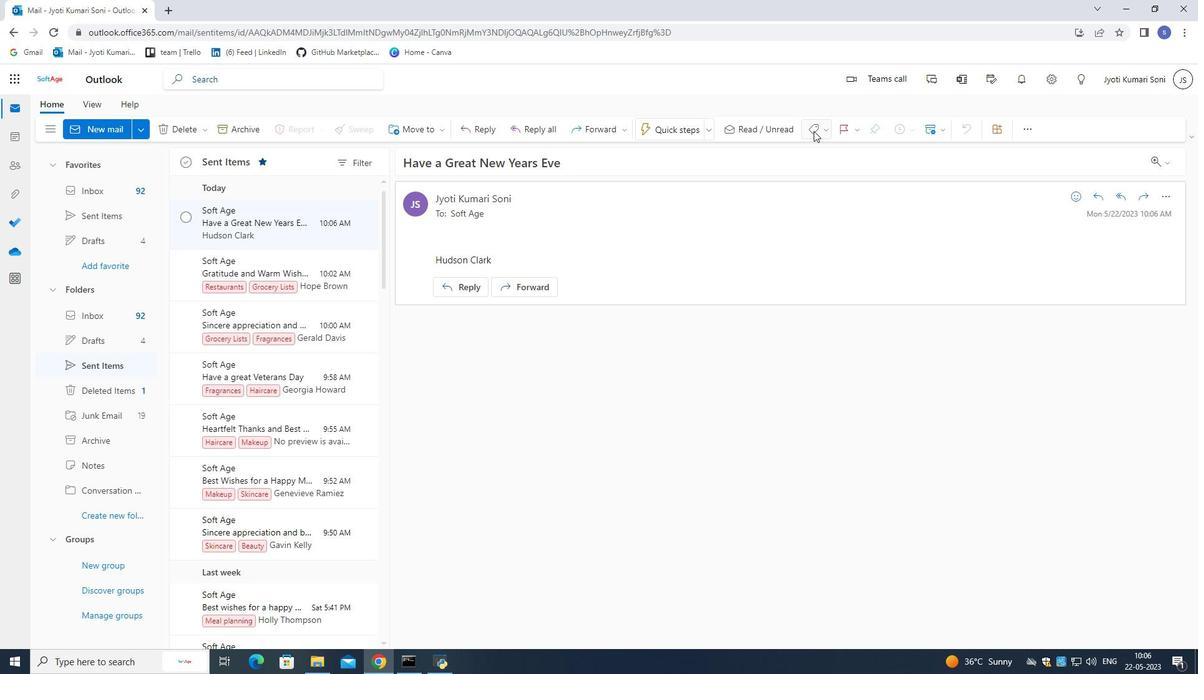 
Action: Mouse pressed left at (820, 134)
Screenshot: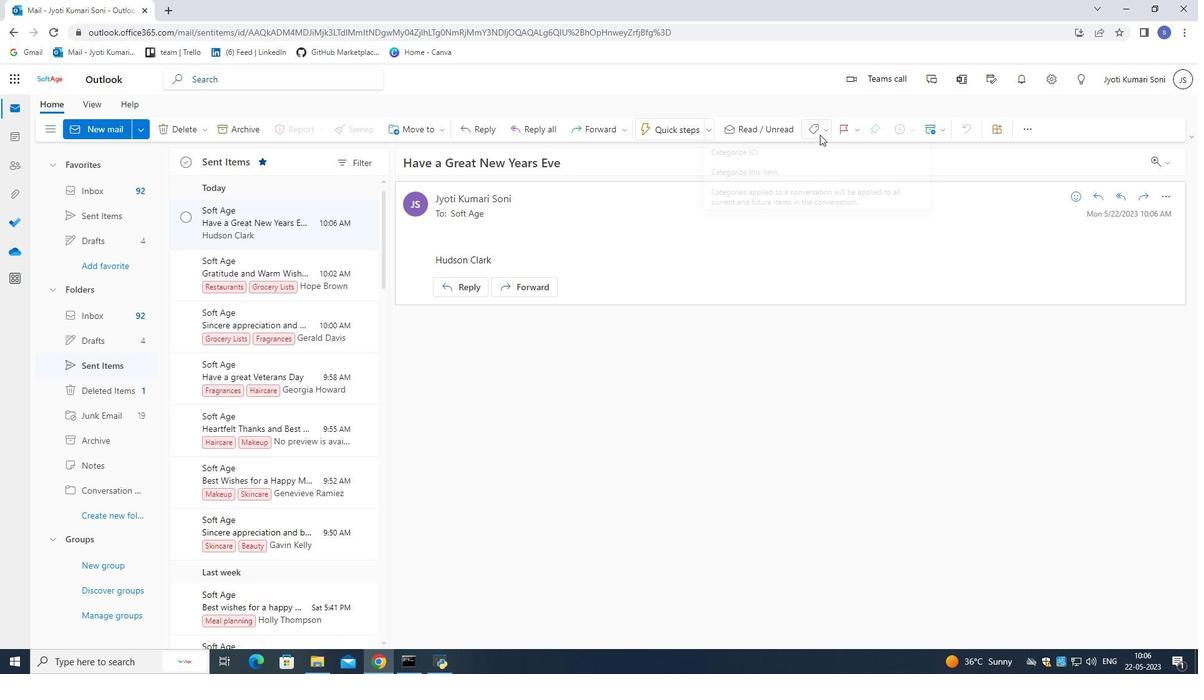 
Action: Mouse moved to (774, 291)
Screenshot: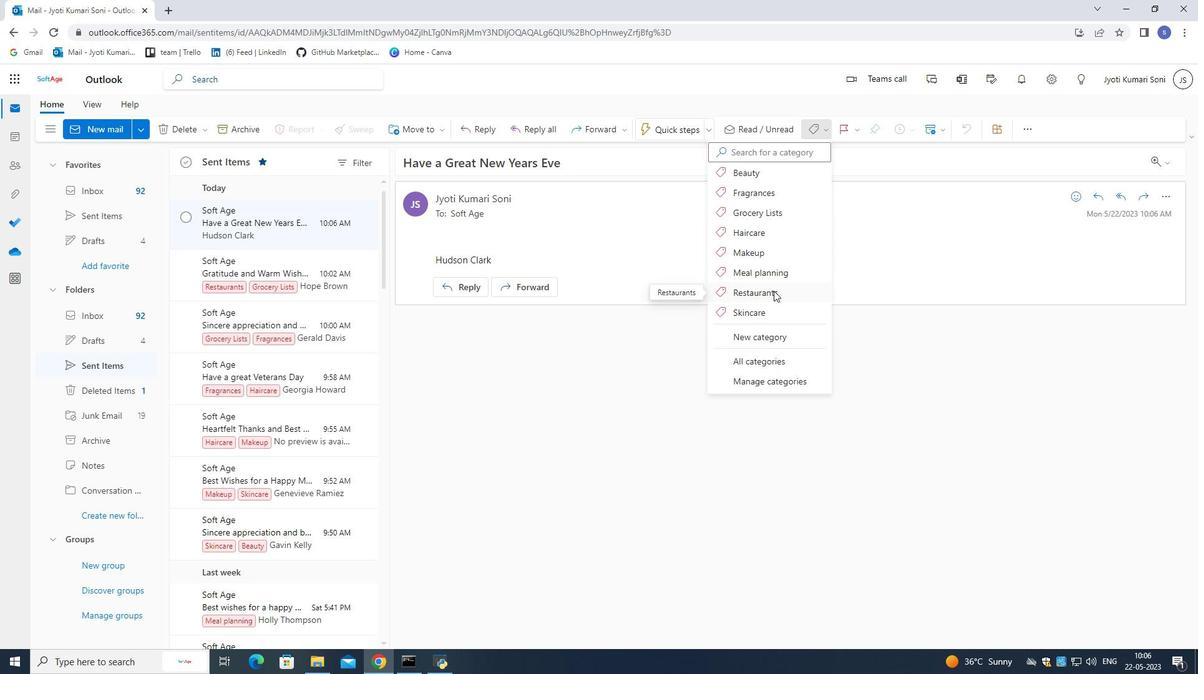 
Action: Mouse pressed left at (774, 291)
Screenshot: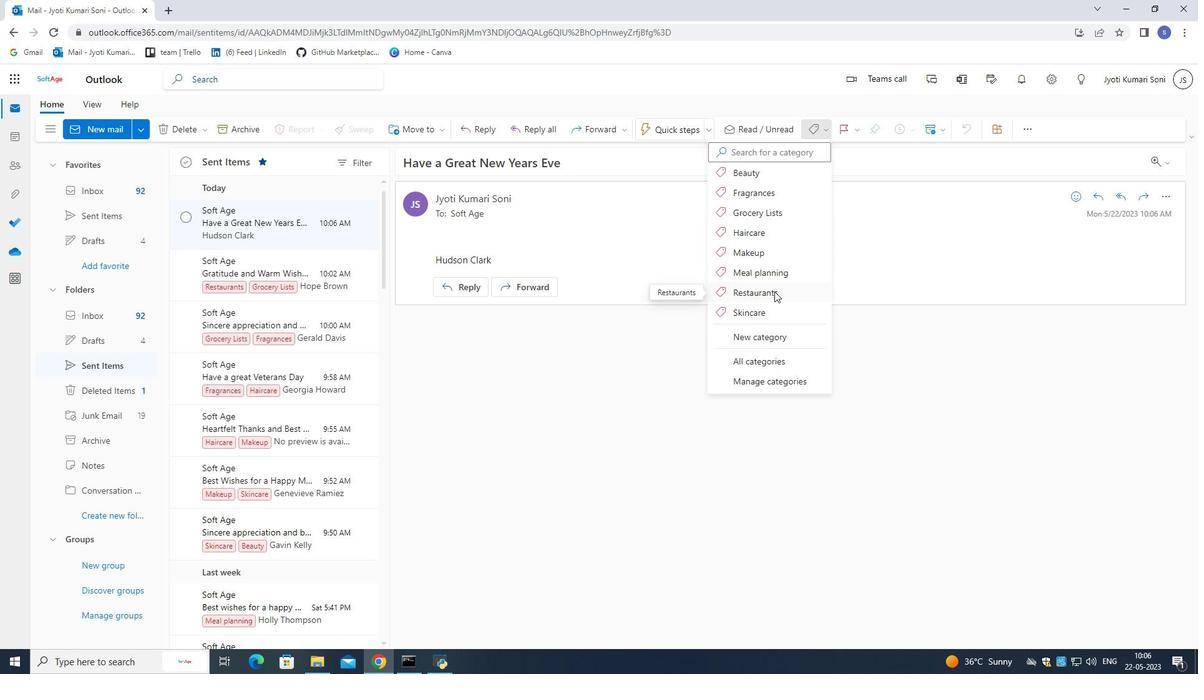 
Action: Mouse moved to (592, 167)
Screenshot: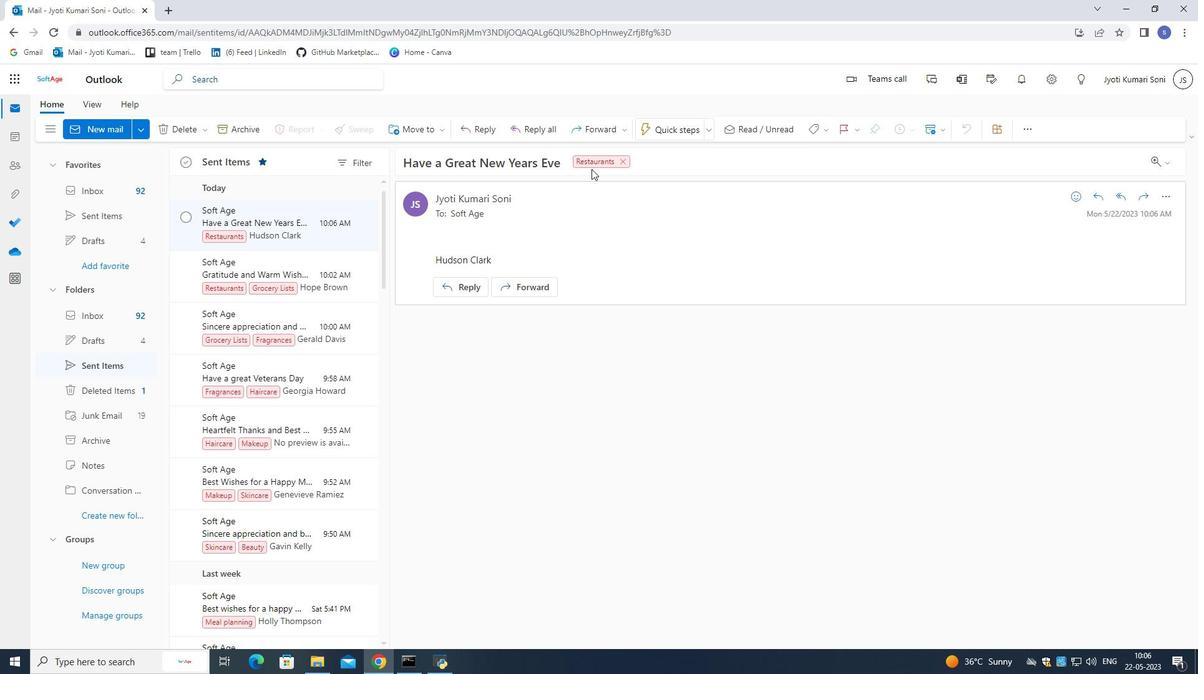 
